 Task: Select the current location as Anza-Borrego Desert State Park, California, United States . Now zoom + , and verify the location . Show zoom slider
Action: Mouse moved to (58, 35)
Screenshot: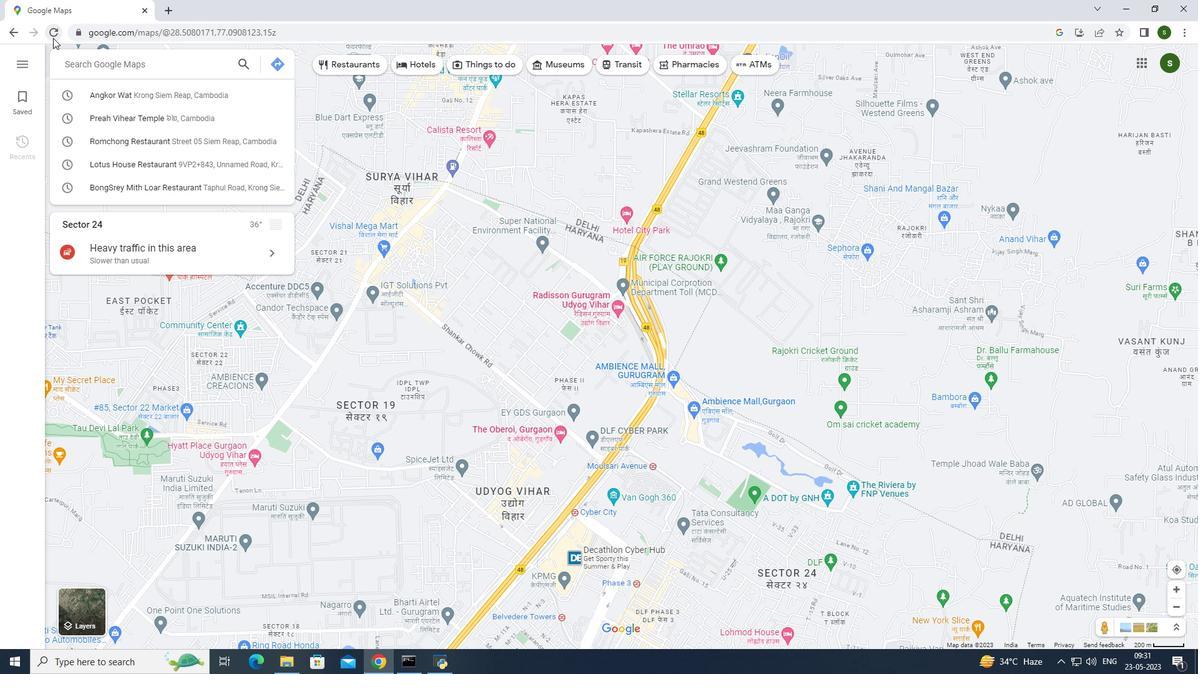 
Action: Mouse pressed left at (58, 35)
Screenshot: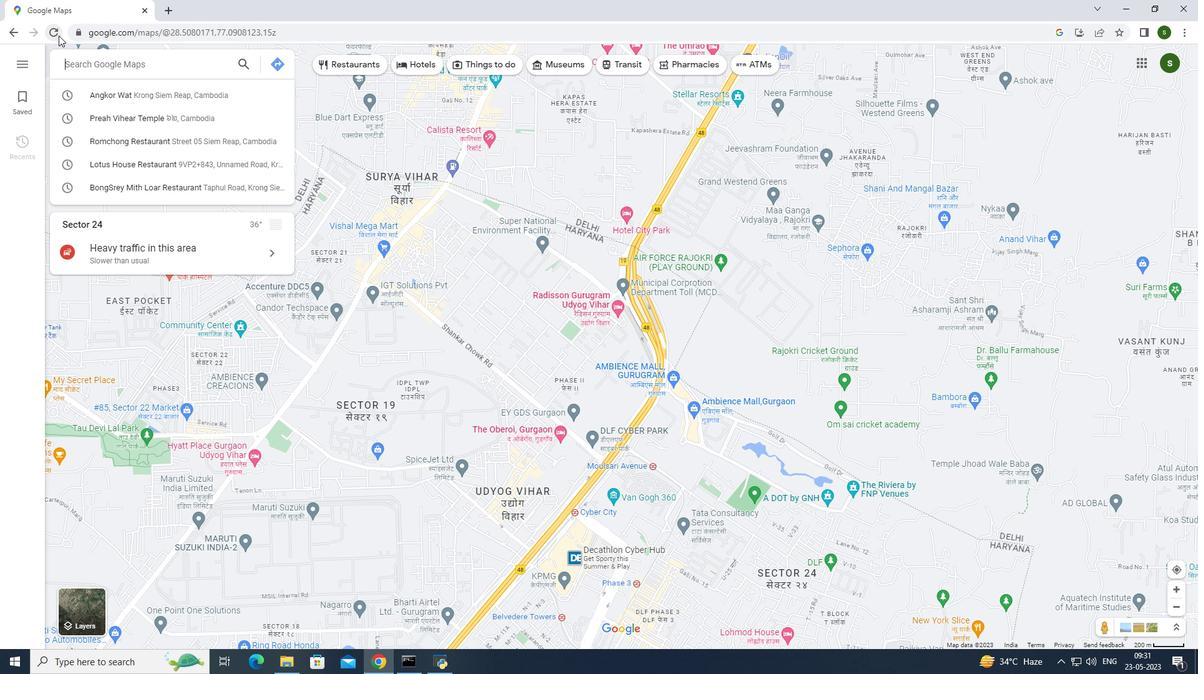 
Action: Mouse moved to (119, 59)
Screenshot: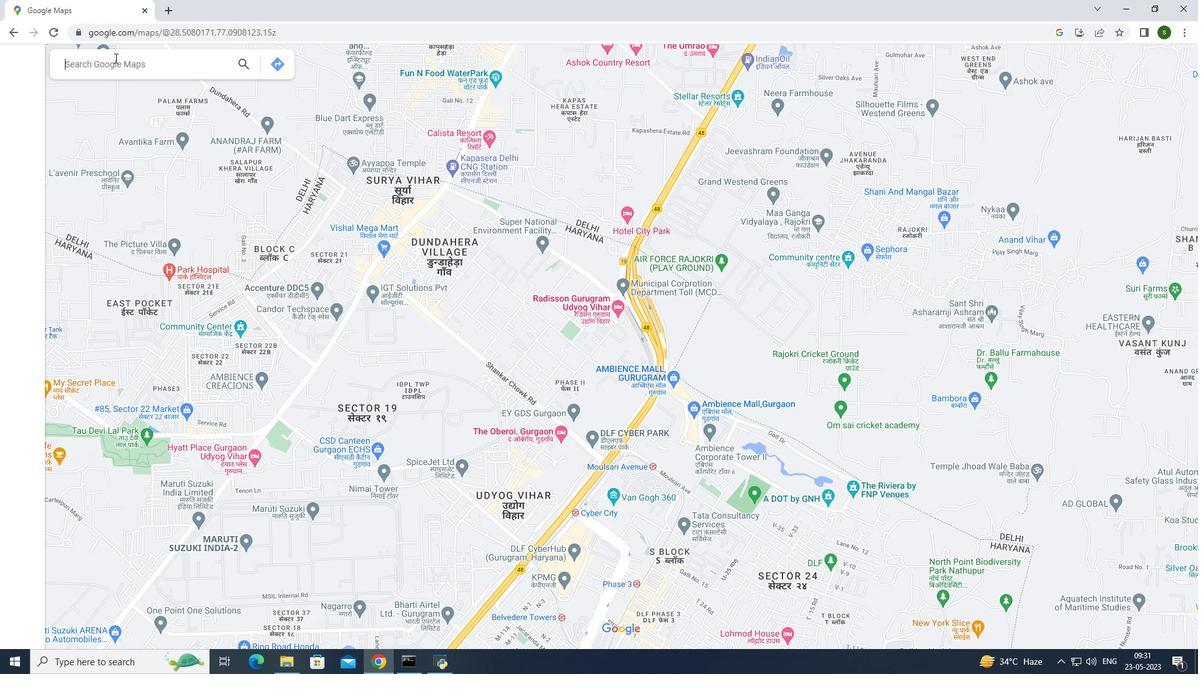 
Action: Mouse pressed left at (119, 59)
Screenshot: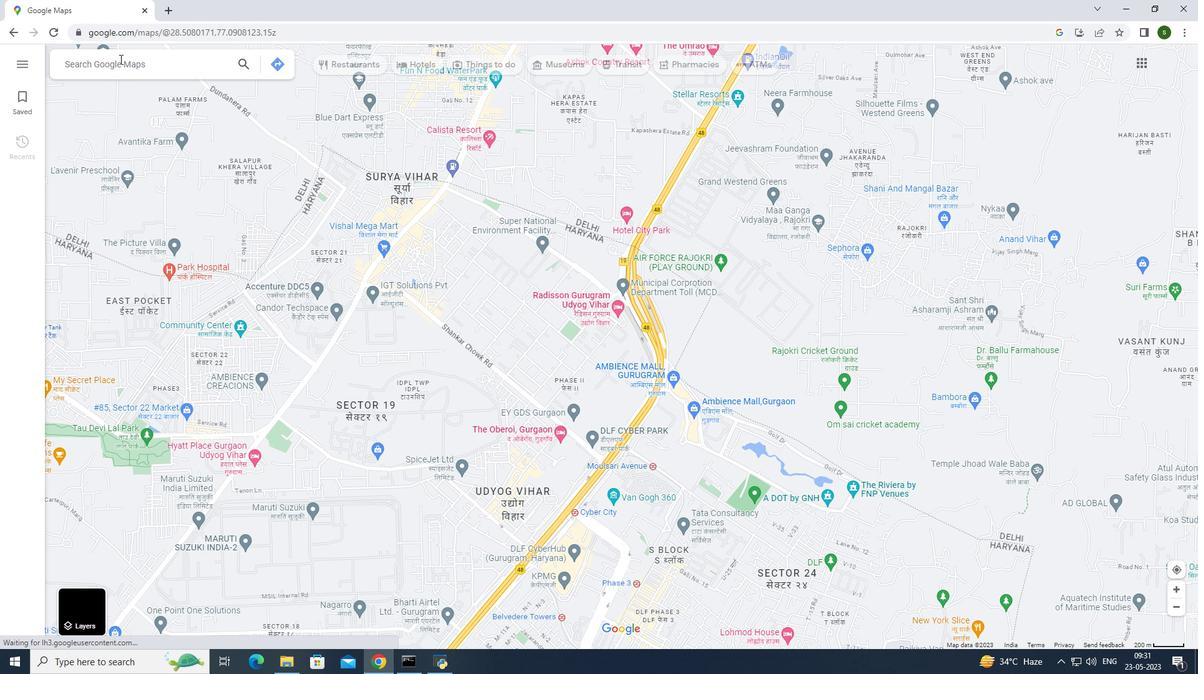 
Action: Mouse moved to (133, 69)
Screenshot: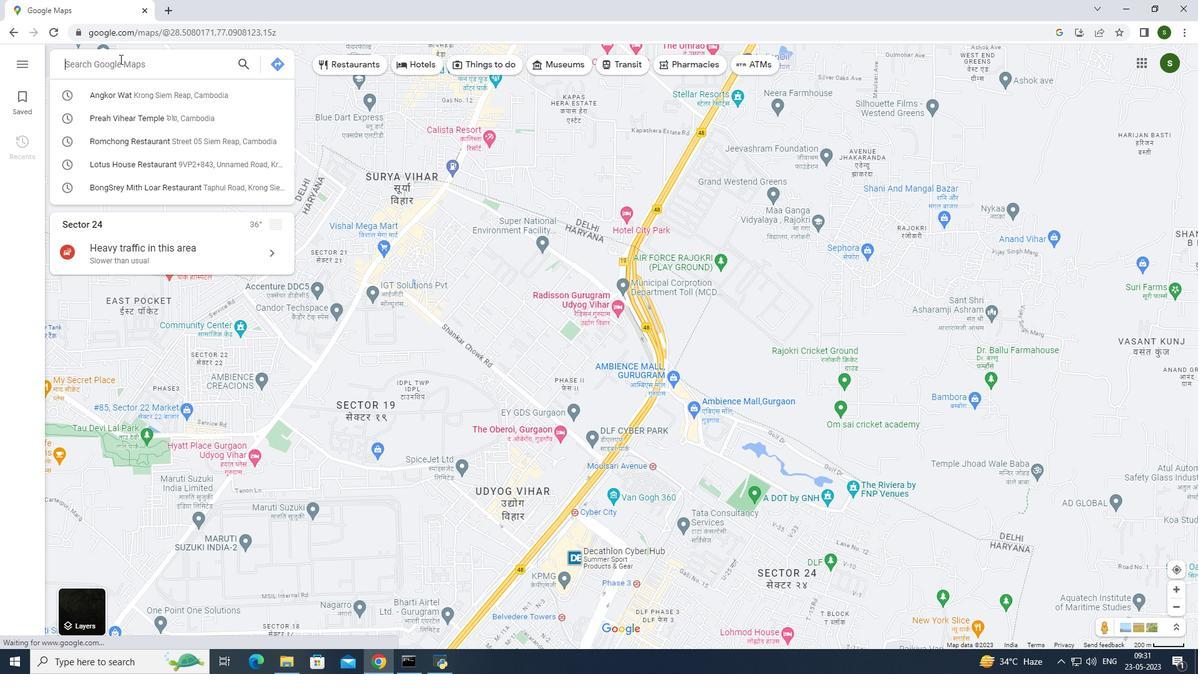 
Action: Key pressed <Key.caps_lock>A<Key.caps_lock>nza-<Key.caps_lock>B<Key.caps_lock>orrego<Key.space><Key.caps_lock>D<Key.caps_lock>esert<Key.space><Key.caps_lock>S<Key.caps_lock>tate<Key.space><Key.caps_lock>P<Key.caps_lock>ark,<Key.caps_lock>C<Key.caps_lock>alifornia,<Key.caps_lock>U<Key.caps_lock>nited<Key.space><Key.caps_lock>S<Key.caps_lock>tates<Key.enter>
Screenshot: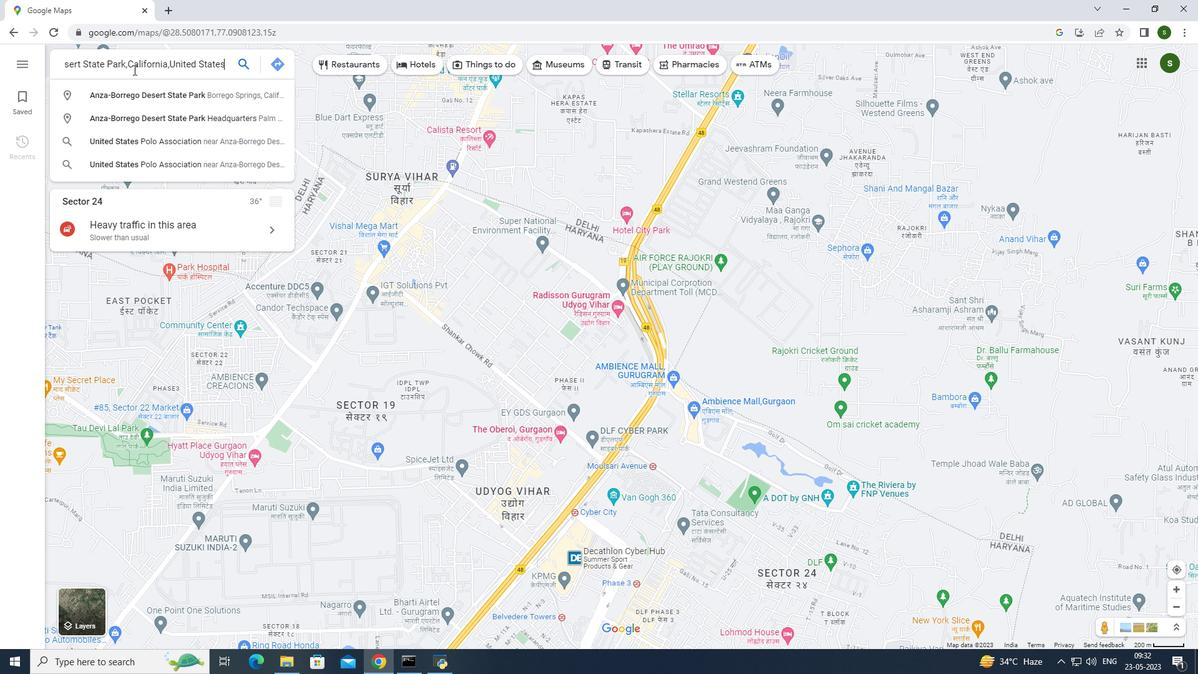 
Action: Mouse moved to (516, 345)
Screenshot: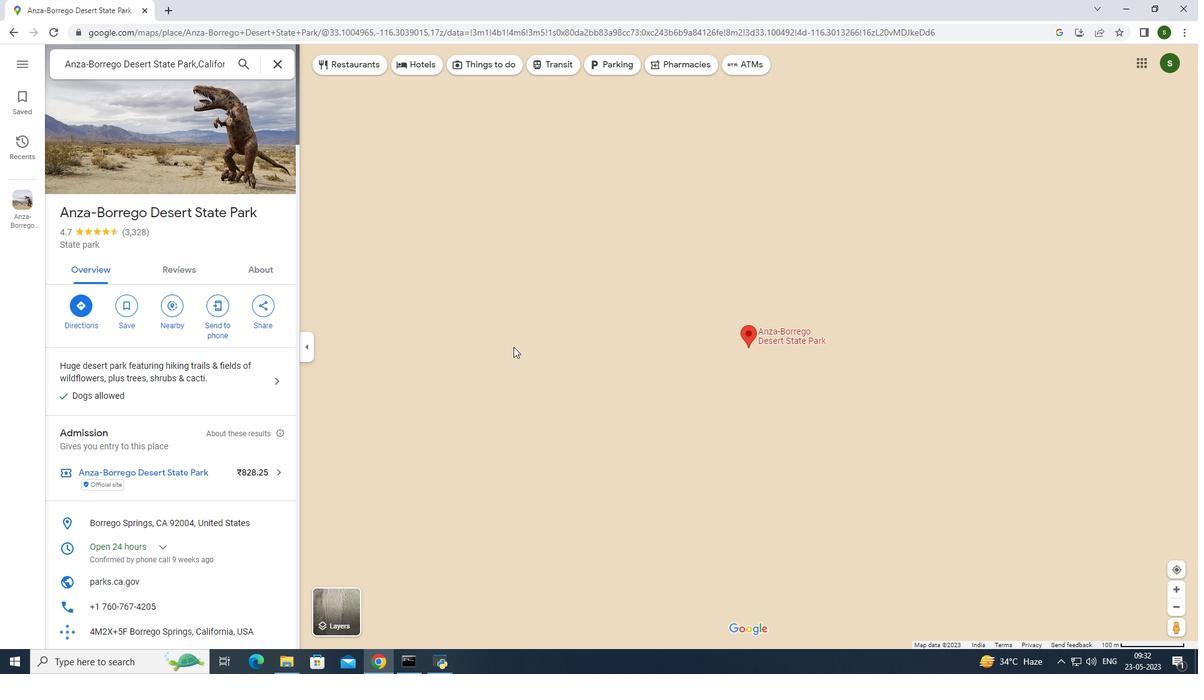 
Action: Mouse pressed right at (516, 345)
Screenshot: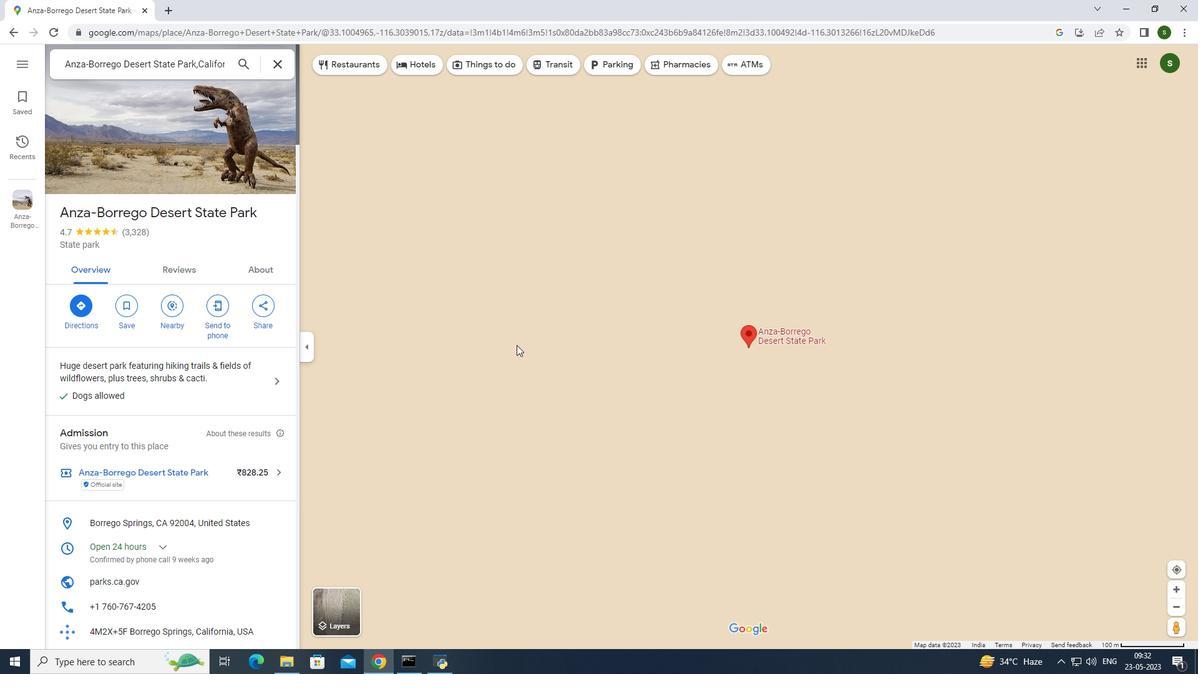 
Action: Mouse moved to (546, 228)
Screenshot: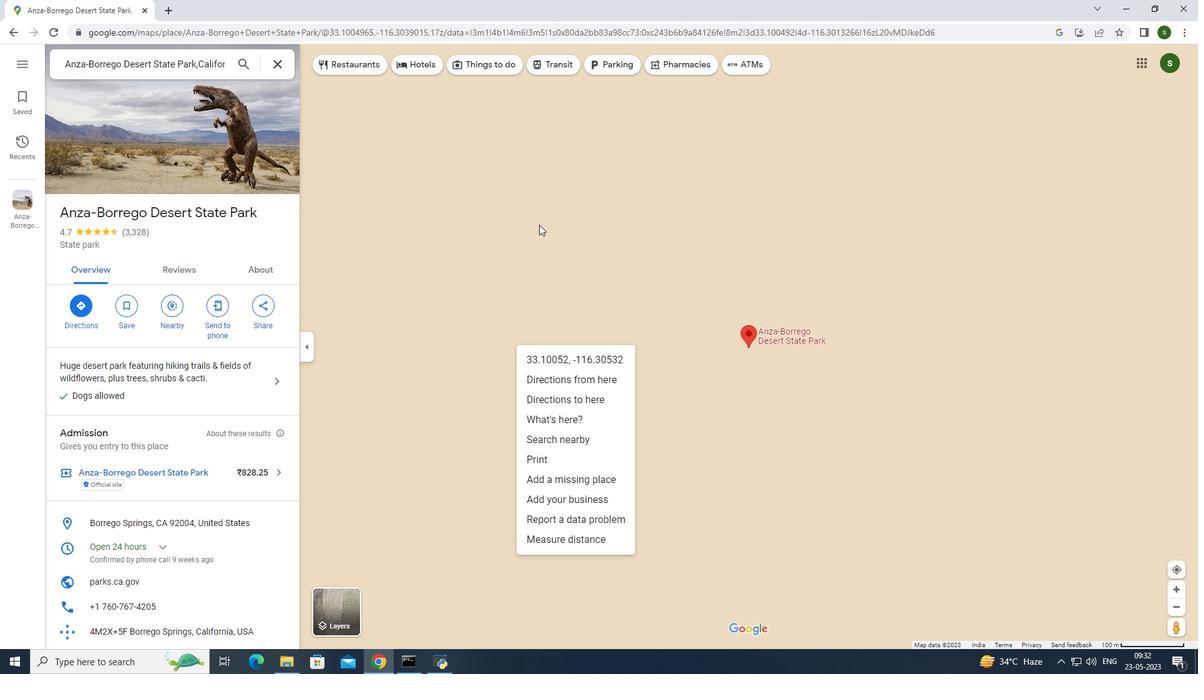
Action: Mouse pressed left at (546, 228)
Screenshot: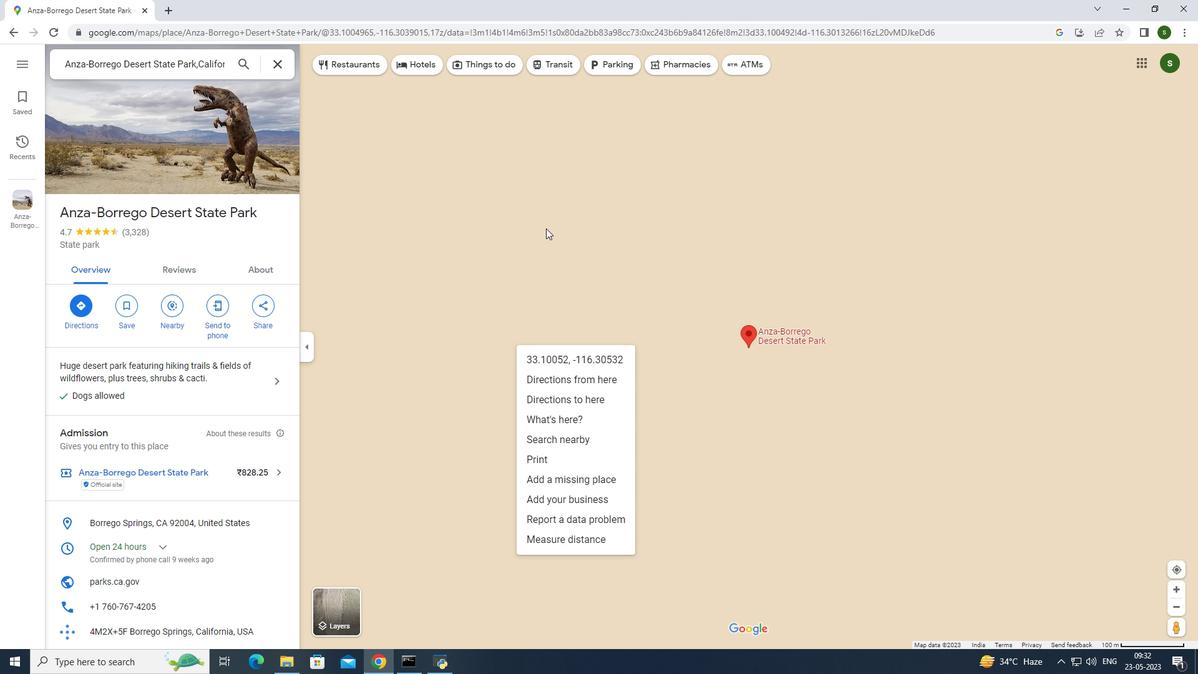 
Action: Mouse moved to (453, 380)
Screenshot: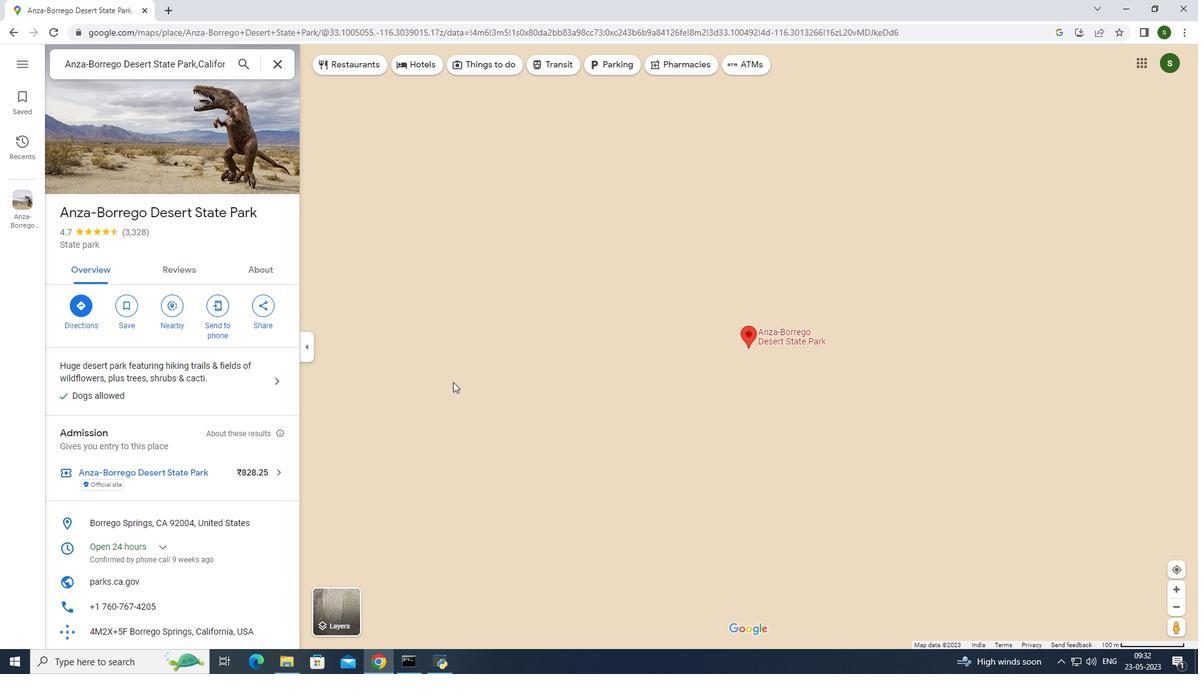 
Action: Mouse scrolled (453, 381) with delta (0, 0)
Screenshot: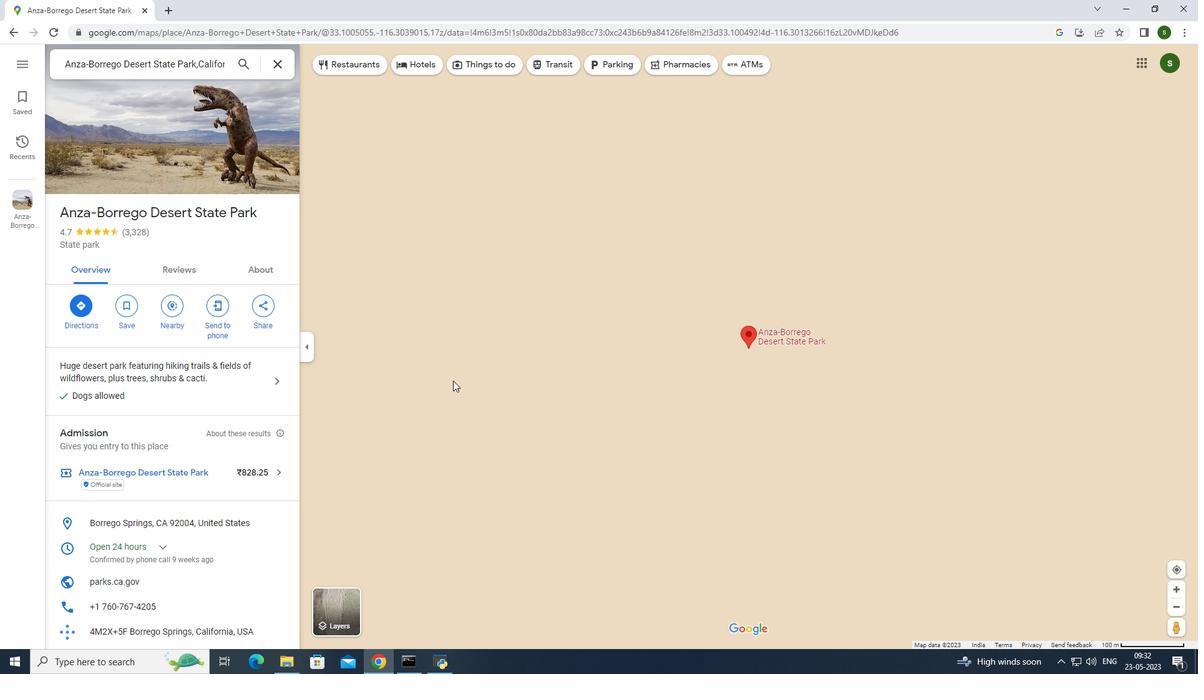 
Action: Mouse moved to (831, 380)
Screenshot: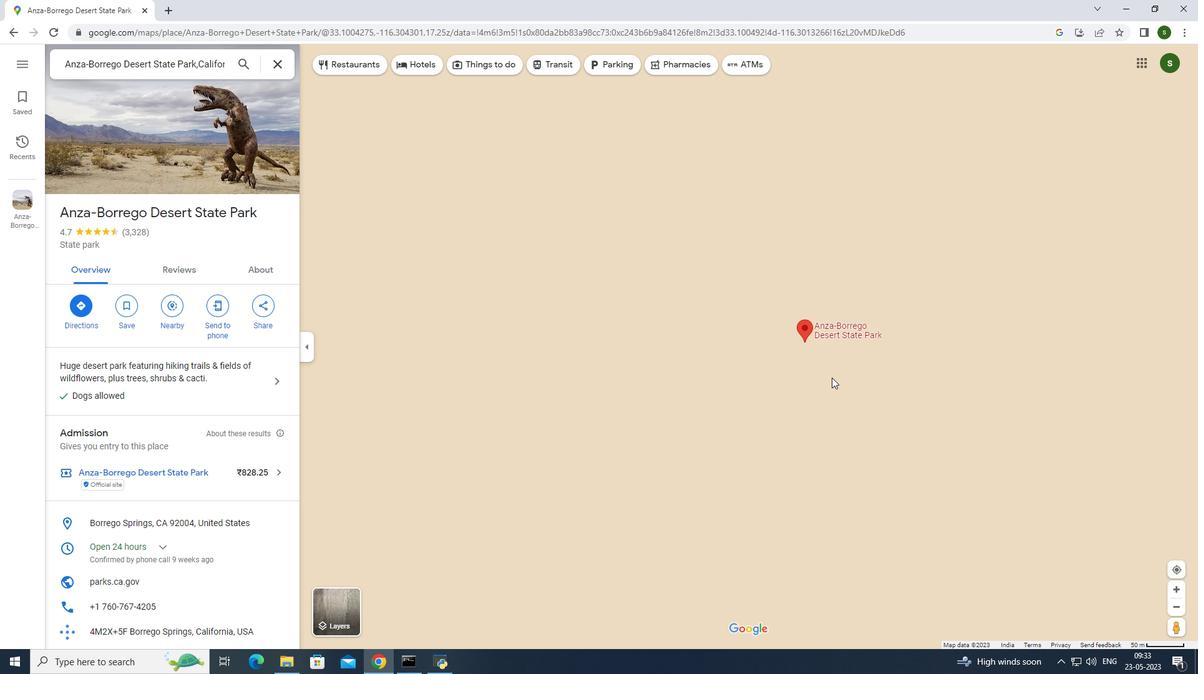 
Action: Mouse scrolled (831, 380) with delta (0, 0)
Screenshot: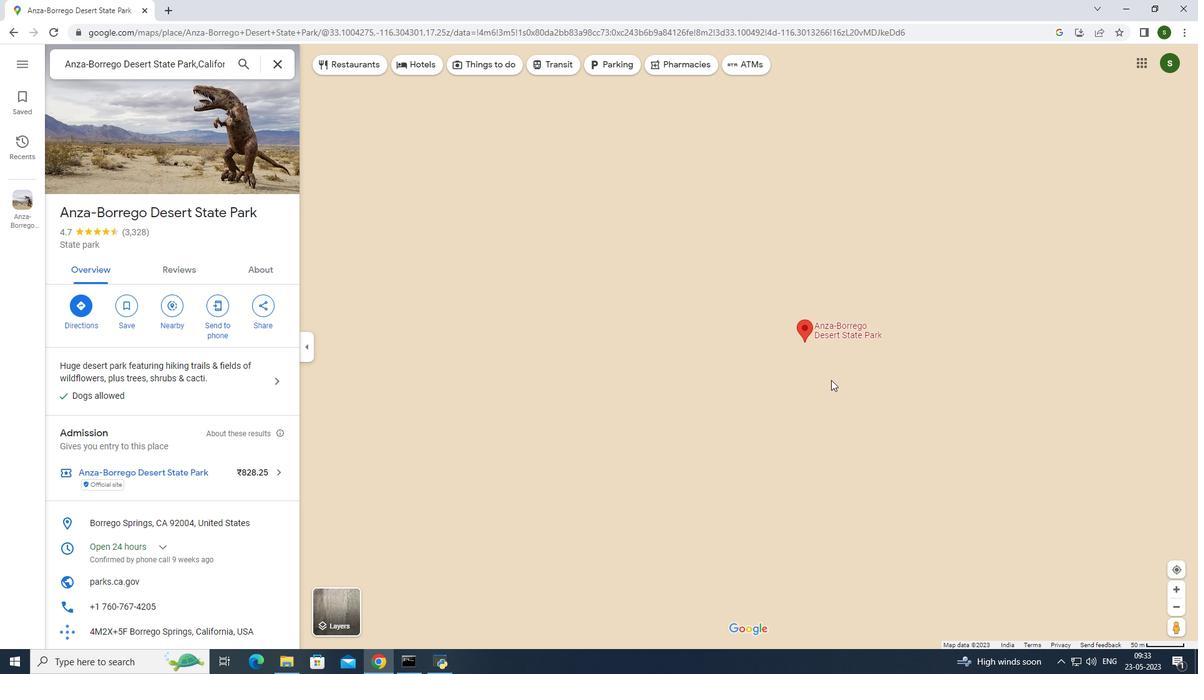 
Action: Mouse scrolled (831, 380) with delta (0, 0)
Screenshot: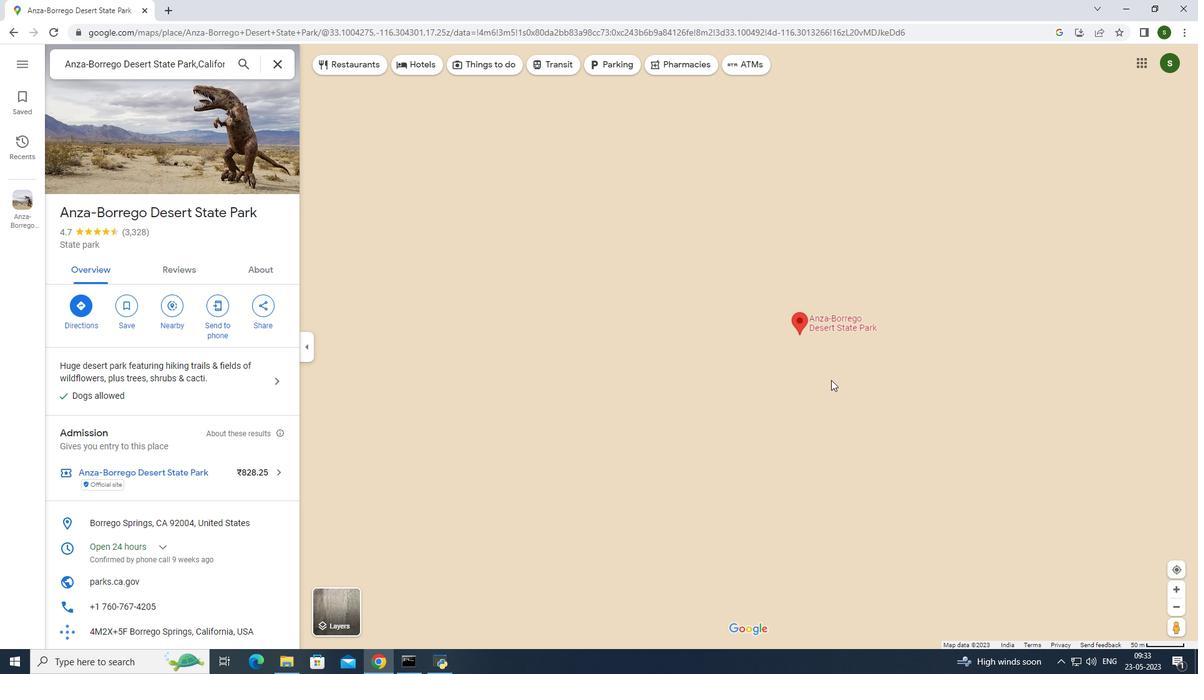
Action: Mouse scrolled (831, 380) with delta (0, 0)
Screenshot: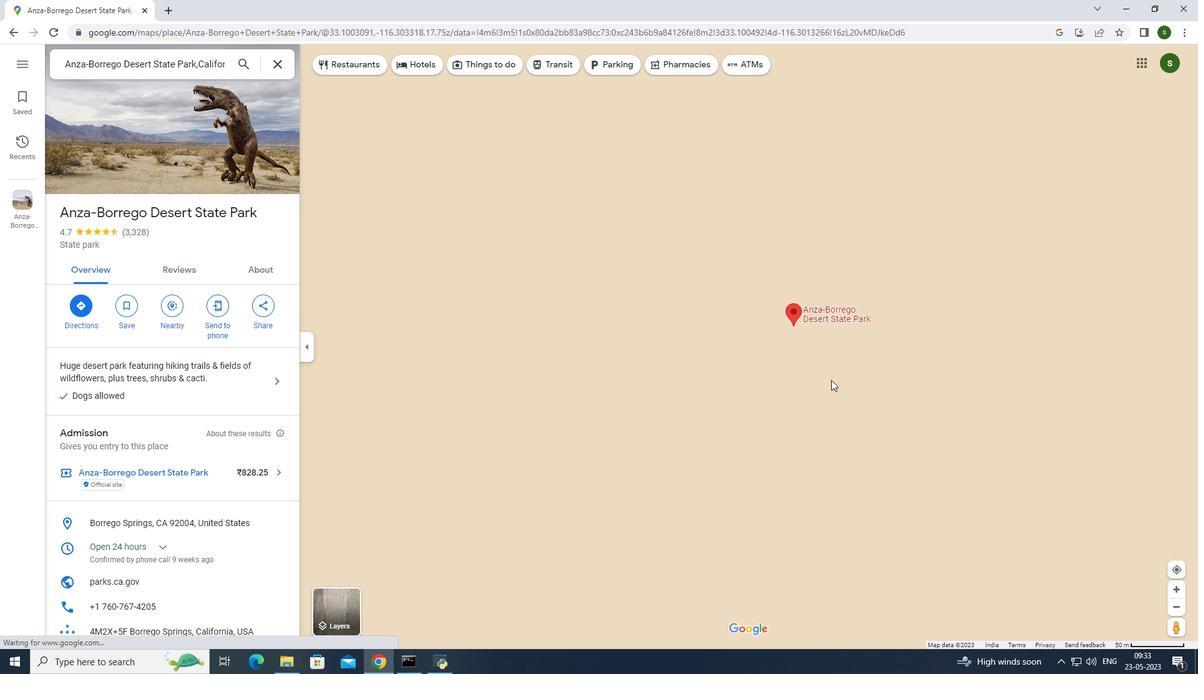 
Action: Mouse scrolled (831, 380) with delta (0, 0)
Screenshot: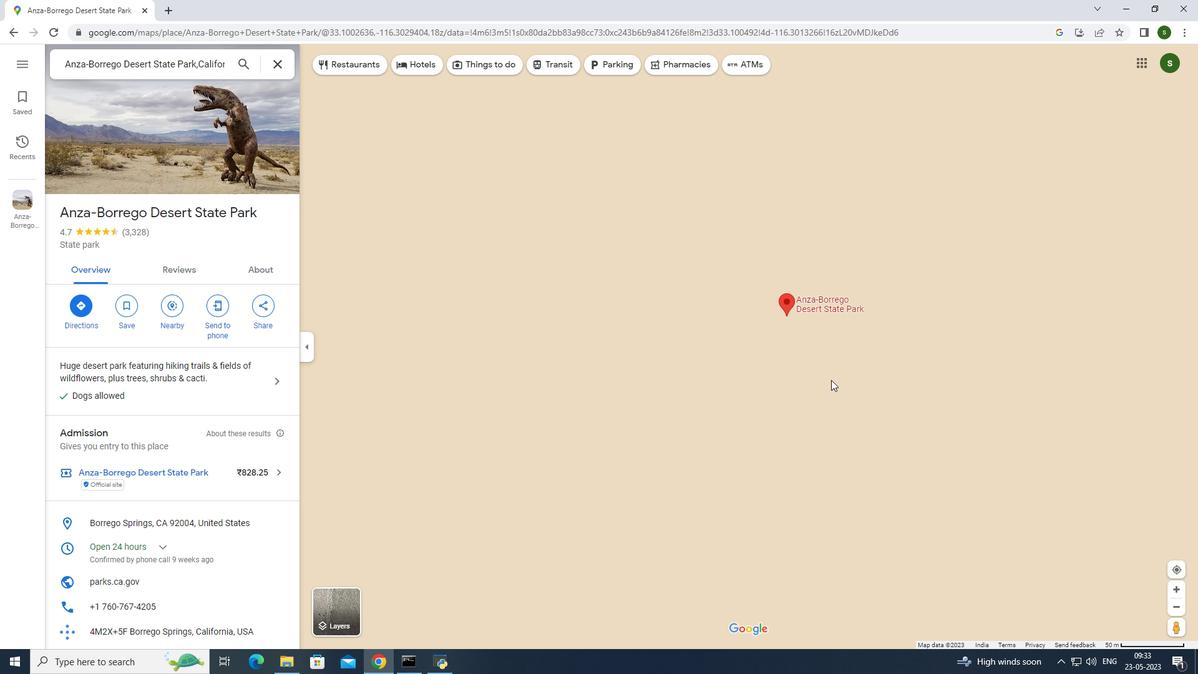 
Action: Mouse scrolled (831, 380) with delta (0, 0)
Screenshot: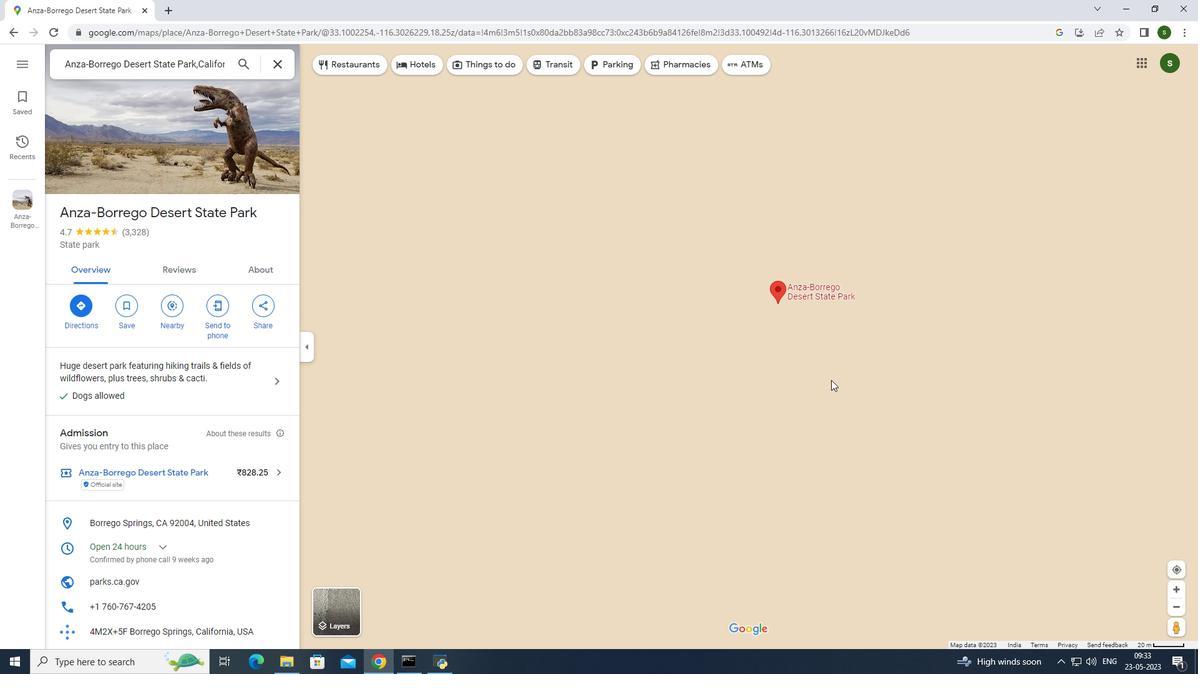 
Action: Mouse moved to (794, 374)
Screenshot: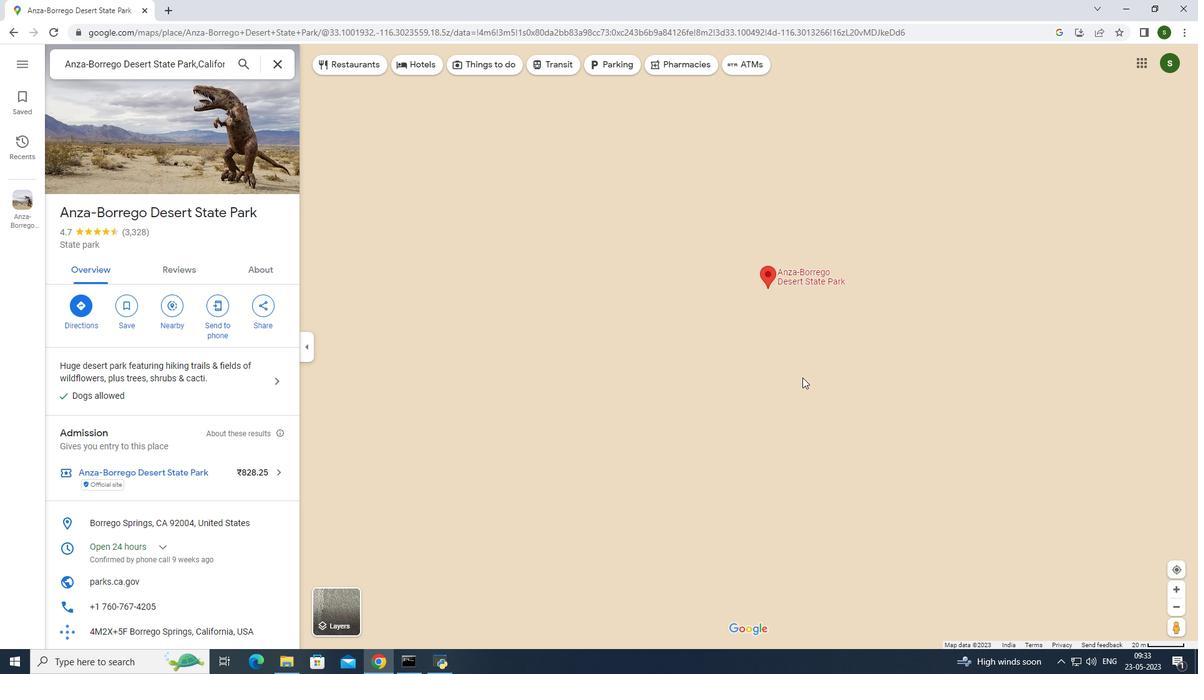 
Action: Mouse scrolled (794, 375) with delta (0, 0)
Screenshot: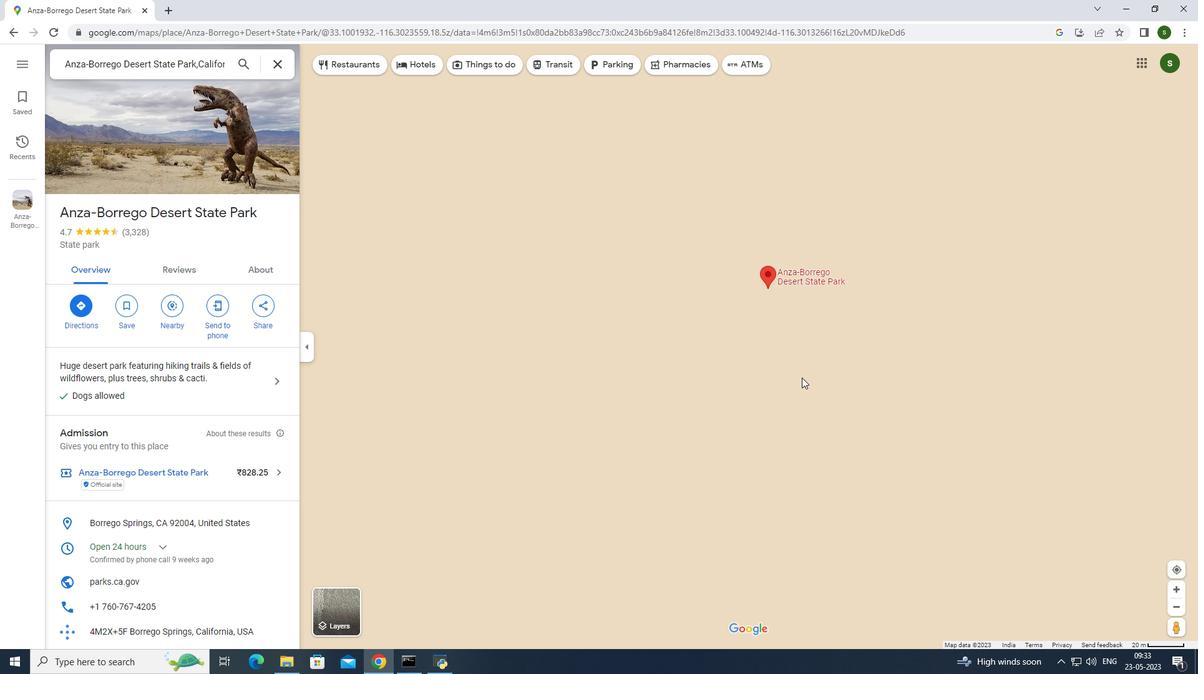 
Action: Mouse scrolled (794, 375) with delta (0, 0)
Screenshot: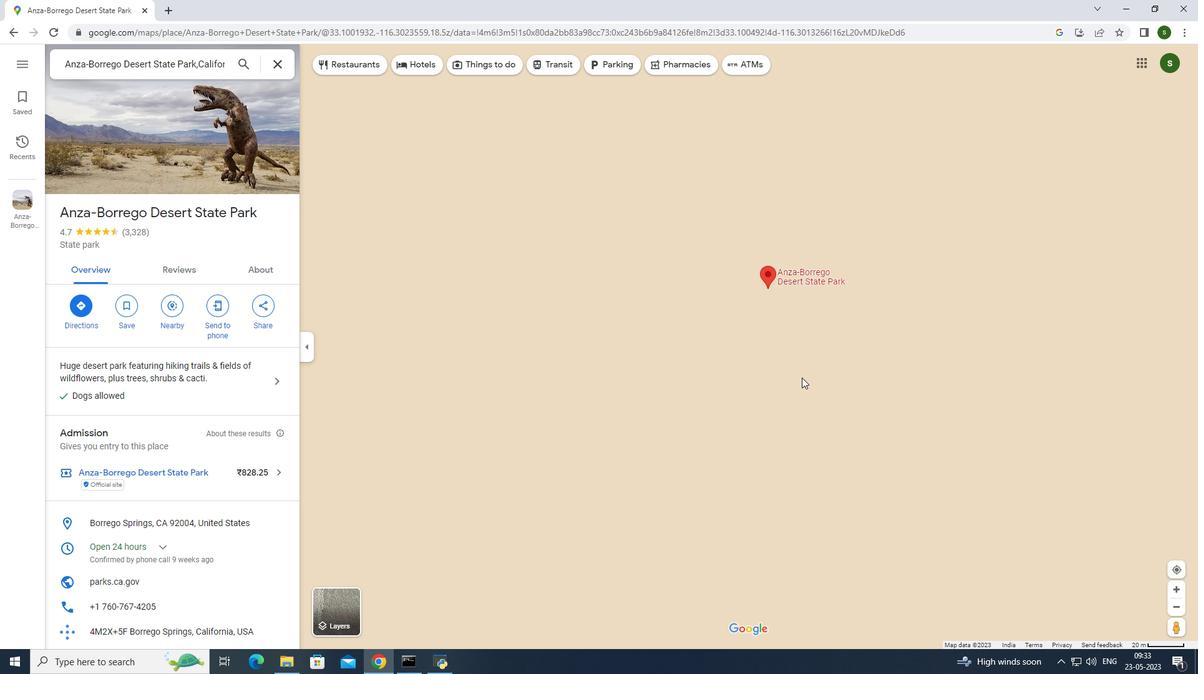 
Action: Mouse moved to (745, 323)
Screenshot: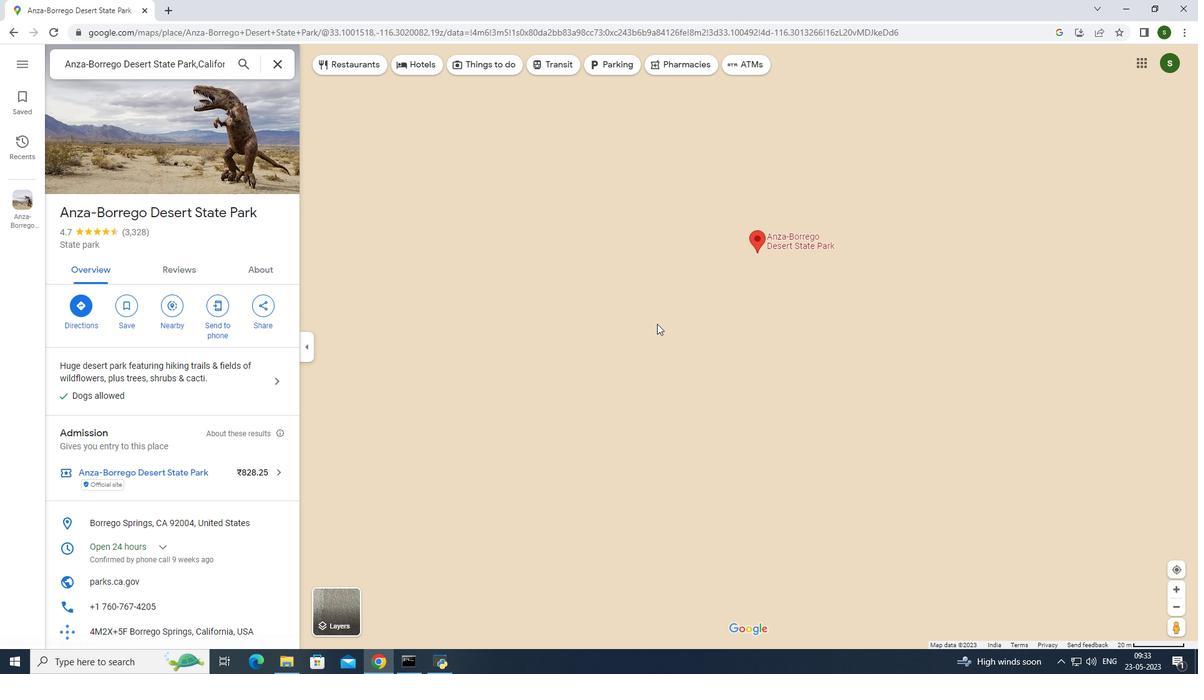 
Action: Mouse scrolled (745, 323) with delta (0, 0)
Screenshot: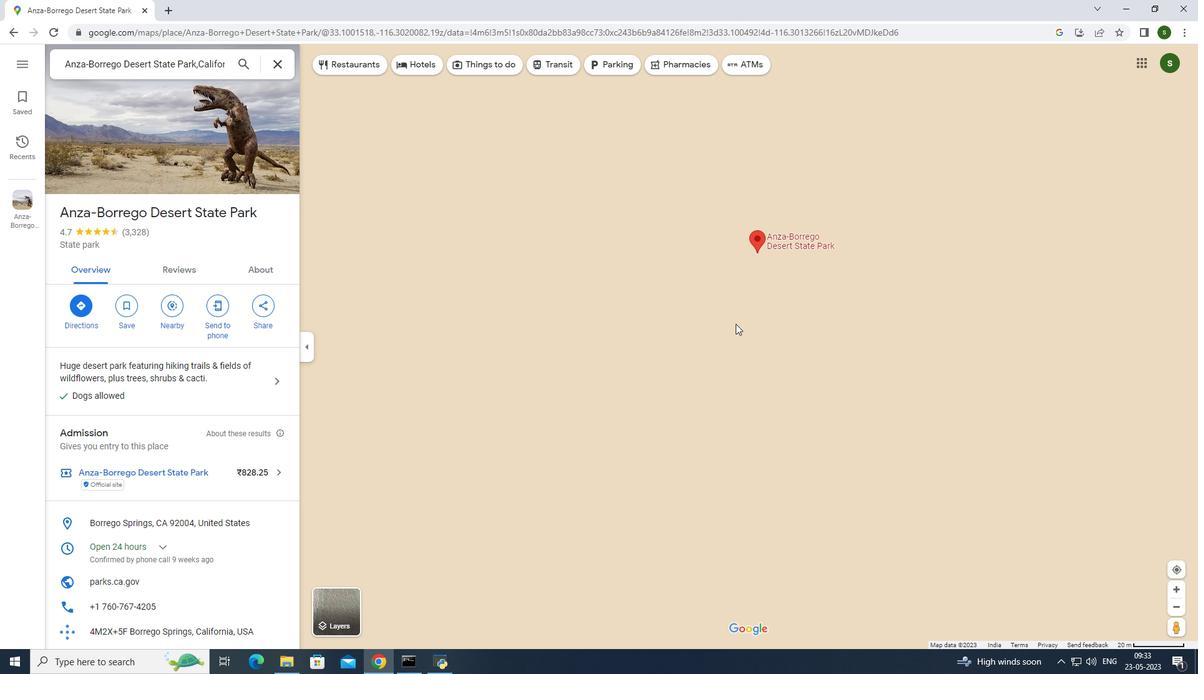 
Action: Mouse scrolled (745, 323) with delta (0, 0)
Screenshot: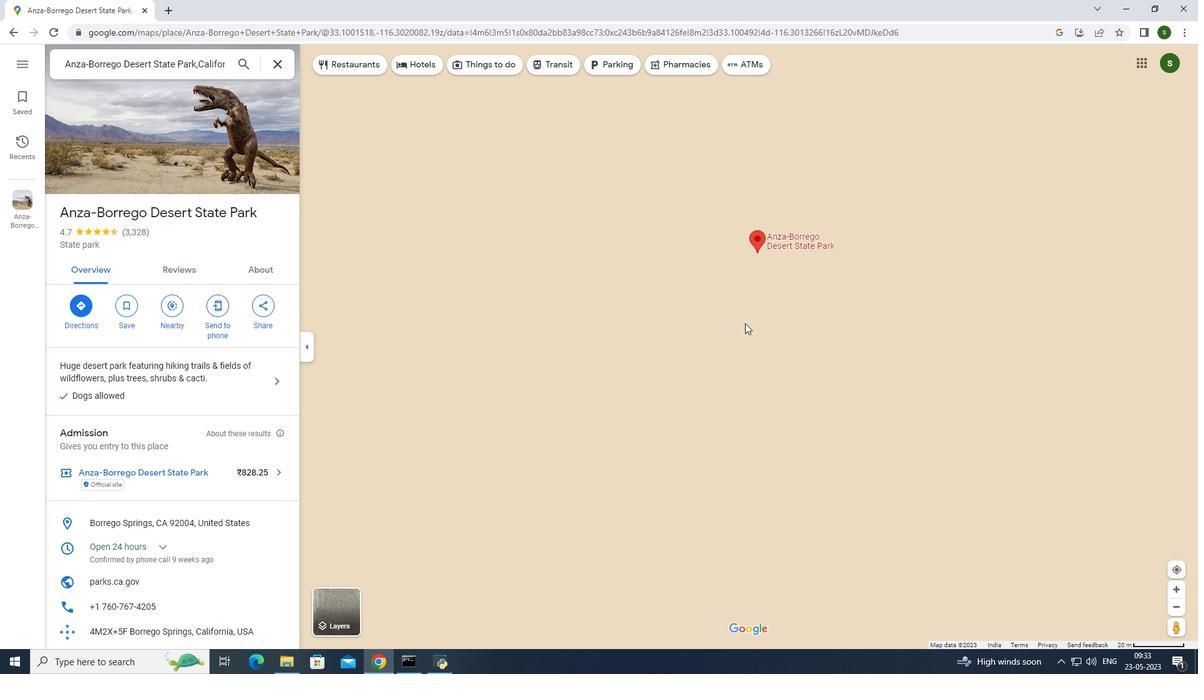 
Action: Mouse scrolled (745, 323) with delta (0, 0)
Screenshot: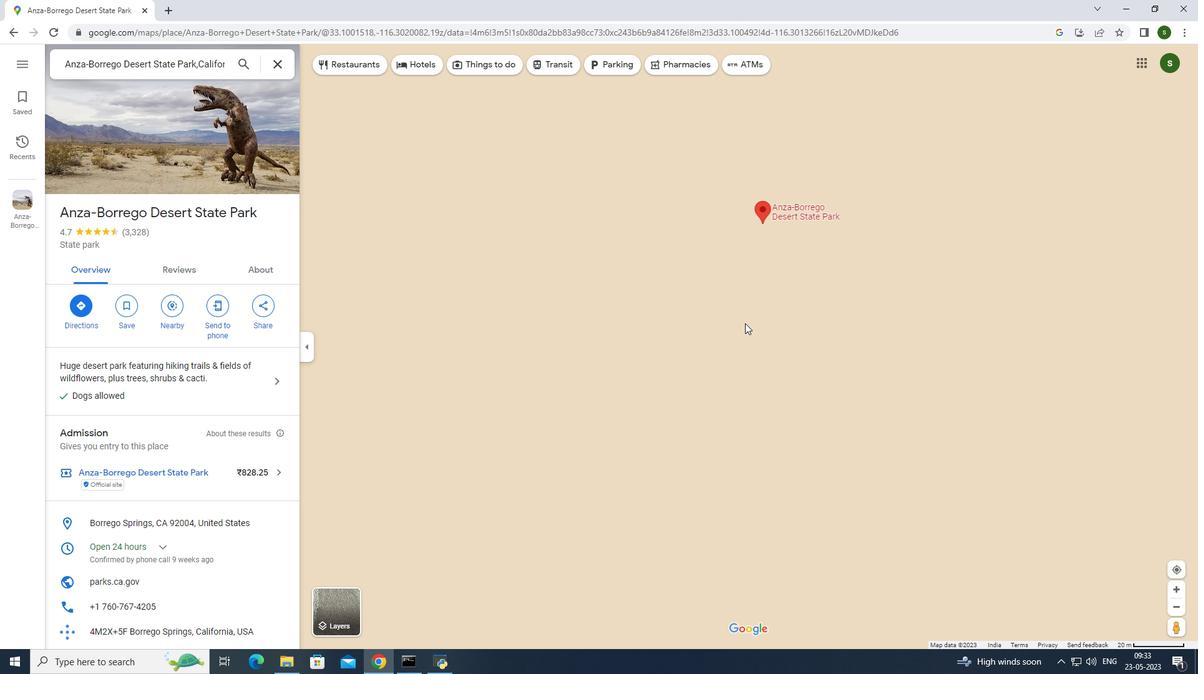 
Action: Mouse scrolled (745, 323) with delta (0, 0)
Screenshot: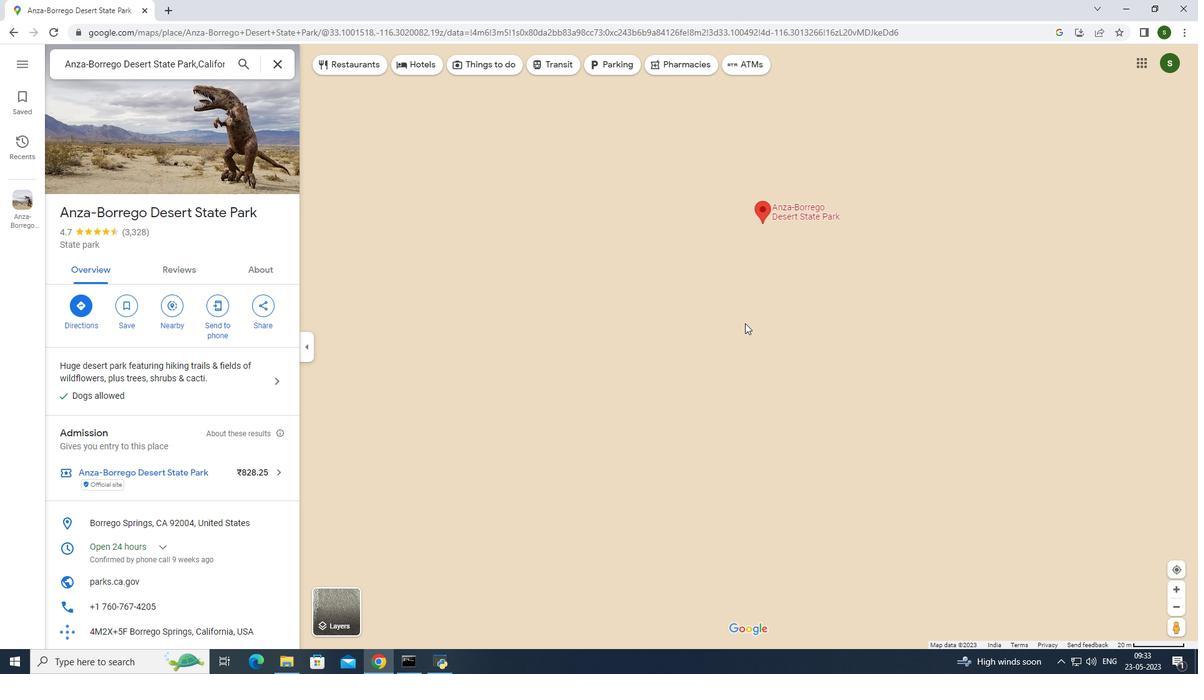 
Action: Mouse scrolled (745, 323) with delta (0, 0)
Screenshot: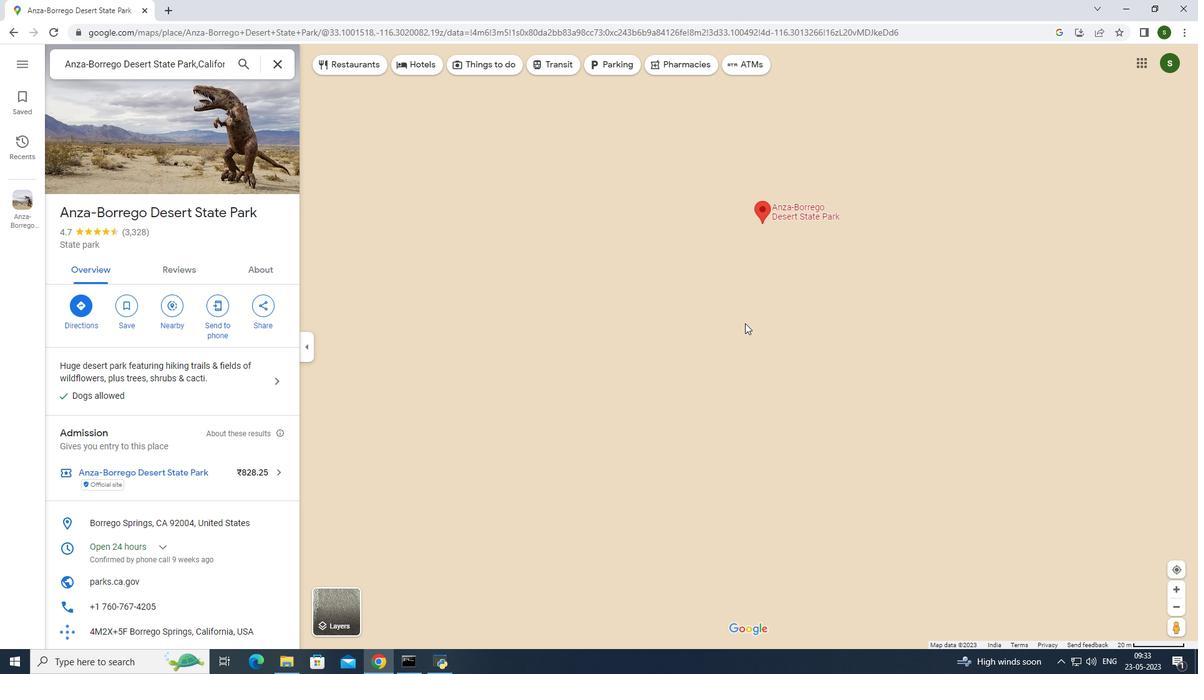 
Action: Mouse moved to (730, 204)
Screenshot: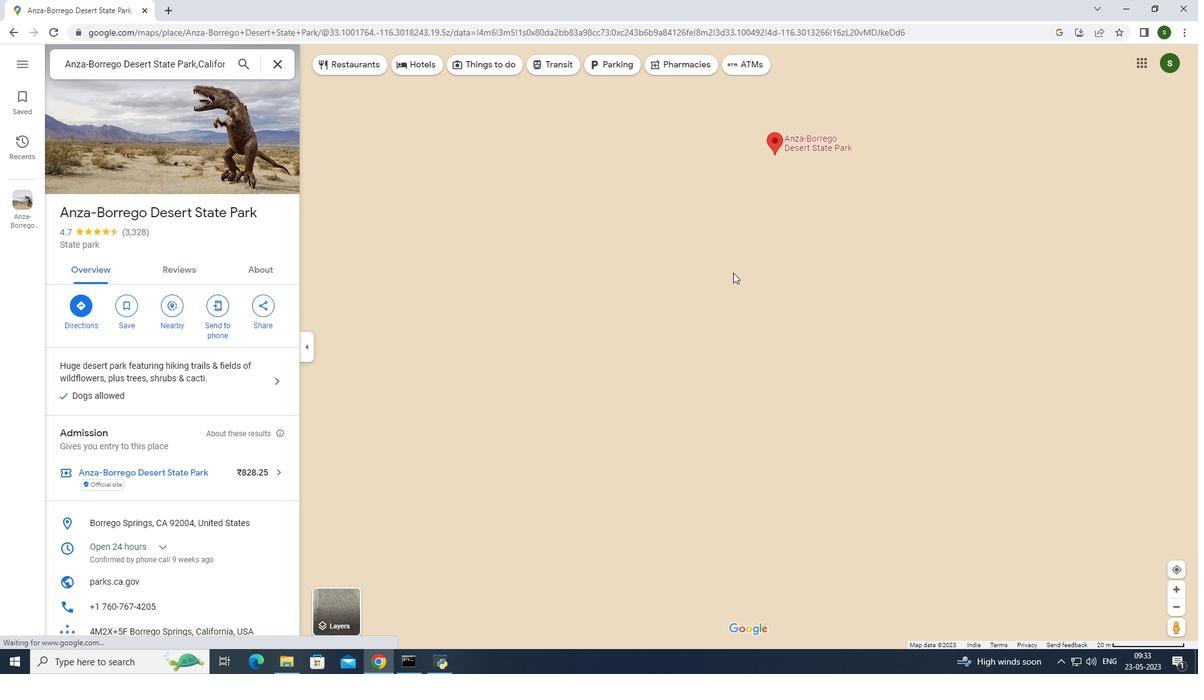 
Action: Mouse pressed left at (730, 204)
Screenshot: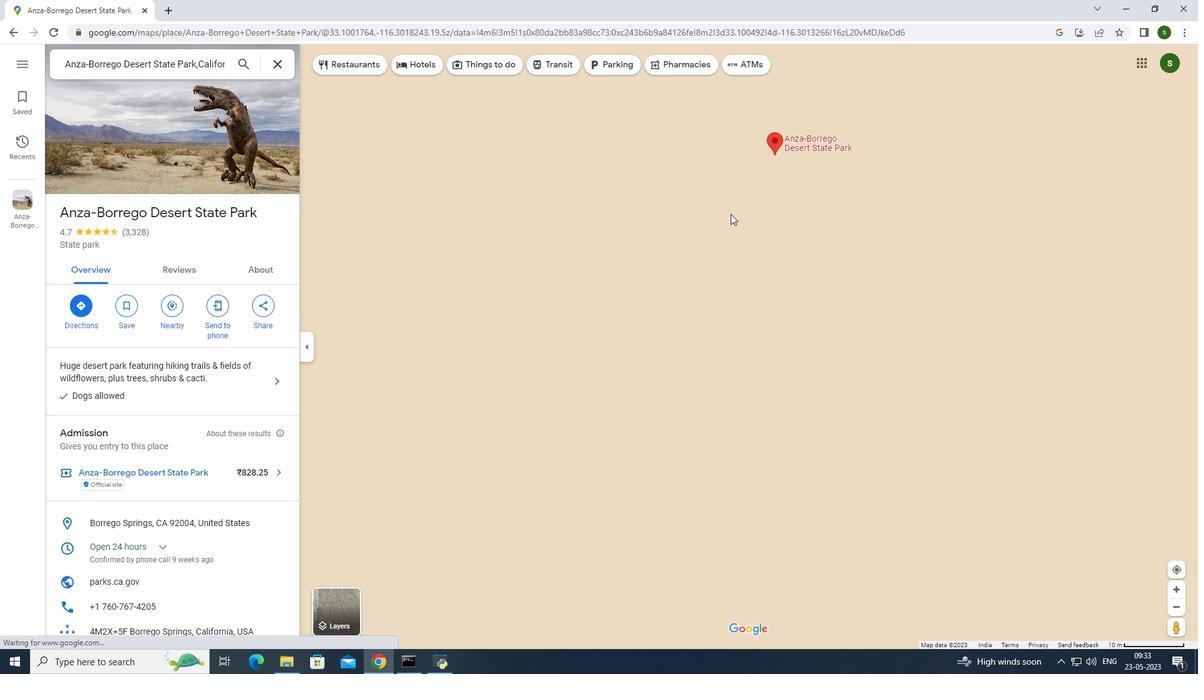 
Action: Mouse moved to (493, 307)
Screenshot: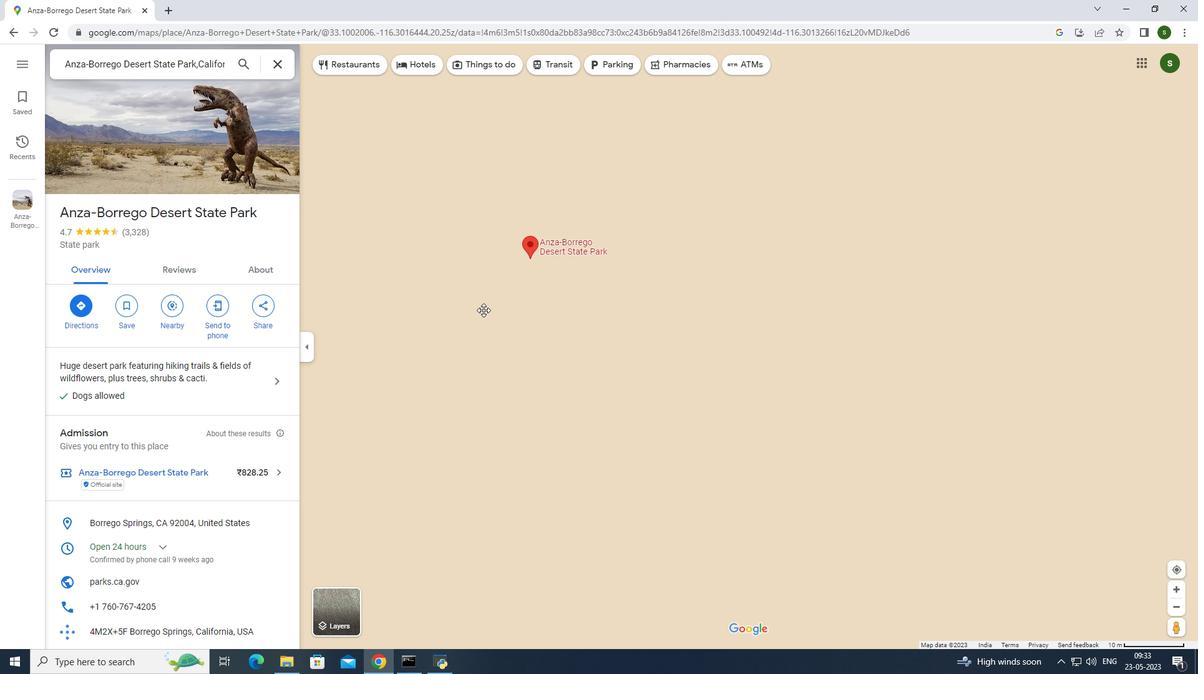 
Action: Mouse scrolled (493, 307) with delta (0, 0)
Screenshot: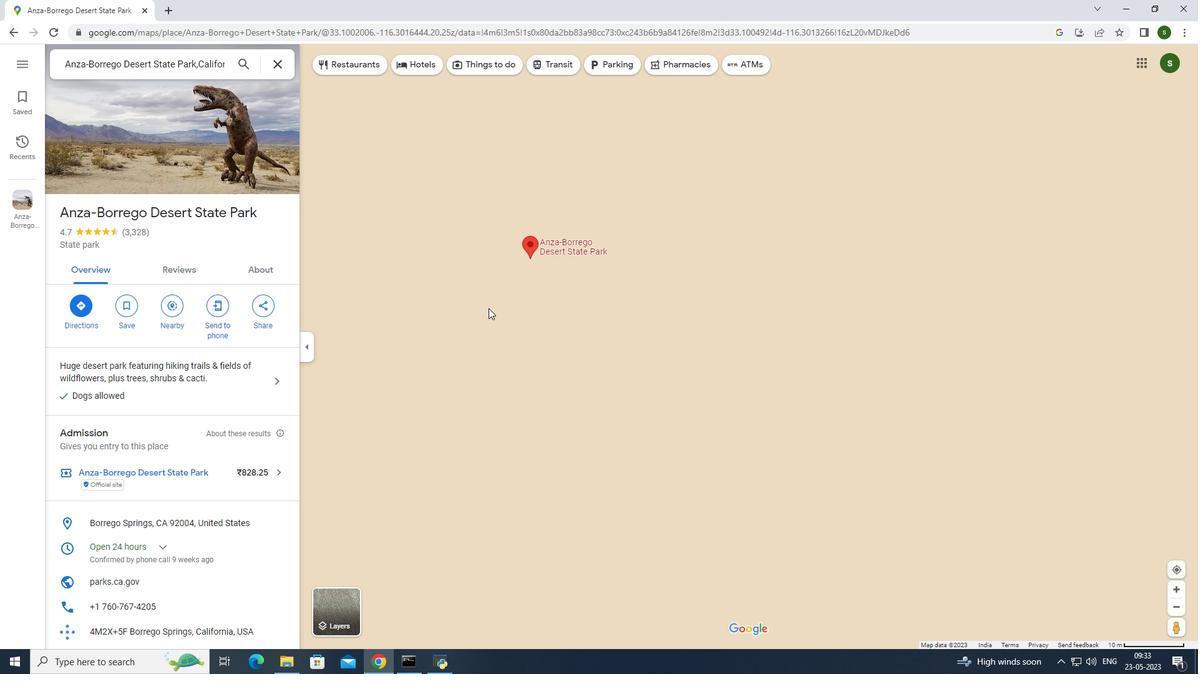 
Action: Mouse scrolled (493, 307) with delta (0, 0)
Screenshot: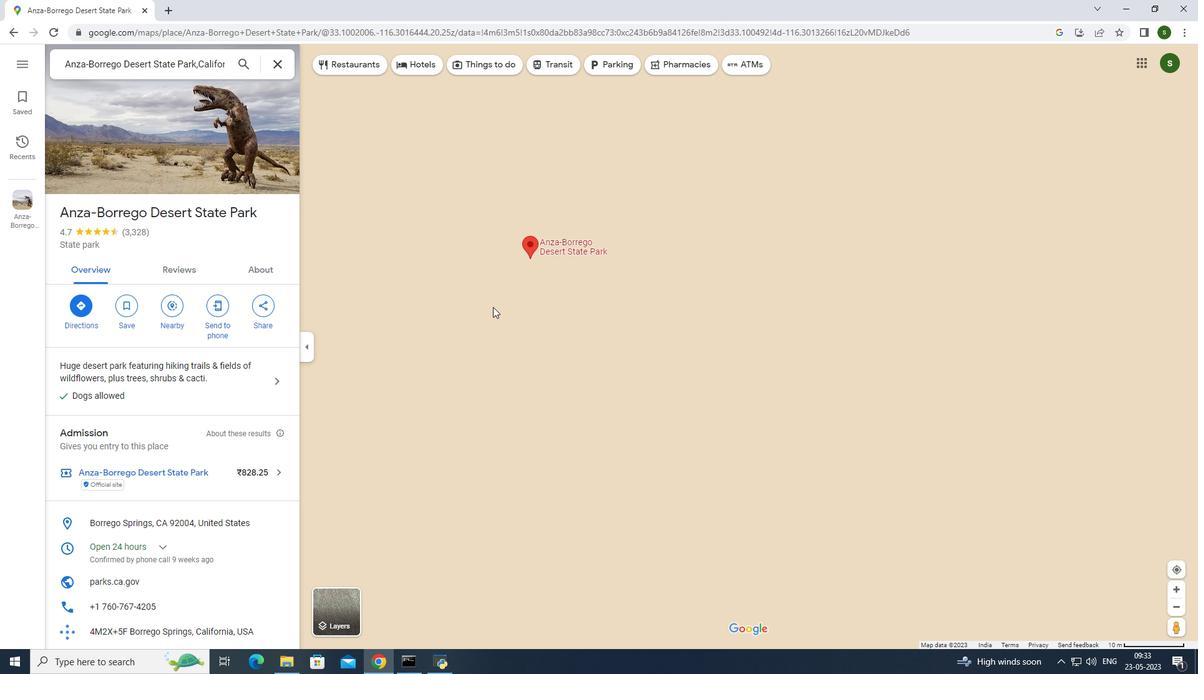 
Action: Mouse scrolled (493, 307) with delta (0, 0)
Screenshot: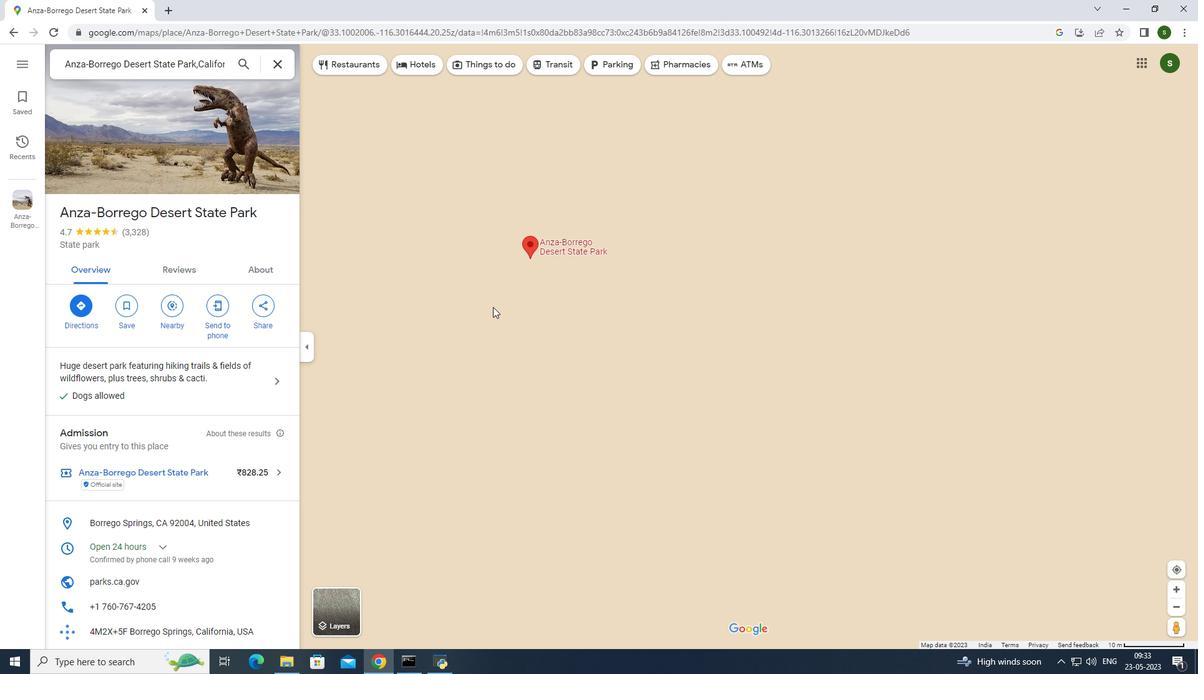 
Action: Mouse scrolled (493, 307) with delta (0, 0)
Screenshot: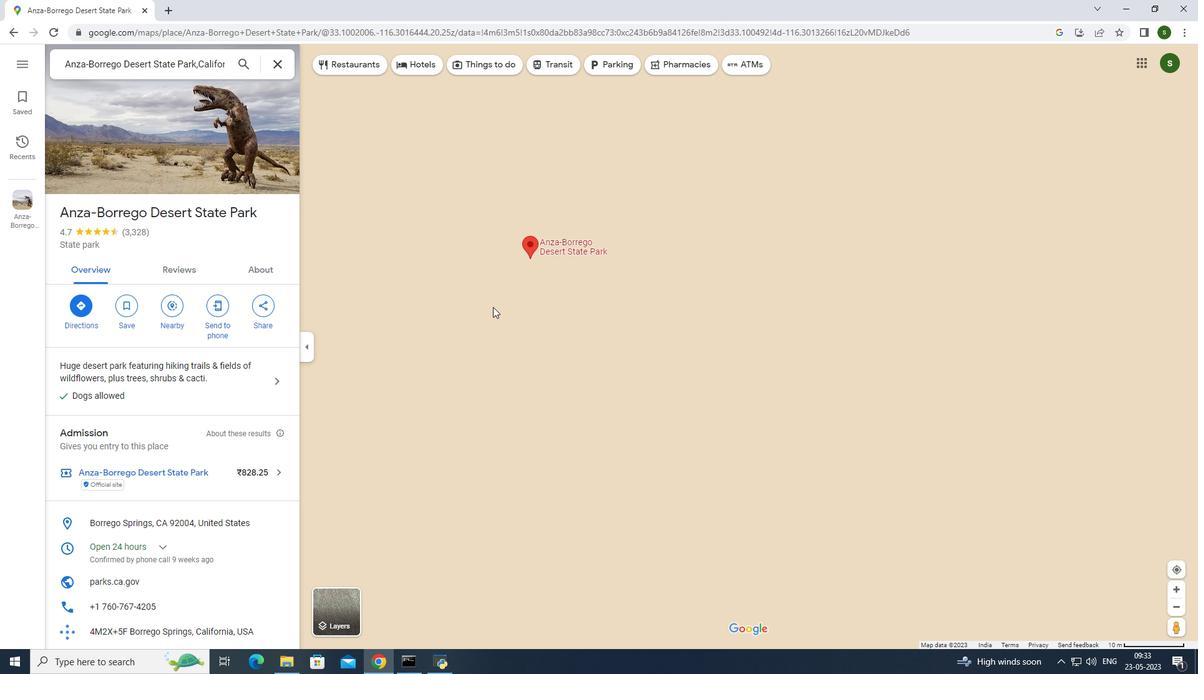 
Action: Mouse moved to (664, 199)
Screenshot: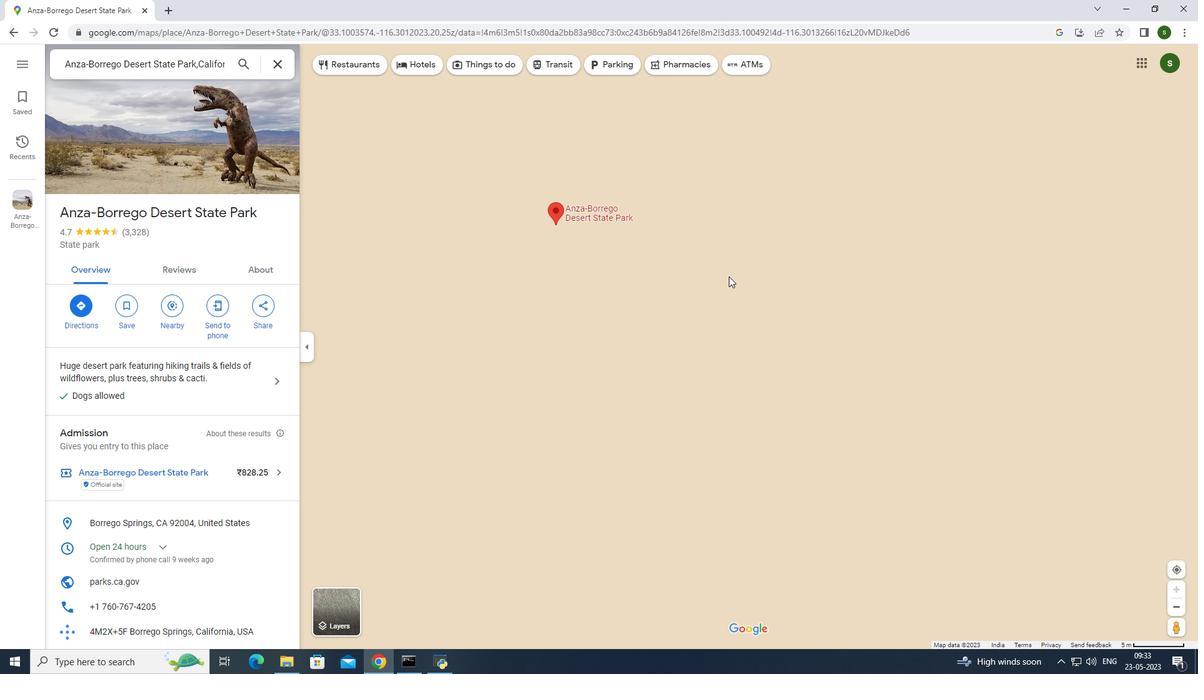 
Action: Mouse pressed left at (664, 199)
Screenshot: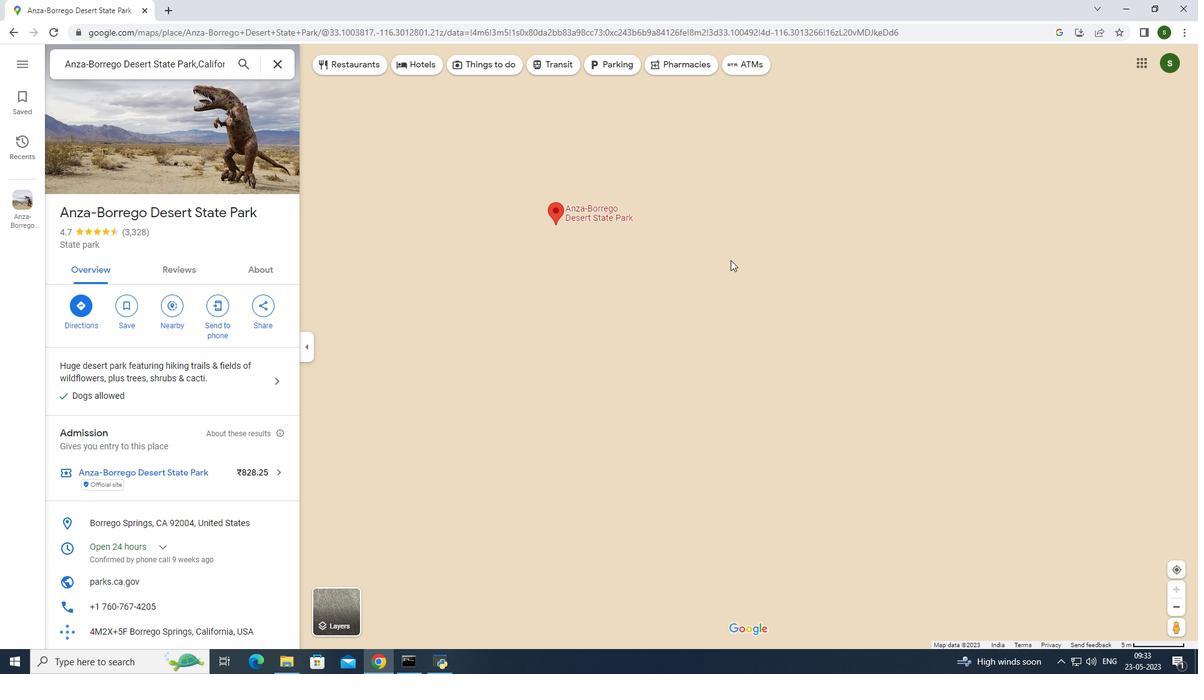 
Action: Mouse moved to (657, 308)
Screenshot: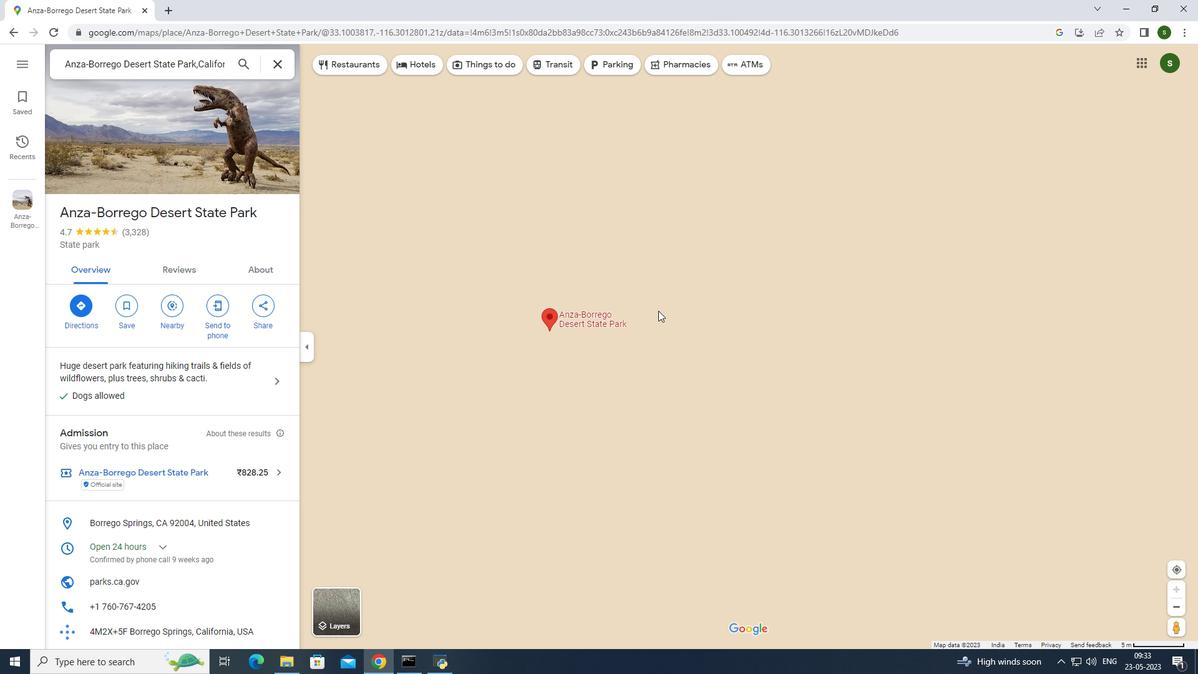 
Action: Mouse scrolled (657, 309) with delta (0, 0)
Screenshot: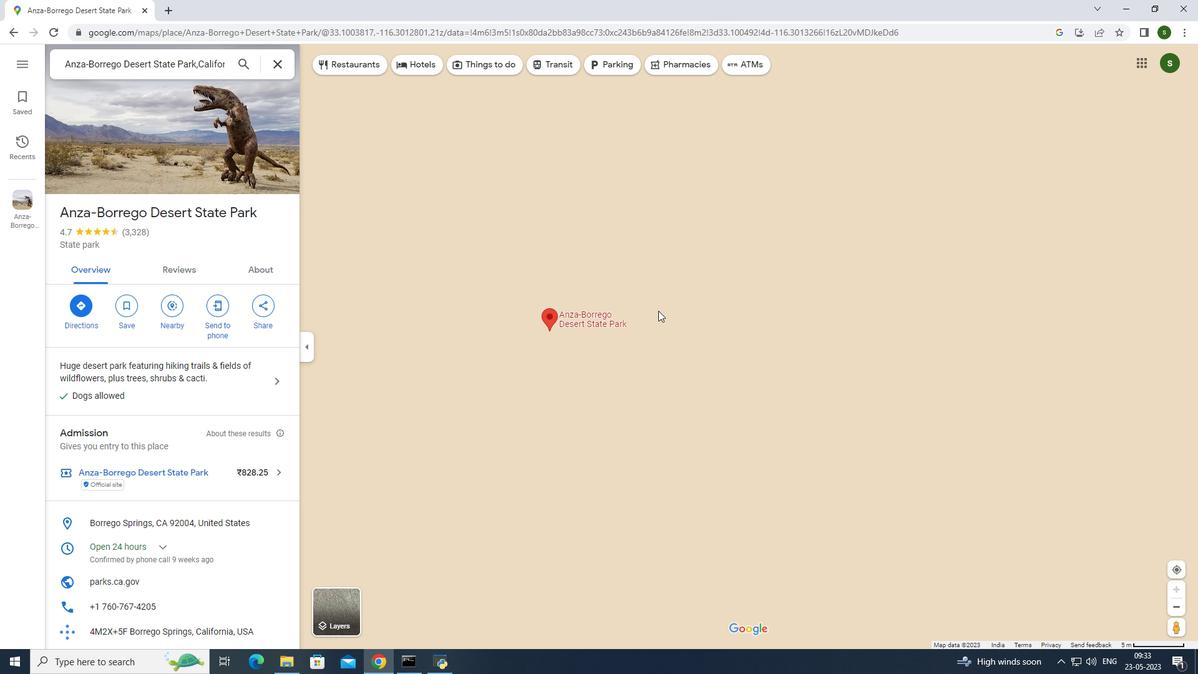 
Action: Mouse scrolled (657, 309) with delta (0, 0)
Screenshot: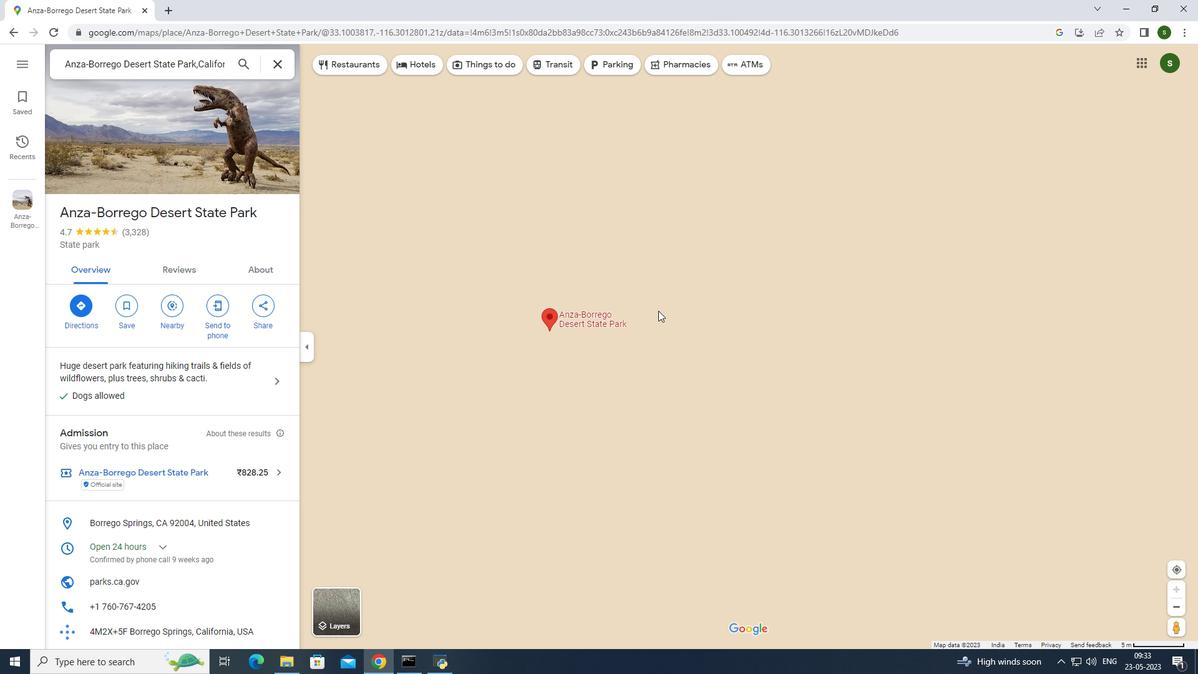 
Action: Mouse scrolled (657, 309) with delta (0, 0)
Screenshot: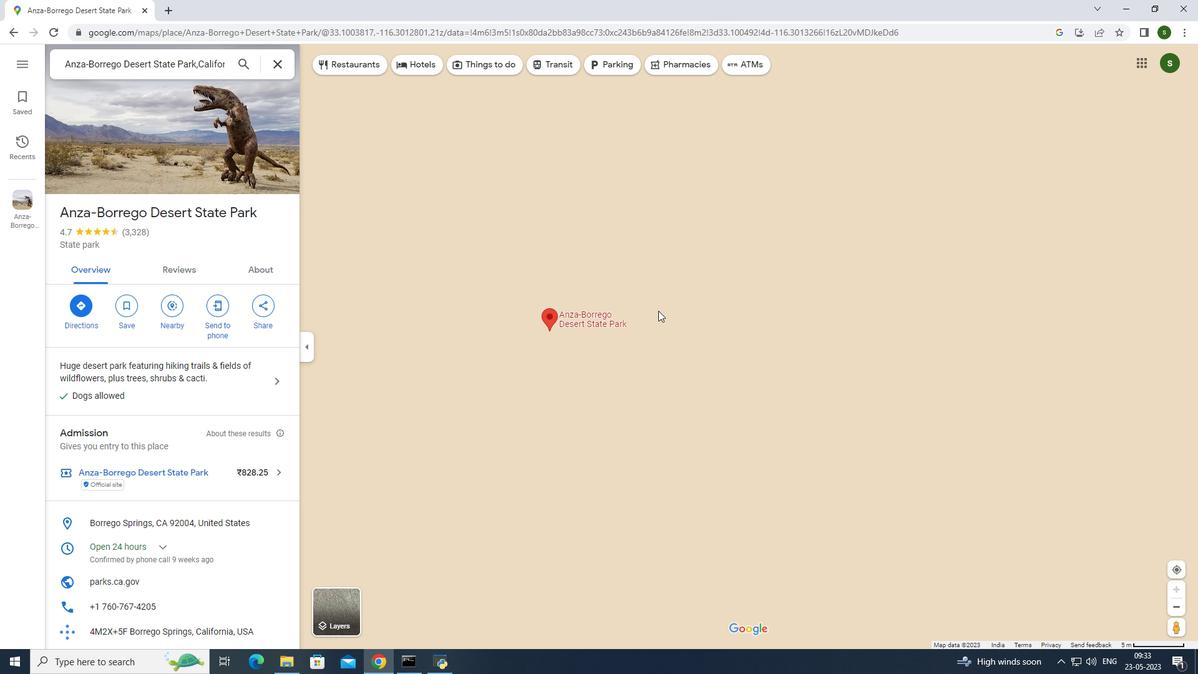 
Action: Mouse scrolled (657, 309) with delta (0, 0)
Screenshot: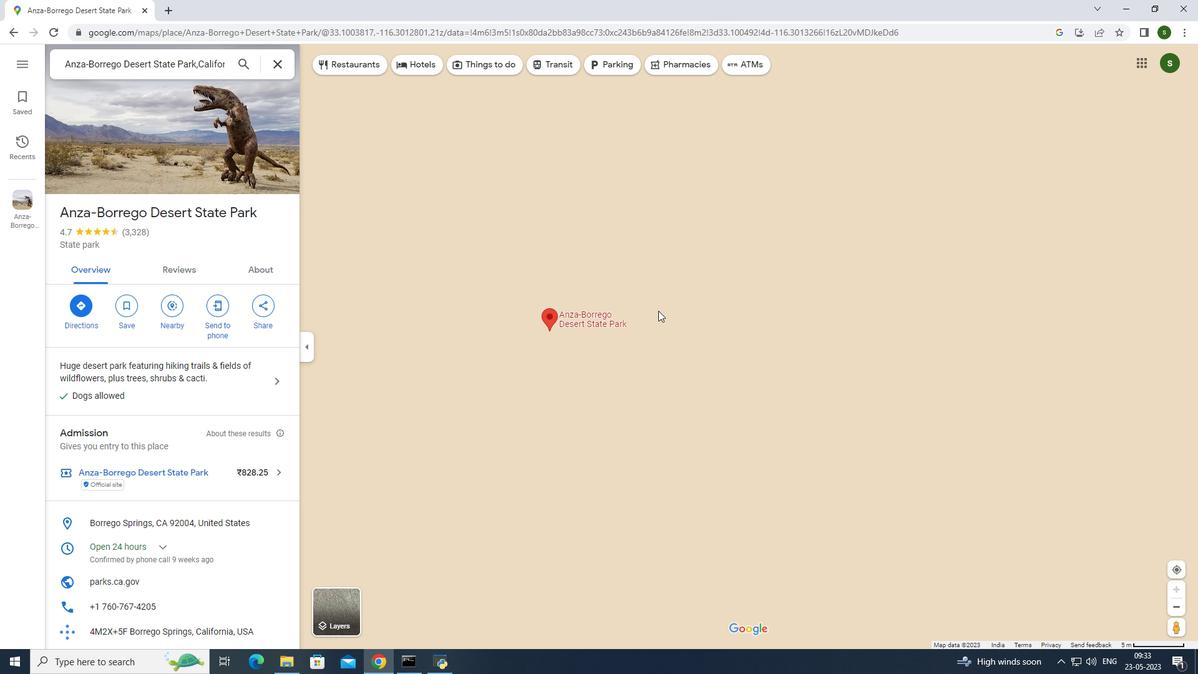 
Action: Mouse scrolled (657, 309) with delta (0, 0)
Screenshot: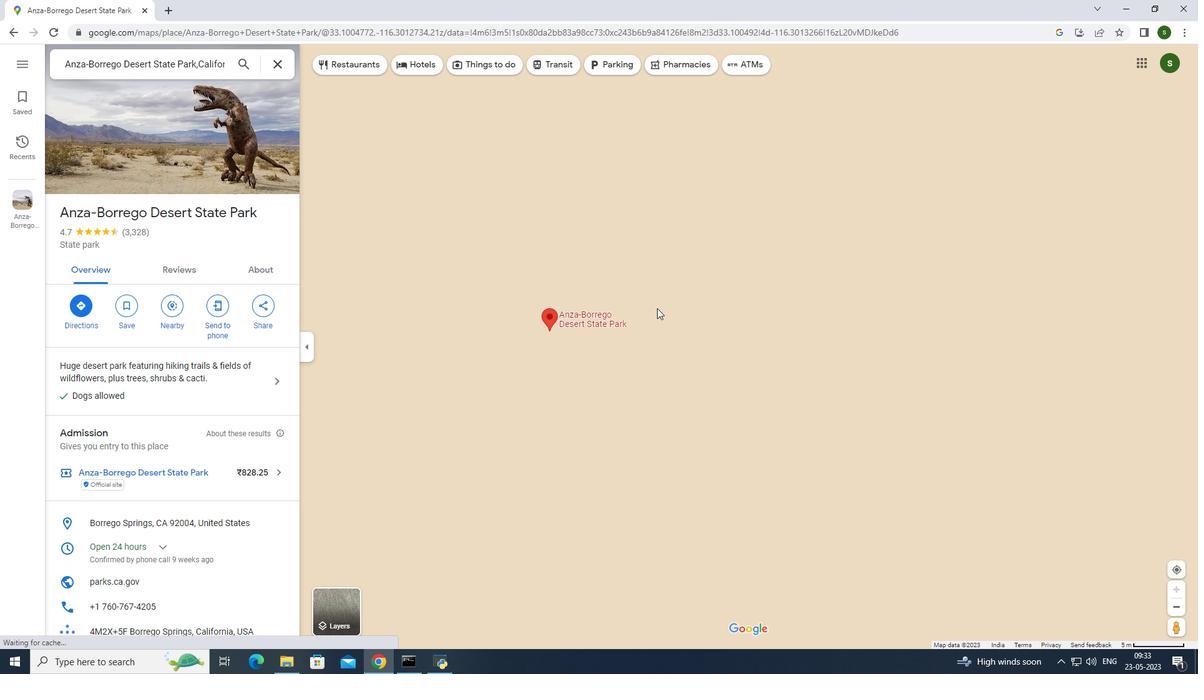 
Action: Mouse scrolled (657, 309) with delta (0, 0)
Screenshot: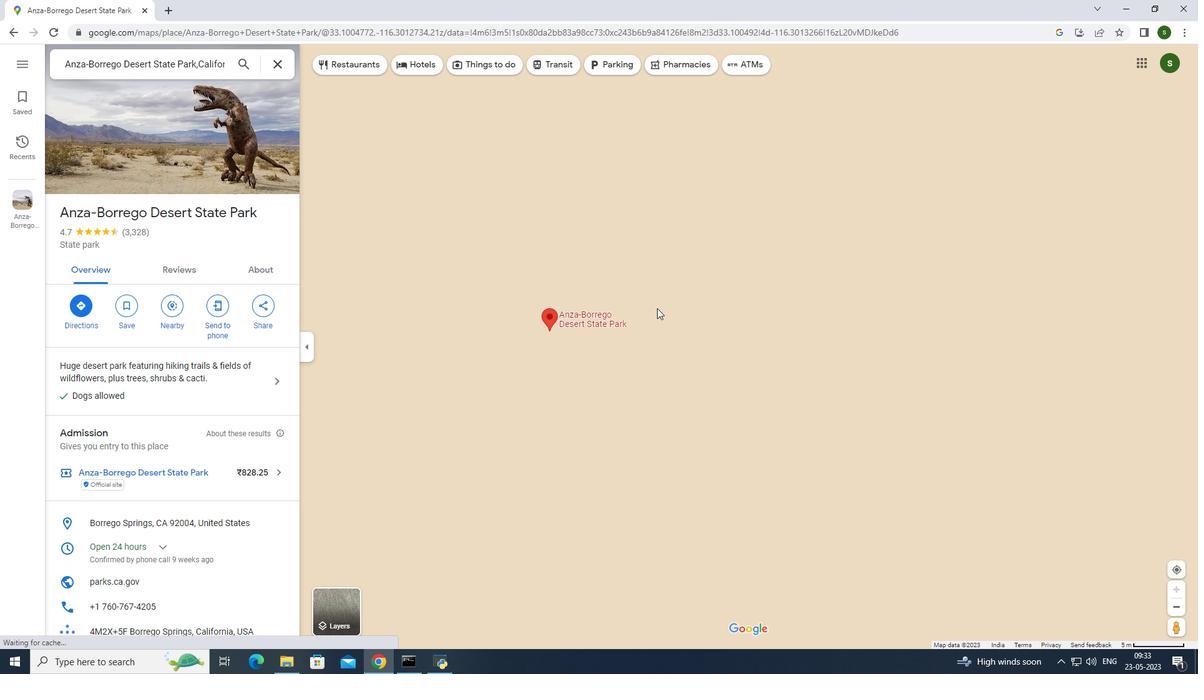 
Action: Mouse scrolled (657, 309) with delta (0, 0)
Screenshot: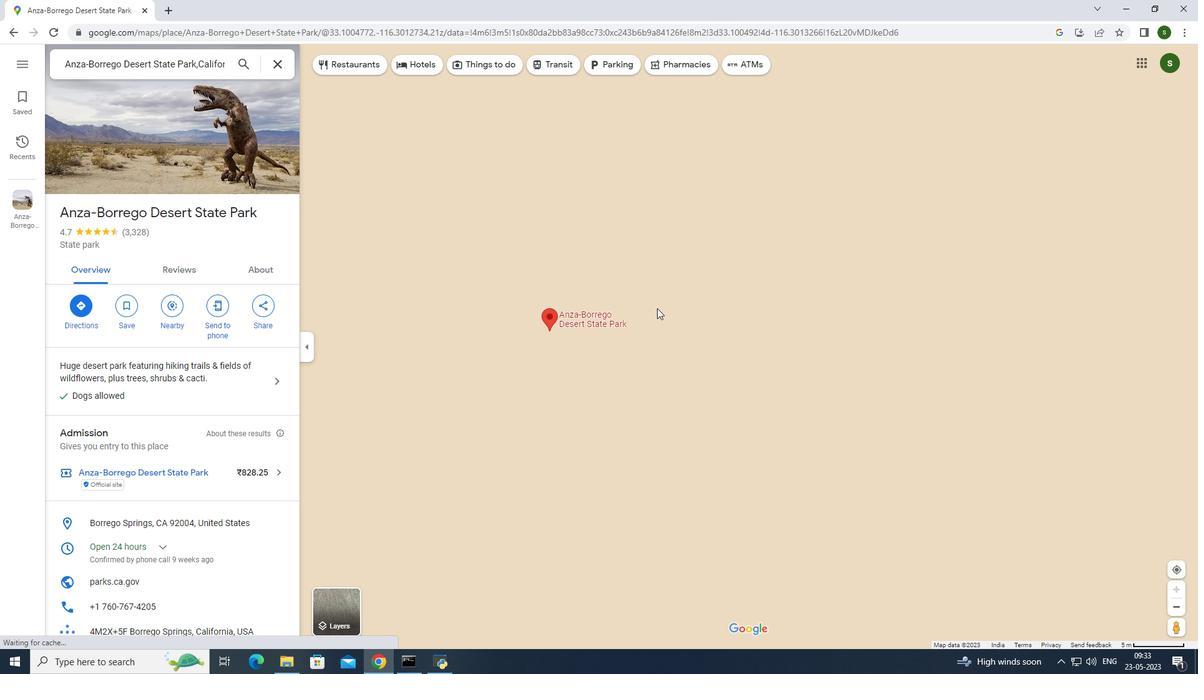 
Action: Mouse scrolled (657, 309) with delta (0, 0)
Screenshot: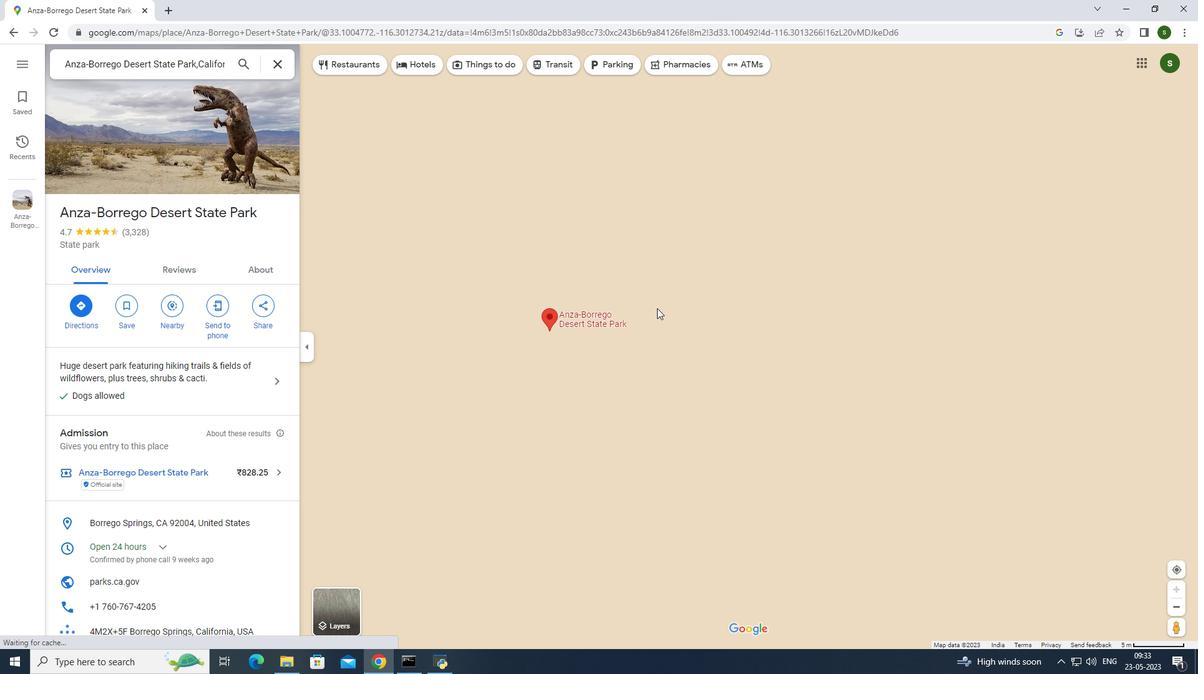 
Action: Mouse moved to (574, 272)
Screenshot: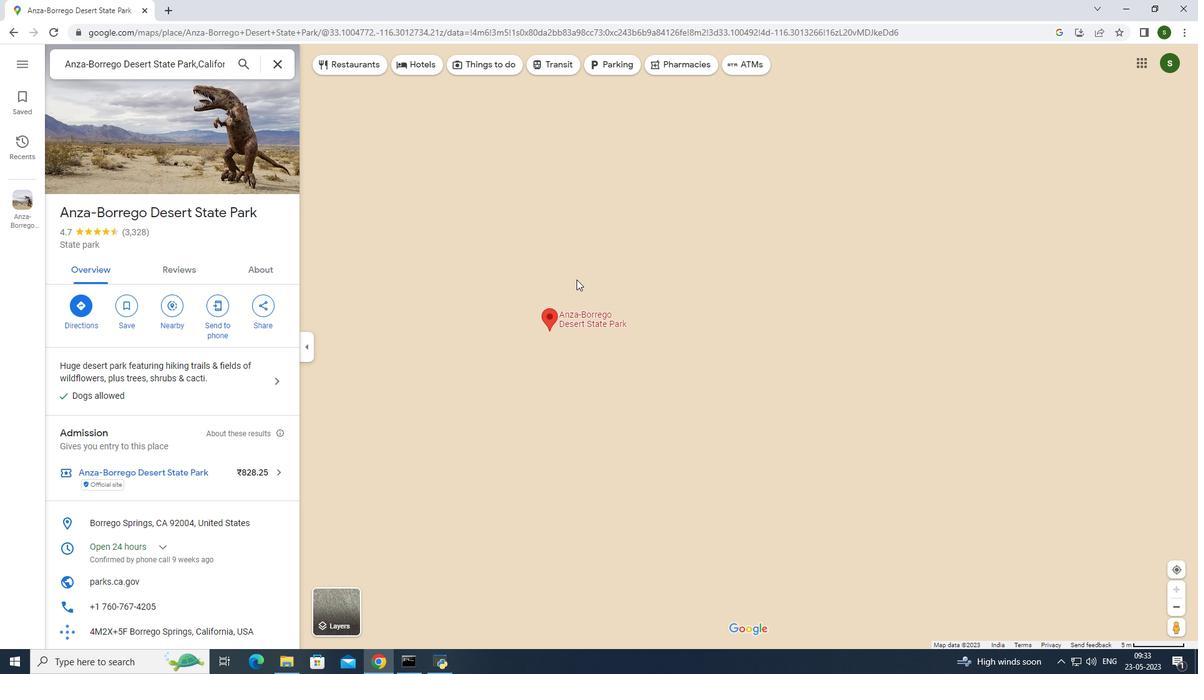 
Action: Mouse scrolled (574, 272) with delta (0, 0)
Screenshot: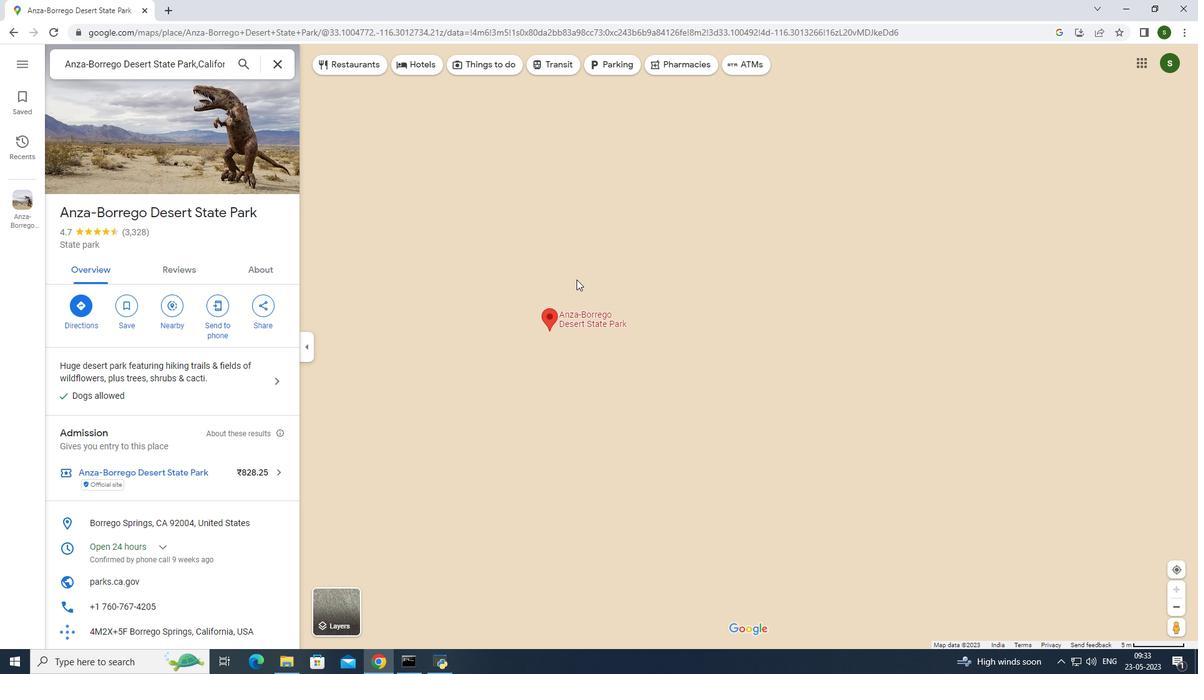 
Action: Mouse scrolled (574, 272) with delta (0, 0)
Screenshot: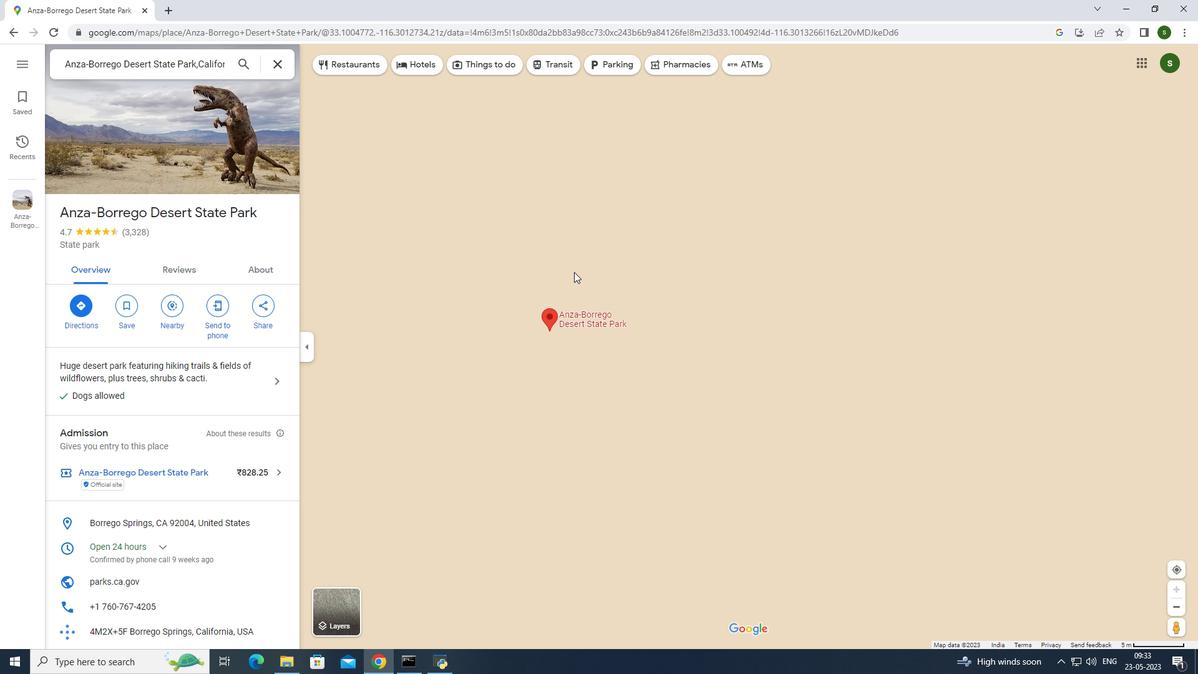 
Action: Mouse moved to (644, 345)
Screenshot: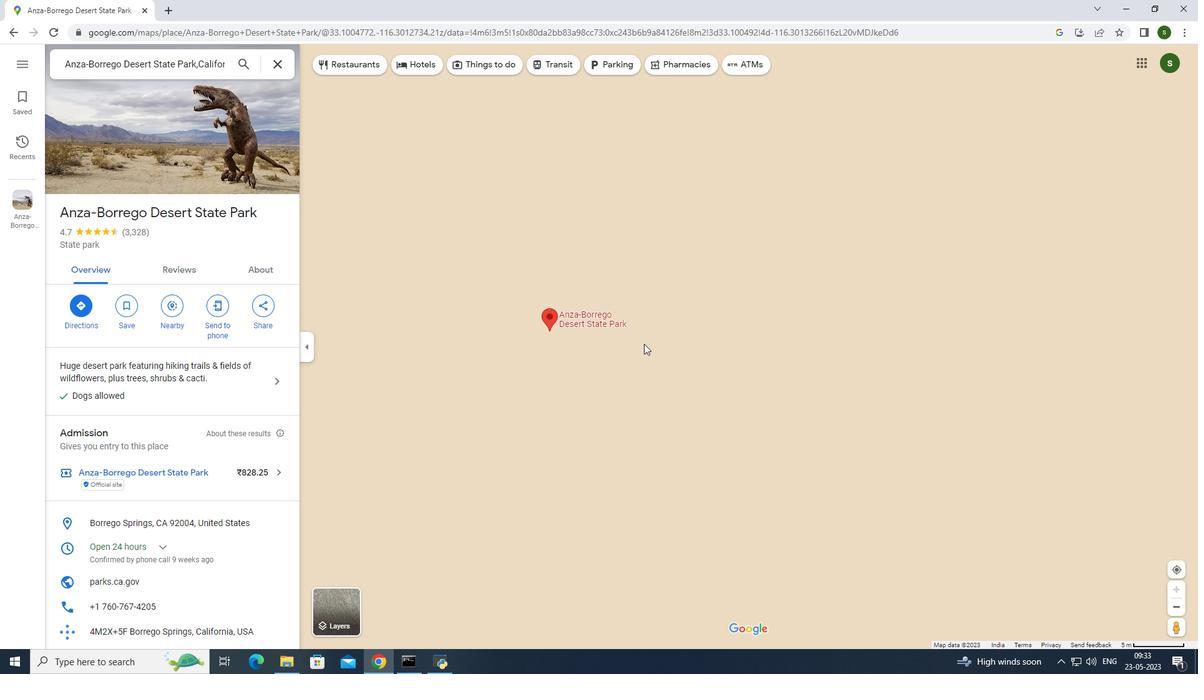 
Action: Mouse scrolled (644, 345) with delta (0, 0)
Screenshot: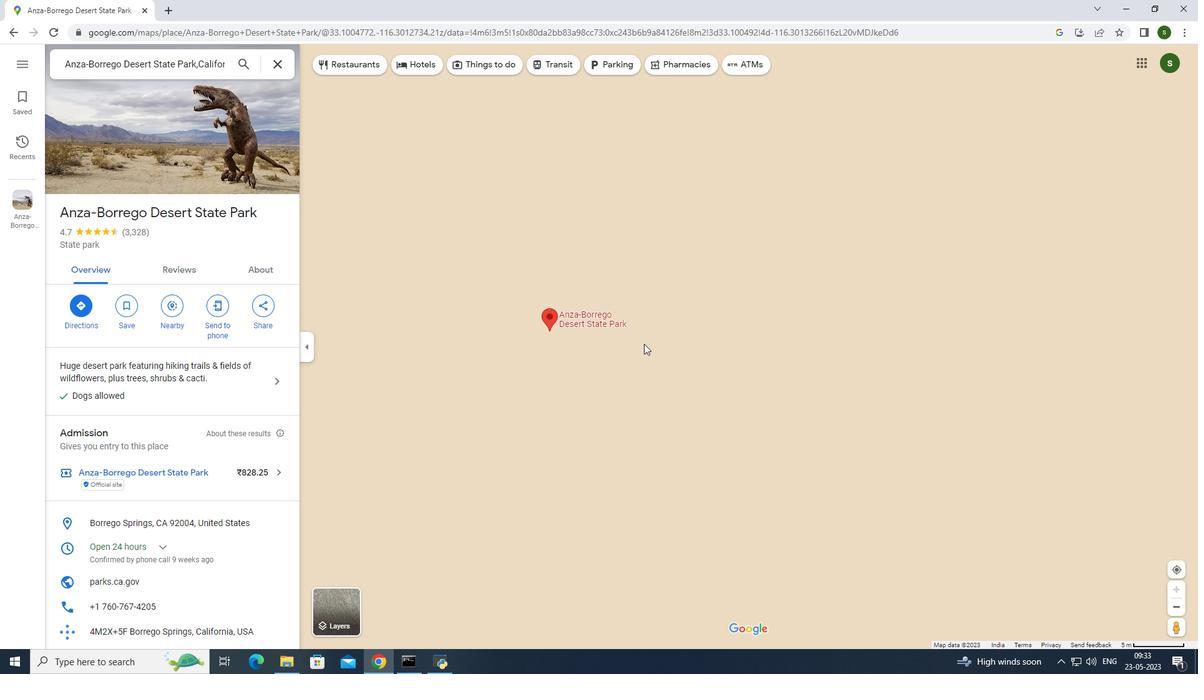 
Action: Mouse moved to (643, 345)
Screenshot: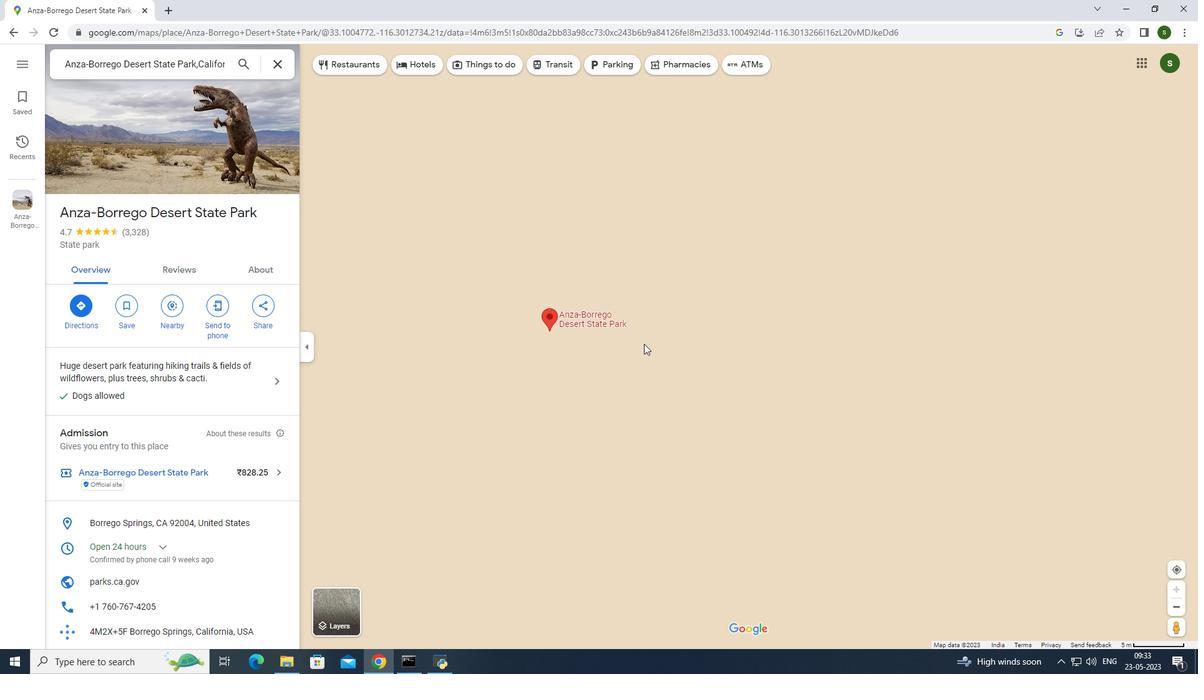 
Action: Mouse scrolled (643, 345) with delta (0, 0)
Screenshot: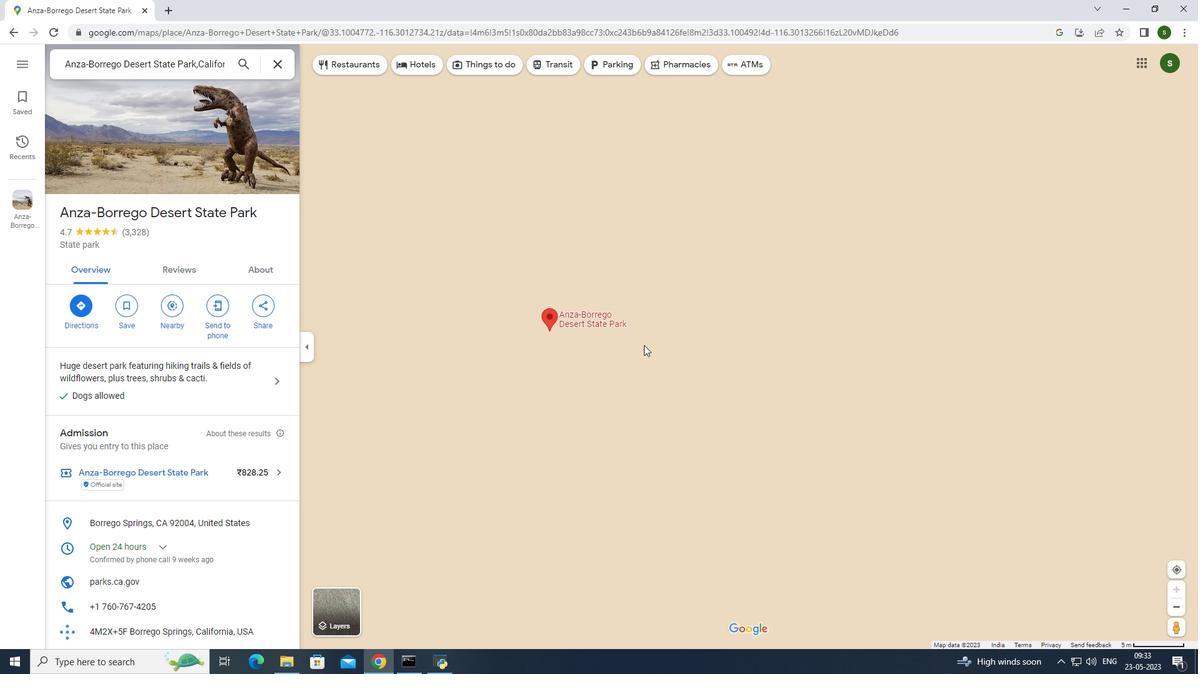 
Action: Mouse scrolled (643, 345) with delta (0, 0)
Screenshot: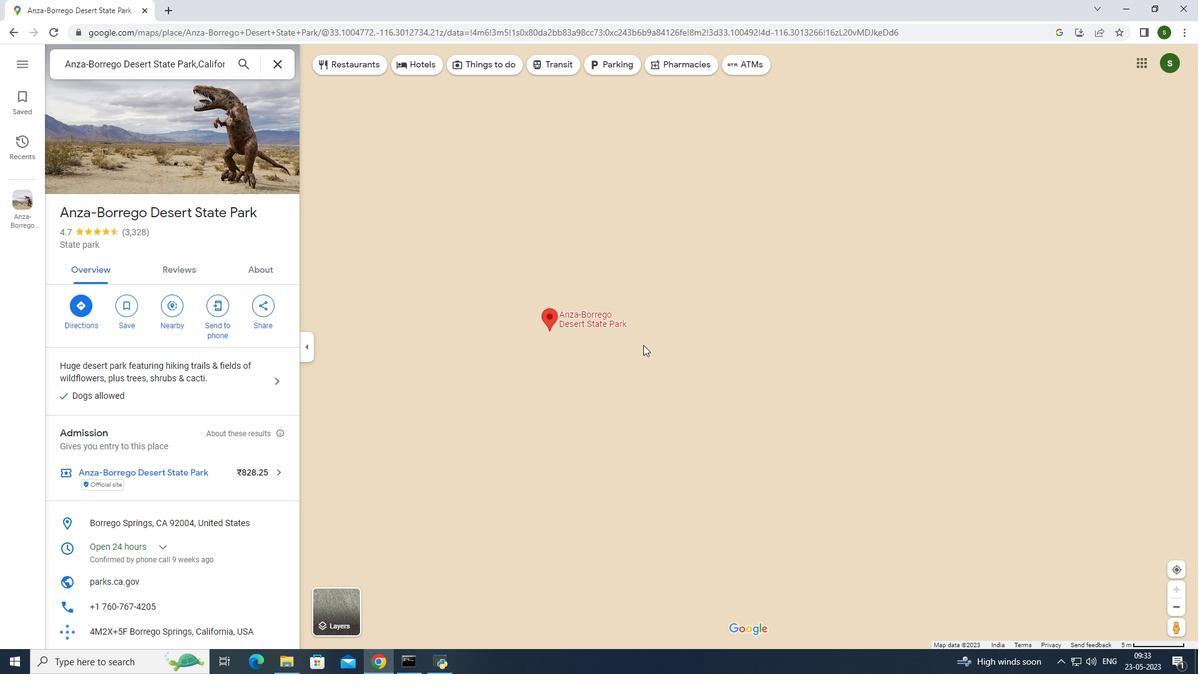 
Action: Mouse moved to (489, 302)
Screenshot: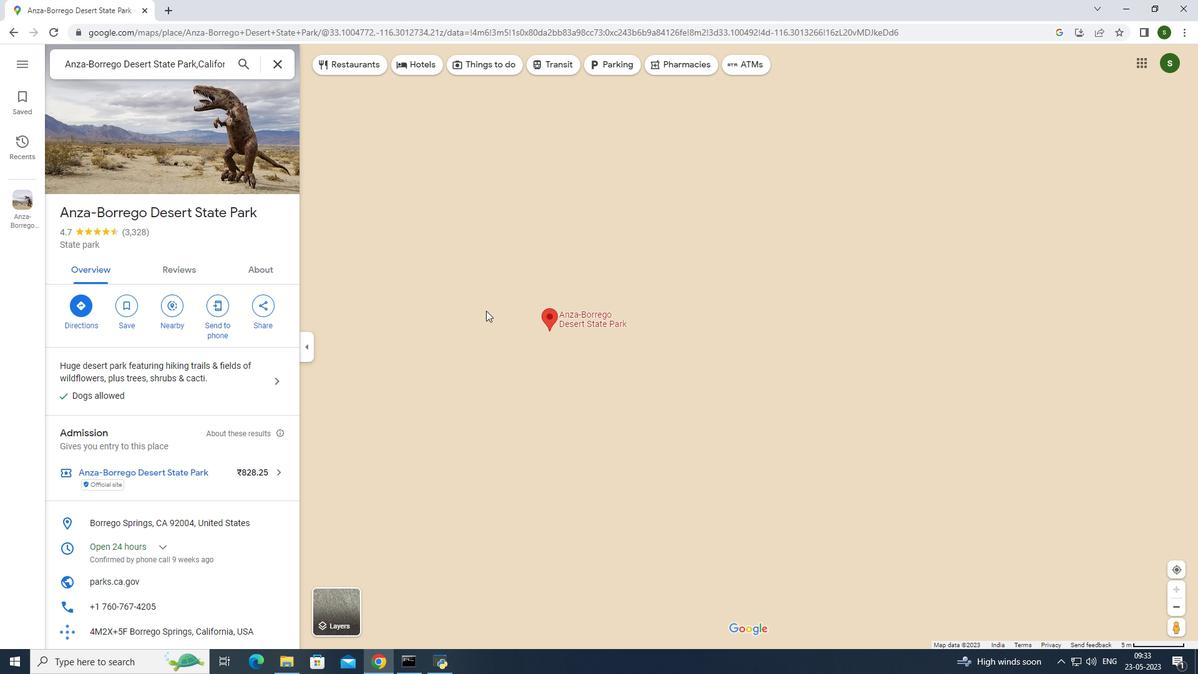 
Action: Mouse scrolled (489, 302) with delta (0, 0)
Screenshot: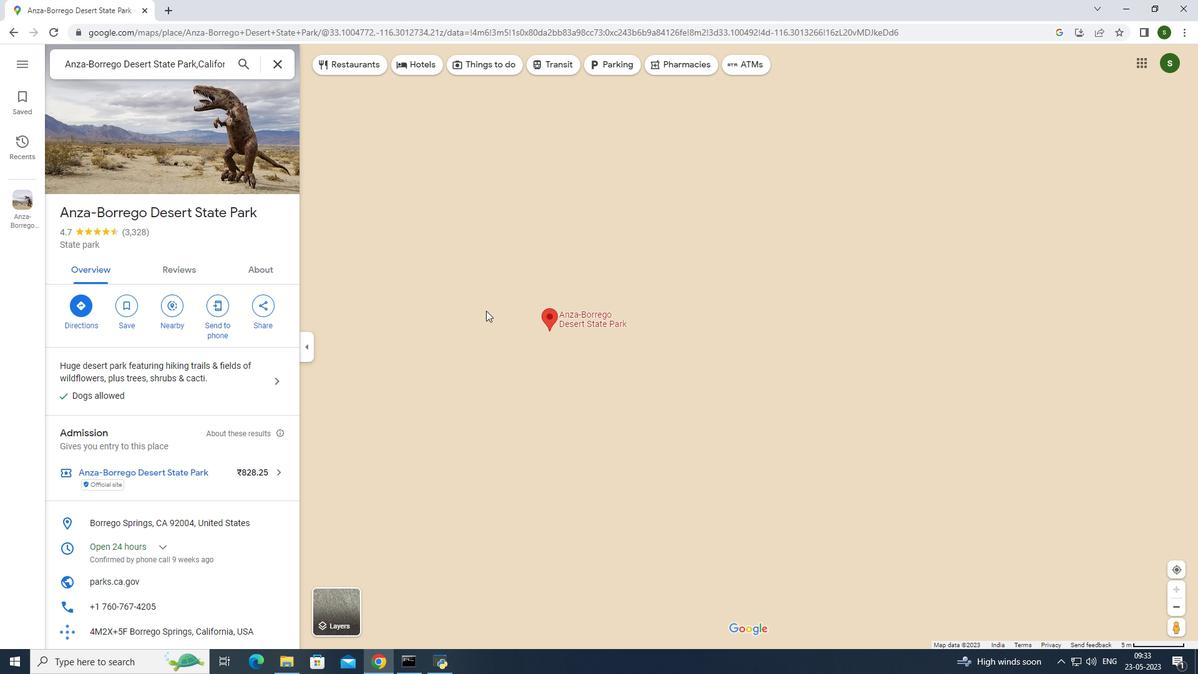 
Action: Mouse scrolled (489, 302) with delta (0, 0)
Screenshot: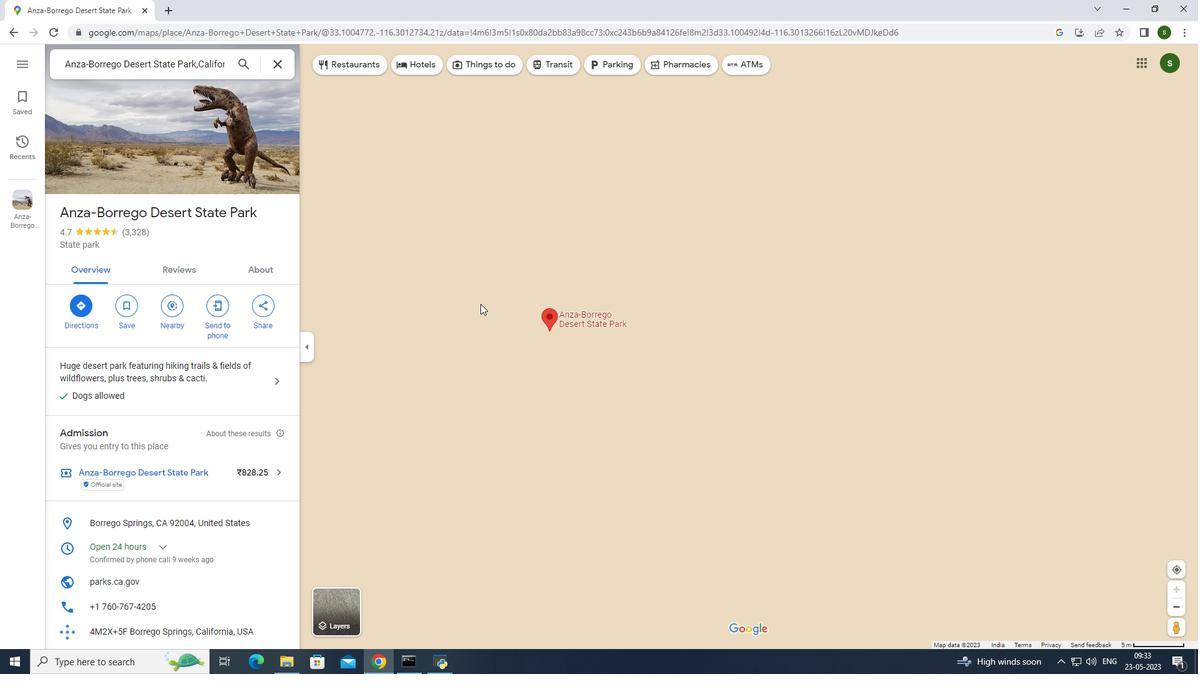 
Action: Mouse scrolled (489, 302) with delta (0, 0)
Screenshot: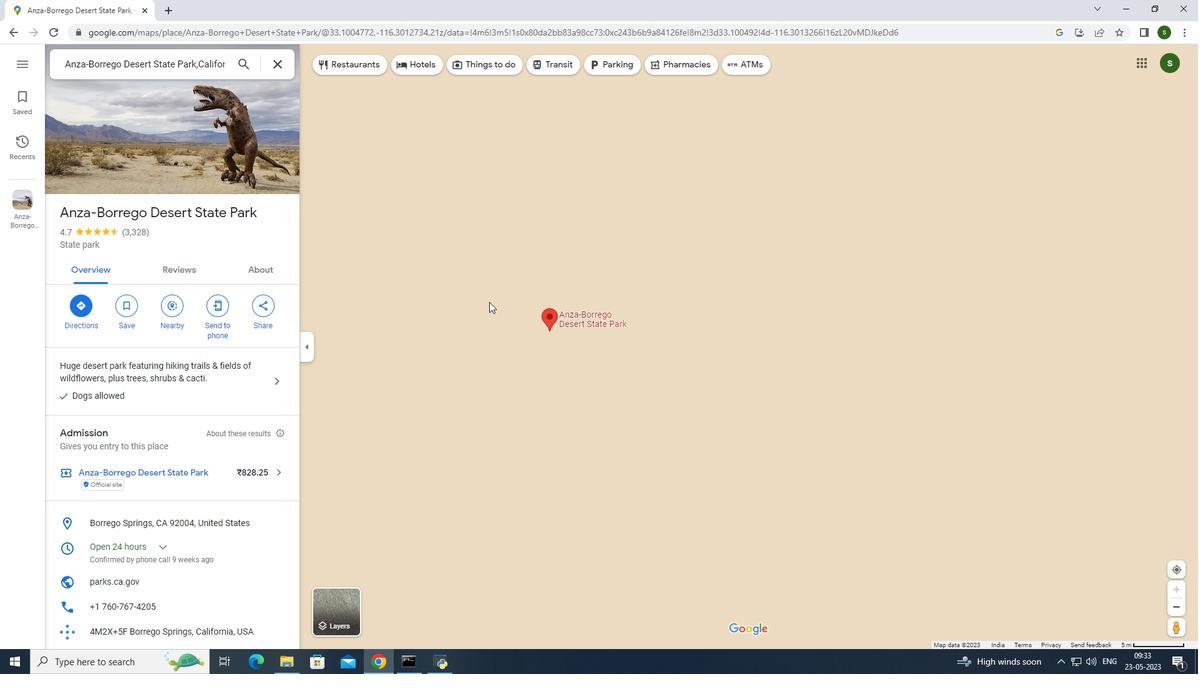 
Action: Mouse scrolled (489, 302) with delta (0, 0)
Screenshot: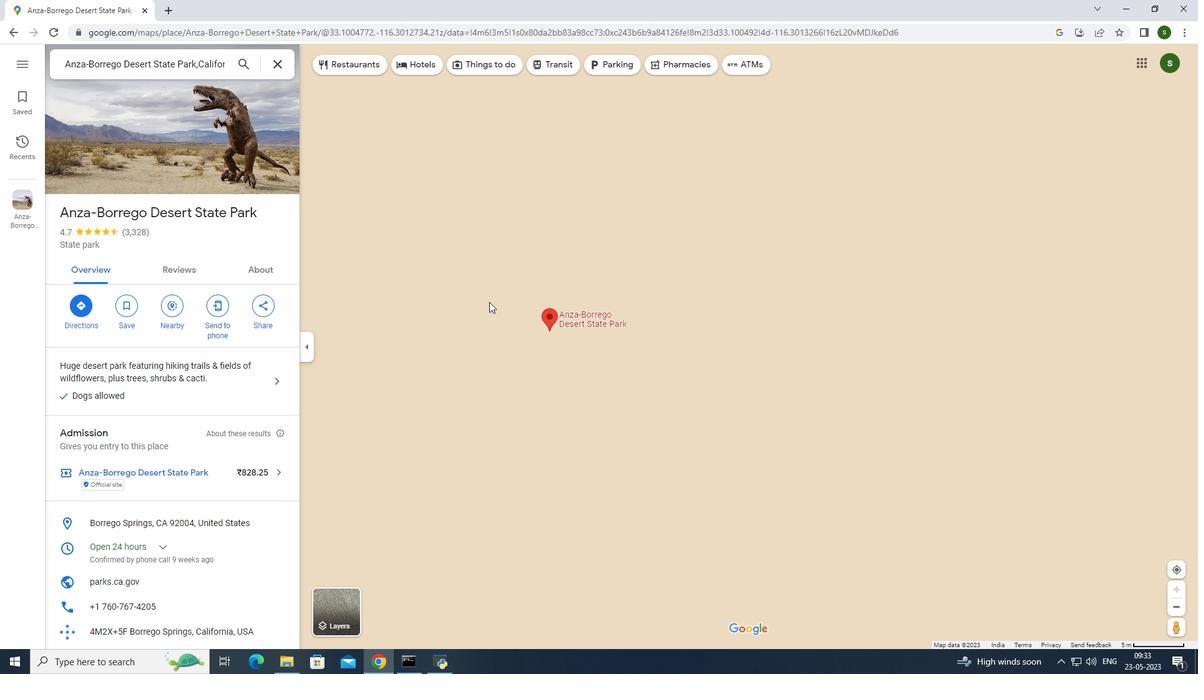 
Action: Mouse scrolled (489, 302) with delta (0, 0)
Screenshot: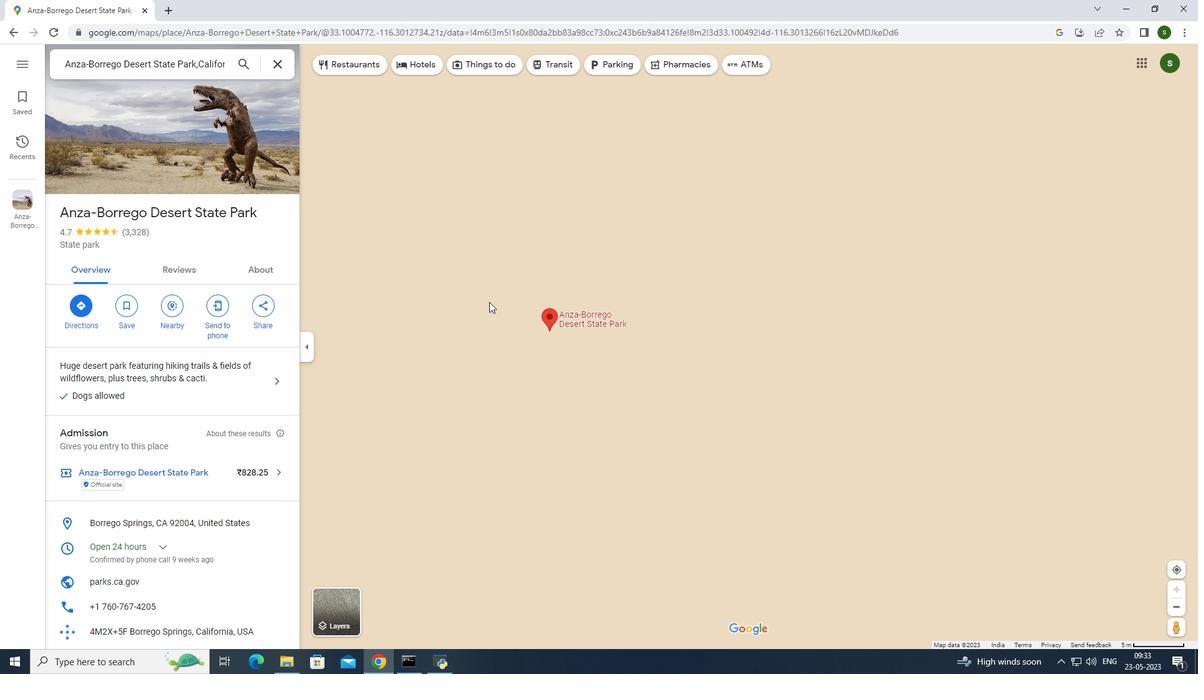 
Action: Mouse scrolled (489, 302) with delta (0, 0)
Screenshot: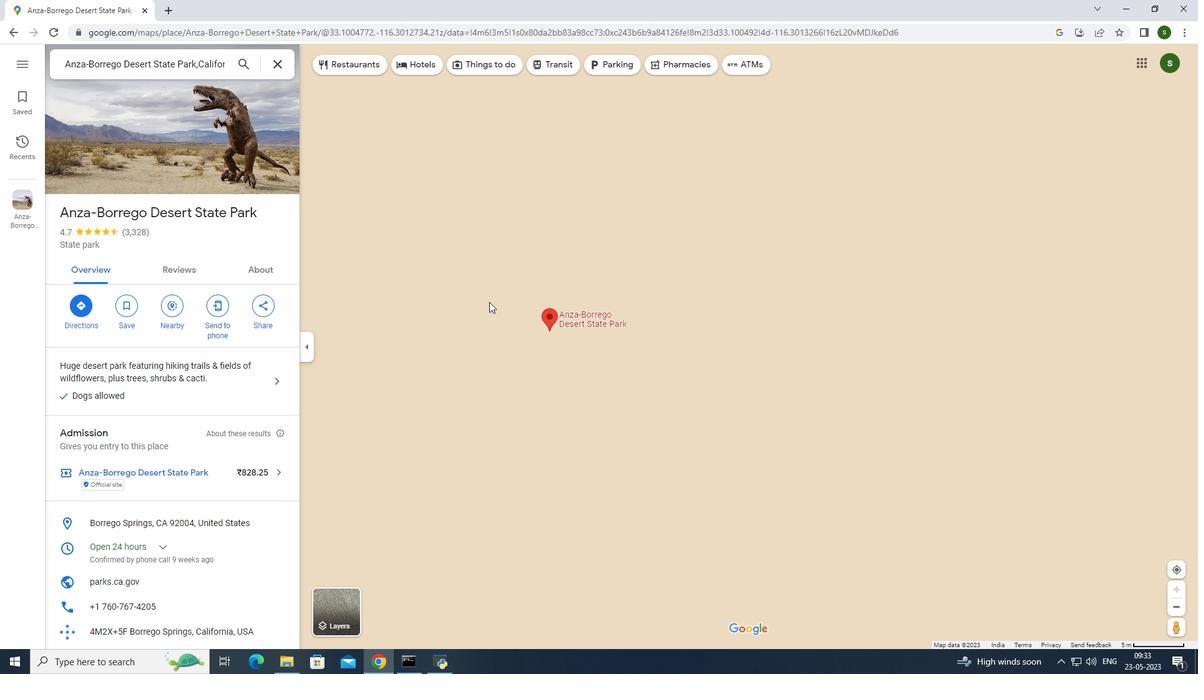 
Action: Mouse moved to (516, 299)
Screenshot: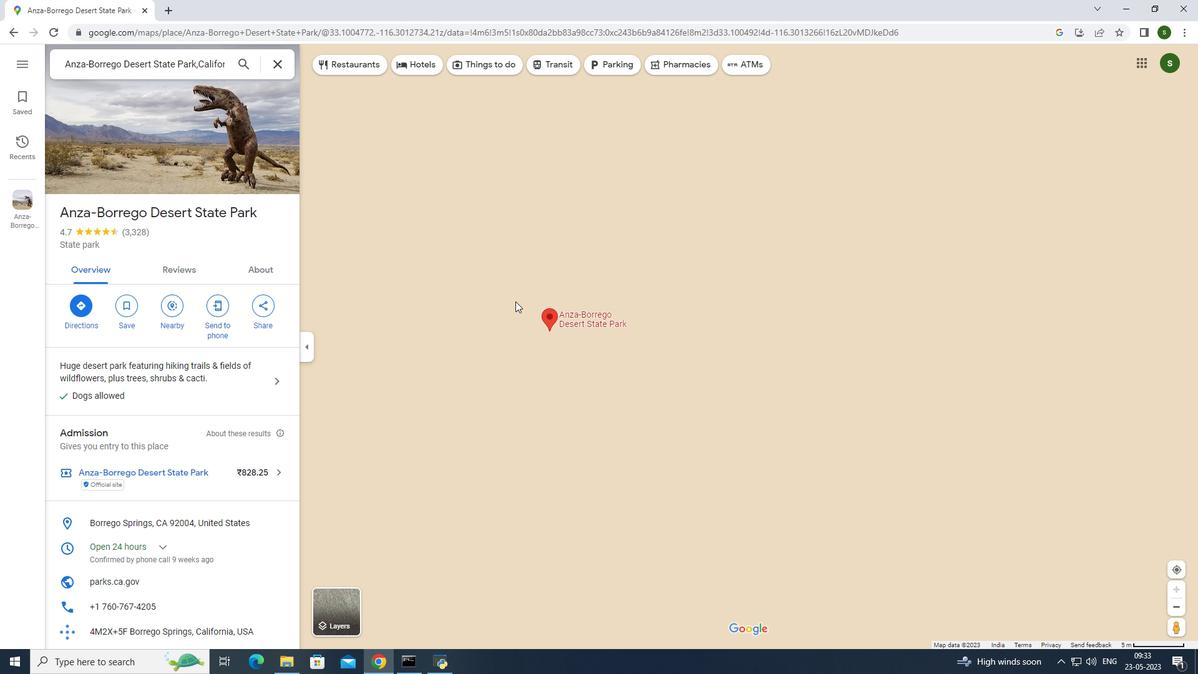 
Action: Mouse scrolled (516, 299) with delta (0, 0)
Screenshot: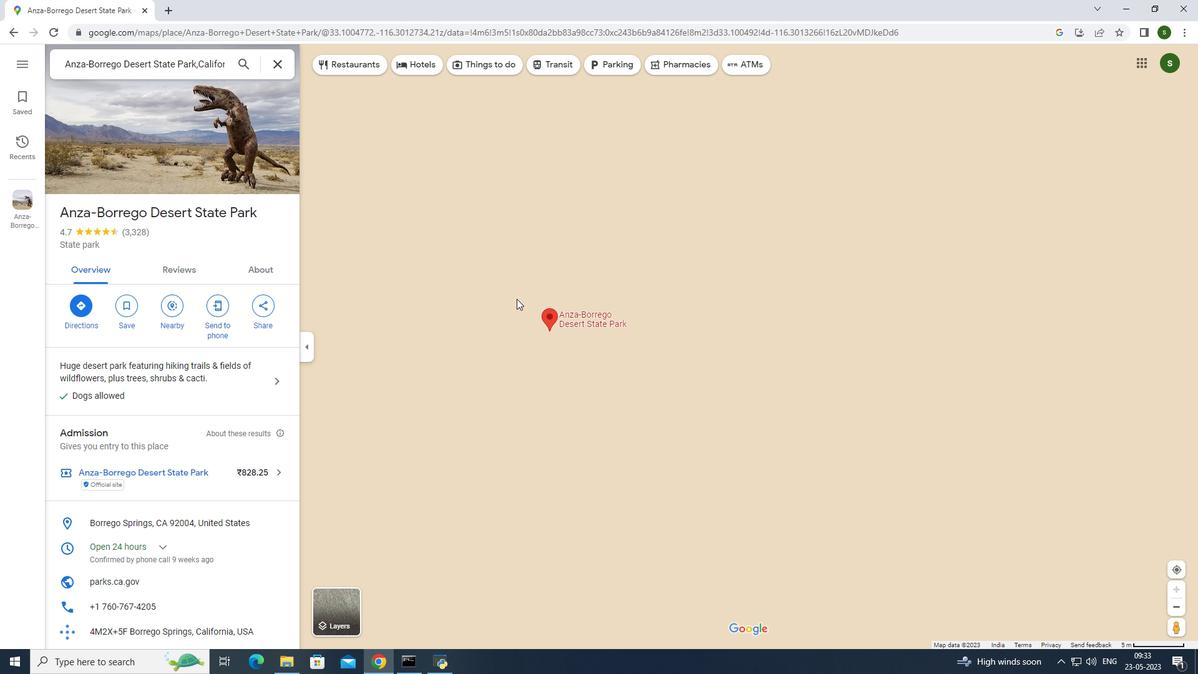 
Action: Mouse scrolled (516, 299) with delta (0, 0)
Screenshot: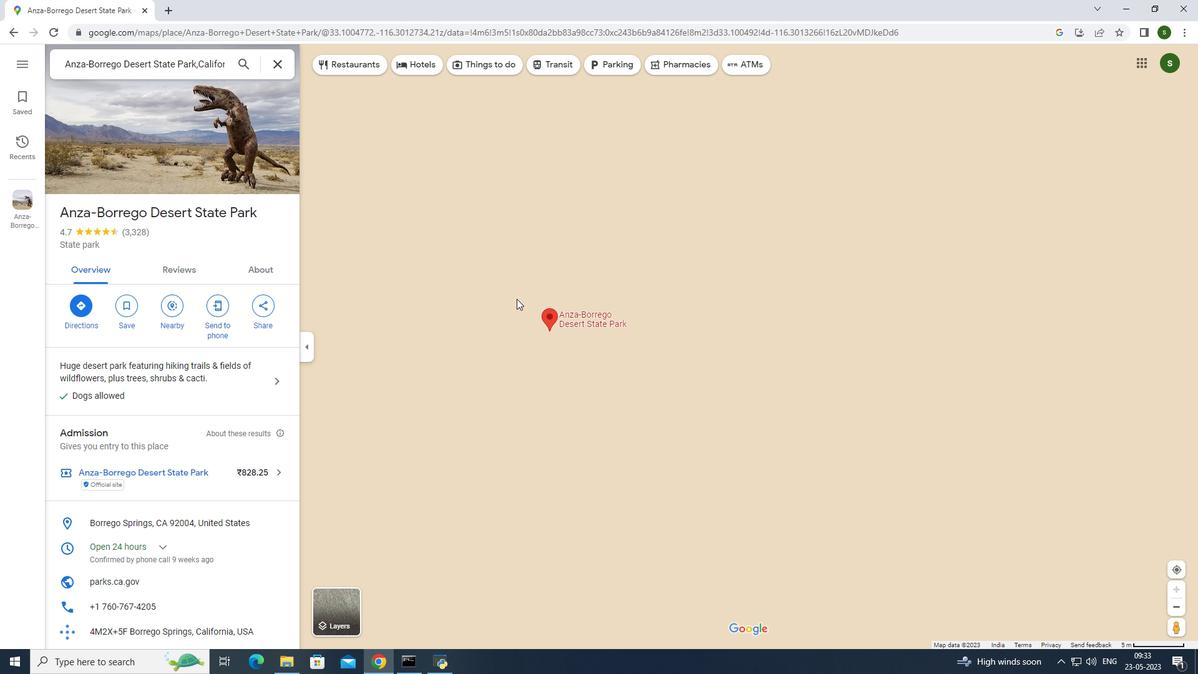 
Action: Mouse moved to (625, 353)
Screenshot: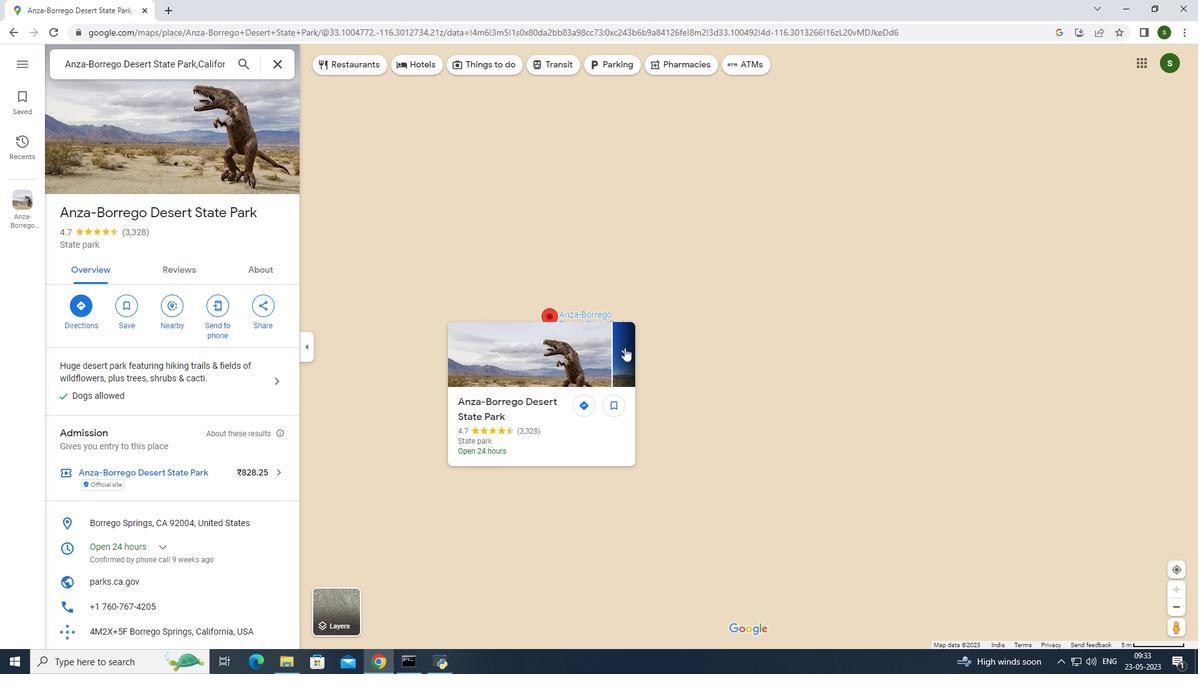 
Action: Mouse pressed left at (625, 353)
Screenshot: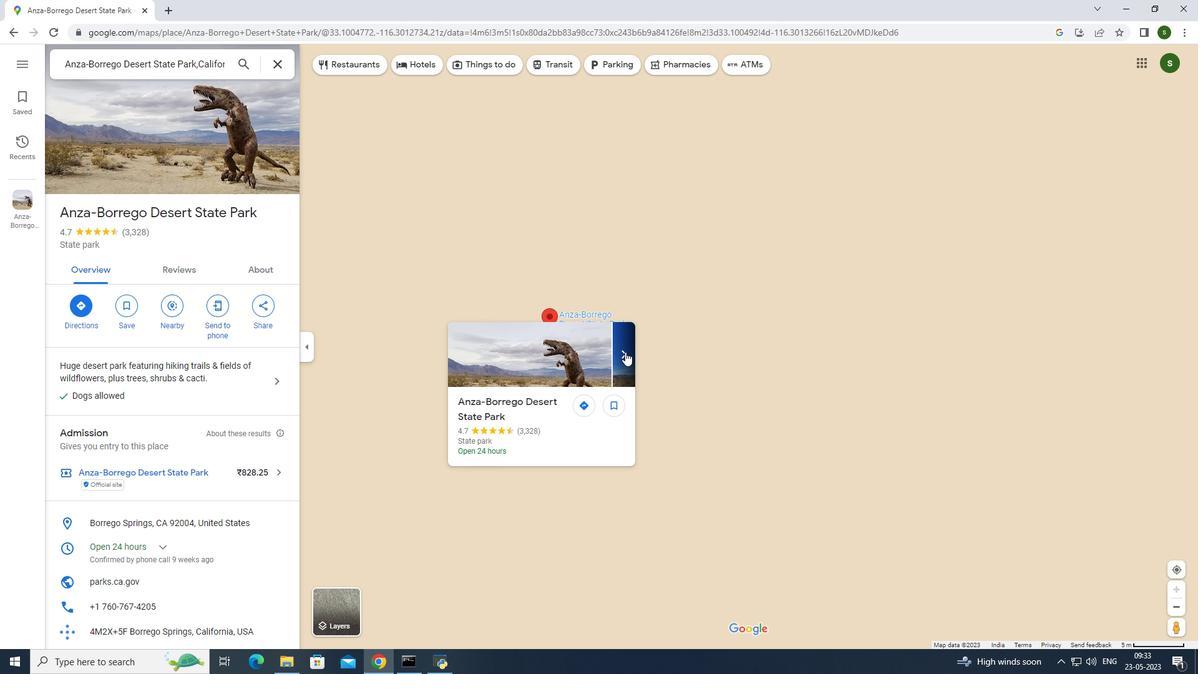 
Action: Mouse pressed left at (625, 353)
Screenshot: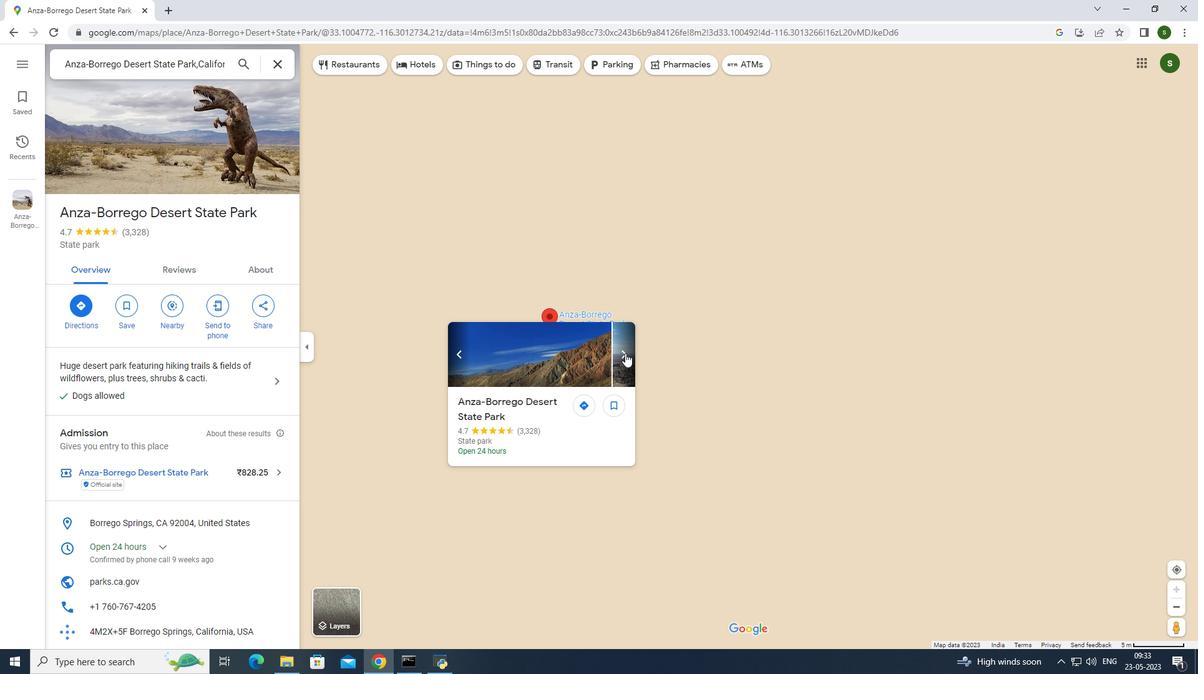 
Action: Mouse pressed left at (625, 353)
Screenshot: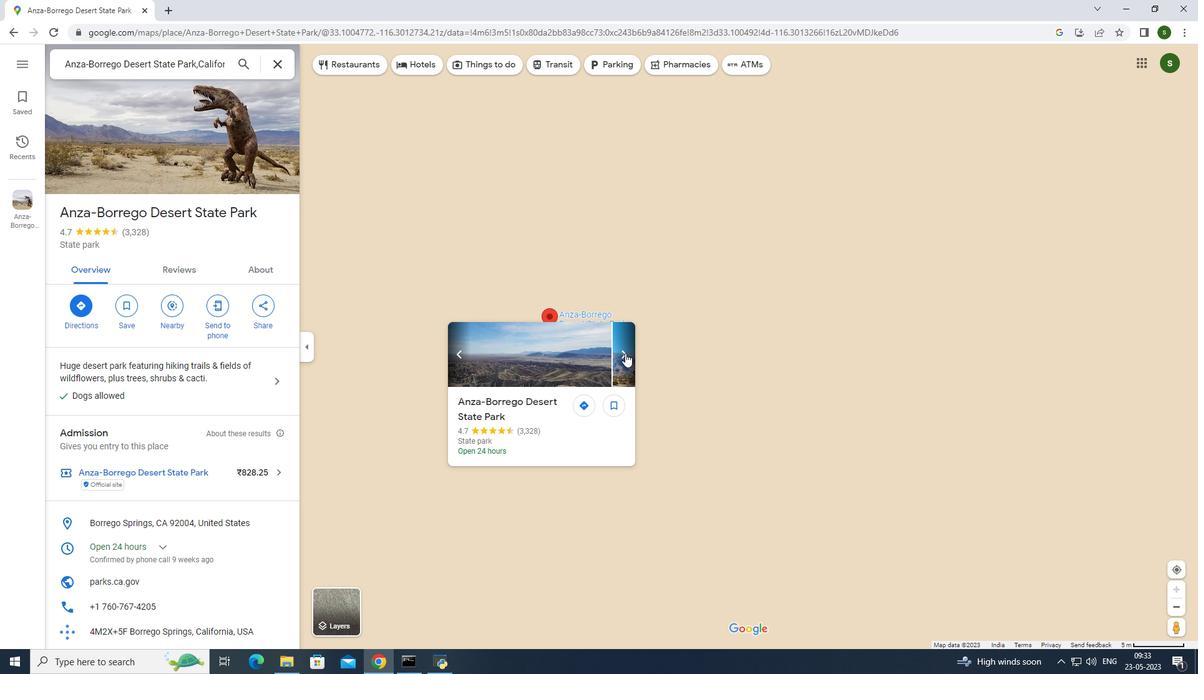 
Action: Mouse pressed left at (625, 353)
Screenshot: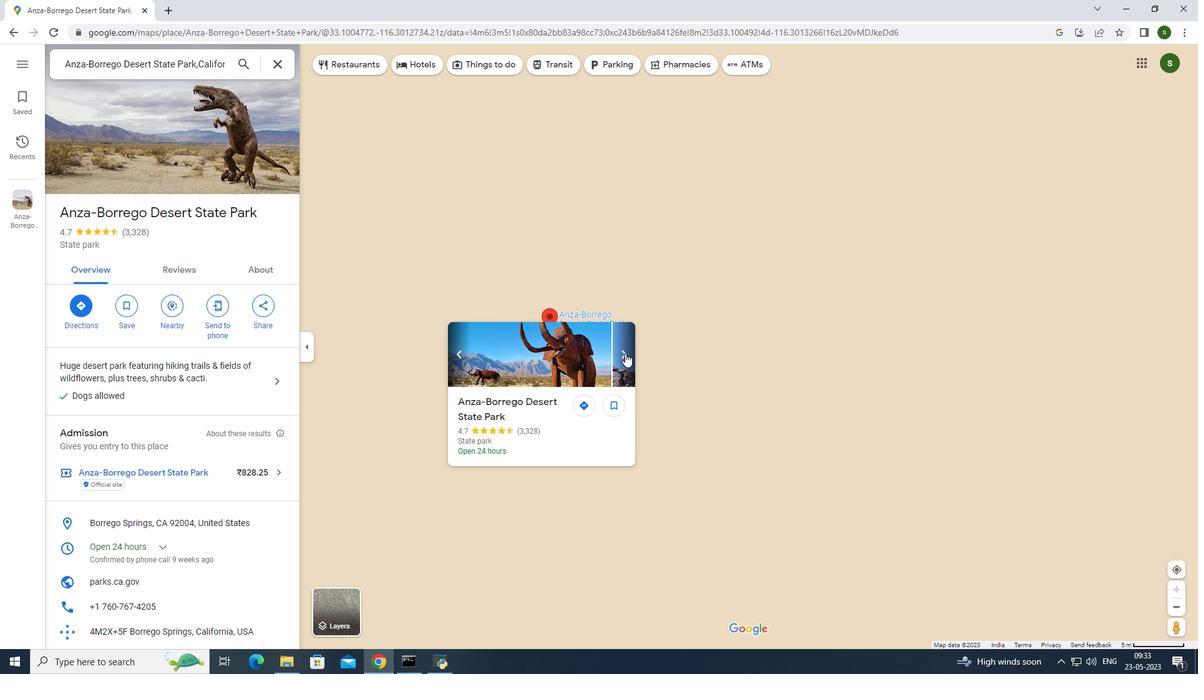 
Action: Mouse pressed left at (625, 353)
Screenshot: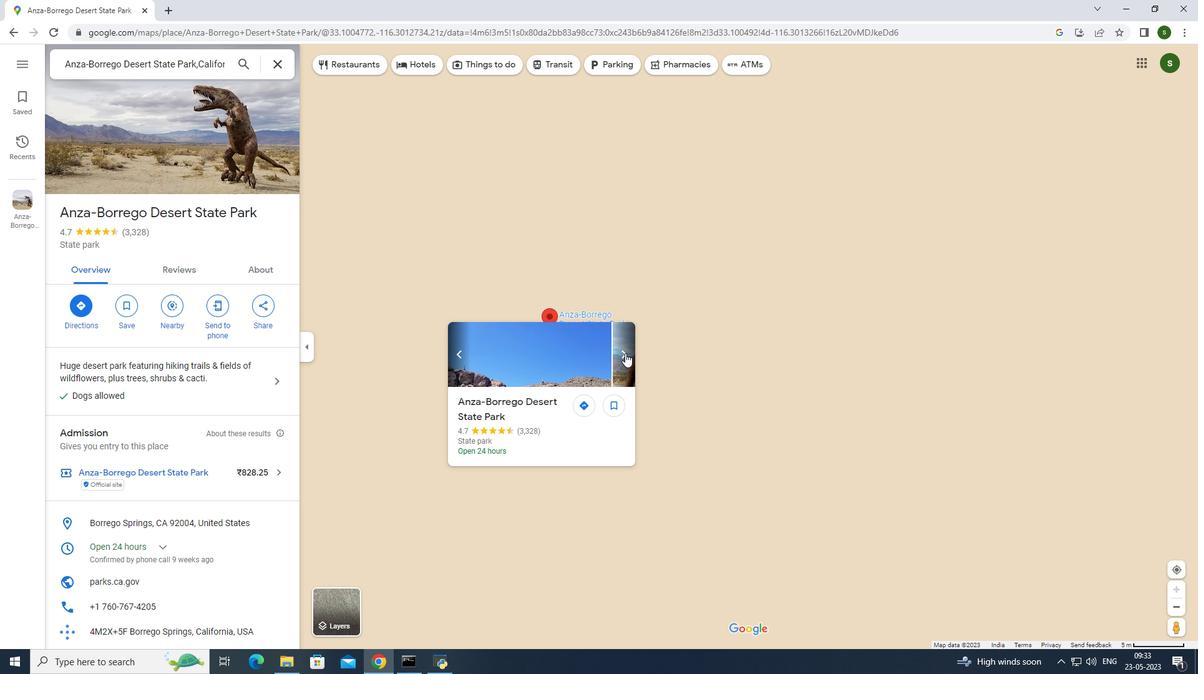 
Action: Mouse pressed left at (625, 353)
Screenshot: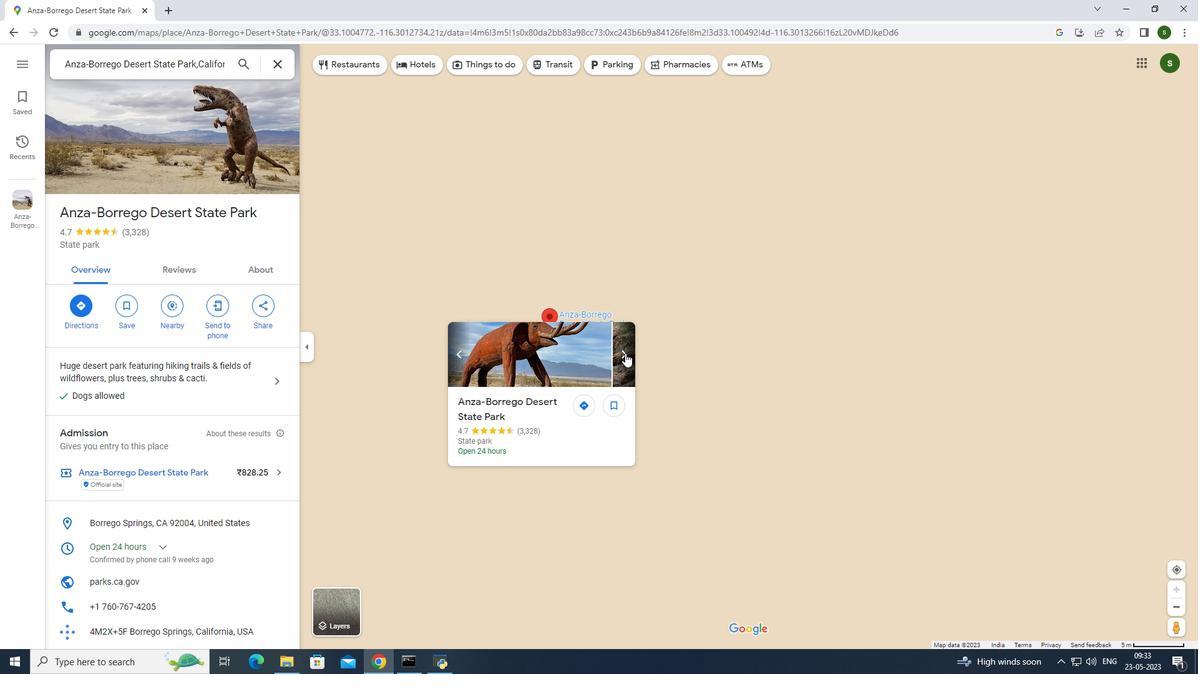 
Action: Mouse pressed left at (625, 353)
Screenshot: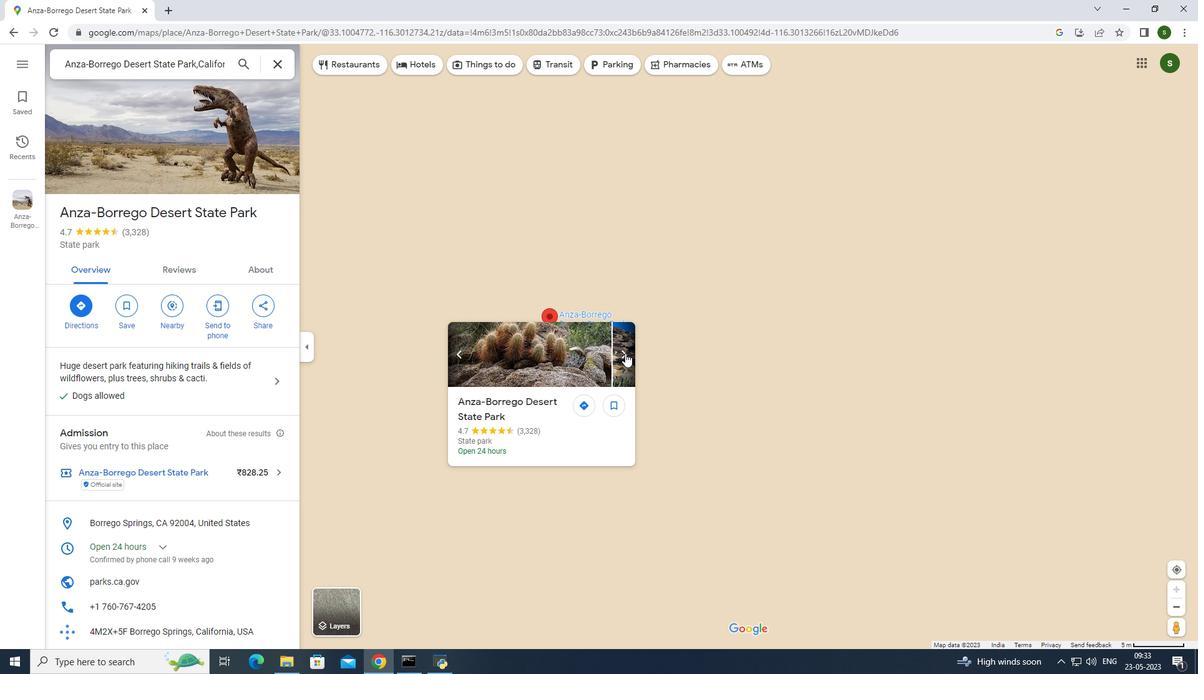
Action: Mouse moved to (625, 351)
Screenshot: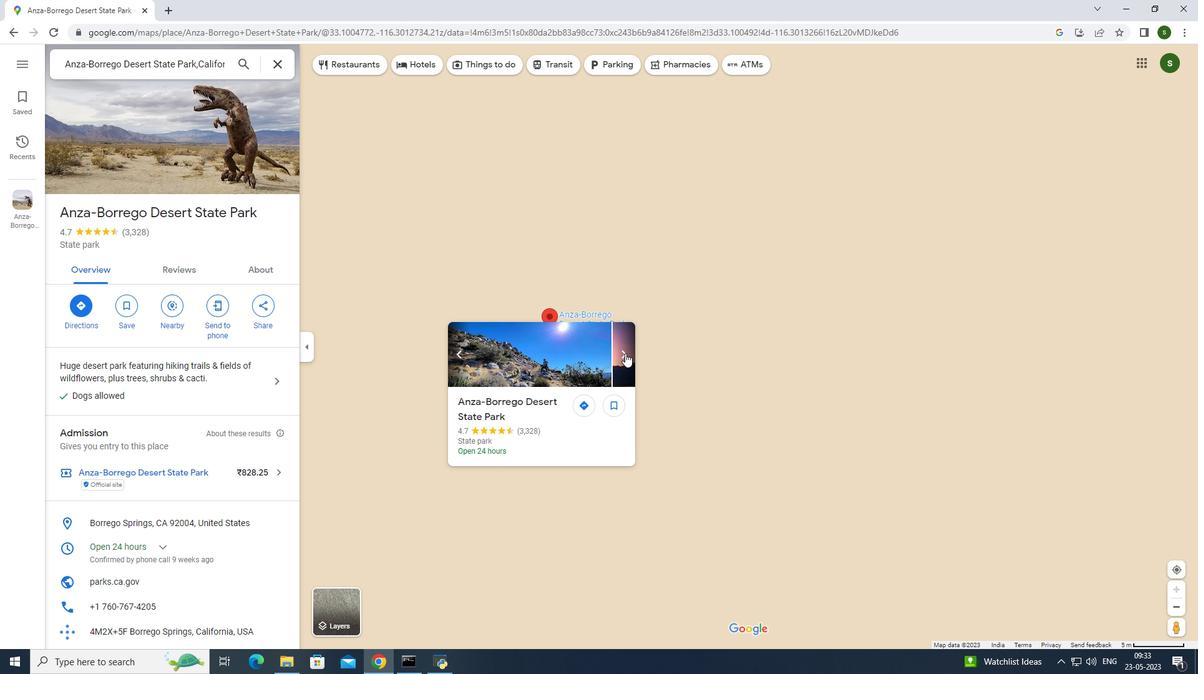 
Action: Mouse pressed left at (625, 351)
Screenshot: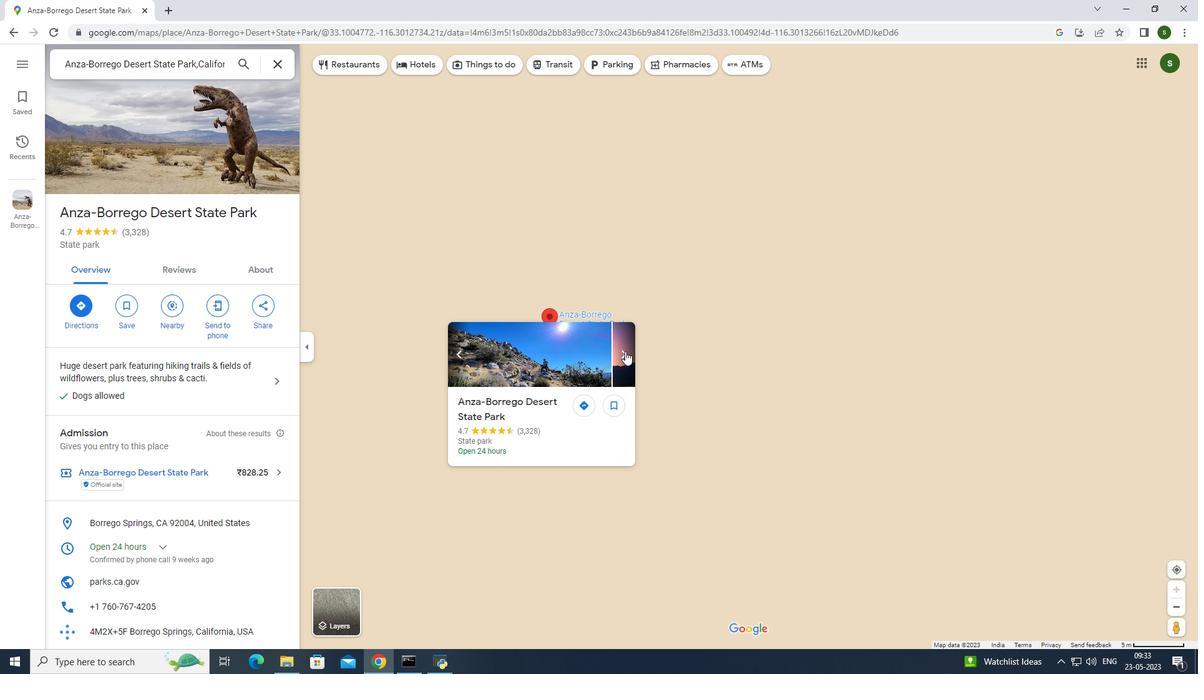 
Action: Mouse pressed left at (625, 351)
Screenshot: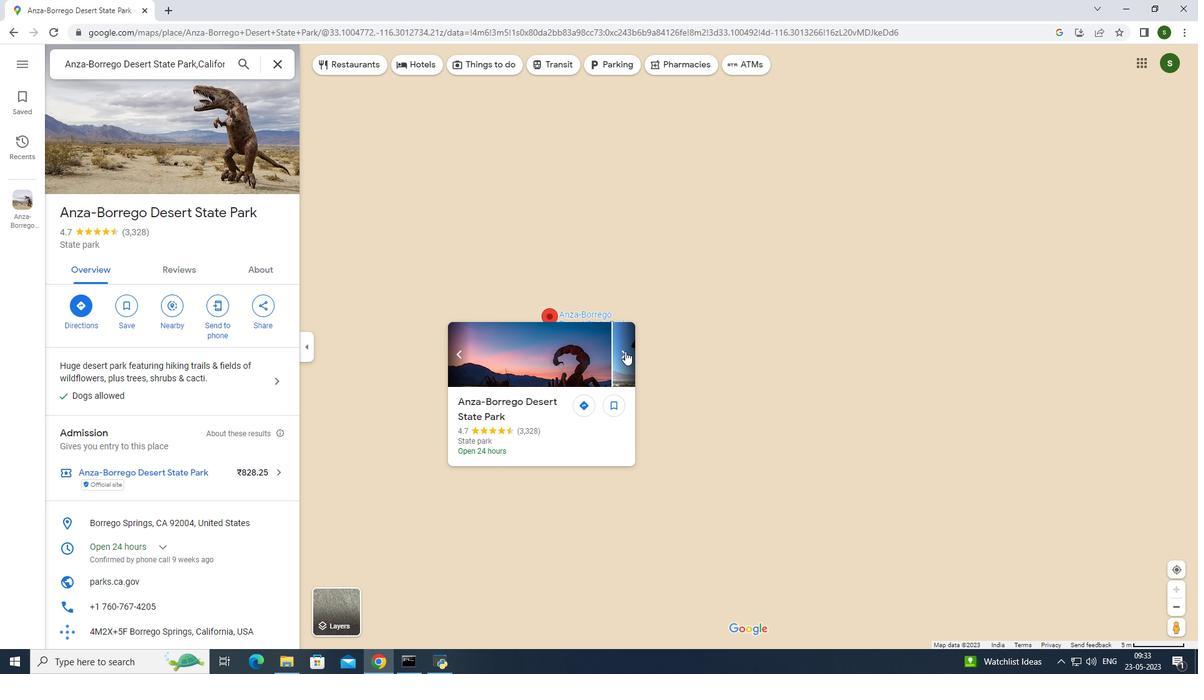 
Action: Mouse pressed left at (625, 351)
Screenshot: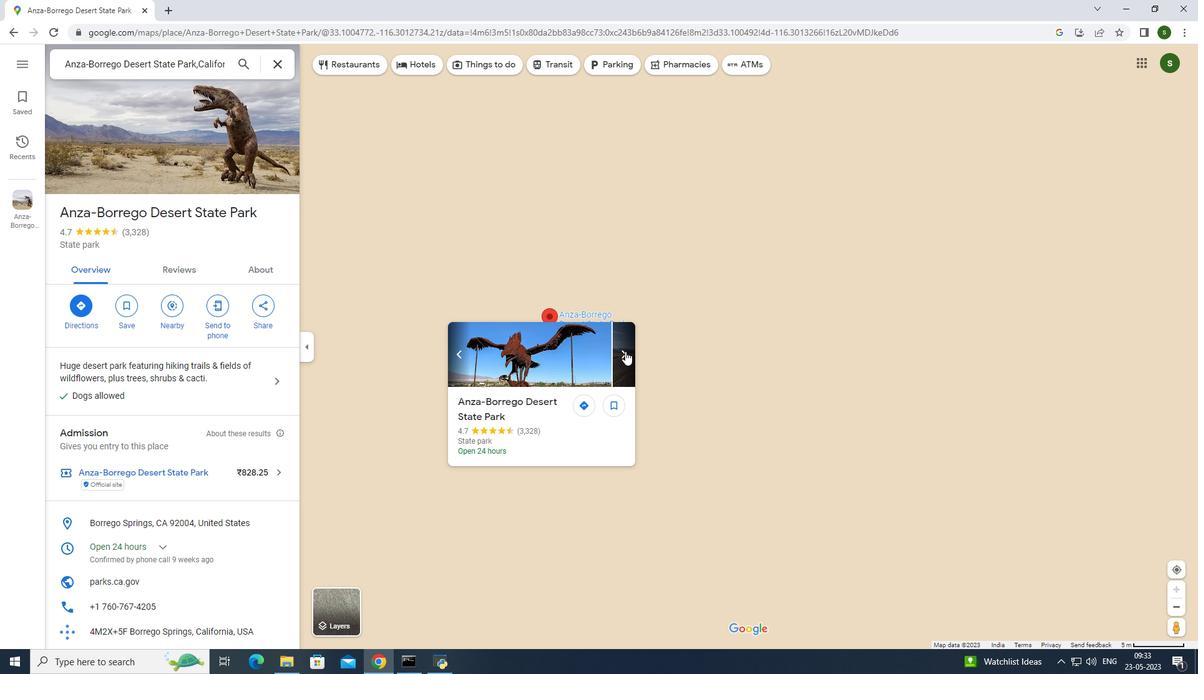 
Action: Mouse pressed left at (625, 351)
Screenshot: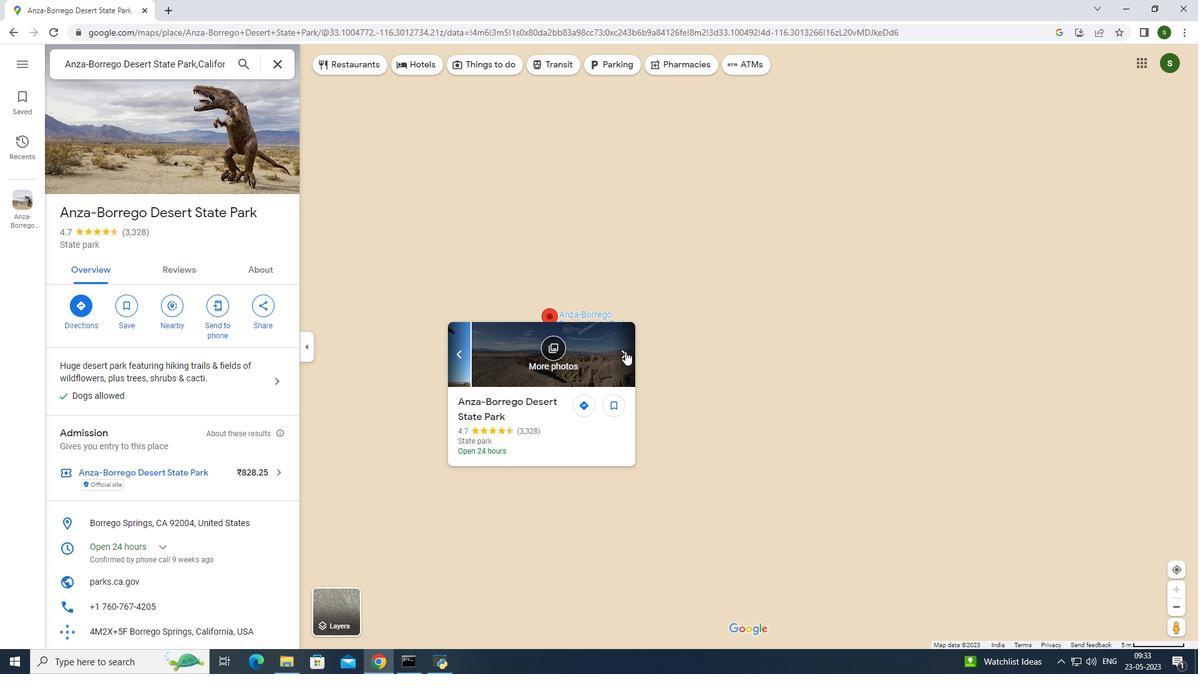 
Action: Mouse moved to (621, 347)
Screenshot: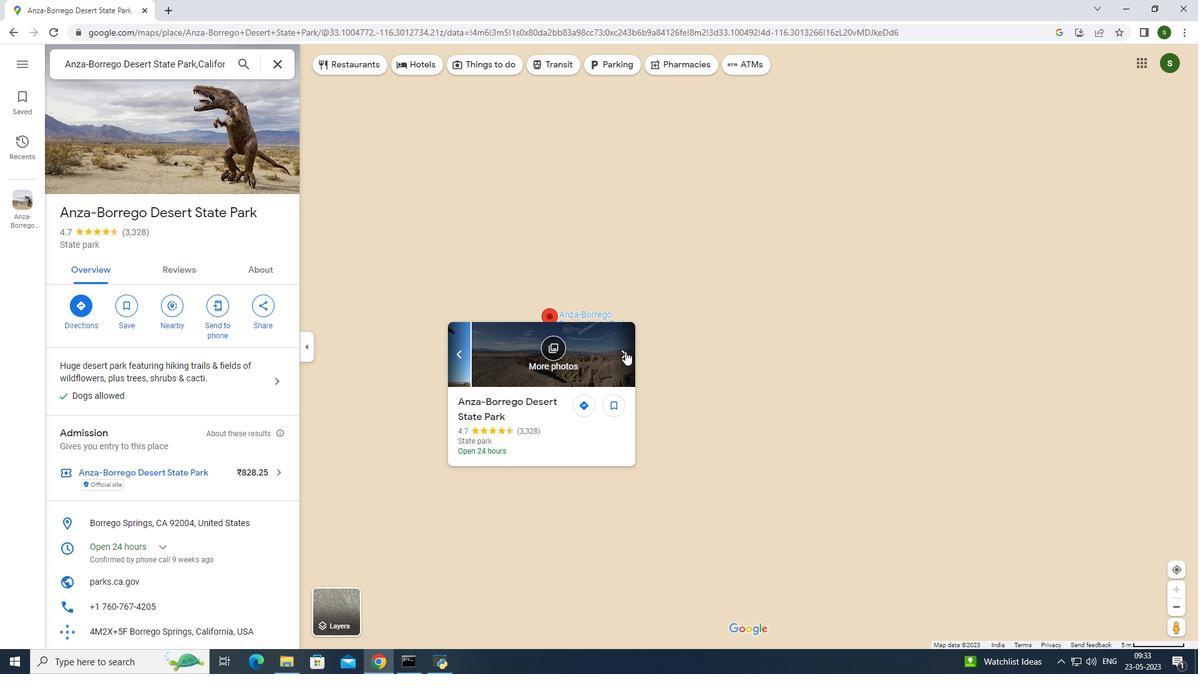 
Action: Mouse pressed left at (621, 347)
Screenshot: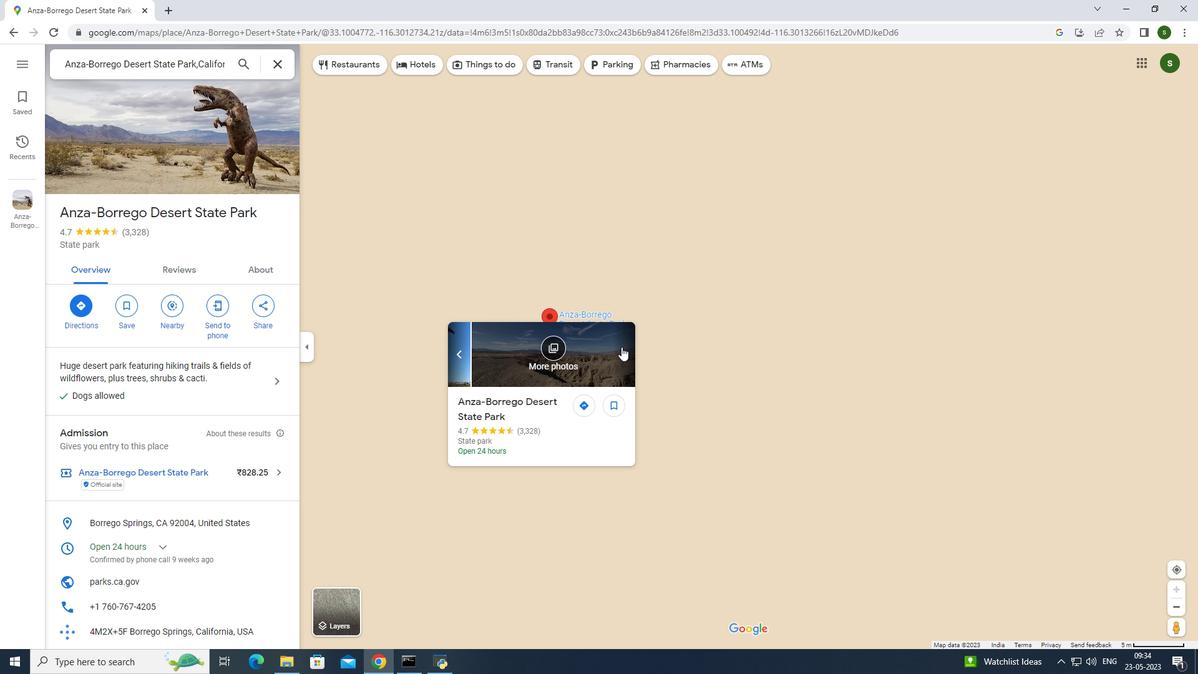 
Action: Mouse moved to (378, 338)
Screenshot: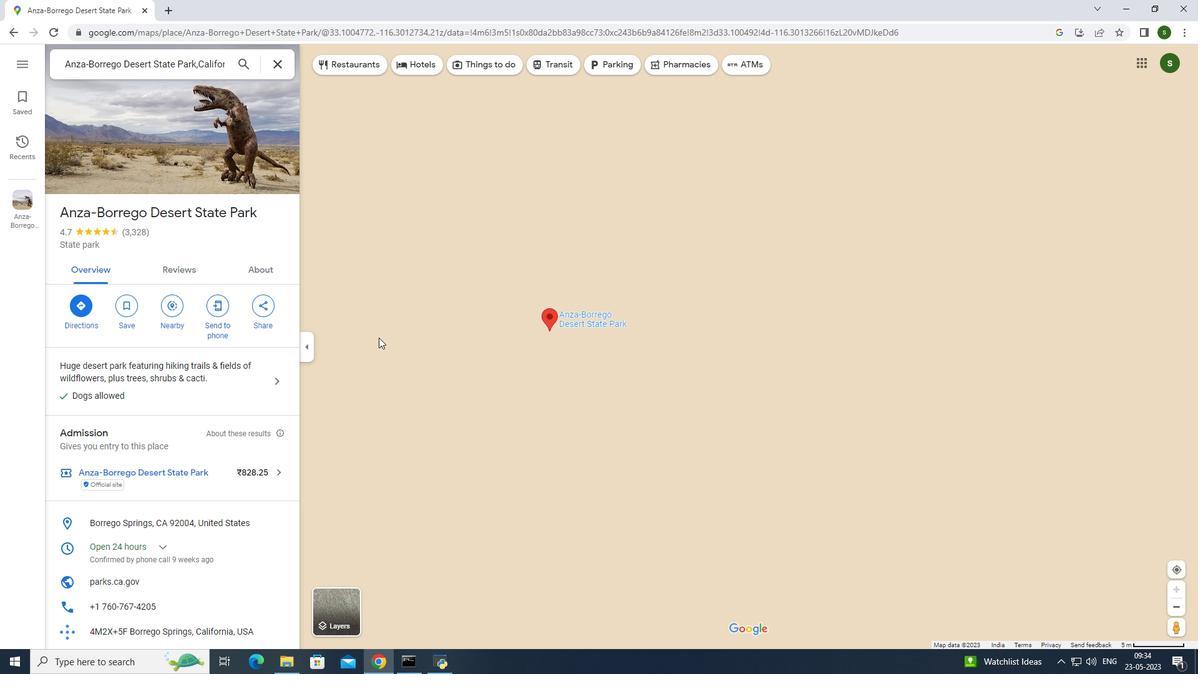 
Action: Mouse scrolled (378, 337) with delta (0, 0)
Screenshot: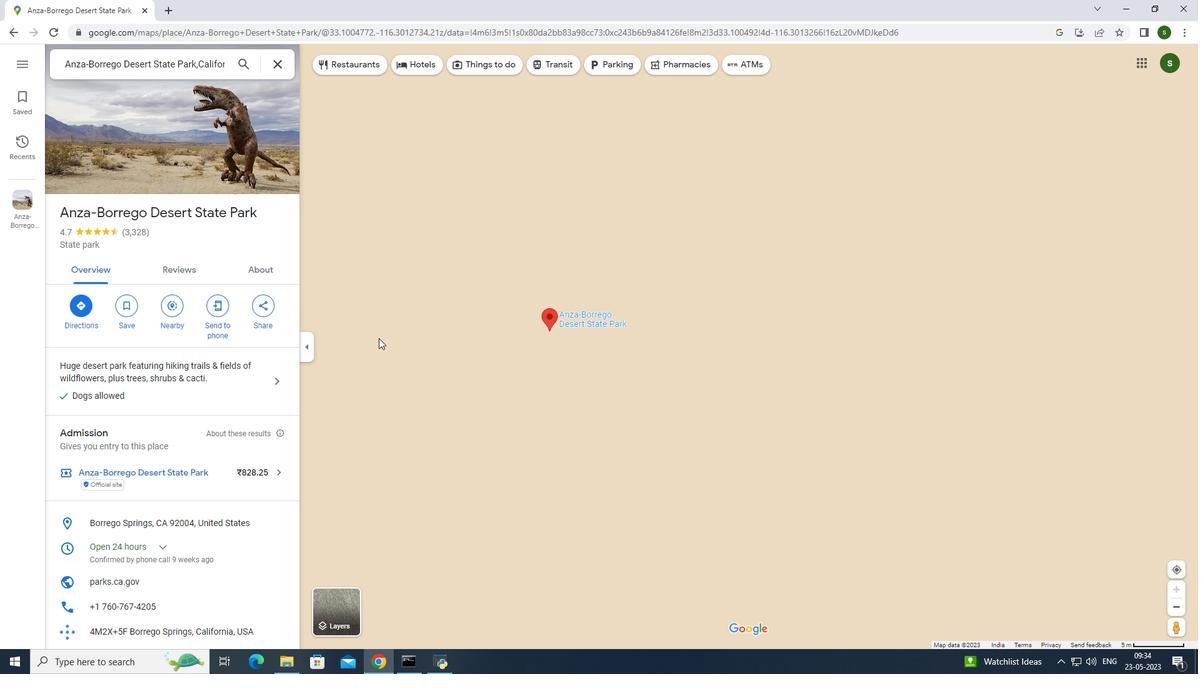 
Action: Mouse moved to (572, 406)
Screenshot: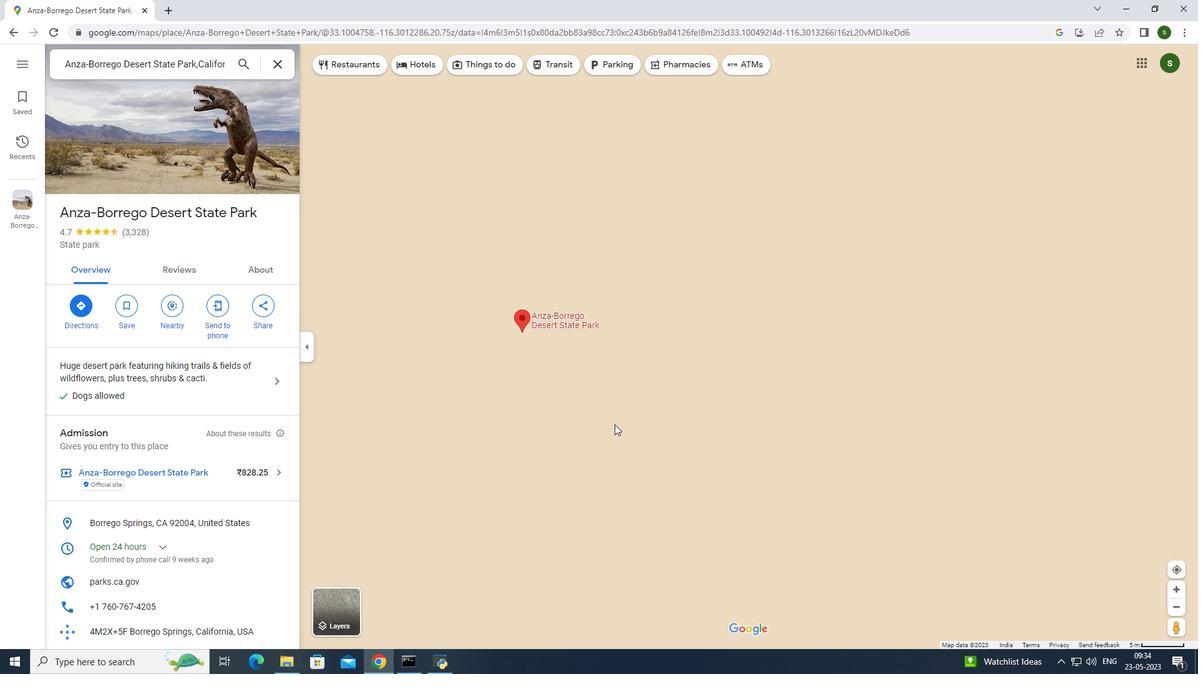 
Action: Mouse scrolled (572, 407) with delta (0, 0)
Screenshot: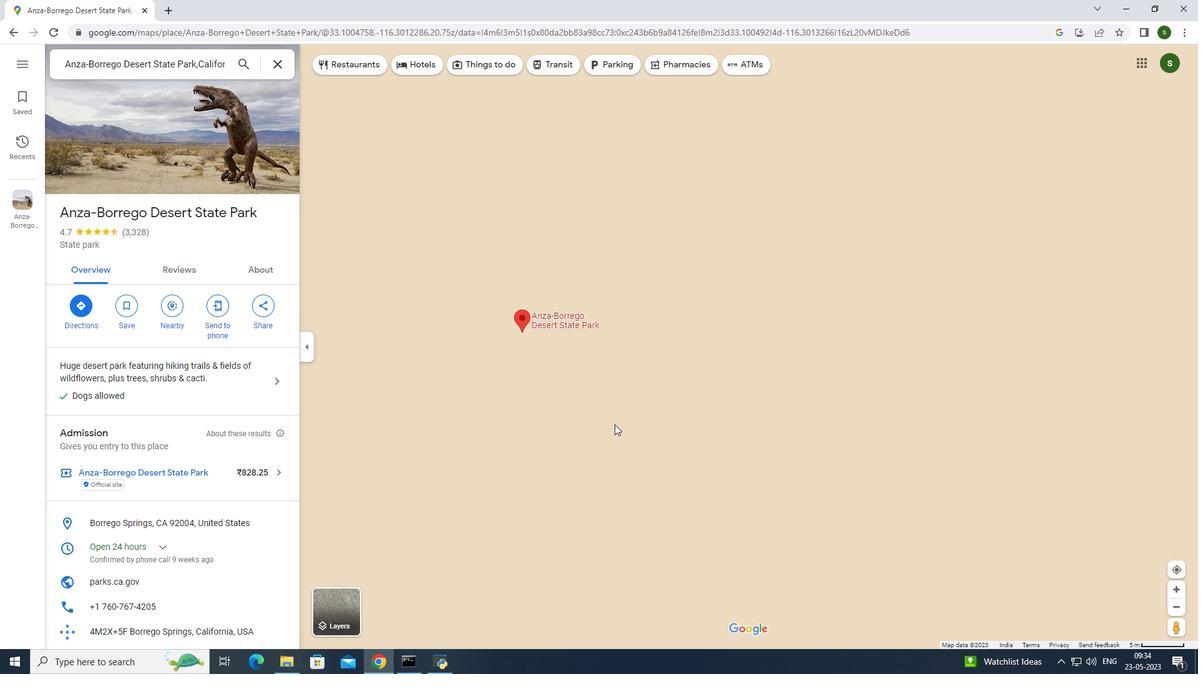 
Action: Mouse moved to (542, 387)
Screenshot: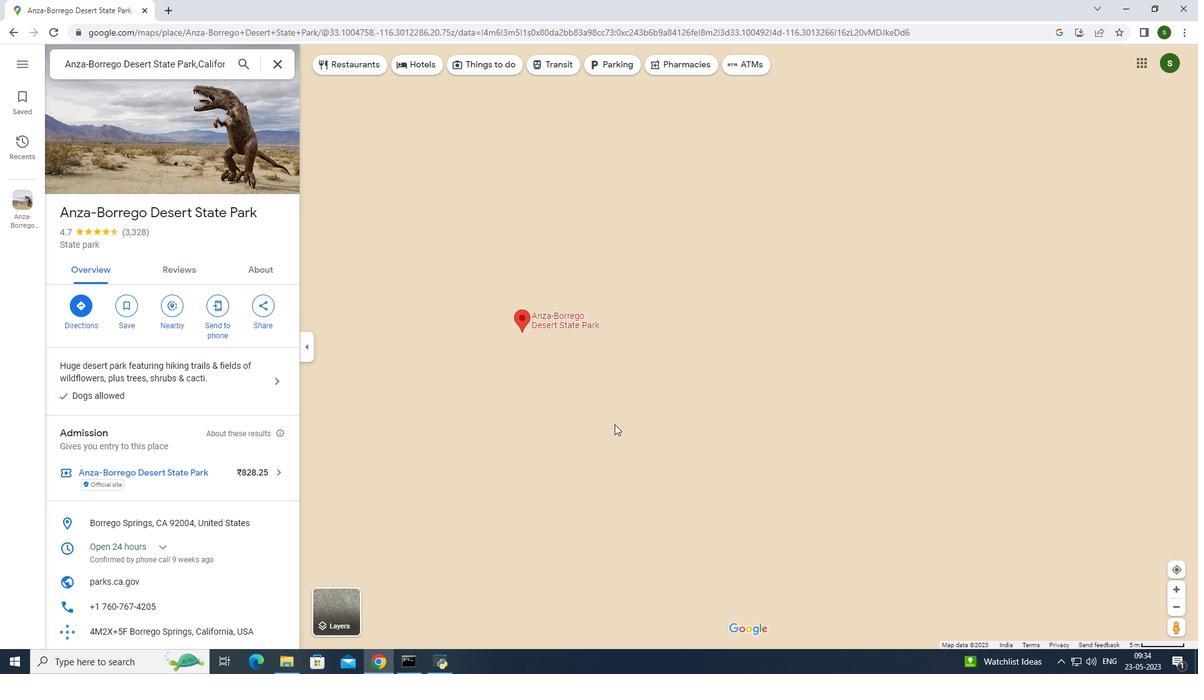 
Action: Mouse scrolled (542, 388) with delta (0, 0)
Screenshot: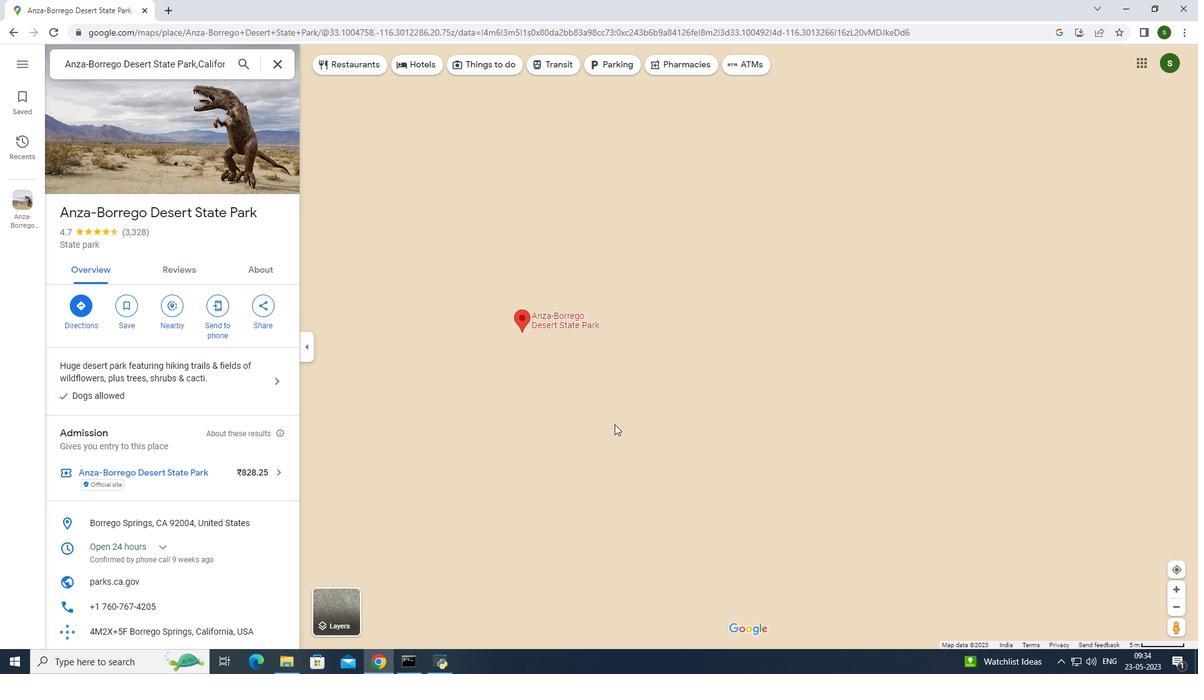 
Action: Mouse moved to (540, 386)
Screenshot: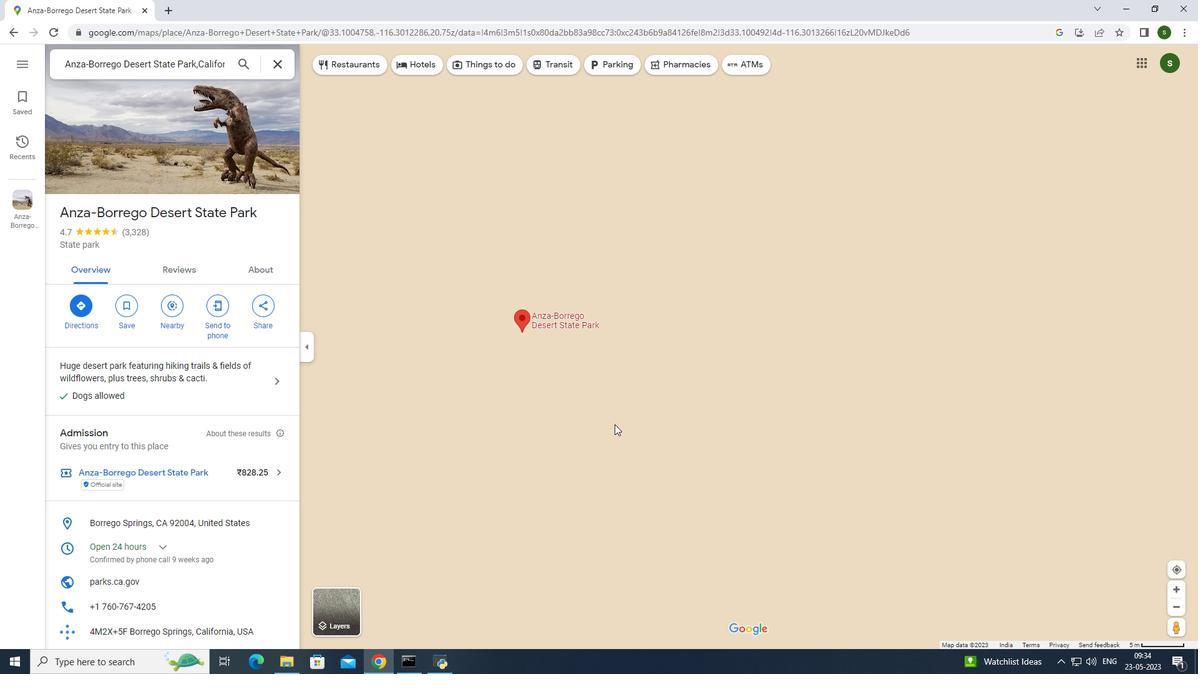
Action: Mouse scrolled (540, 387) with delta (0, 0)
Screenshot: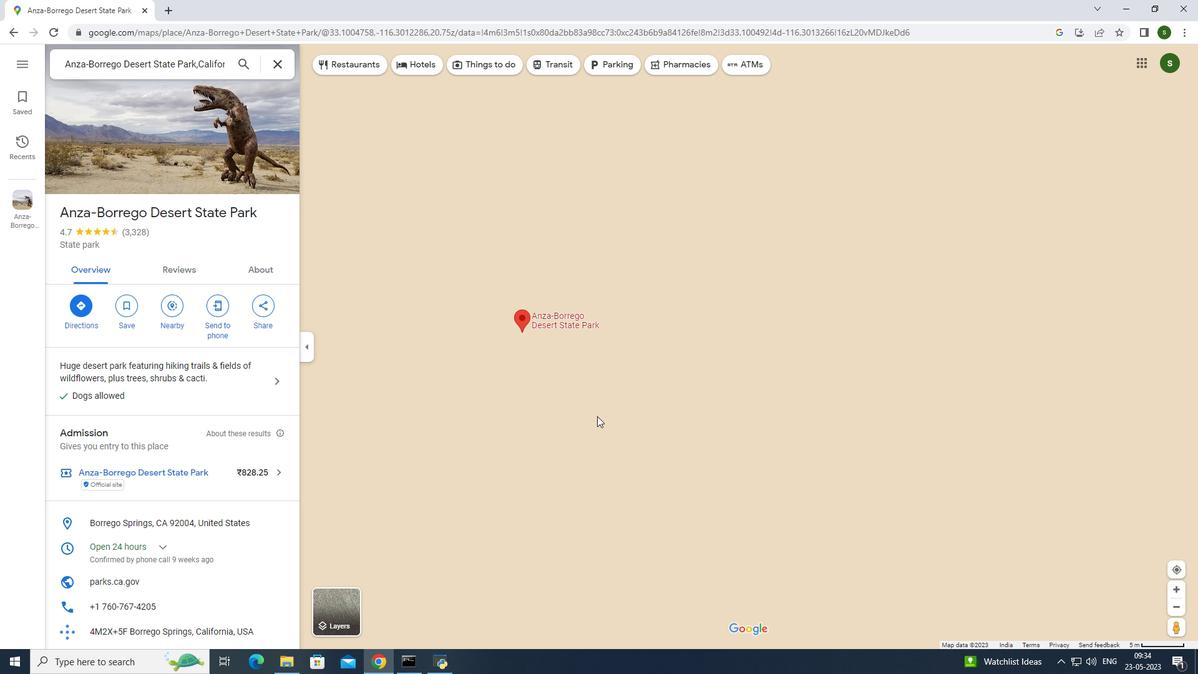 
Action: Mouse scrolled (540, 387) with delta (0, 0)
Screenshot: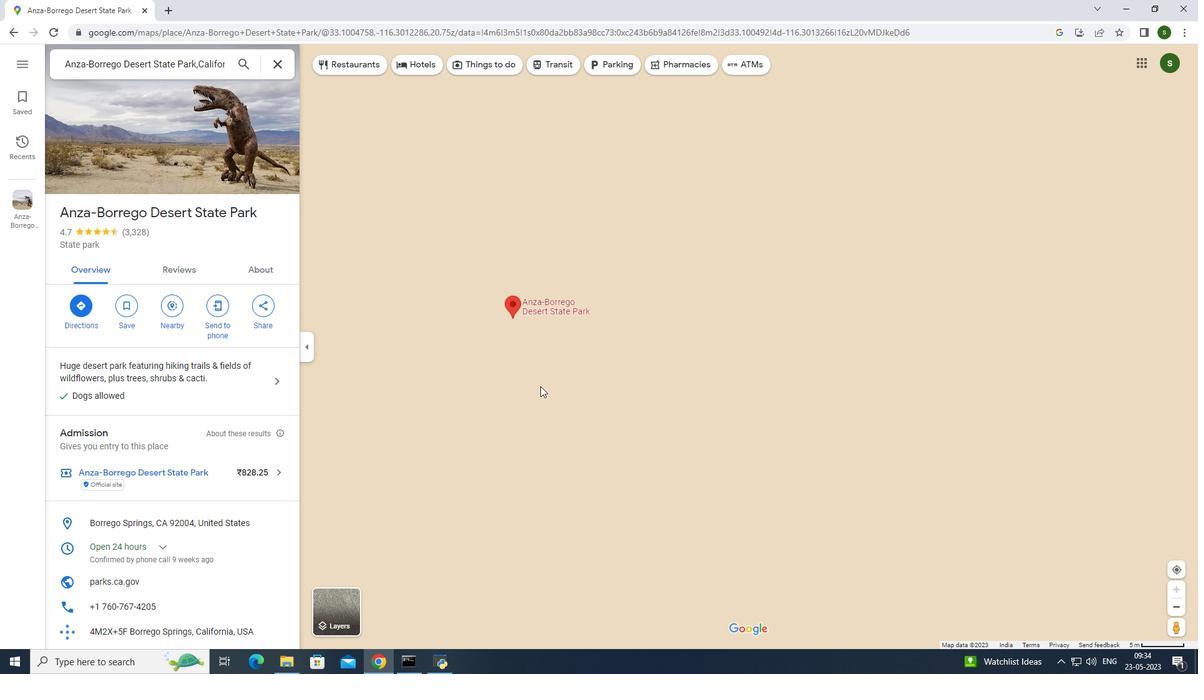 
Action: Mouse scrolled (540, 387) with delta (0, 0)
Screenshot: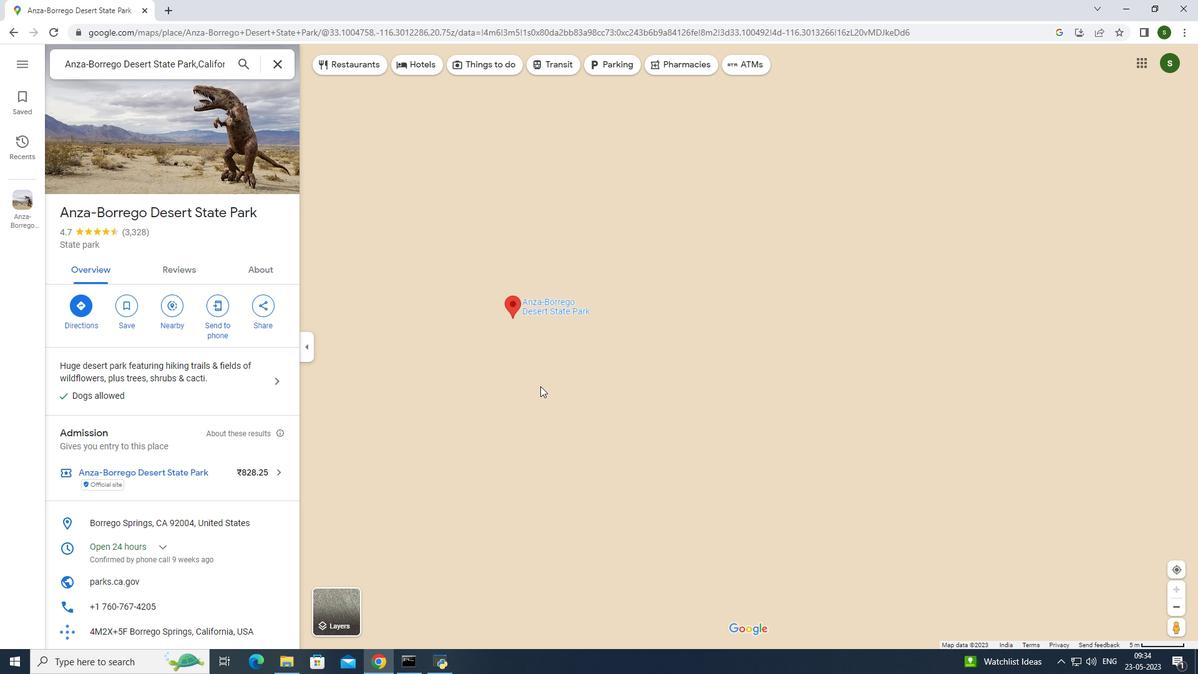 
Action: Mouse moved to (465, 289)
Screenshot: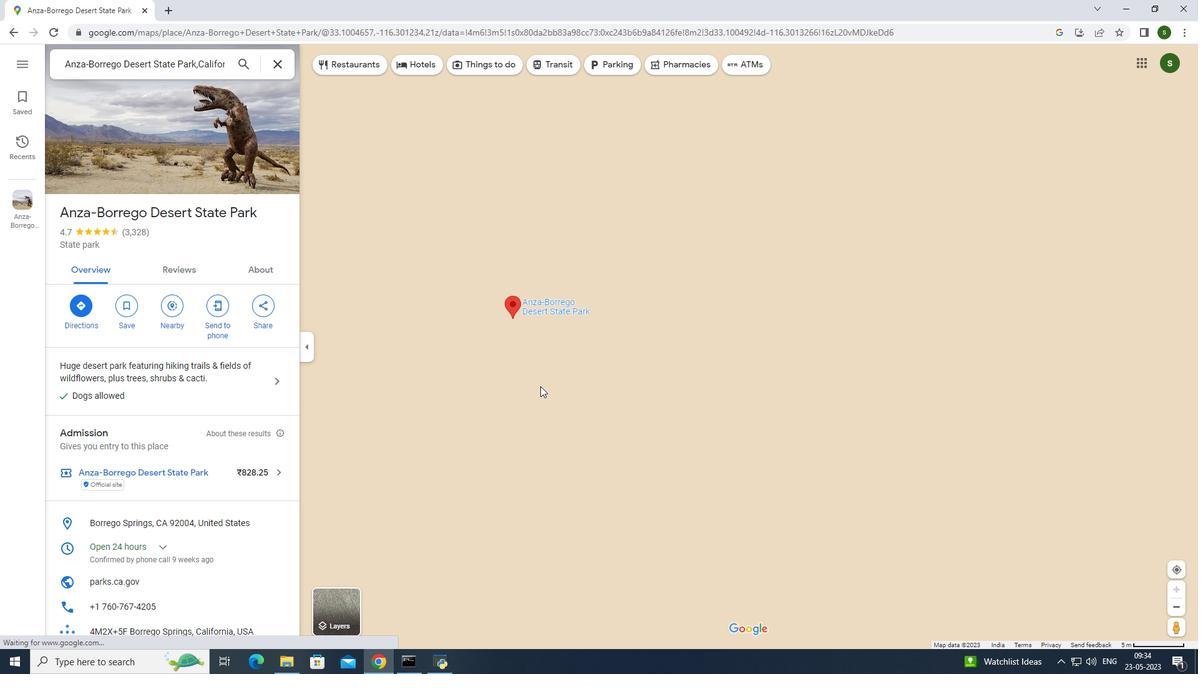 
Action: Mouse pressed left at (465, 289)
Screenshot: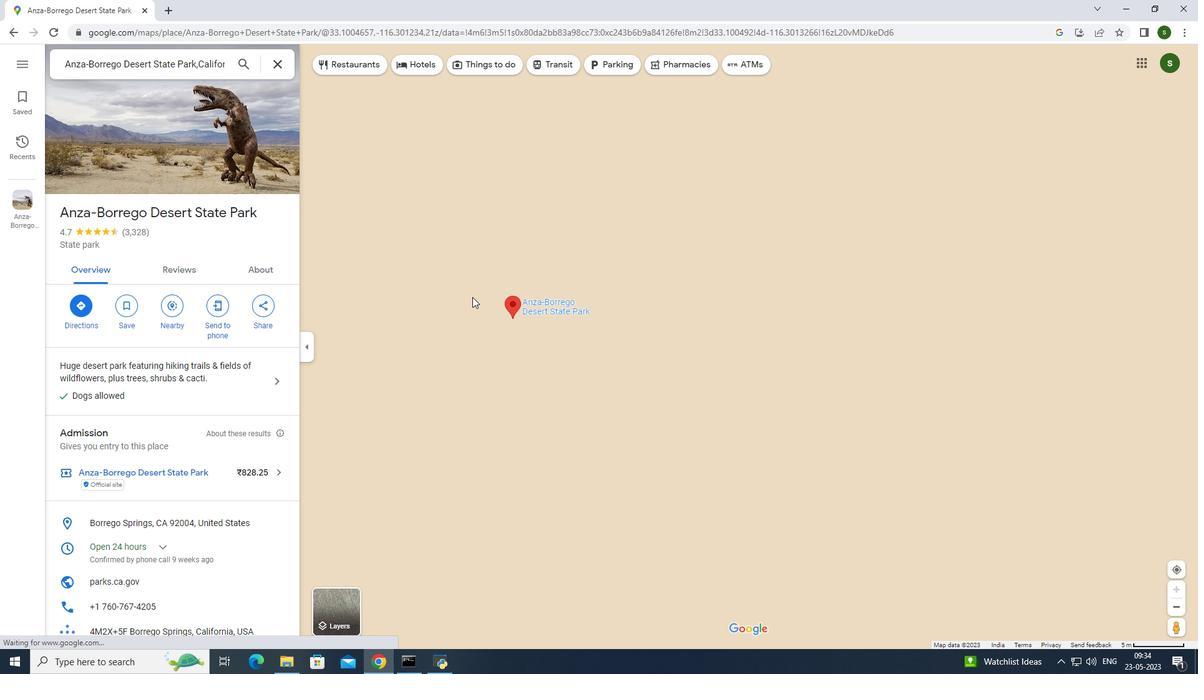 
Action: Mouse moved to (250, 372)
Screenshot: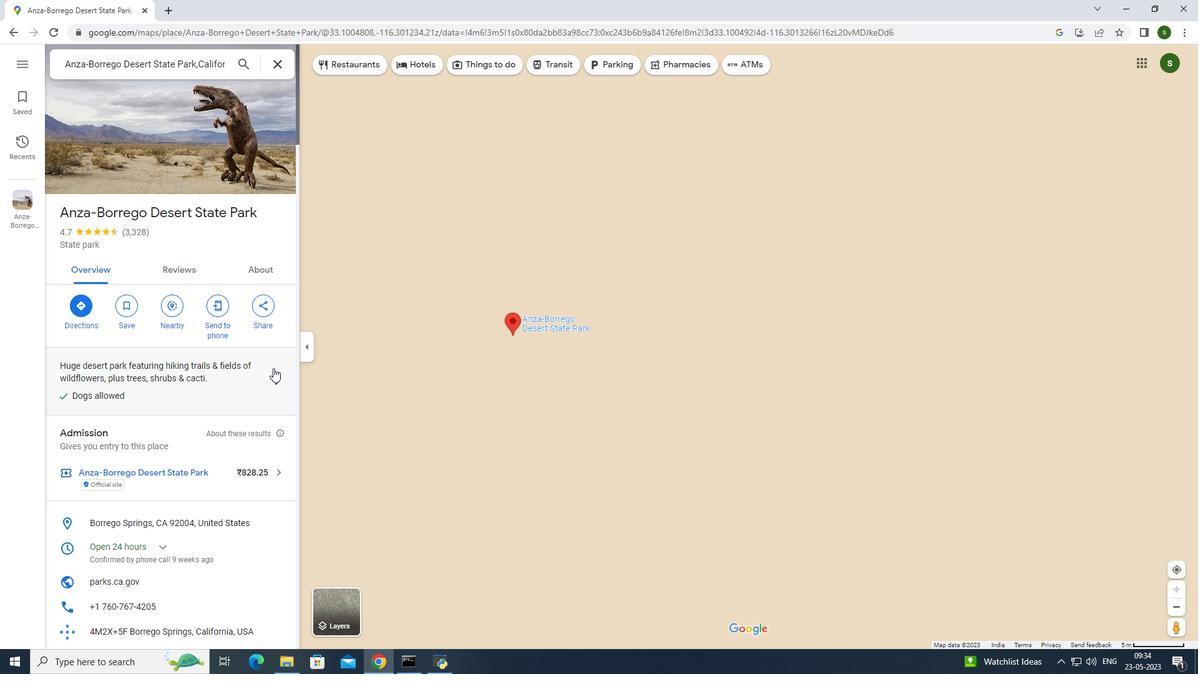 
Action: Mouse scrolled (250, 371) with delta (0, 0)
Screenshot: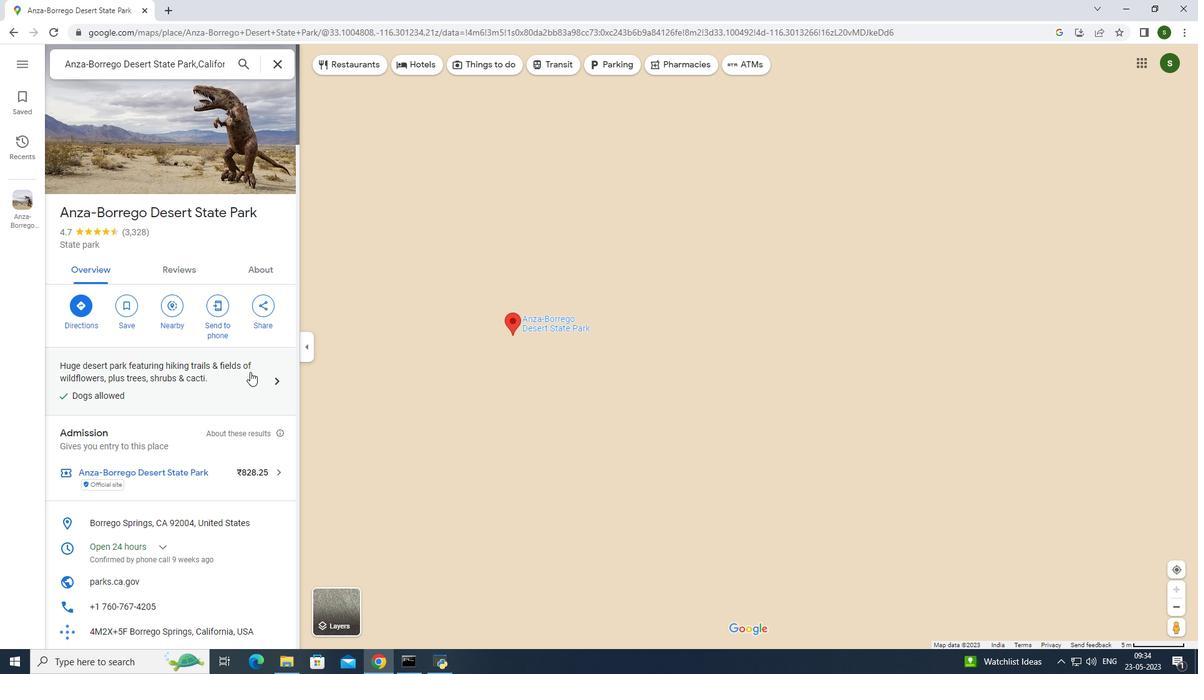 
Action: Mouse scrolled (250, 371) with delta (0, 0)
Screenshot: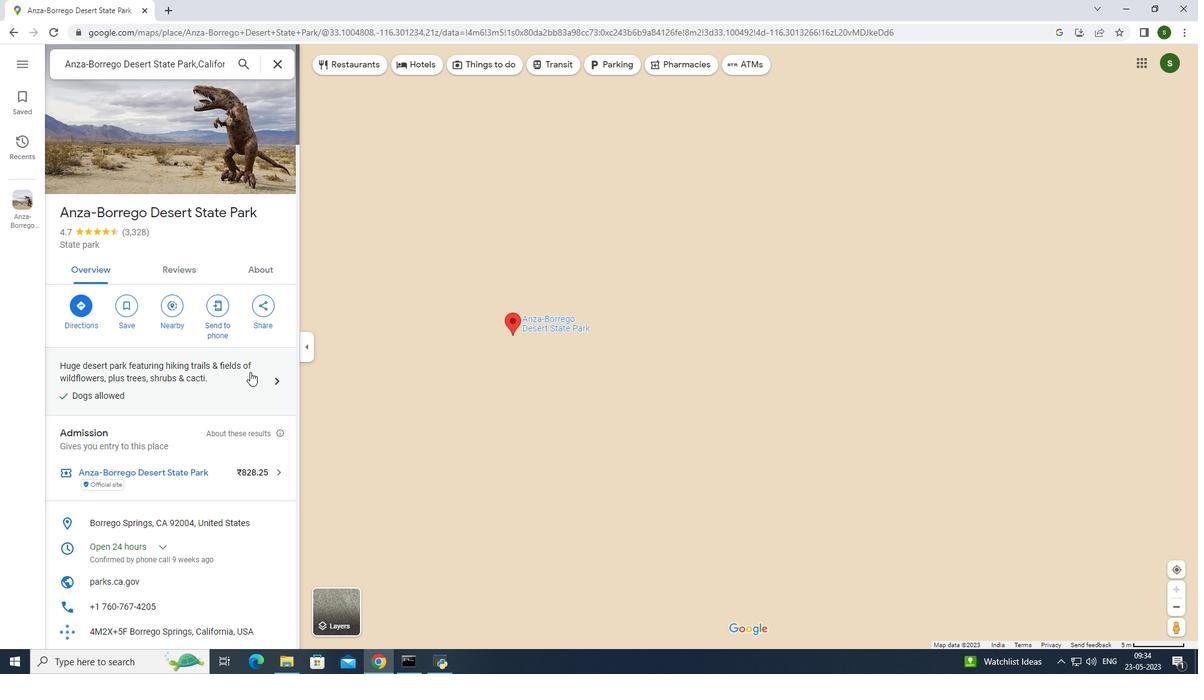
Action: Mouse moved to (250, 372)
Screenshot: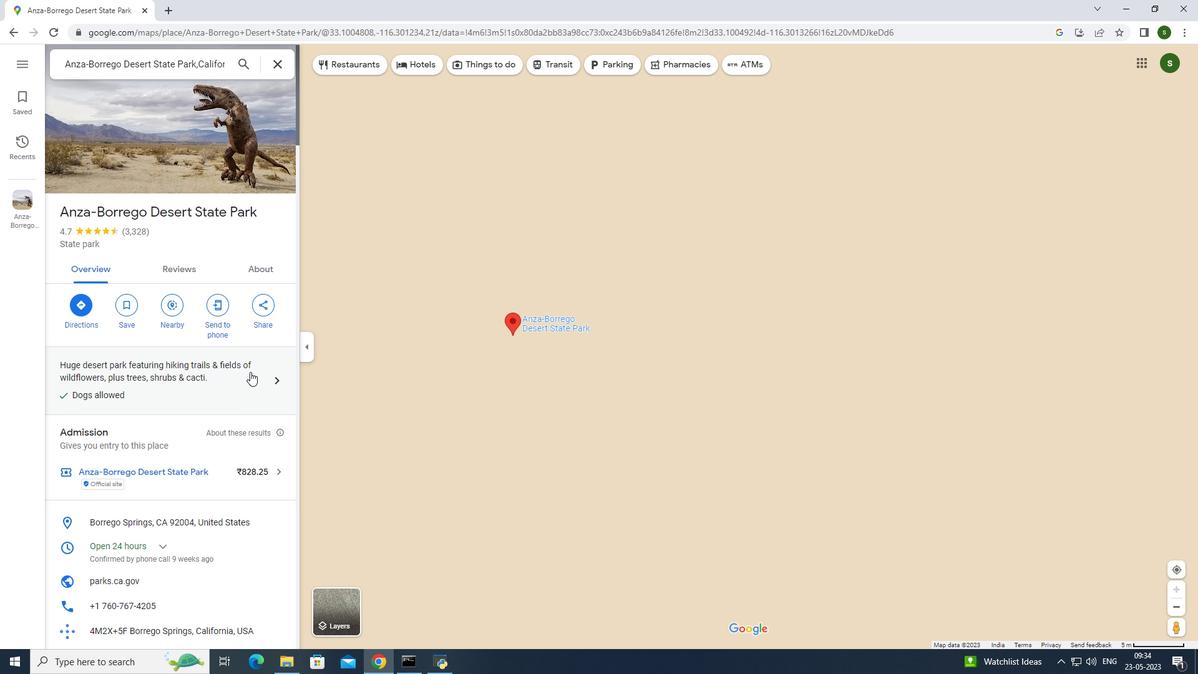 
Action: Mouse scrolled (250, 371) with delta (0, 0)
Screenshot: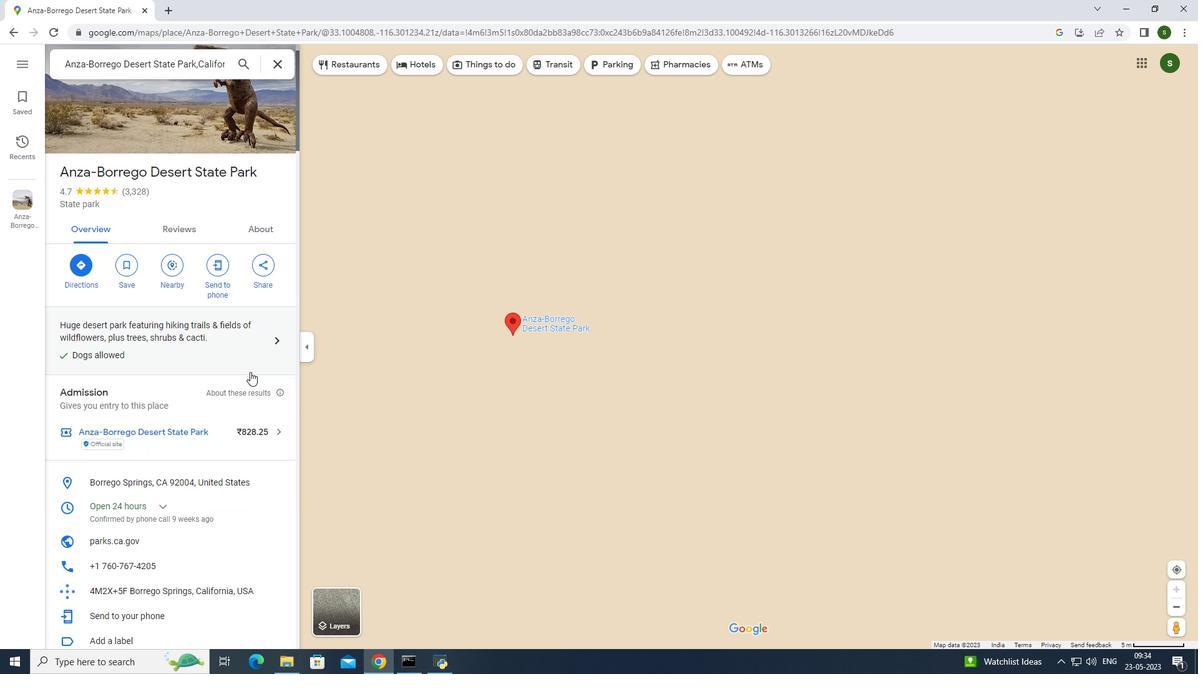 
Action: Mouse moved to (253, 370)
Screenshot: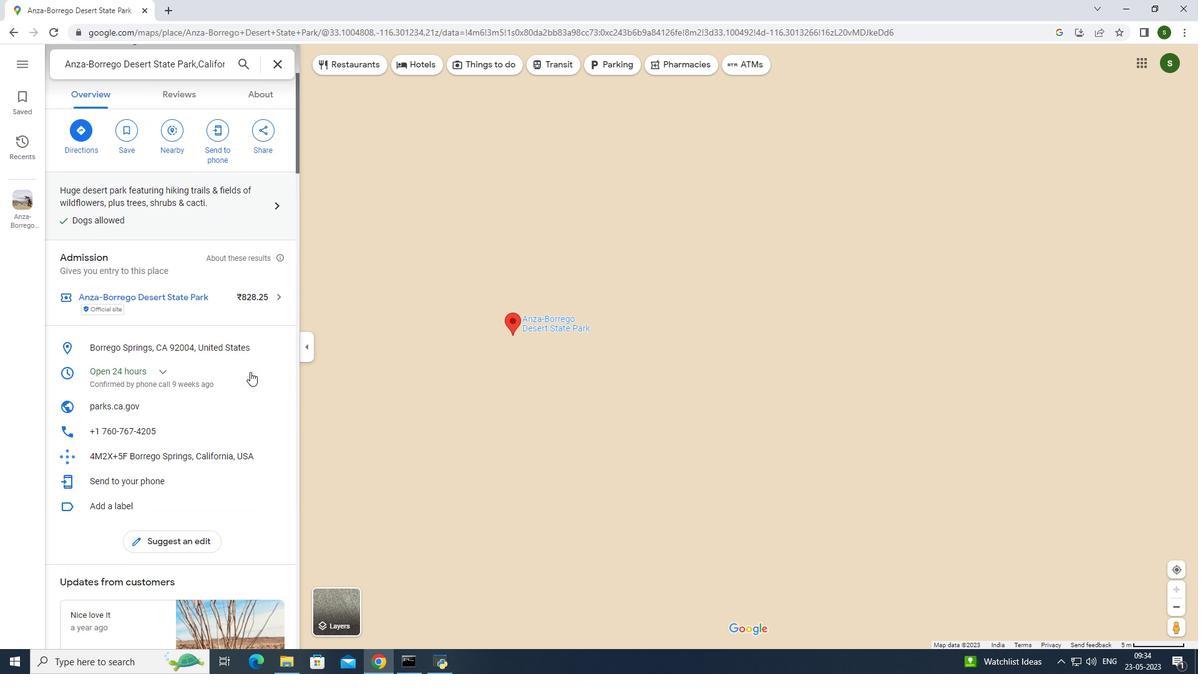 
Action: Mouse scrolled (253, 370) with delta (0, 0)
Screenshot: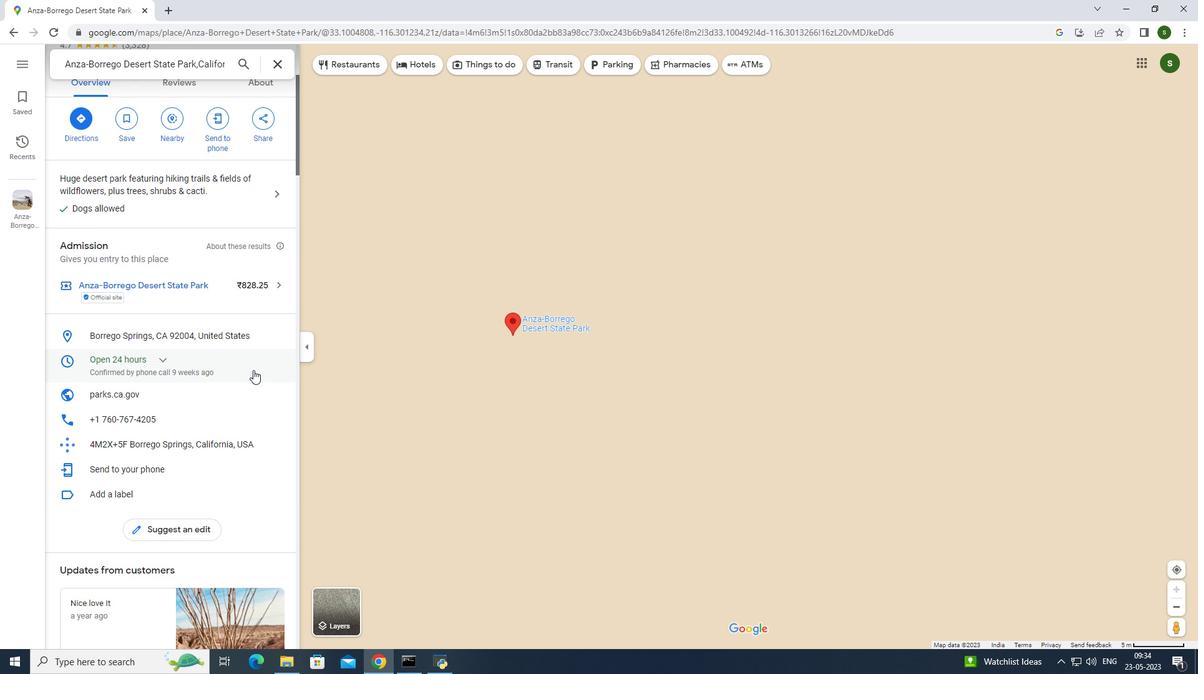 
Action: Mouse scrolled (253, 370) with delta (0, 0)
Screenshot: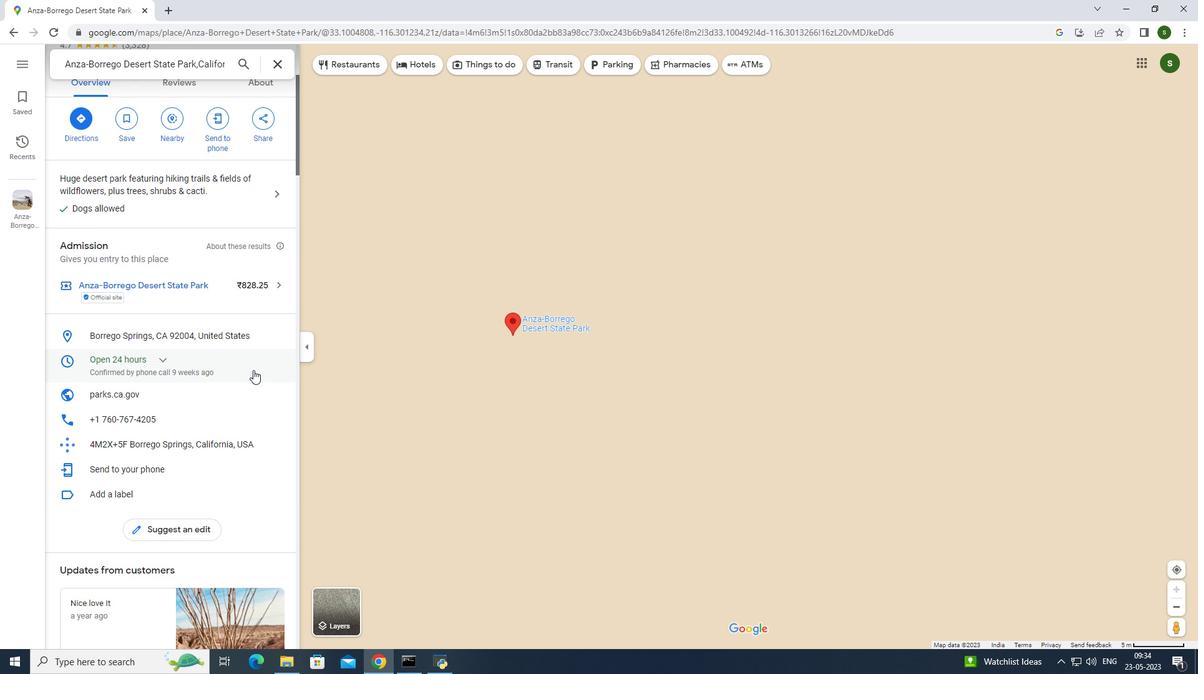 
Action: Mouse scrolled (253, 370) with delta (0, 0)
Screenshot: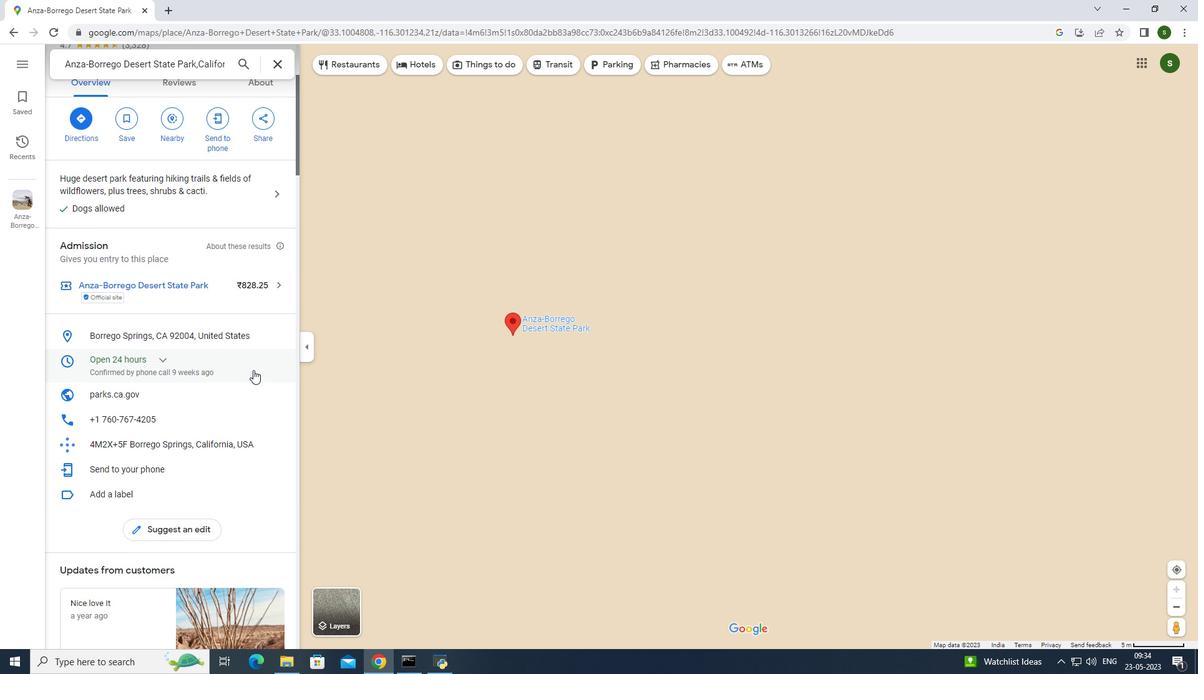 
Action: Mouse scrolled (253, 370) with delta (0, 0)
Screenshot: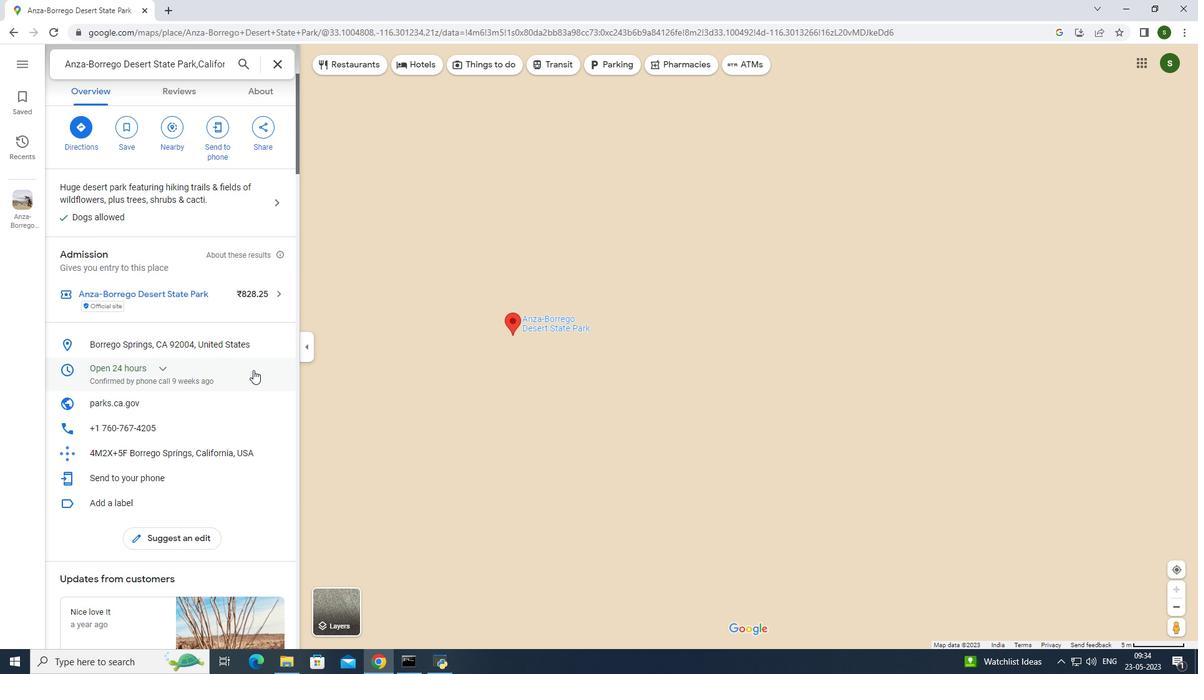 
Action: Mouse moved to (259, 368)
Screenshot: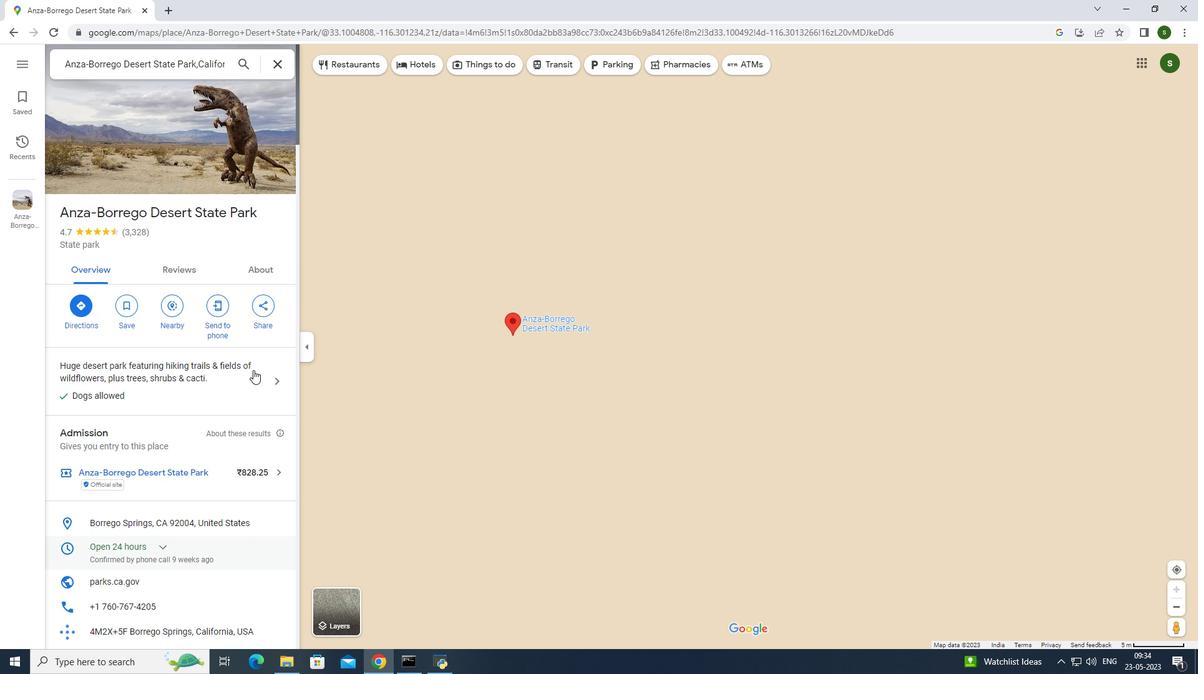 
Action: Mouse scrolled (259, 369) with delta (0, 0)
Screenshot: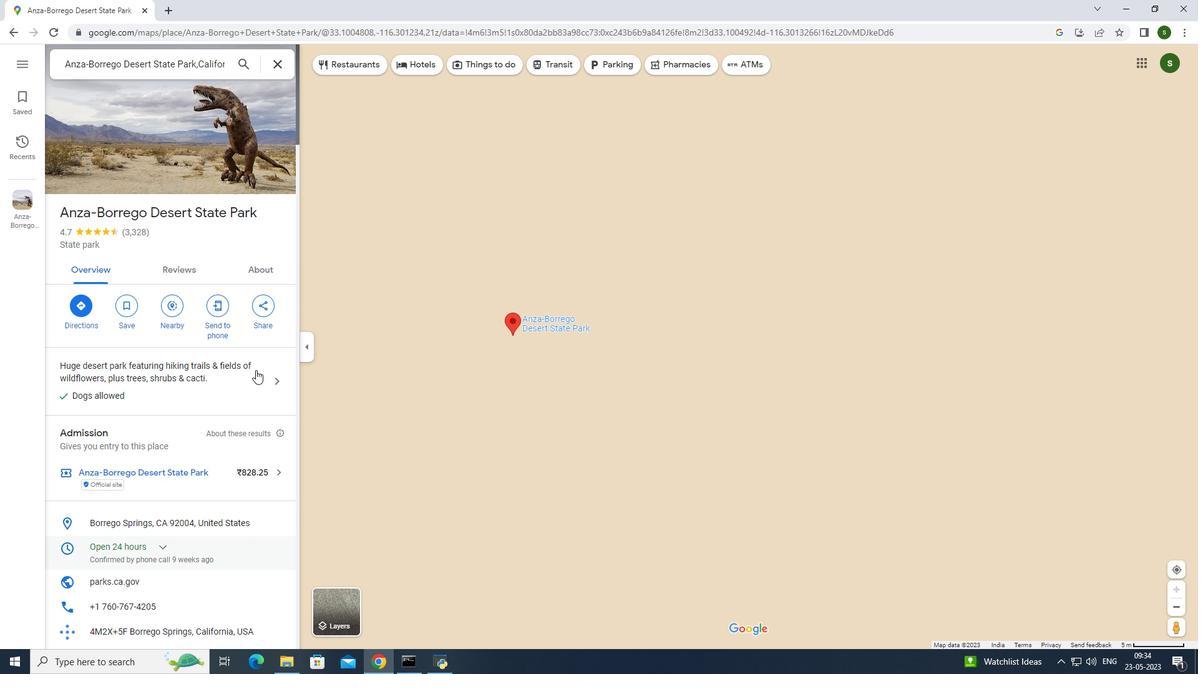 
Action: Mouse moved to (262, 377)
Screenshot: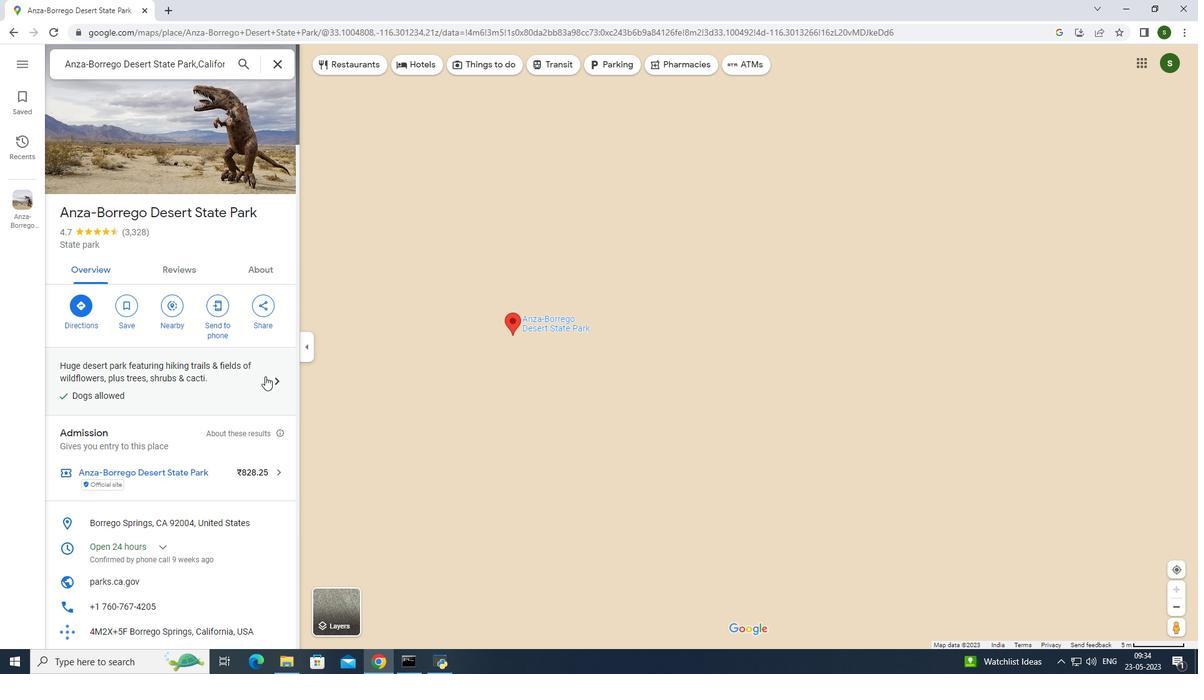 
Action: Mouse scrolled (262, 377) with delta (0, 0)
Screenshot: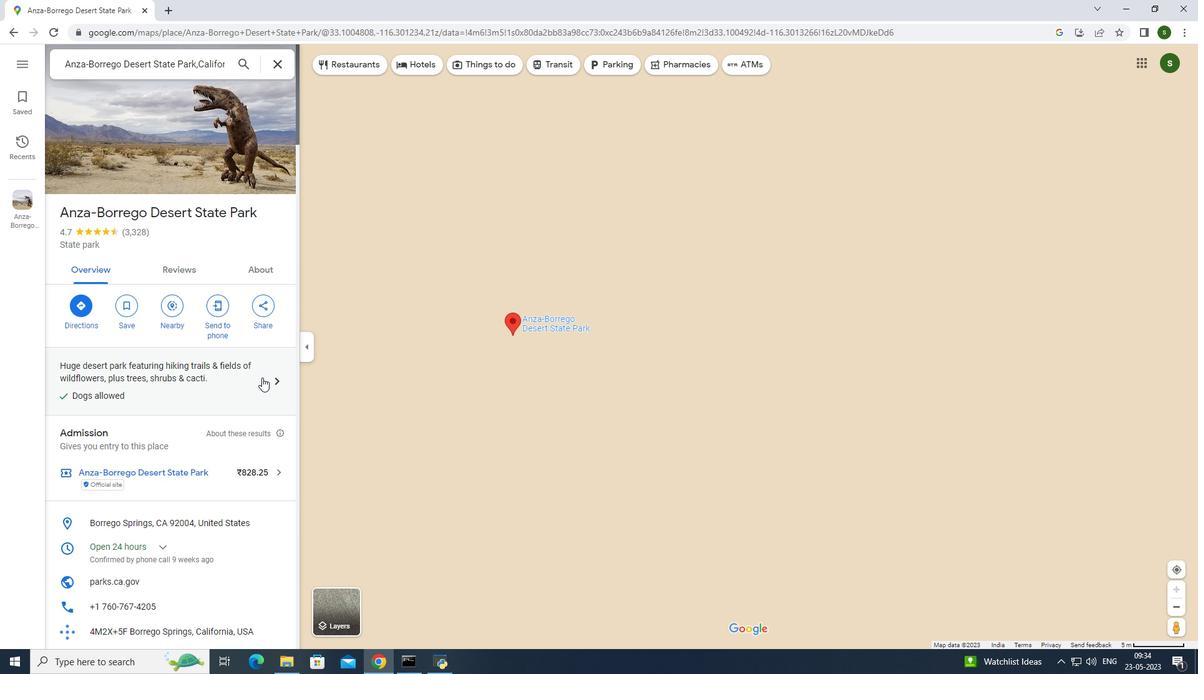 
Action: Mouse scrolled (262, 377) with delta (0, 0)
Screenshot: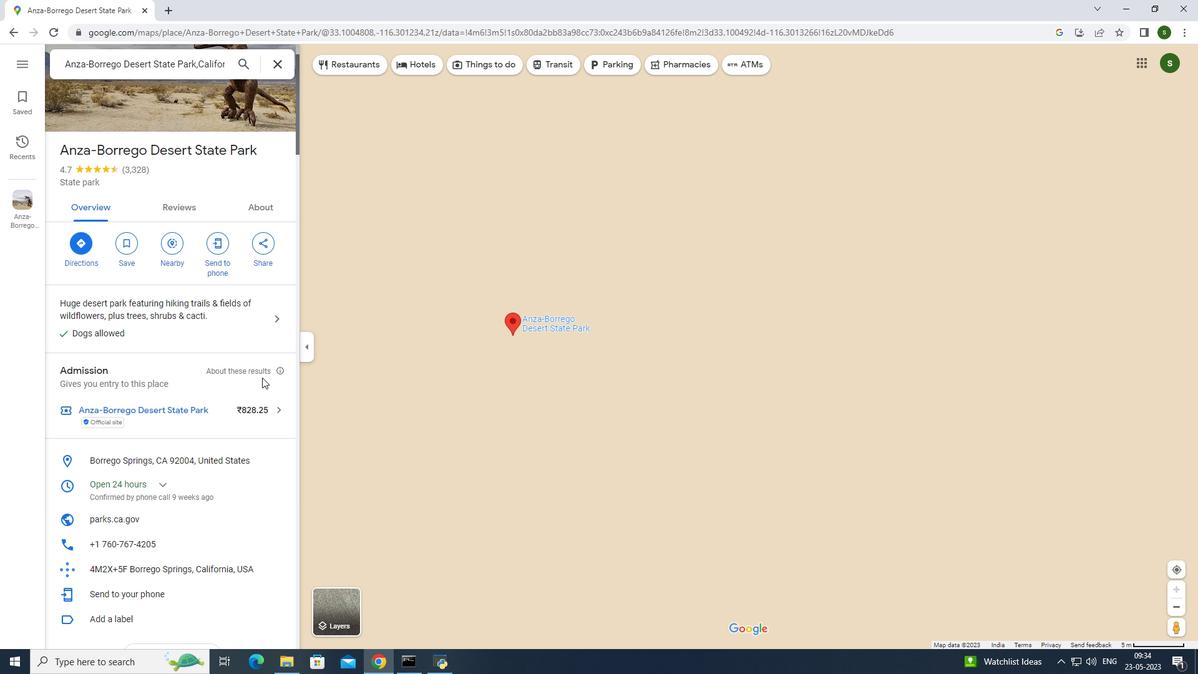 
Action: Mouse scrolled (262, 377) with delta (0, 0)
Screenshot: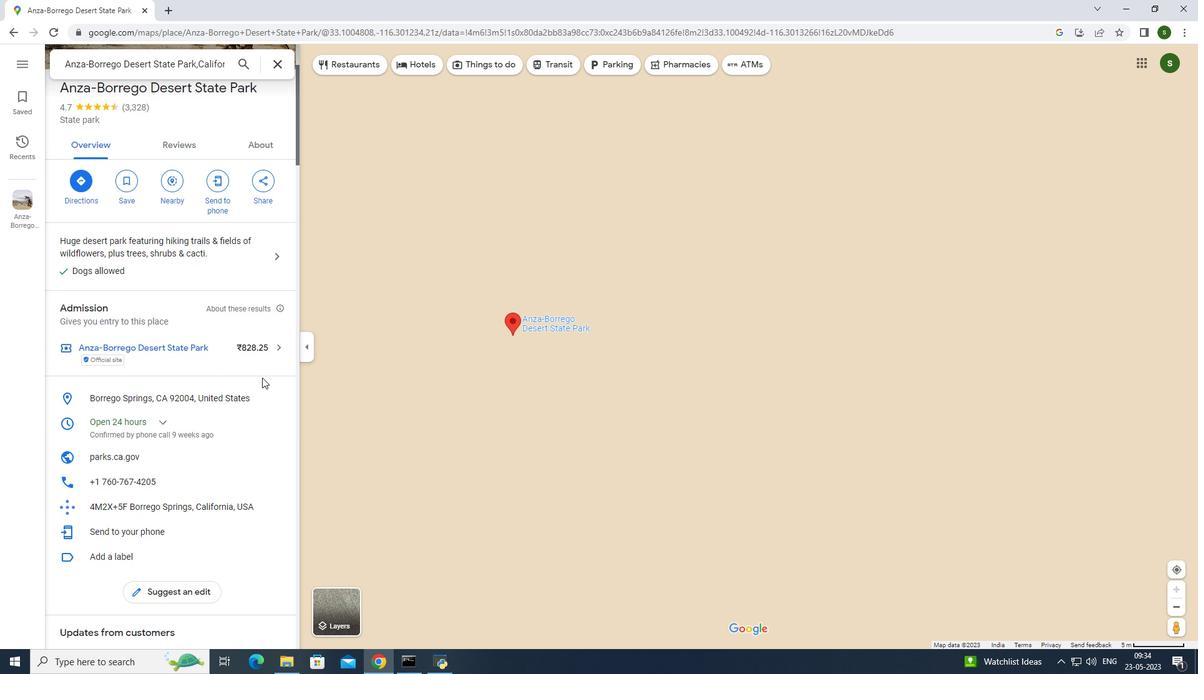 
Action: Mouse scrolled (262, 377) with delta (0, 0)
Screenshot: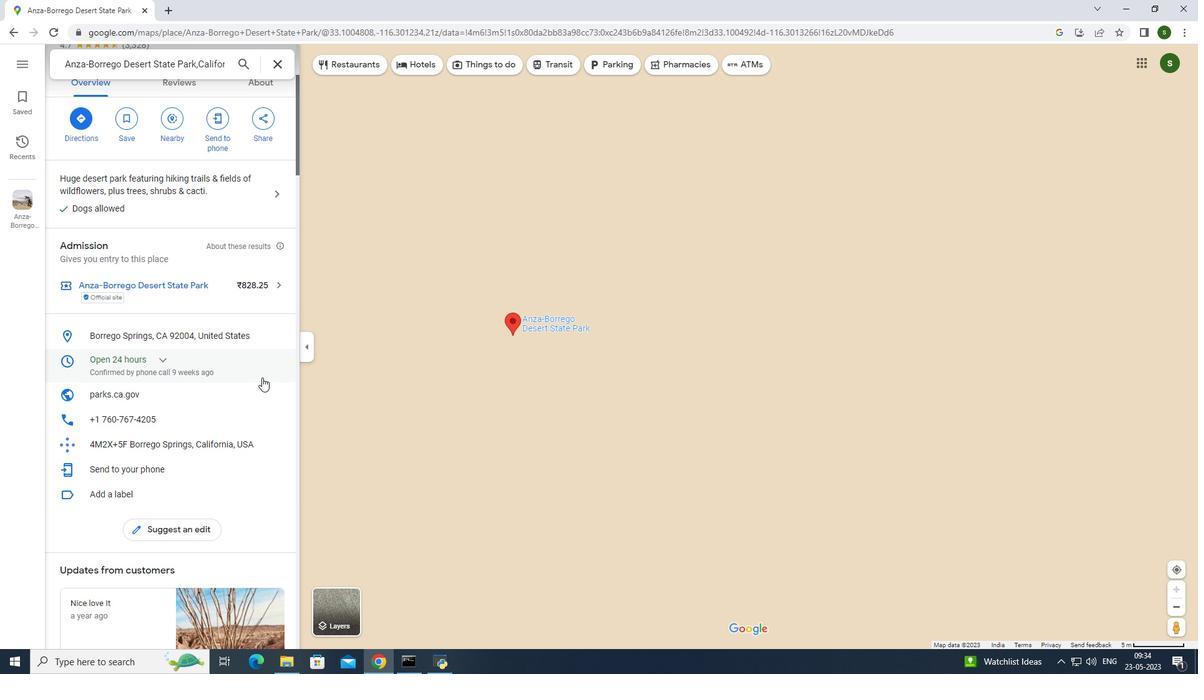
Action: Mouse scrolled (262, 377) with delta (0, 0)
Screenshot: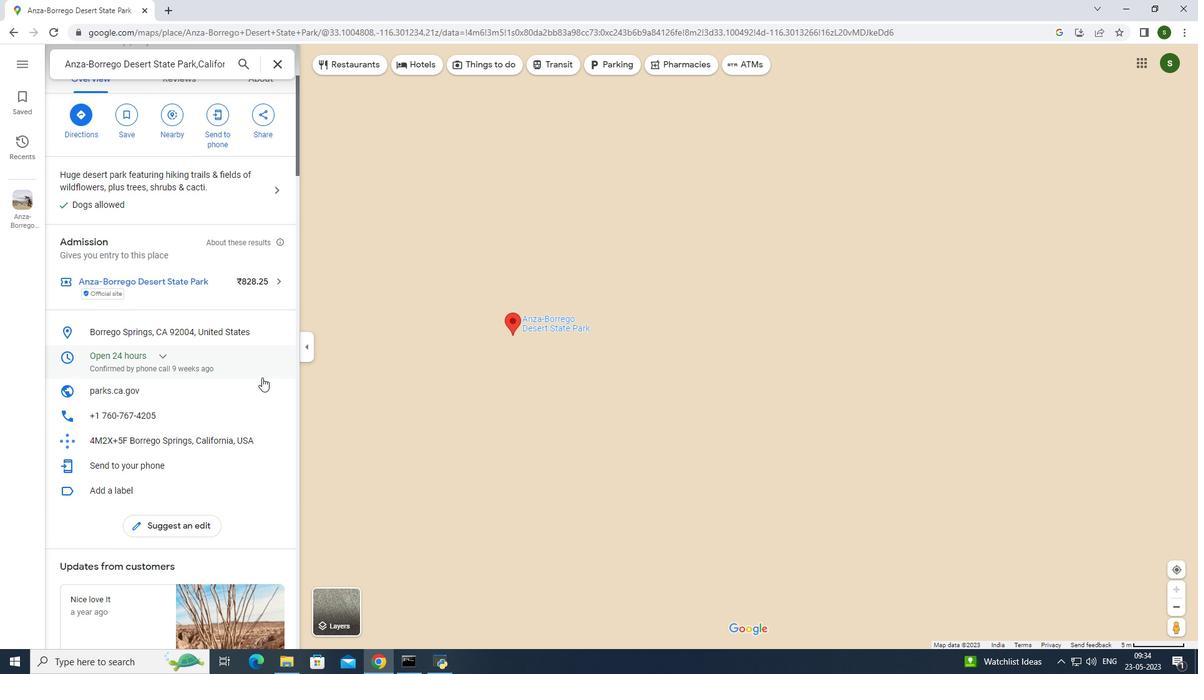 
Action: Mouse scrolled (262, 377) with delta (0, 0)
Screenshot: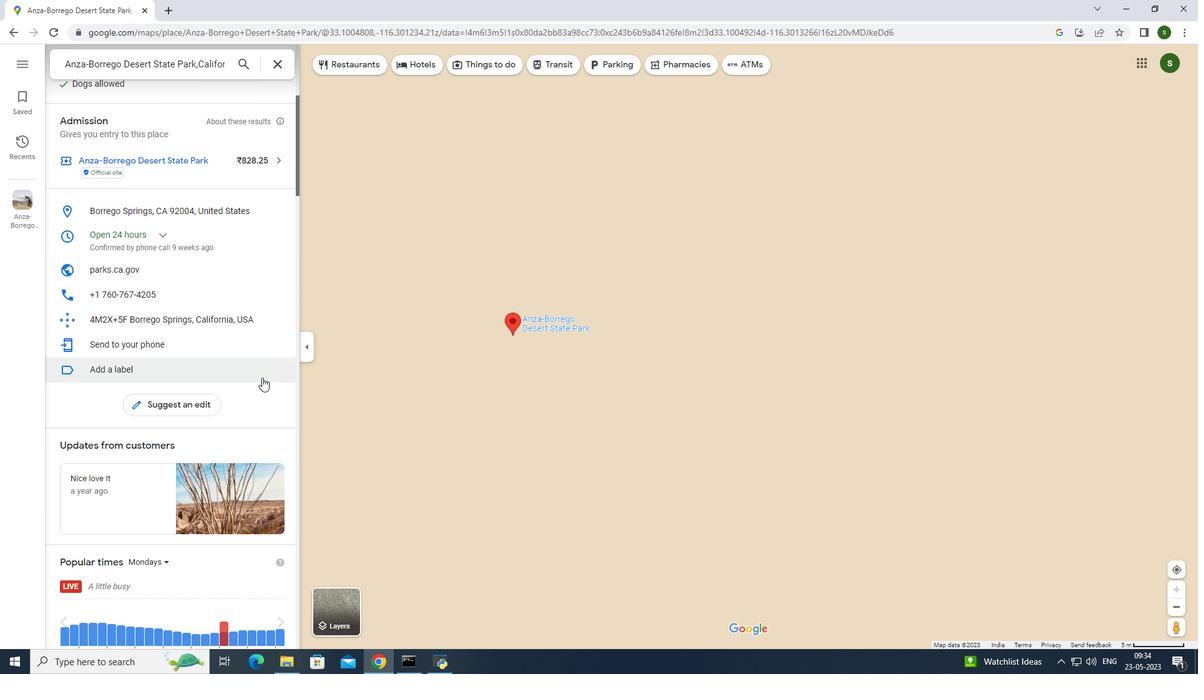 
Action: Mouse scrolled (262, 377) with delta (0, 0)
Screenshot: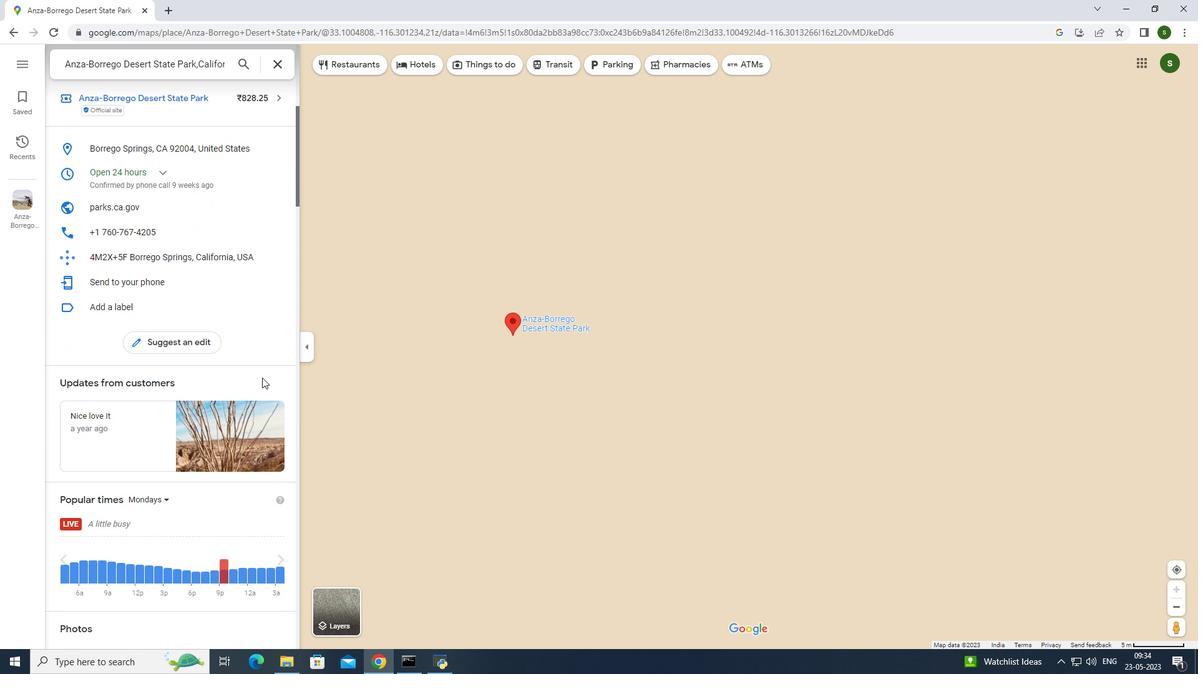 
Action: Mouse scrolled (262, 377) with delta (0, 0)
Screenshot: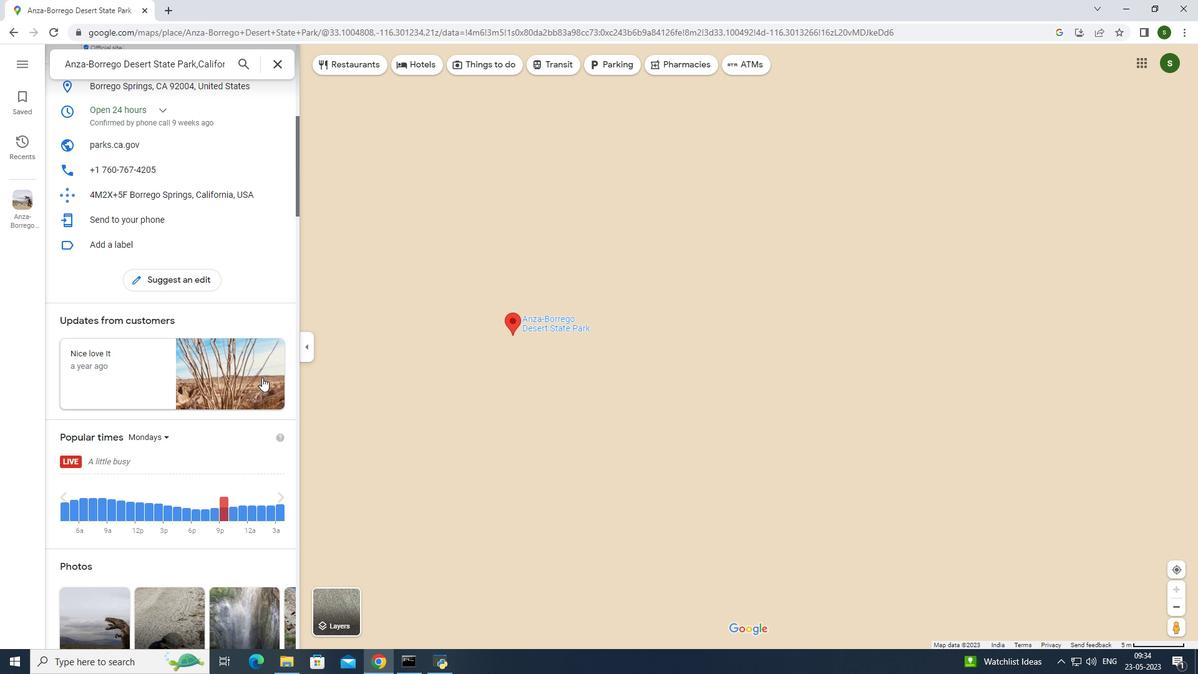 
Action: Mouse scrolled (262, 377) with delta (0, 0)
Screenshot: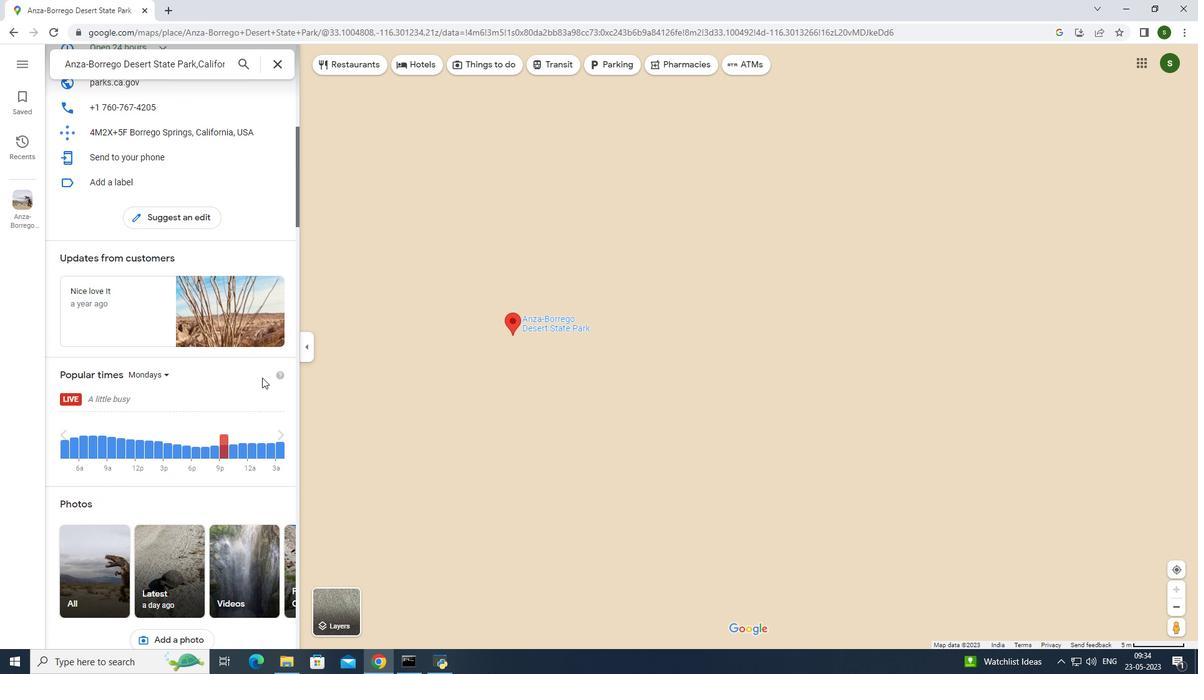 
Action: Mouse scrolled (262, 377) with delta (0, 0)
Screenshot: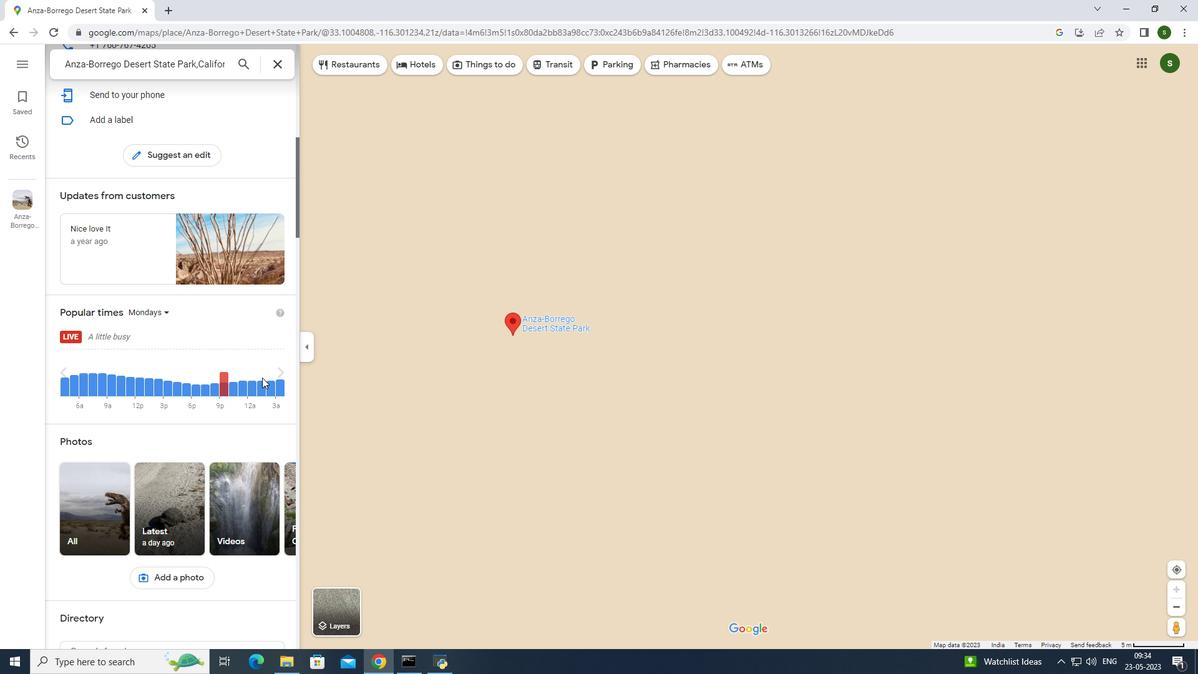 
Action: Mouse scrolled (262, 377) with delta (0, 0)
Screenshot: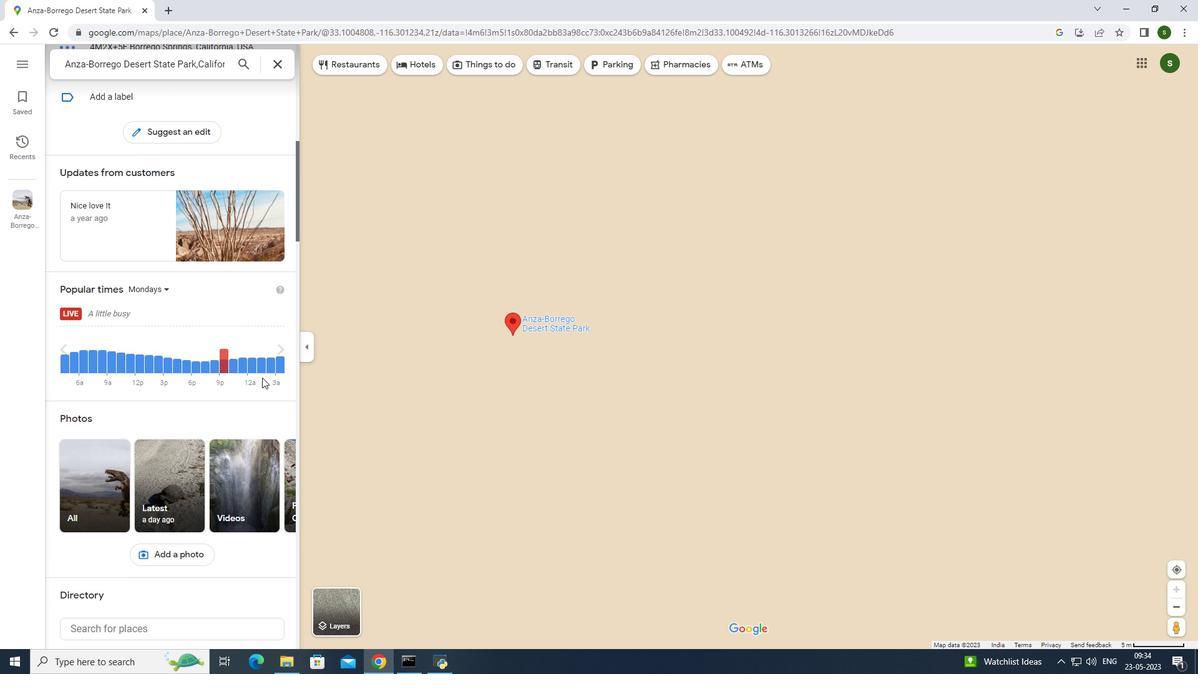 
Action: Mouse moved to (263, 377)
Screenshot: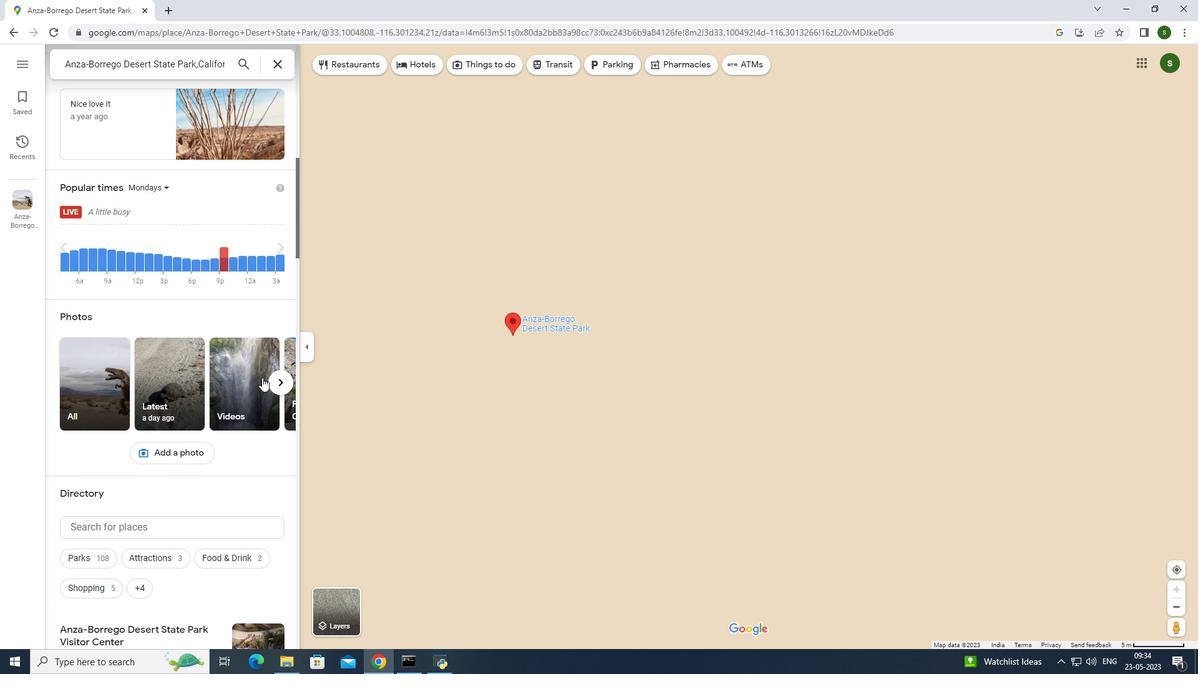 
Action: Mouse scrolled (263, 377) with delta (0, 0)
Screenshot: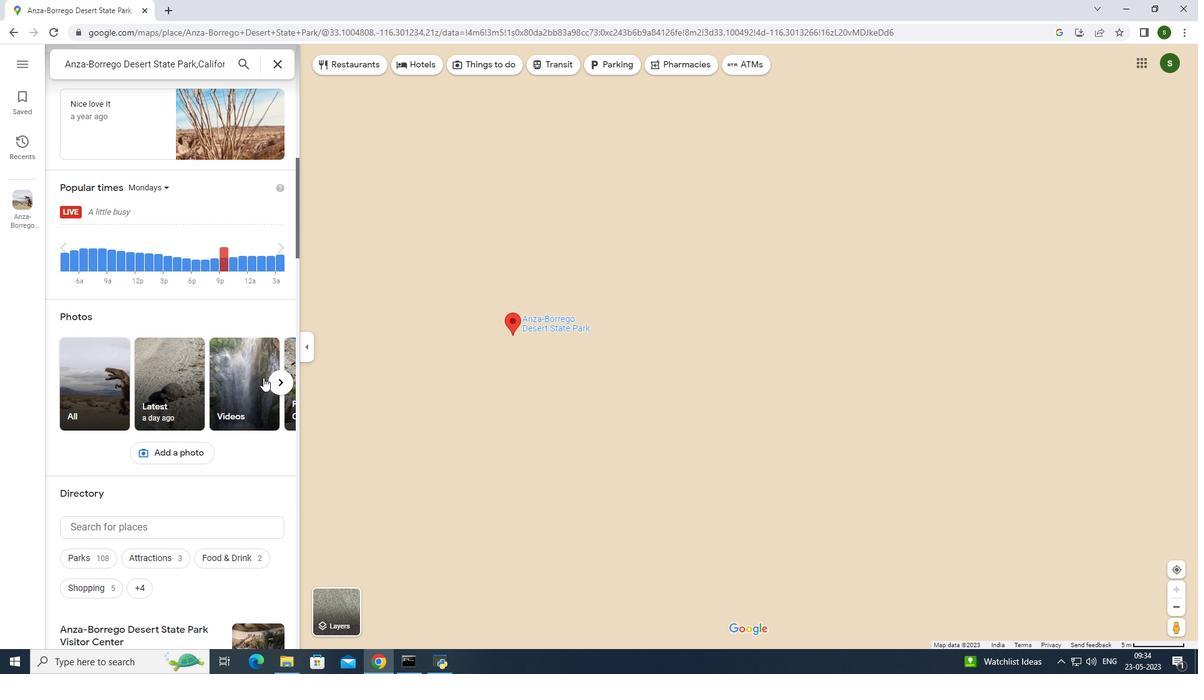 
Action: Mouse scrolled (263, 377) with delta (0, 0)
Screenshot: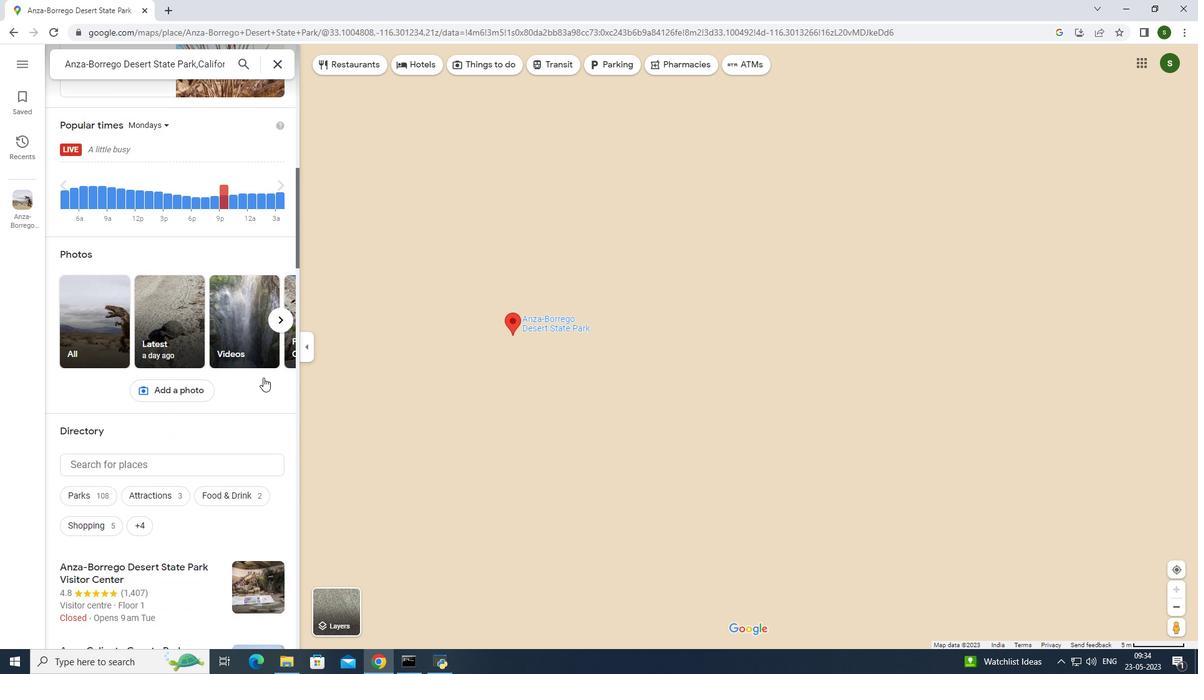 
Action: Mouse scrolled (263, 377) with delta (0, 0)
Screenshot: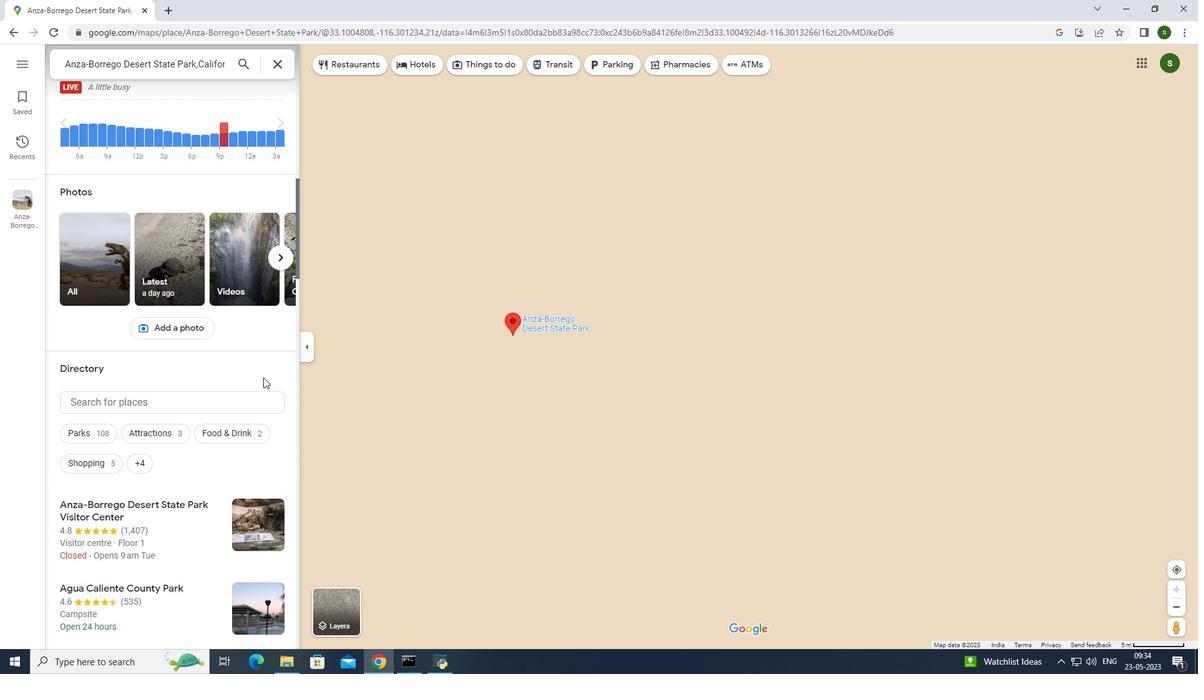 
Action: Mouse scrolled (263, 377) with delta (0, 0)
Screenshot: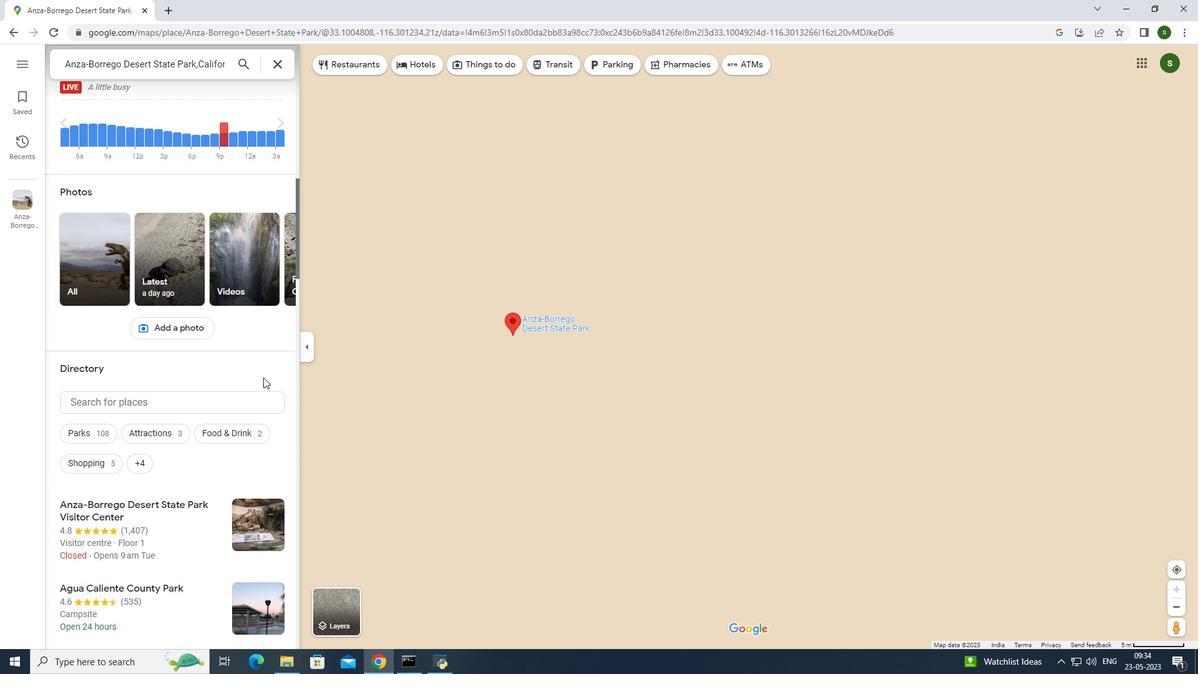 
Action: Mouse scrolled (263, 377) with delta (0, 0)
Screenshot: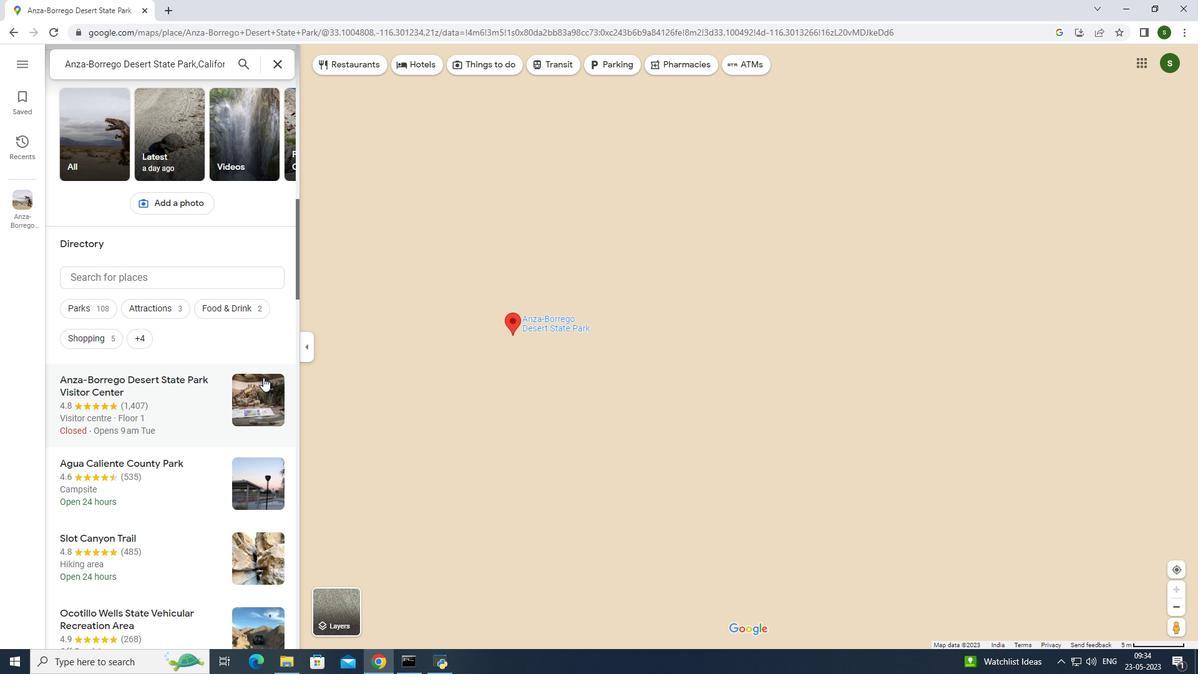 
Action: Mouse scrolled (263, 377) with delta (0, 0)
Screenshot: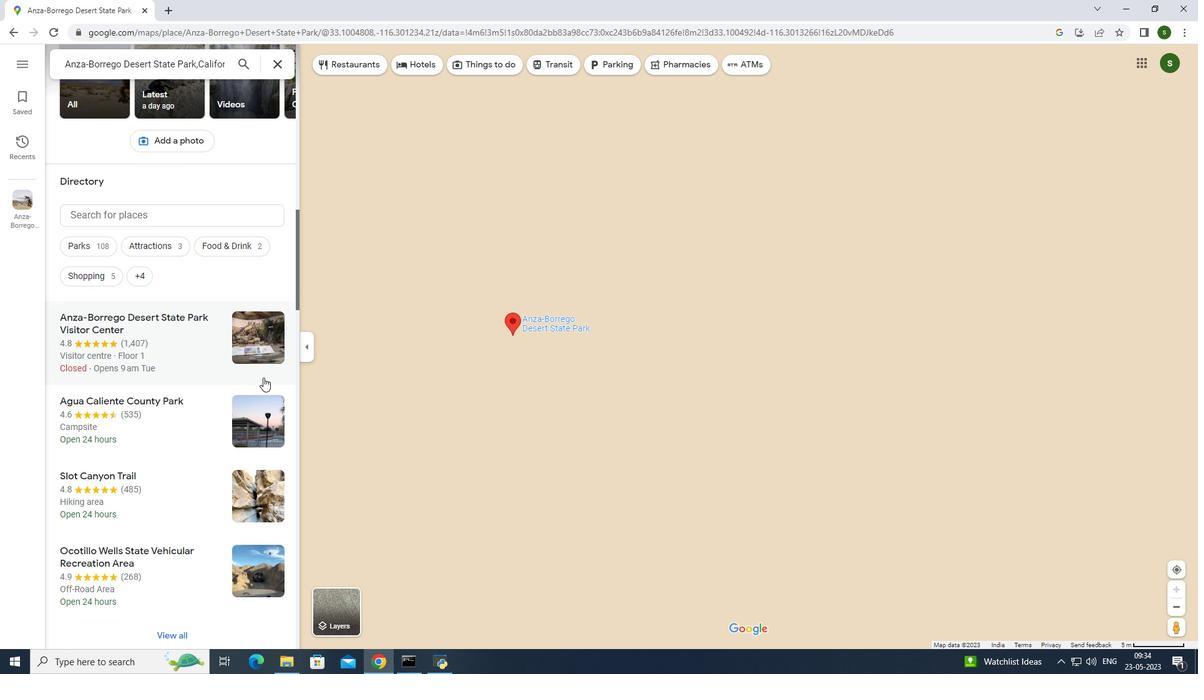 
Action: Mouse scrolled (263, 377) with delta (0, 0)
Screenshot: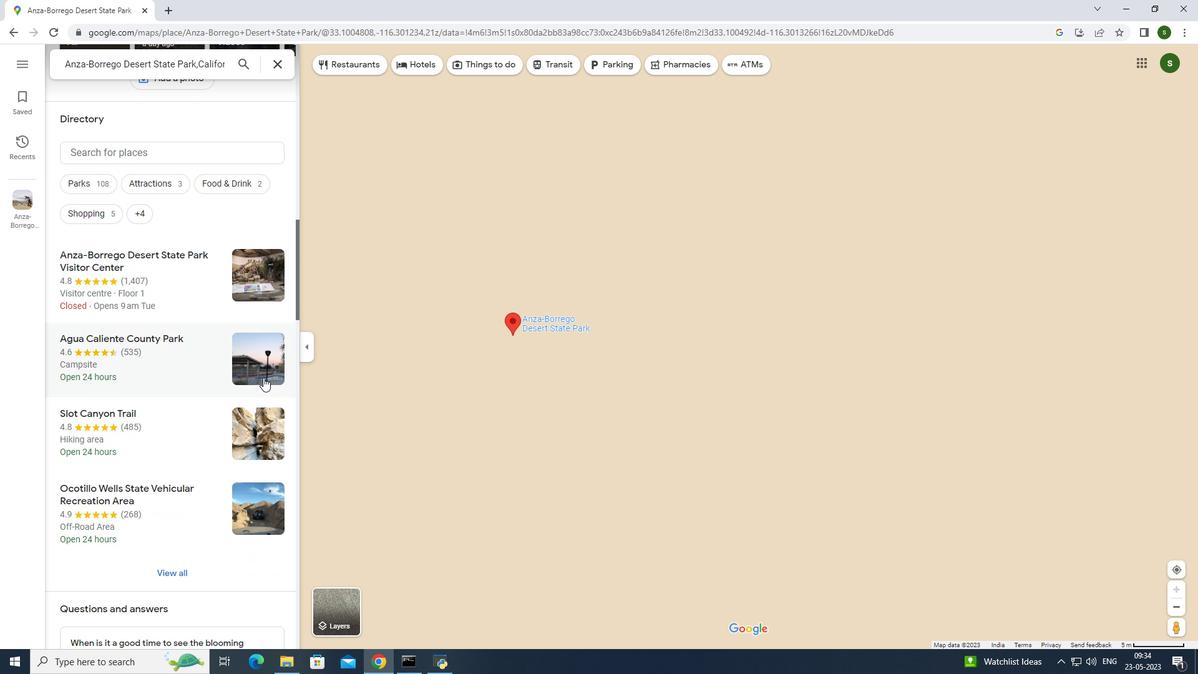 
Action: Mouse scrolled (263, 377) with delta (0, 0)
Screenshot: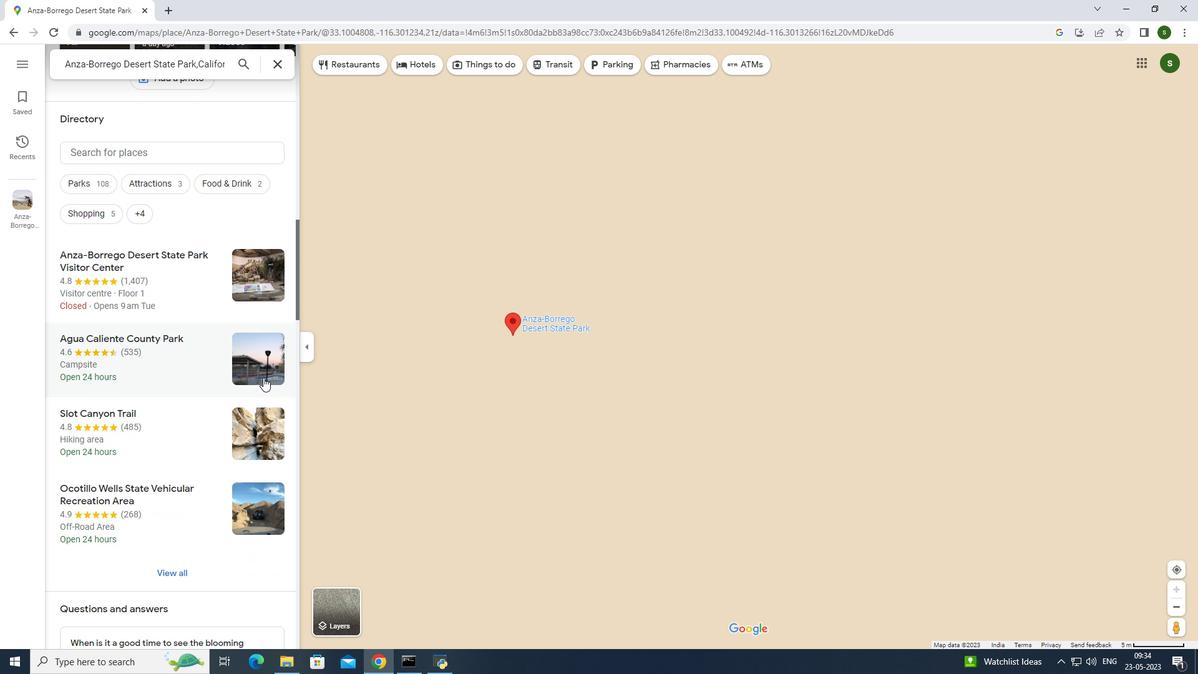 
Action: Mouse scrolled (263, 377) with delta (0, 0)
Screenshot: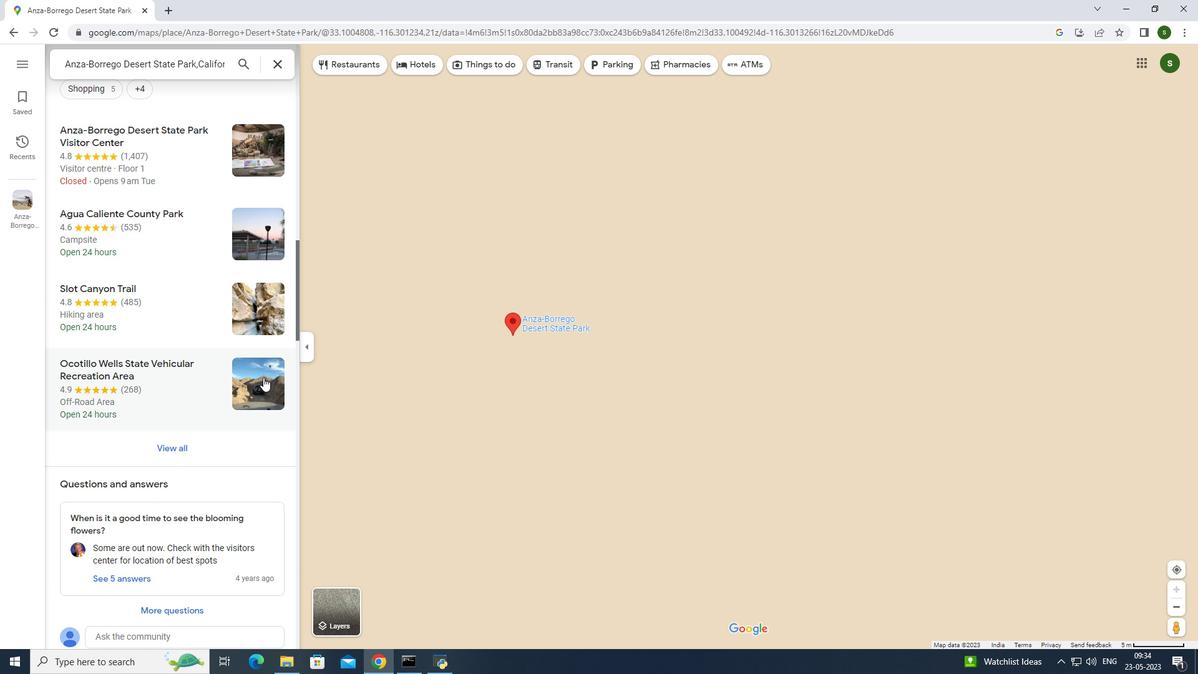 
Action: Mouse scrolled (263, 377) with delta (0, 0)
Screenshot: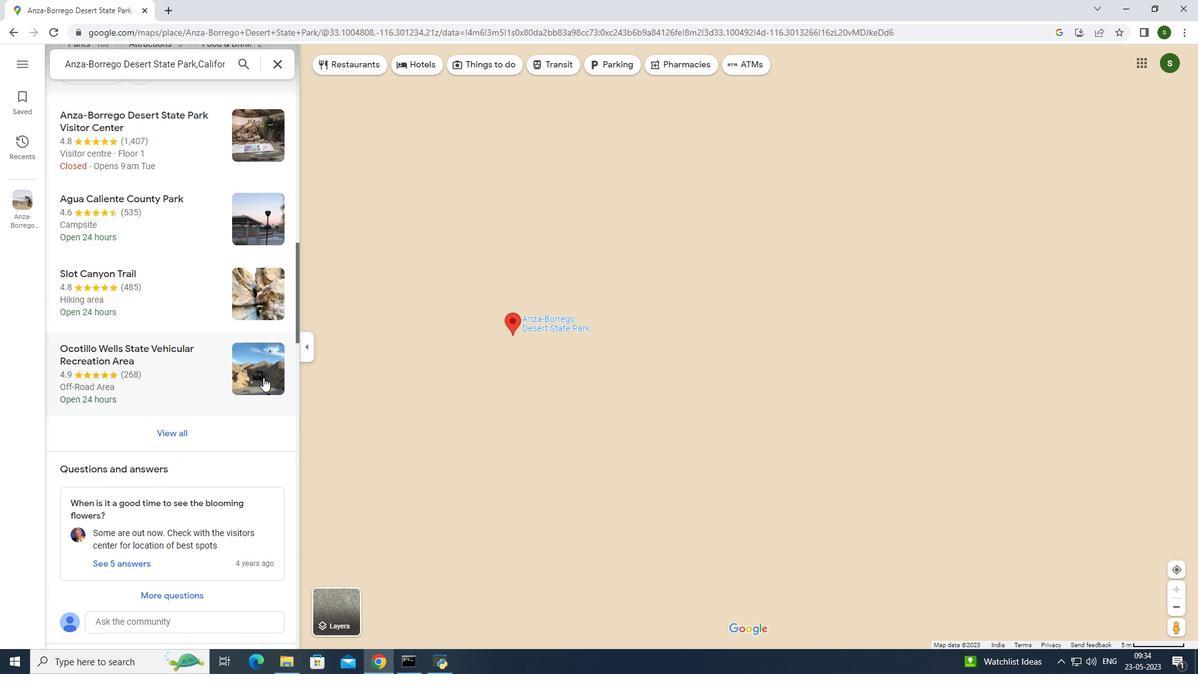
Action: Mouse scrolled (263, 377) with delta (0, 0)
Screenshot: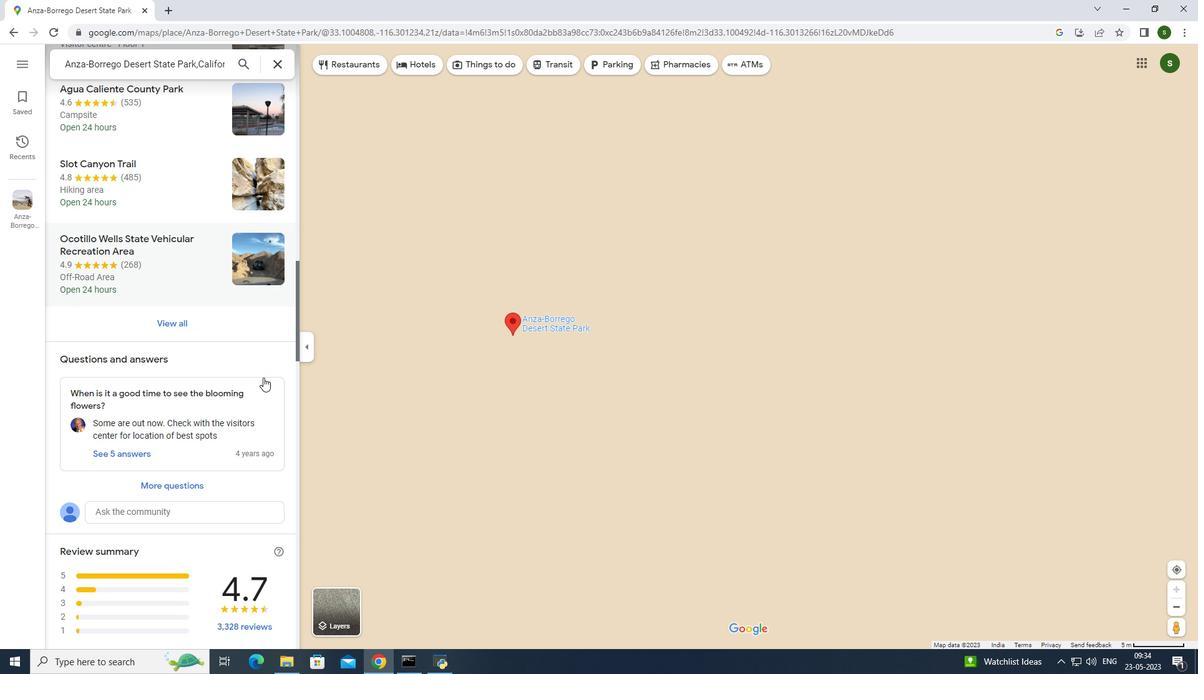 
Action: Mouse scrolled (263, 377) with delta (0, 0)
Screenshot: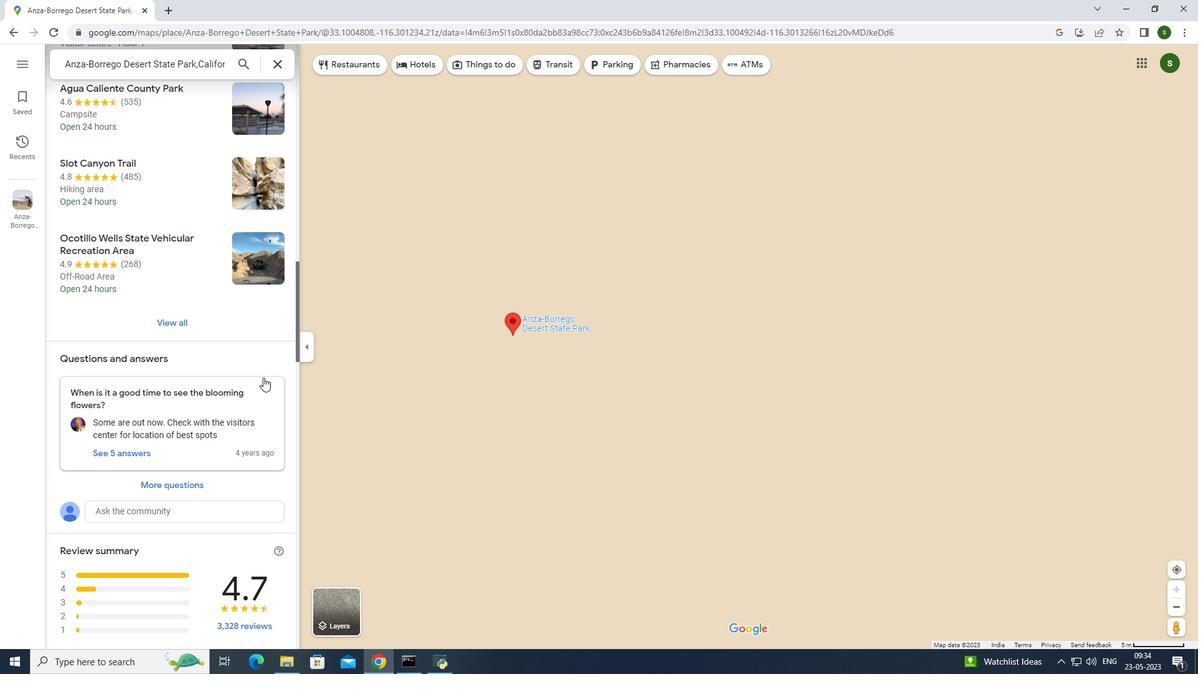 
Action: Mouse scrolled (263, 377) with delta (0, 0)
Screenshot: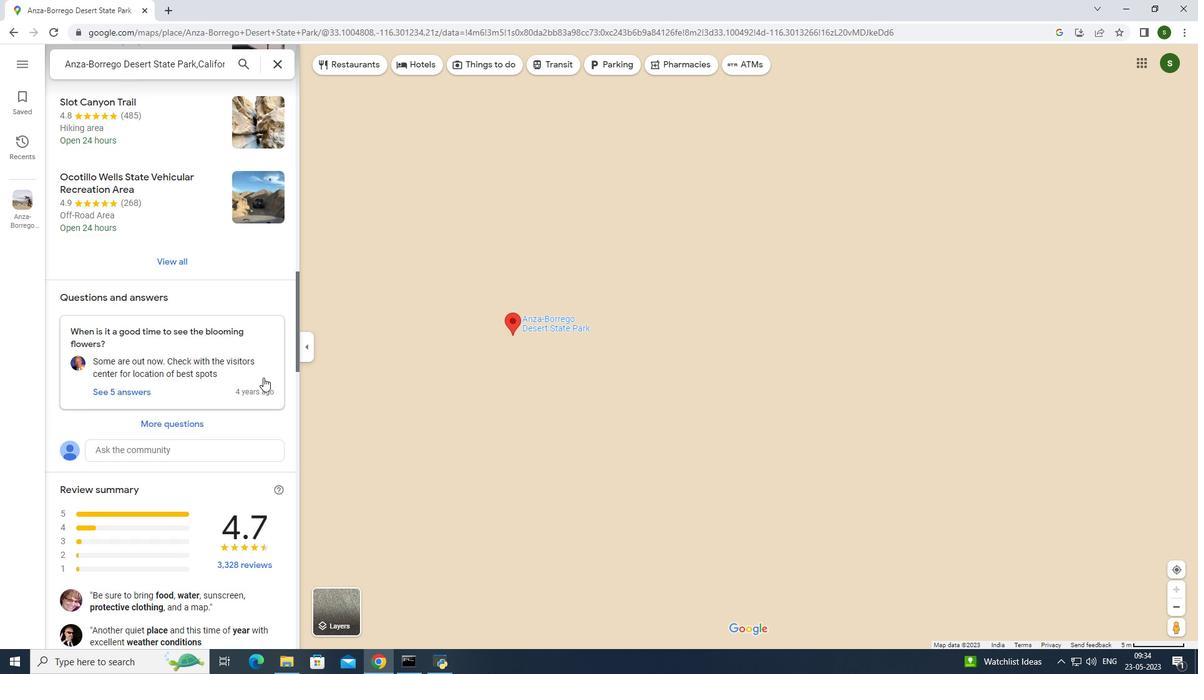 
Action: Mouse scrolled (263, 377) with delta (0, 0)
Screenshot: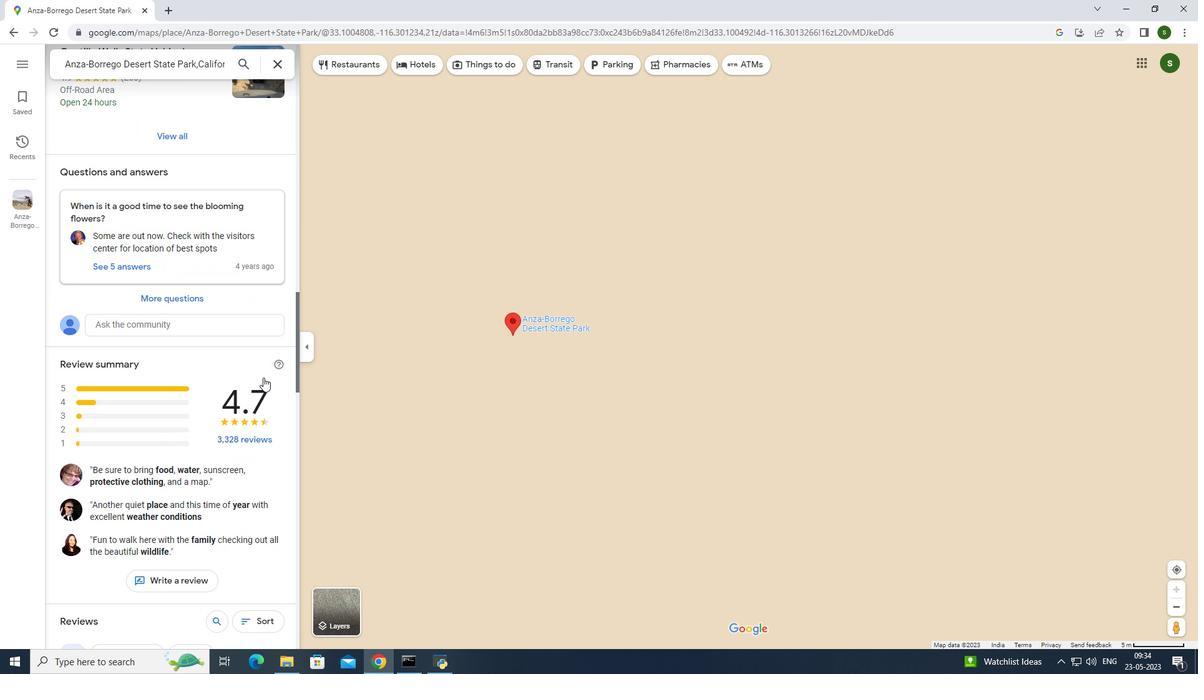 
Action: Mouse scrolled (263, 377) with delta (0, 0)
Screenshot: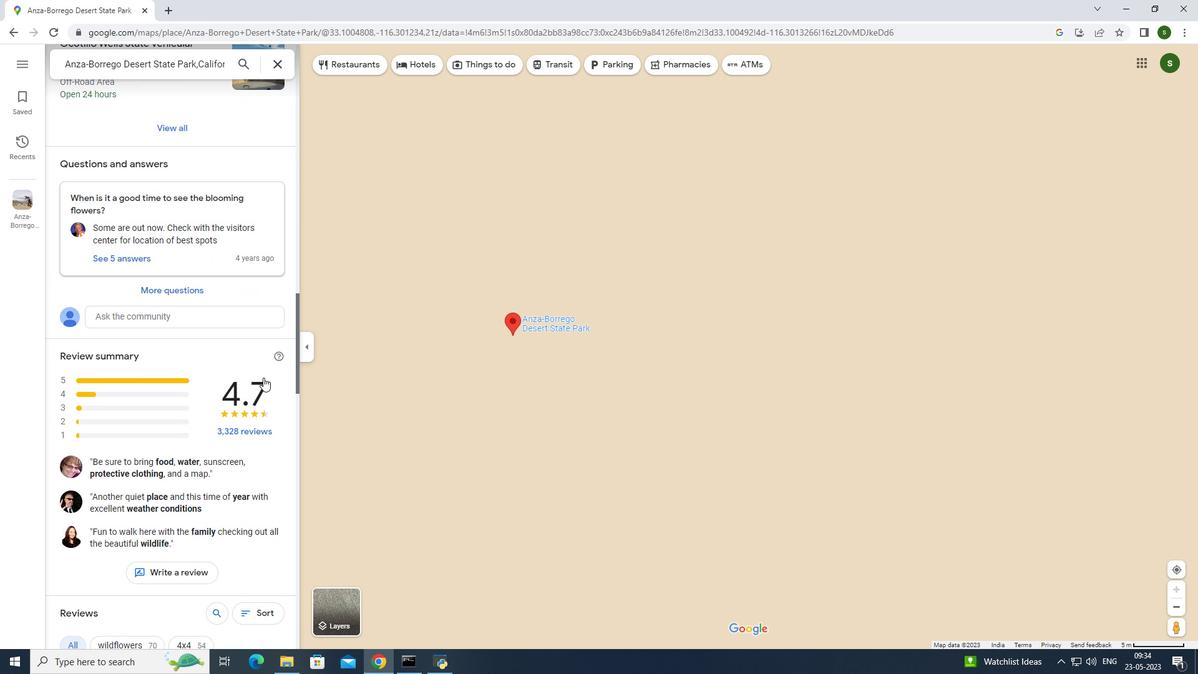 
Action: Mouse scrolled (263, 377) with delta (0, 0)
Screenshot: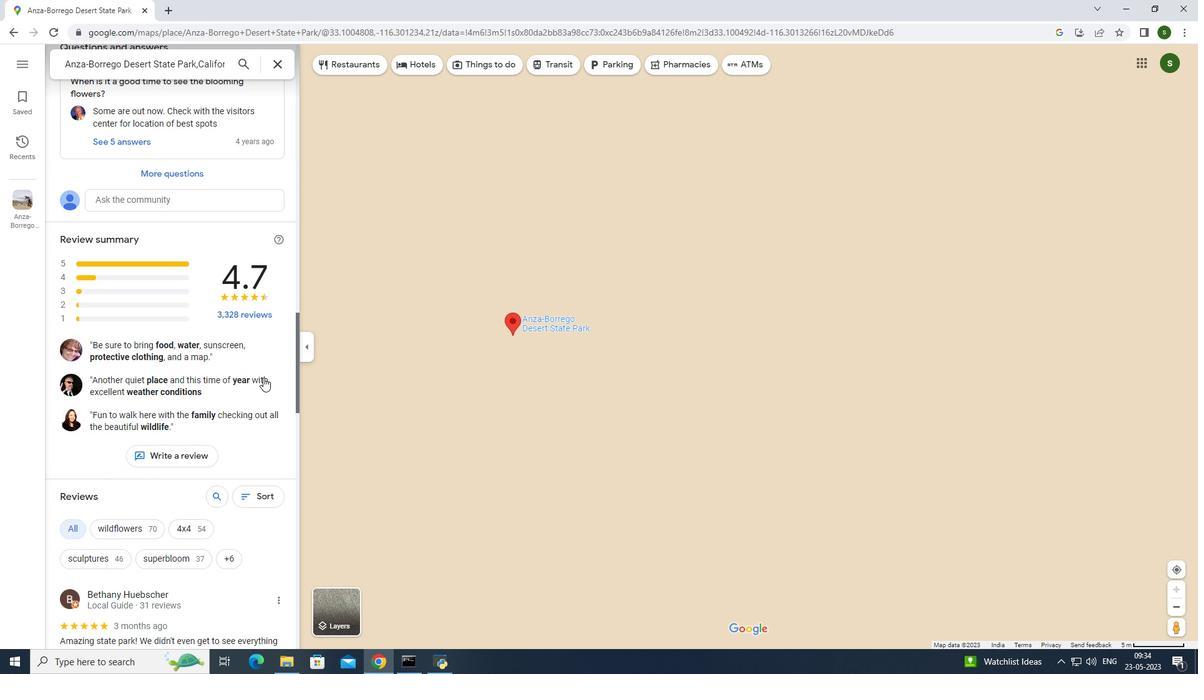 
Action: Mouse moved to (262, 377)
Screenshot: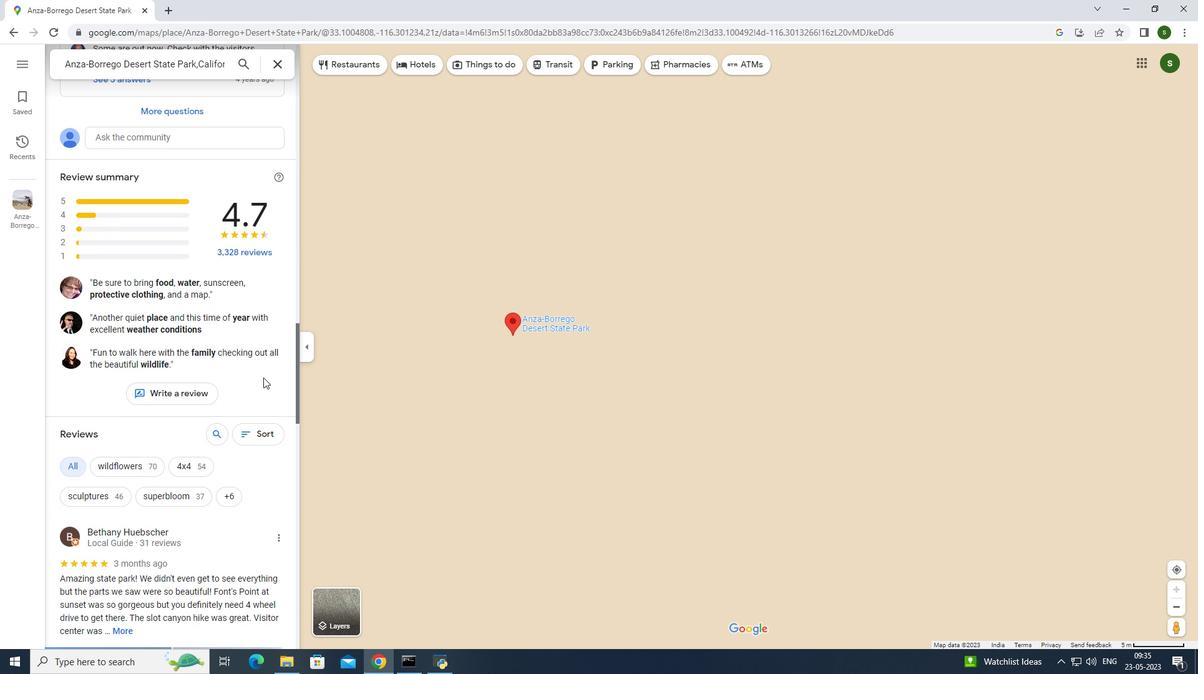 
Action: Mouse scrolled (262, 377) with delta (0, 0)
Screenshot: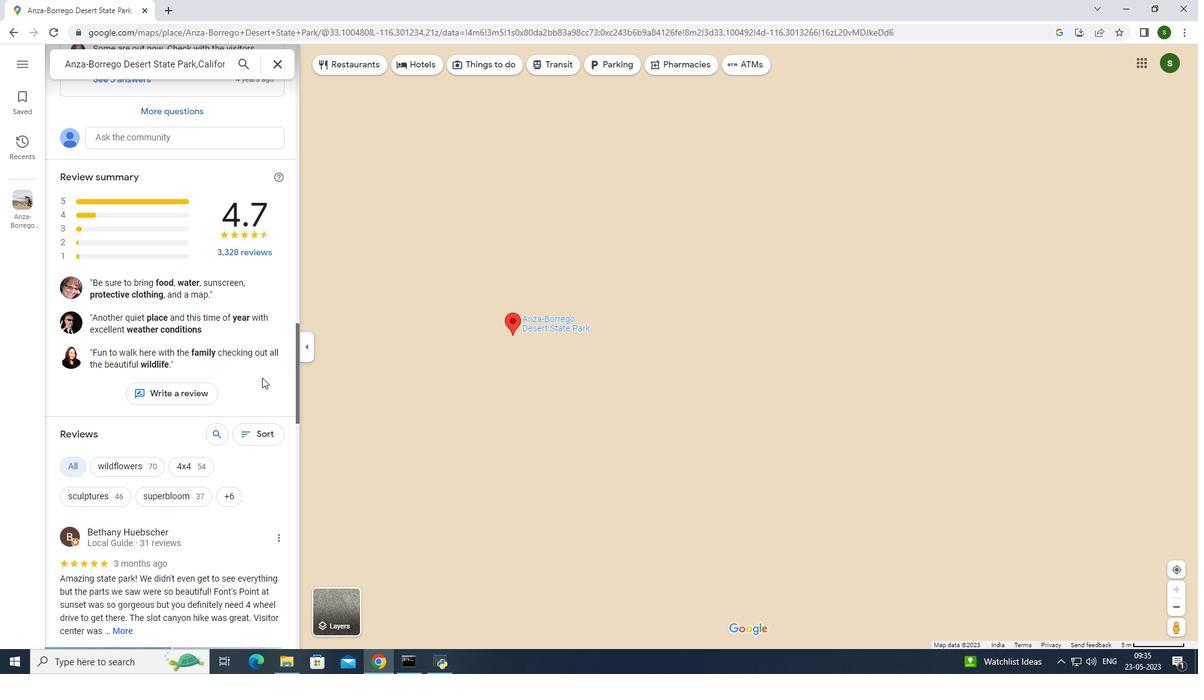 
Action: Mouse scrolled (262, 377) with delta (0, 0)
Screenshot: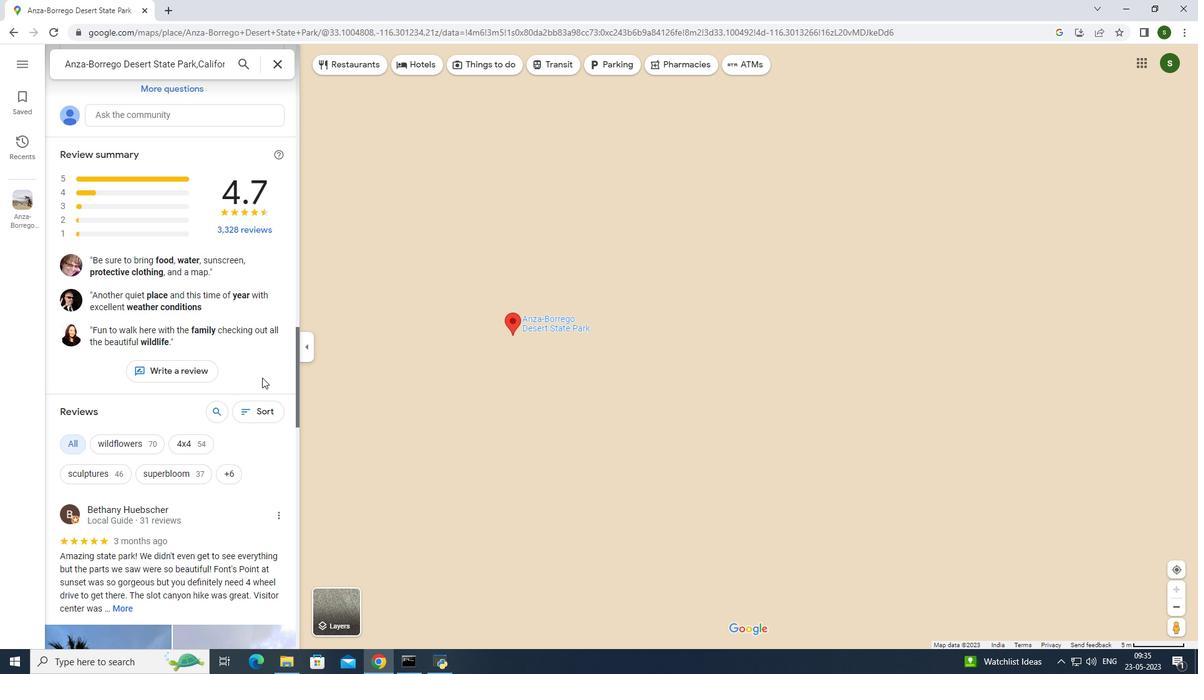 
Action: Mouse scrolled (262, 377) with delta (0, 0)
Screenshot: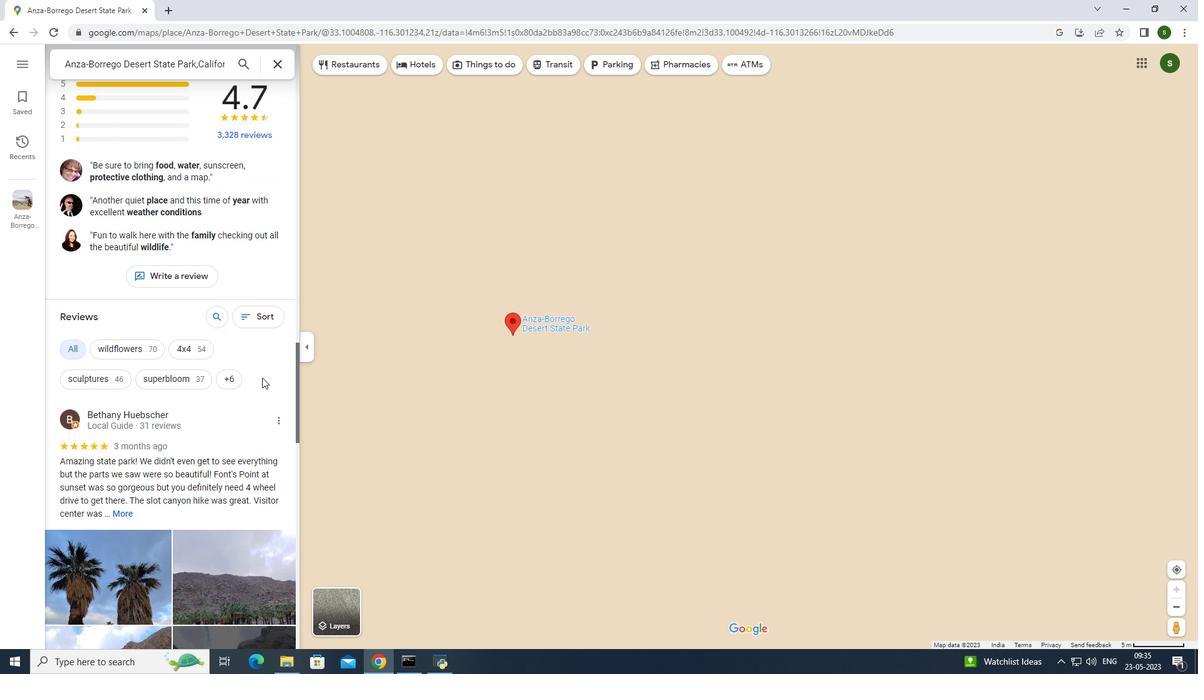 
Action: Mouse scrolled (262, 377) with delta (0, 0)
Screenshot: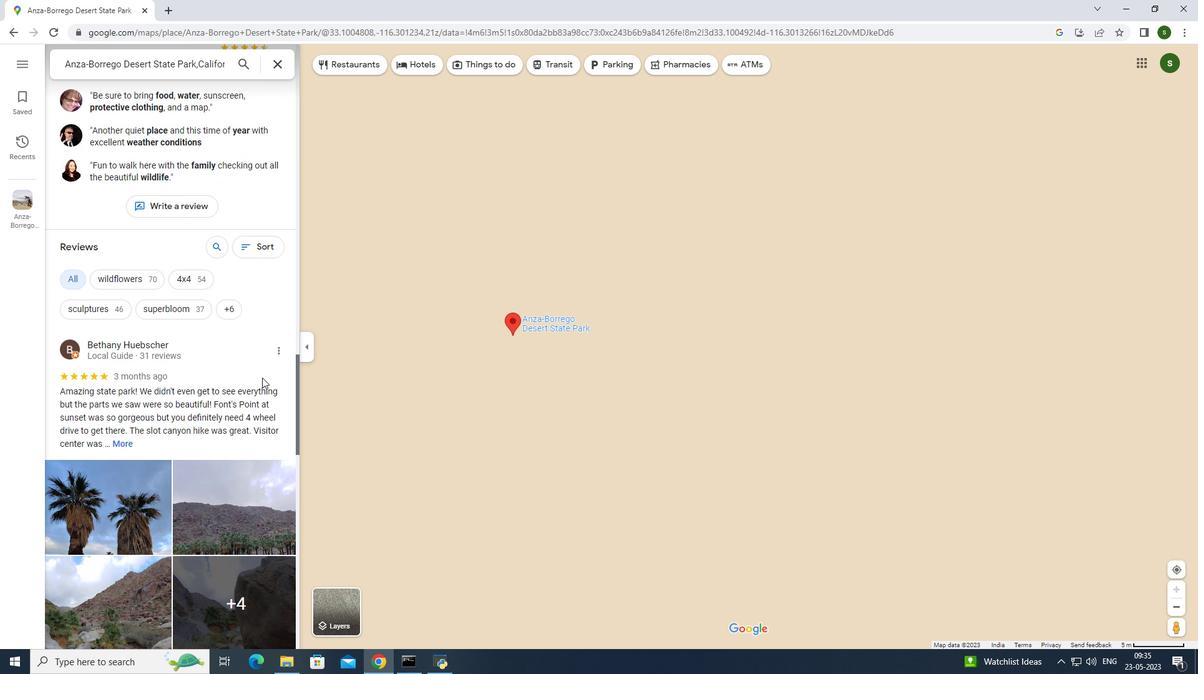
Action: Mouse scrolled (262, 377) with delta (0, 0)
Screenshot: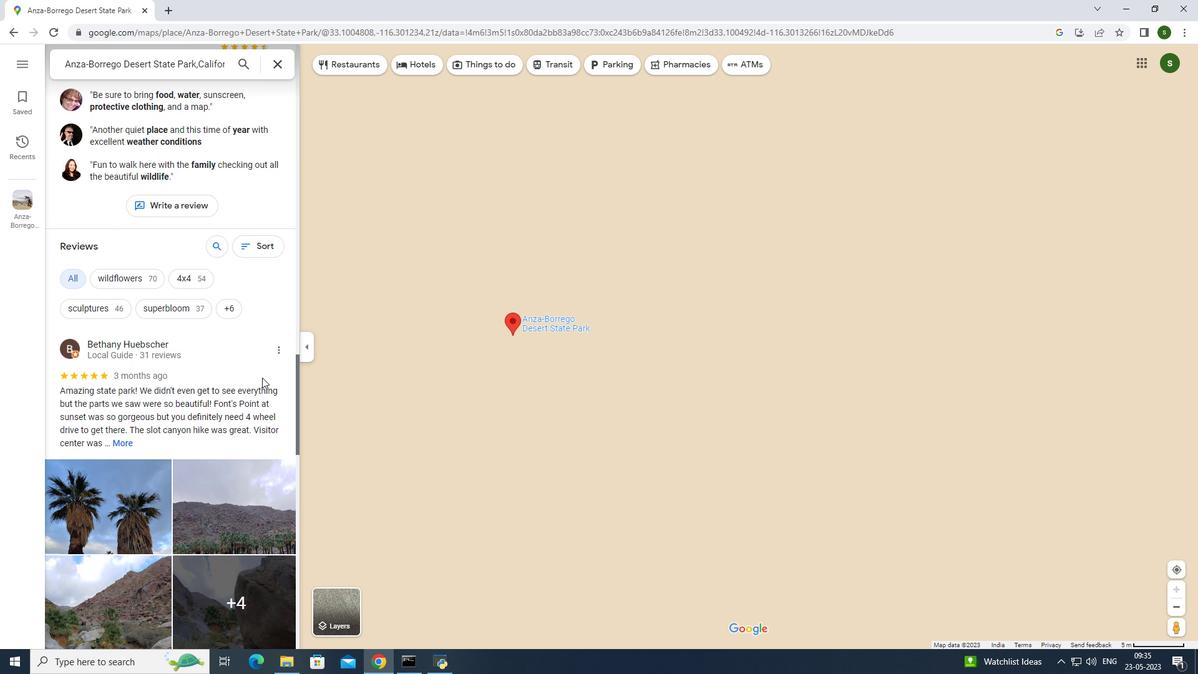 
Action: Mouse scrolled (262, 377) with delta (0, 0)
Screenshot: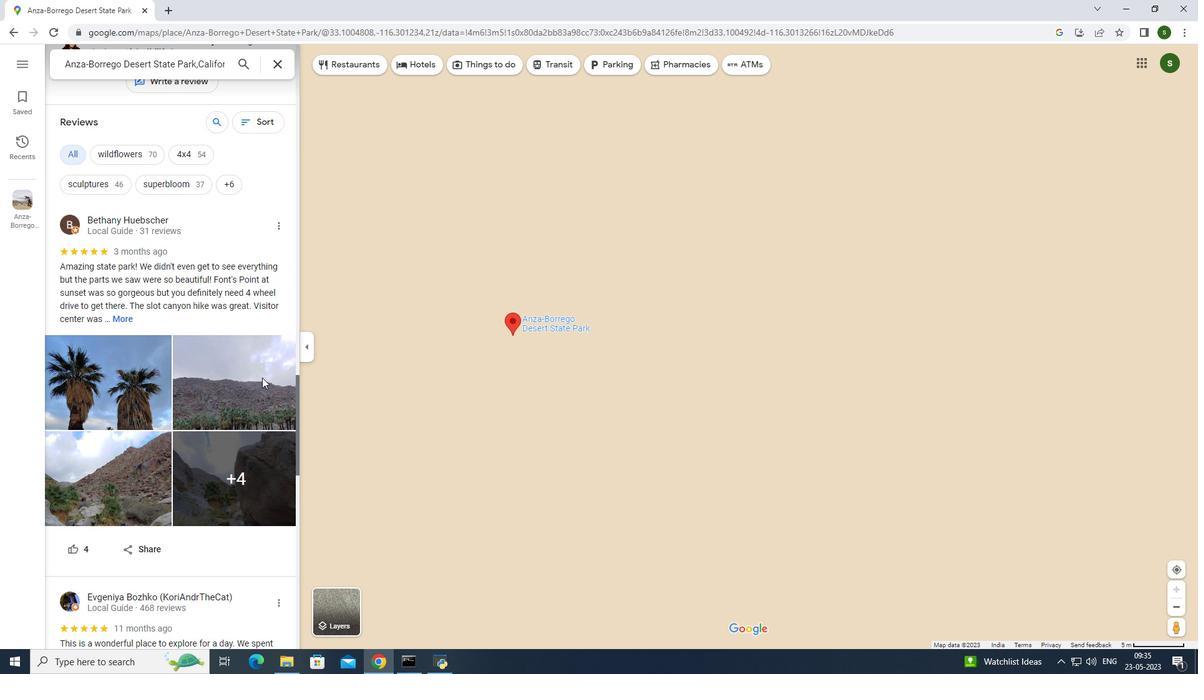 
Action: Mouse scrolled (262, 377) with delta (0, 0)
Screenshot: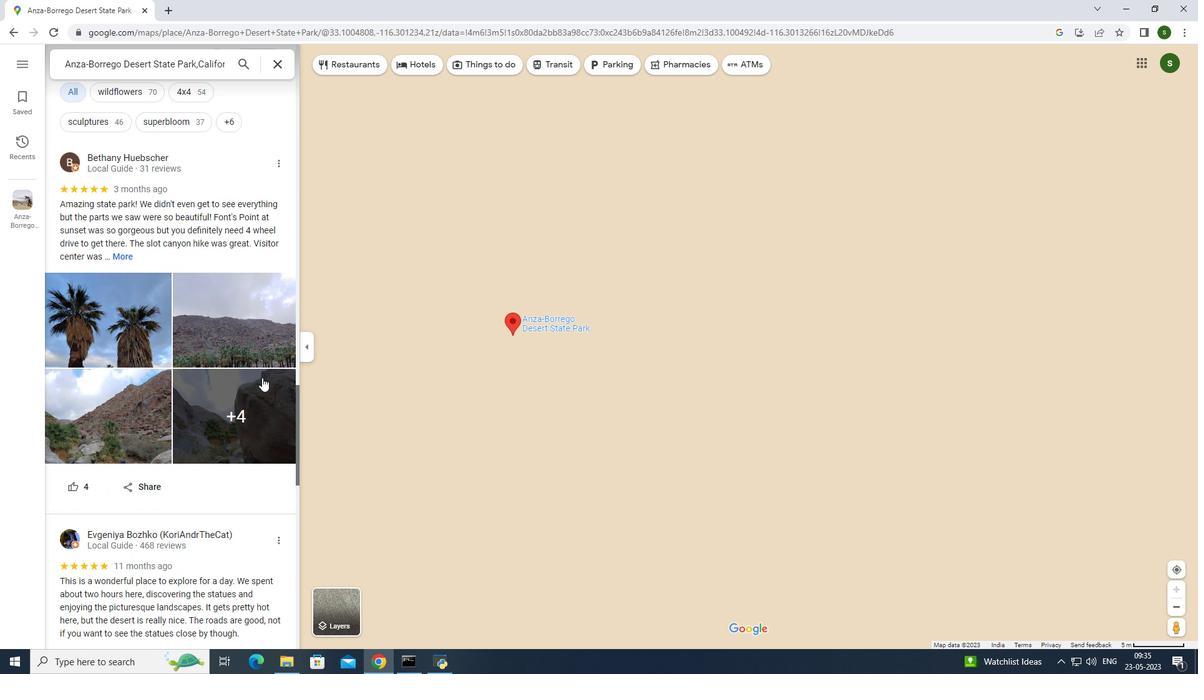 
Action: Mouse scrolled (262, 377) with delta (0, 0)
Screenshot: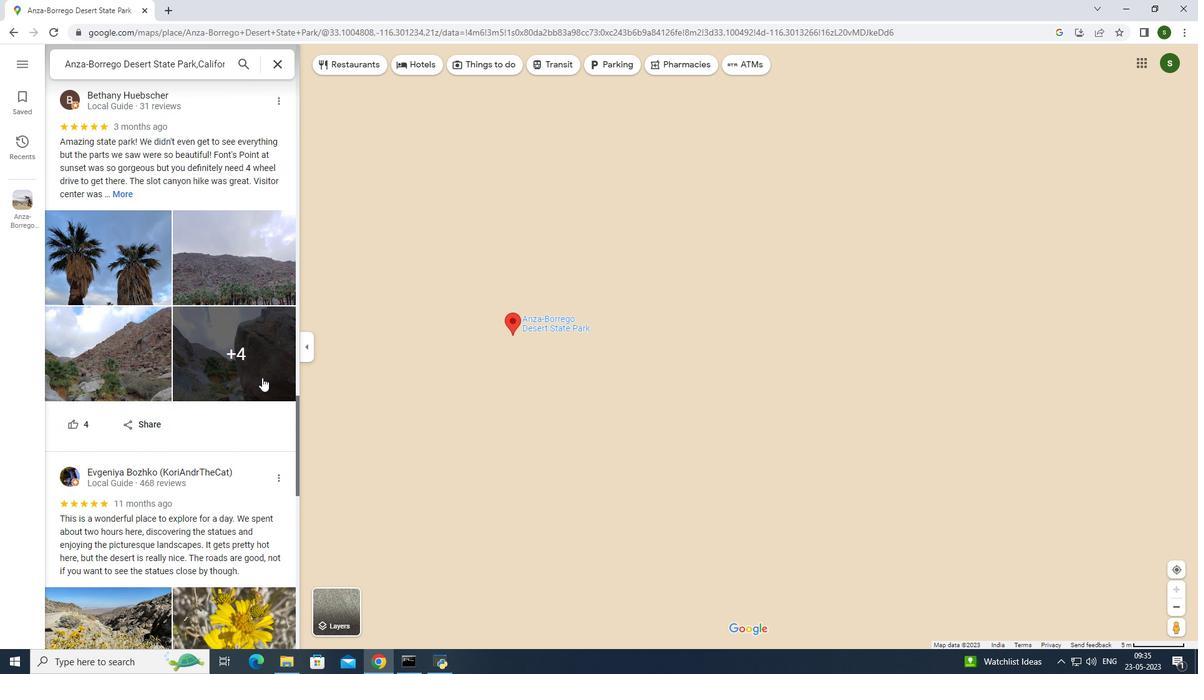 
Action: Mouse scrolled (262, 377) with delta (0, 0)
Screenshot: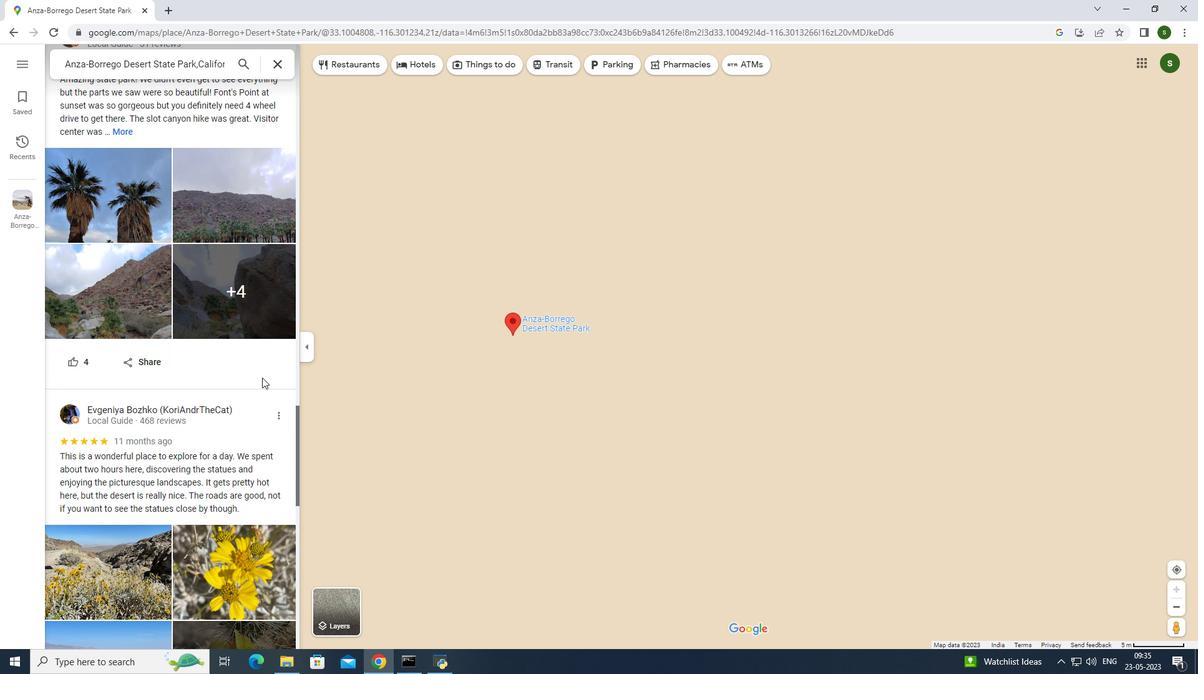 
Action: Mouse scrolled (262, 377) with delta (0, 0)
Screenshot: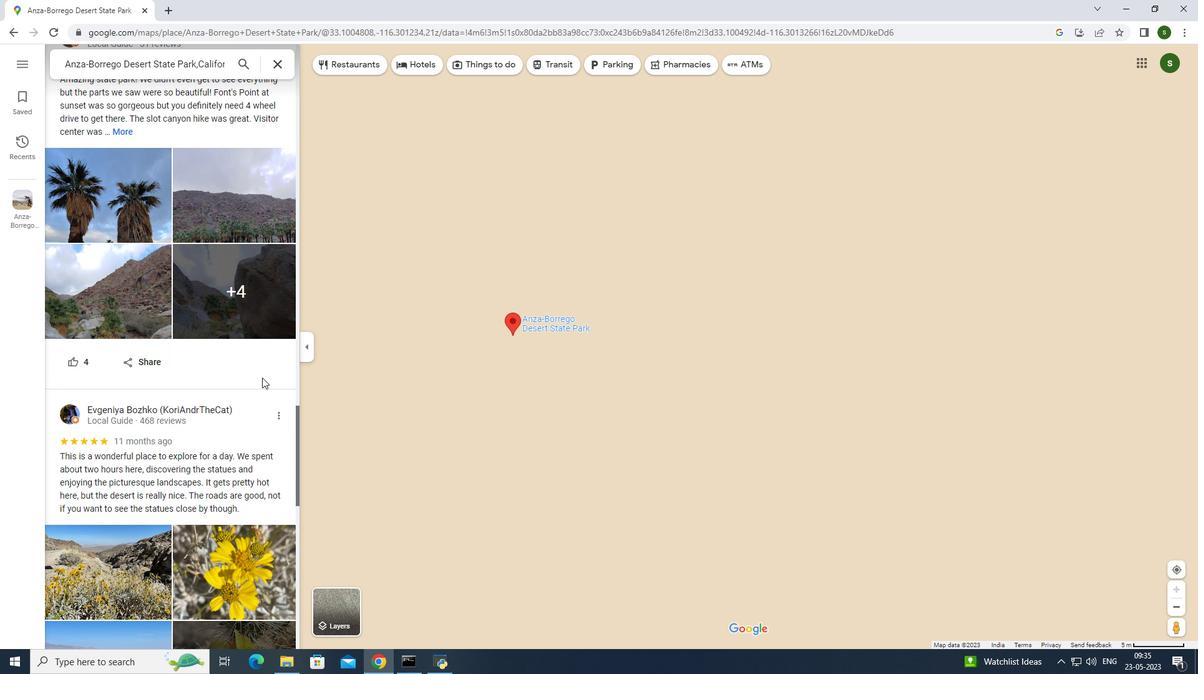 
Action: Mouse scrolled (262, 377) with delta (0, 0)
Screenshot: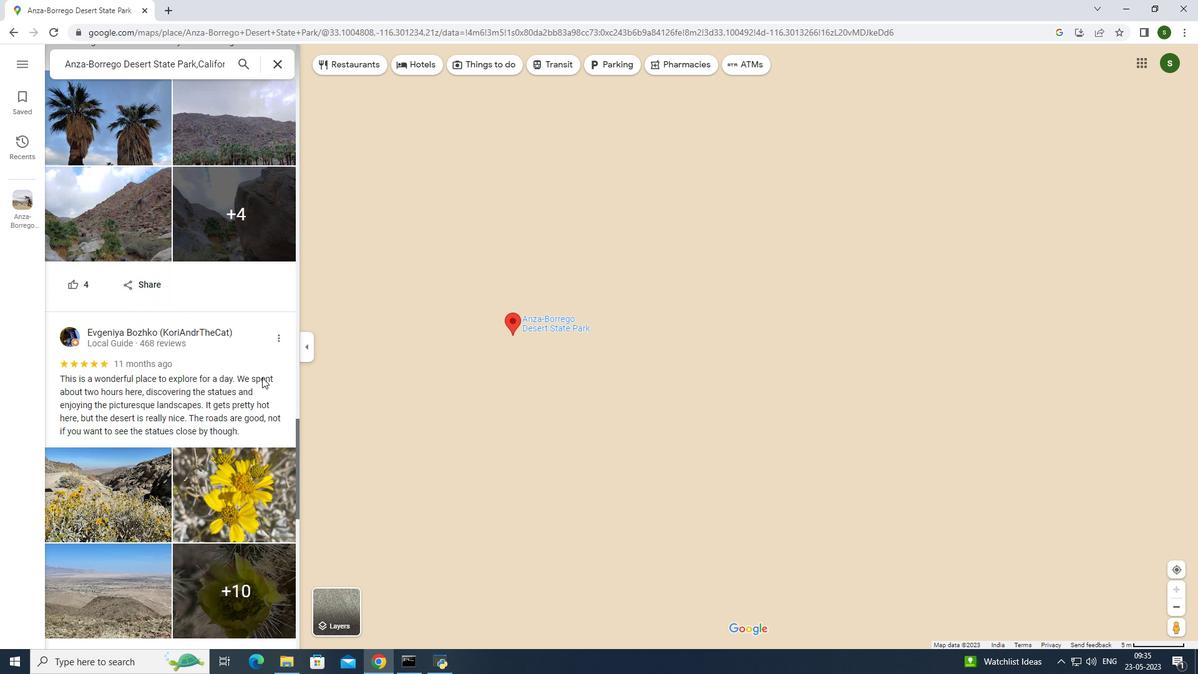 
Action: Mouse scrolled (262, 377) with delta (0, 0)
Screenshot: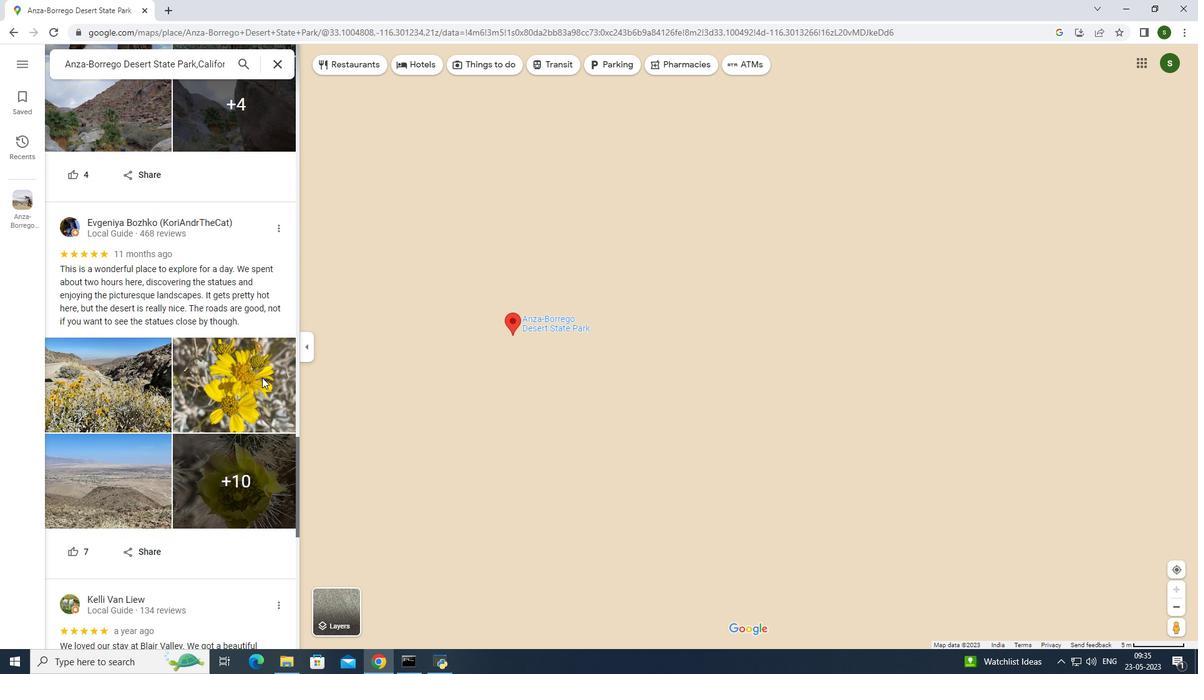 
Action: Mouse scrolled (262, 377) with delta (0, 0)
Screenshot: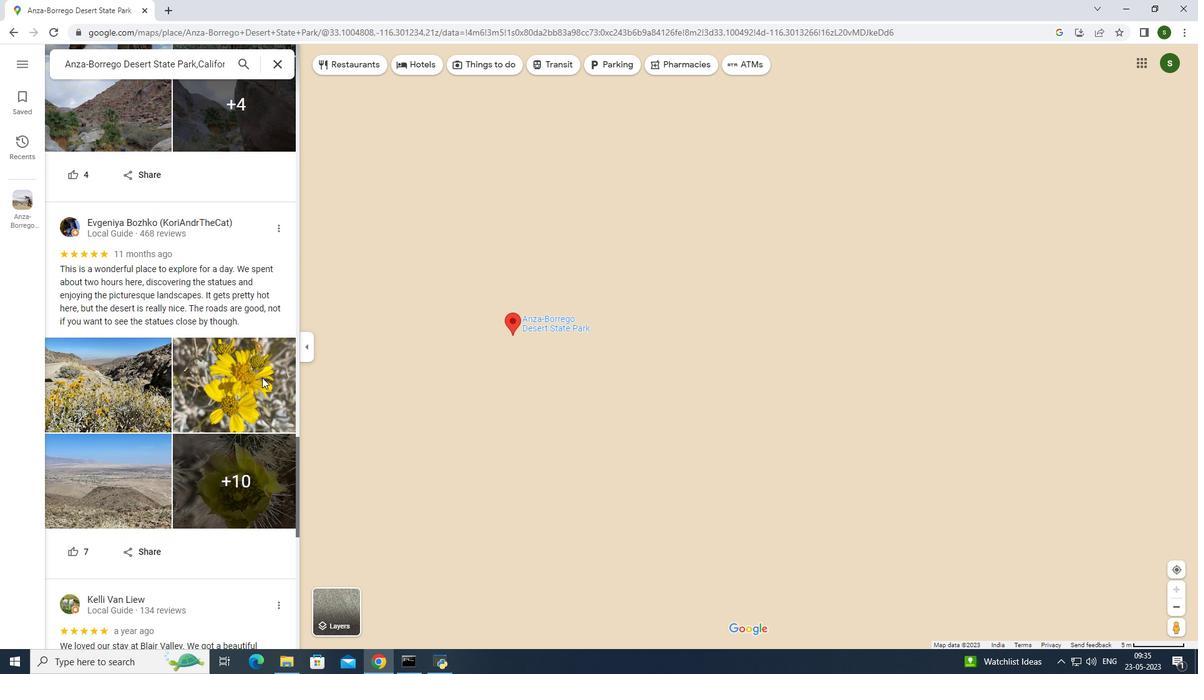 
Action: Mouse scrolled (262, 377) with delta (0, 0)
Screenshot: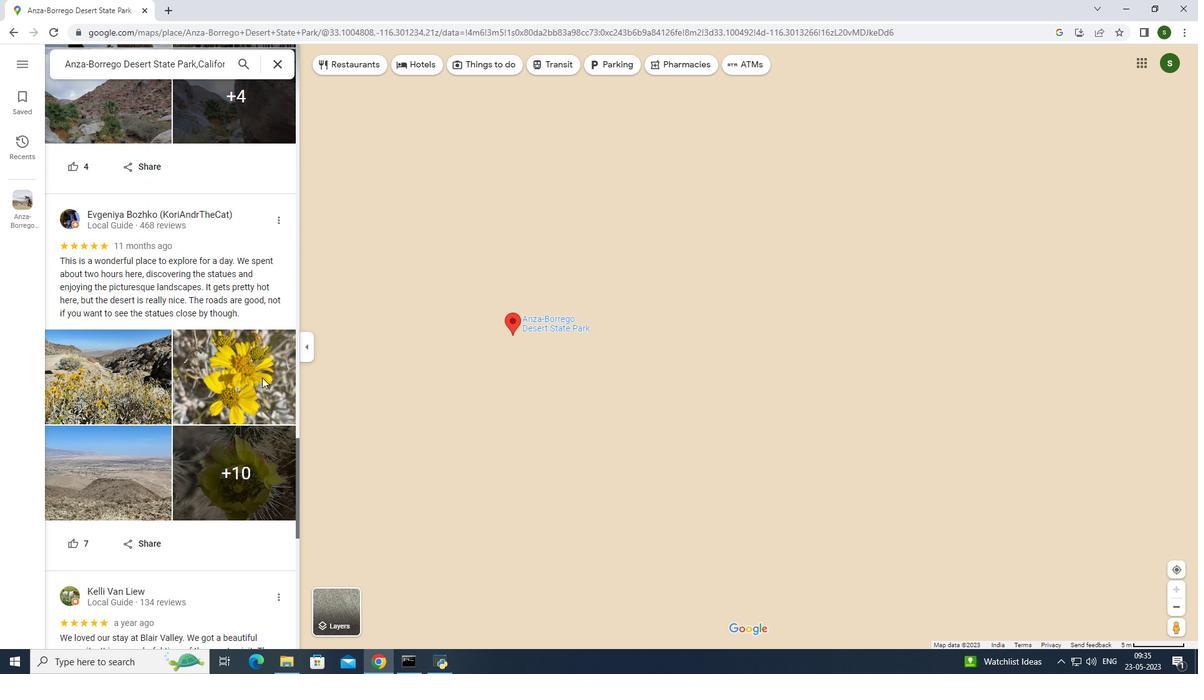 
Action: Mouse scrolled (262, 377) with delta (0, 0)
Screenshot: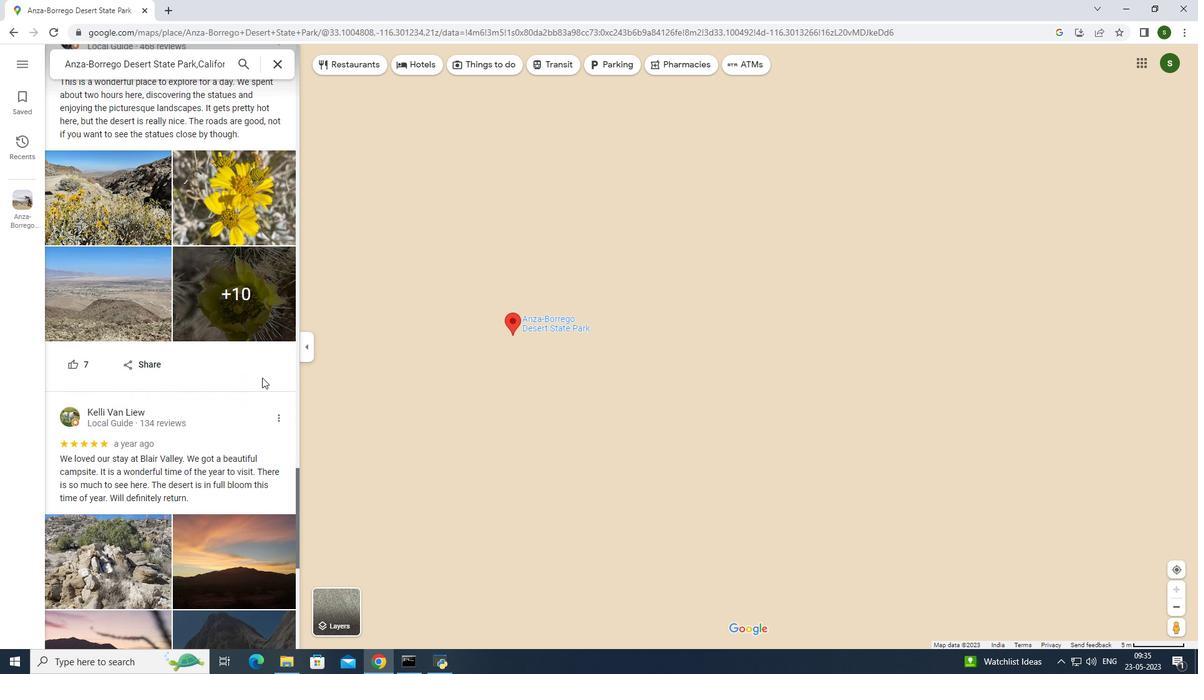 
Action: Mouse scrolled (262, 377) with delta (0, 0)
Screenshot: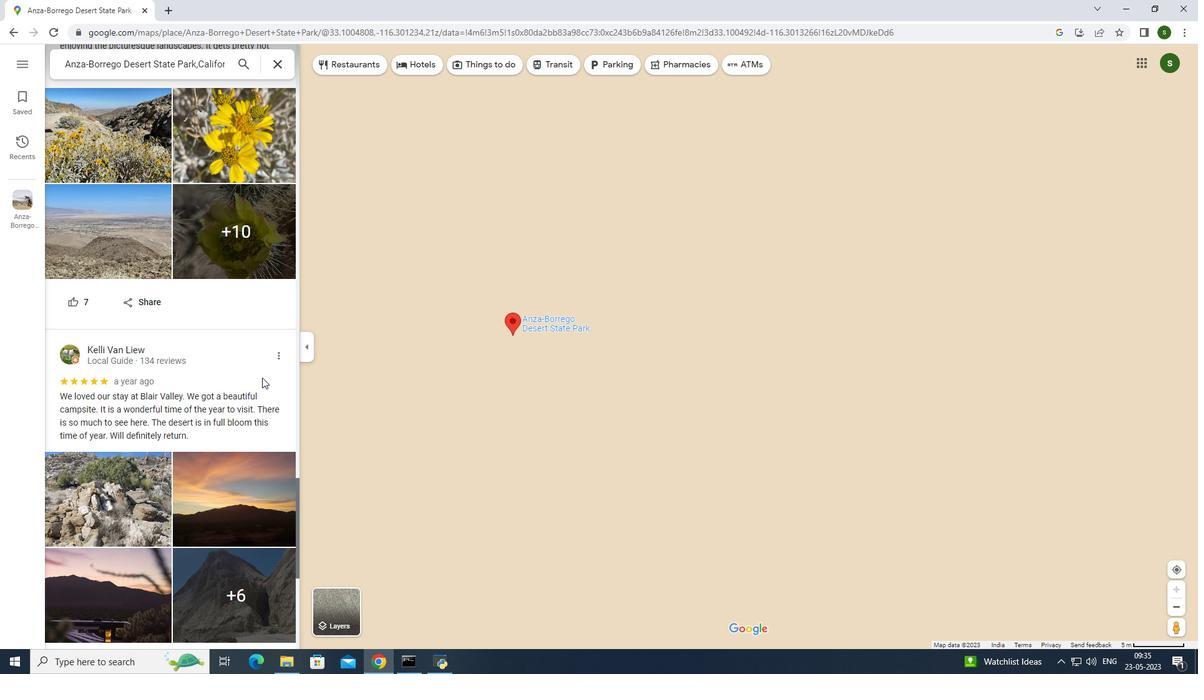 
Action: Mouse scrolled (262, 377) with delta (0, 0)
Screenshot: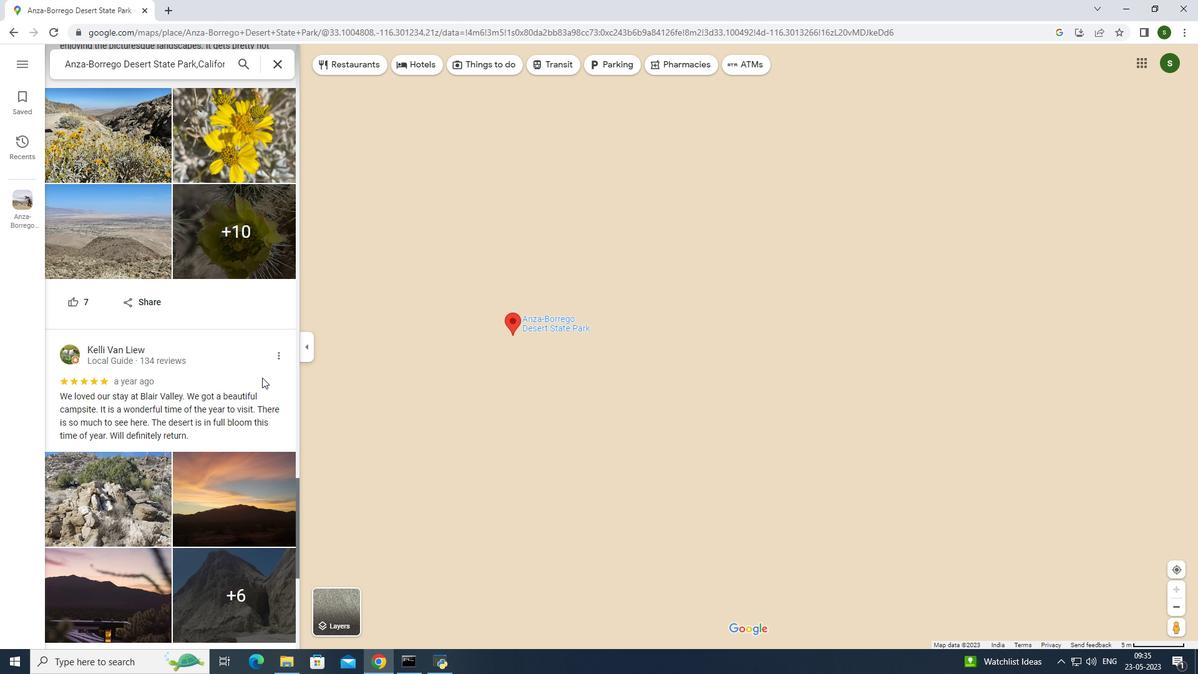 
Action: Mouse scrolled (262, 377) with delta (0, 0)
Screenshot: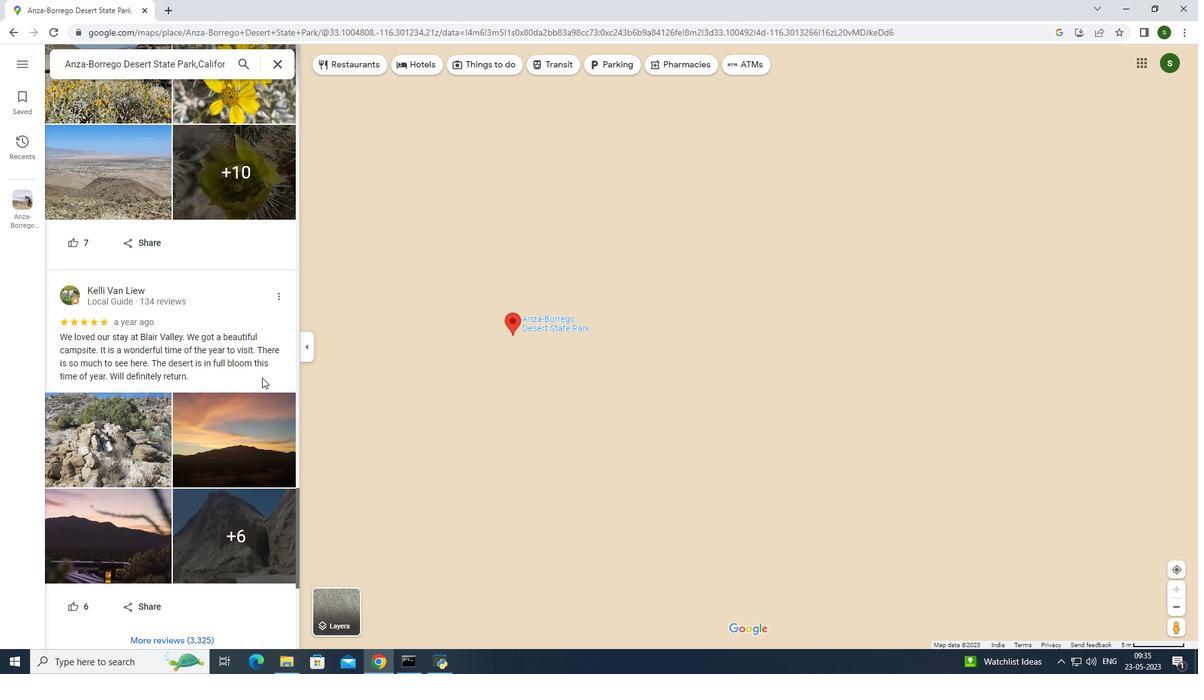 
Action: Mouse scrolled (262, 377) with delta (0, 0)
Screenshot: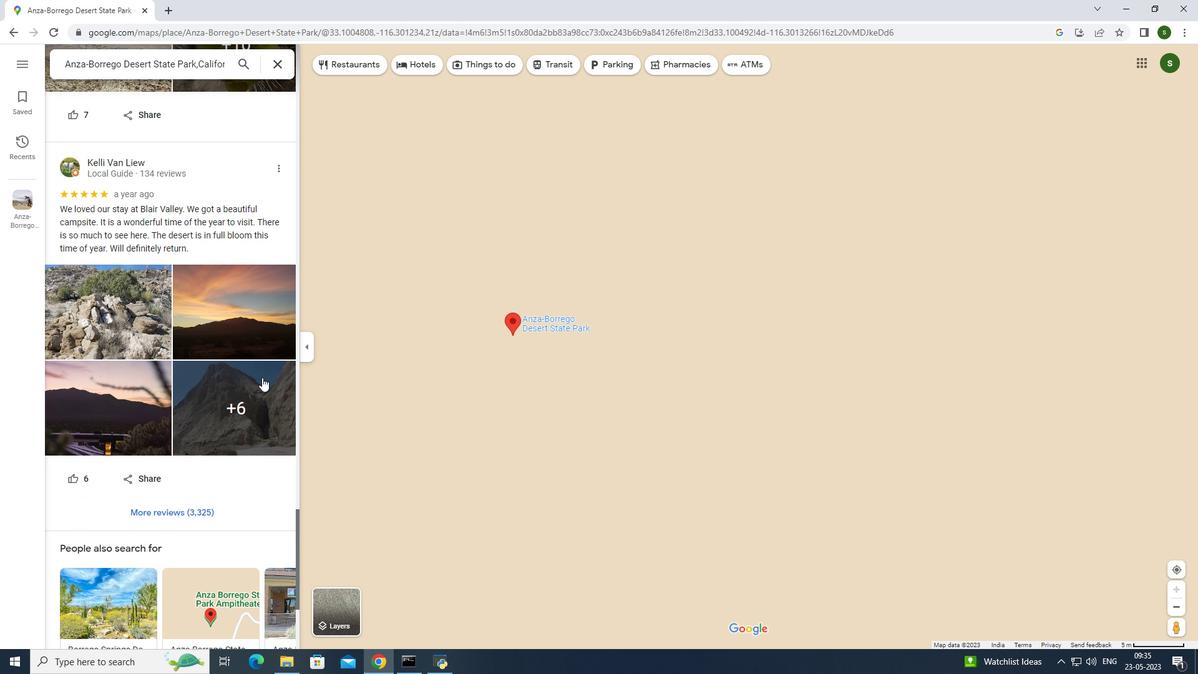 
Action: Mouse scrolled (262, 377) with delta (0, 0)
Screenshot: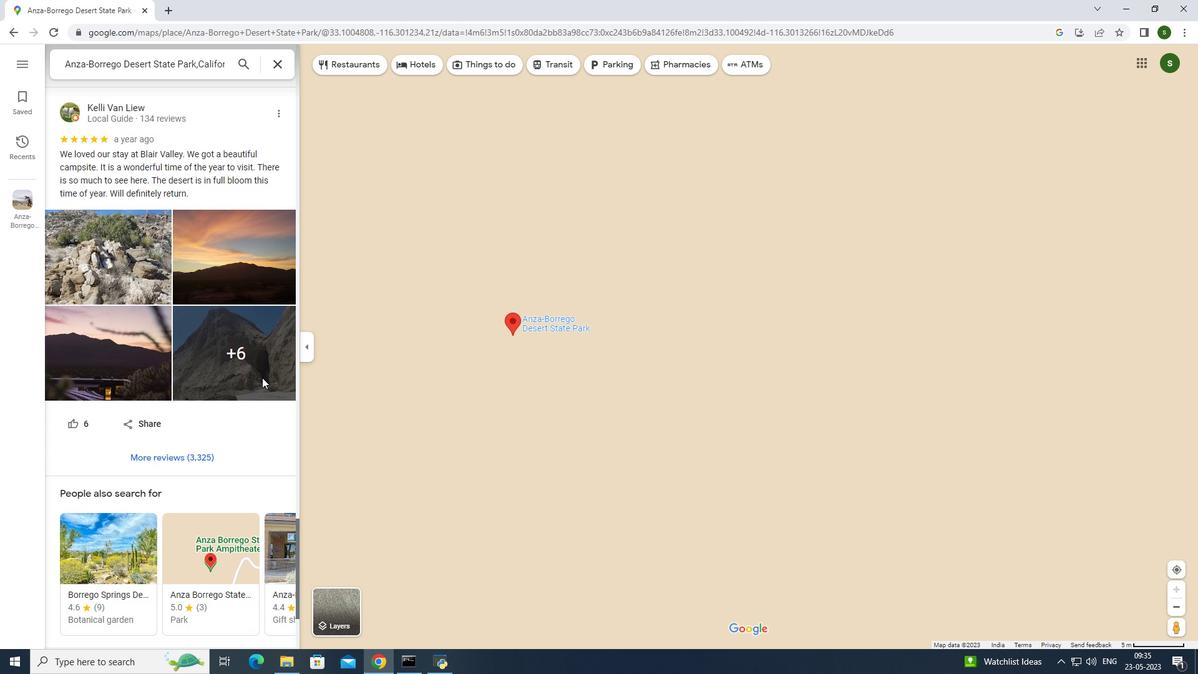
Action: Mouse scrolled (262, 377) with delta (0, 0)
Screenshot: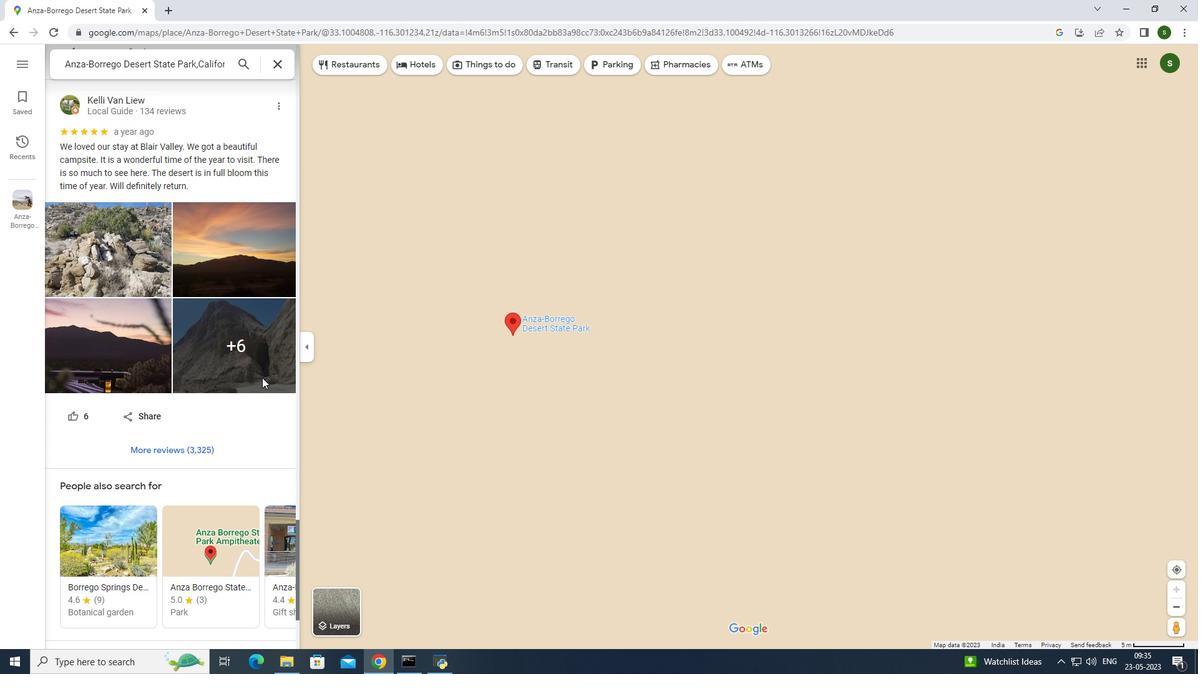 
Action: Mouse scrolled (262, 377) with delta (0, 0)
Screenshot: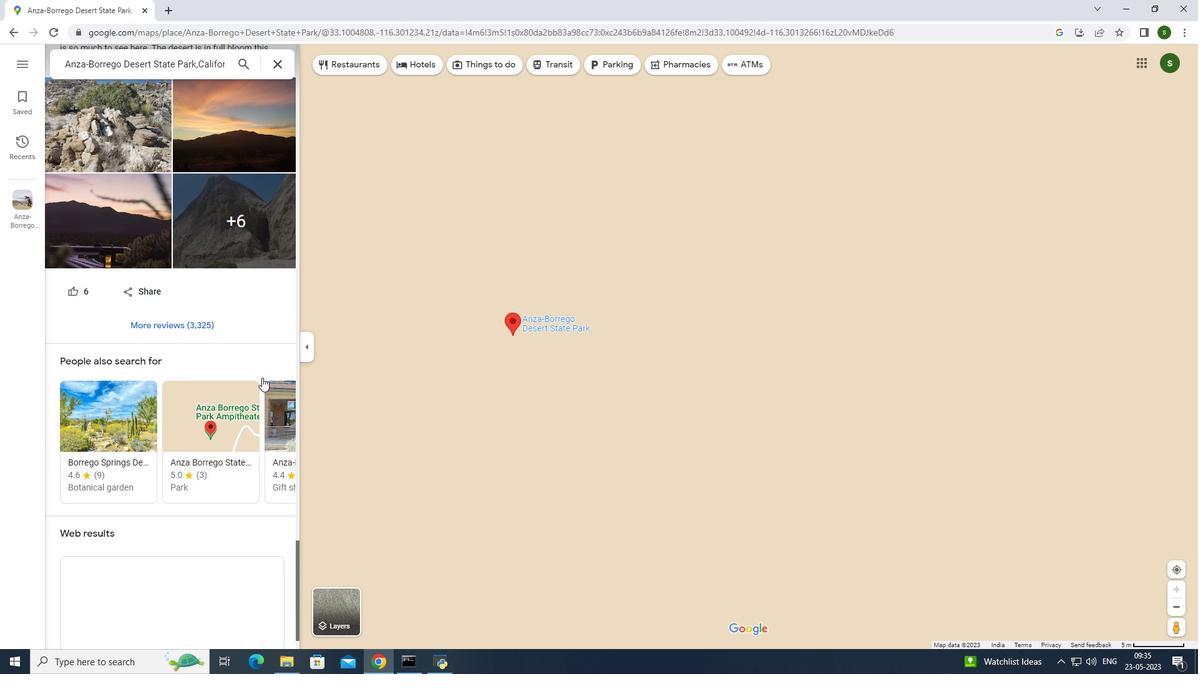 
Action: Mouse scrolled (262, 378) with delta (0, 0)
Screenshot: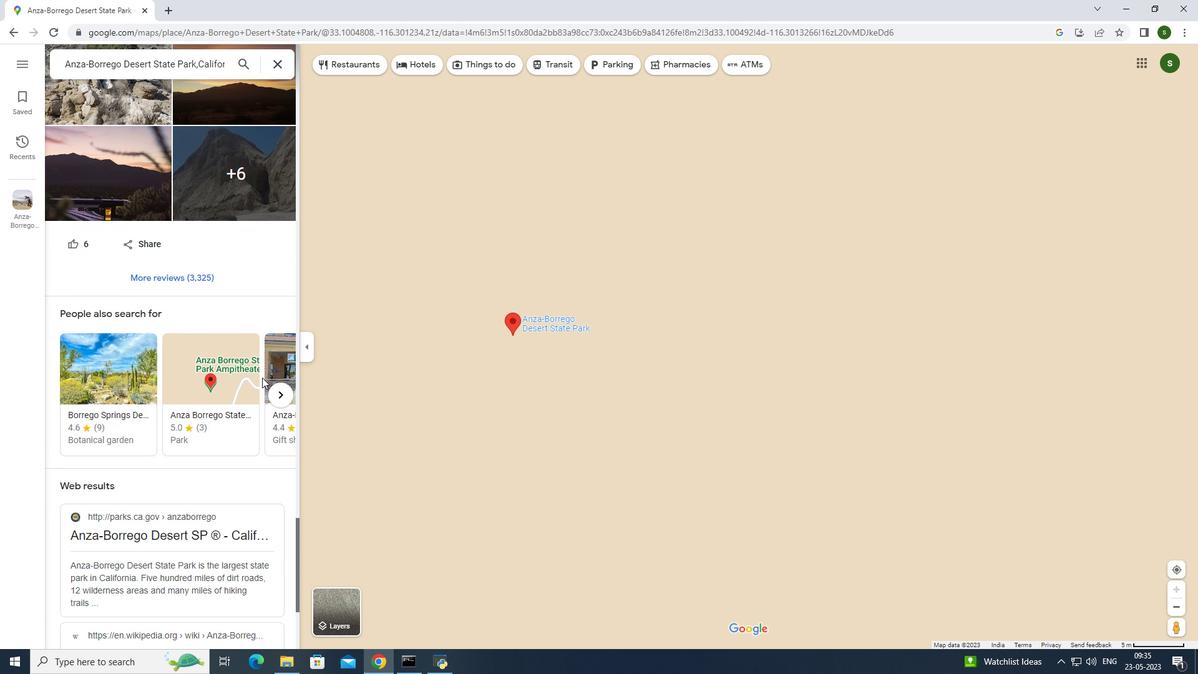 
Action: Mouse scrolled (262, 378) with delta (0, 0)
Screenshot: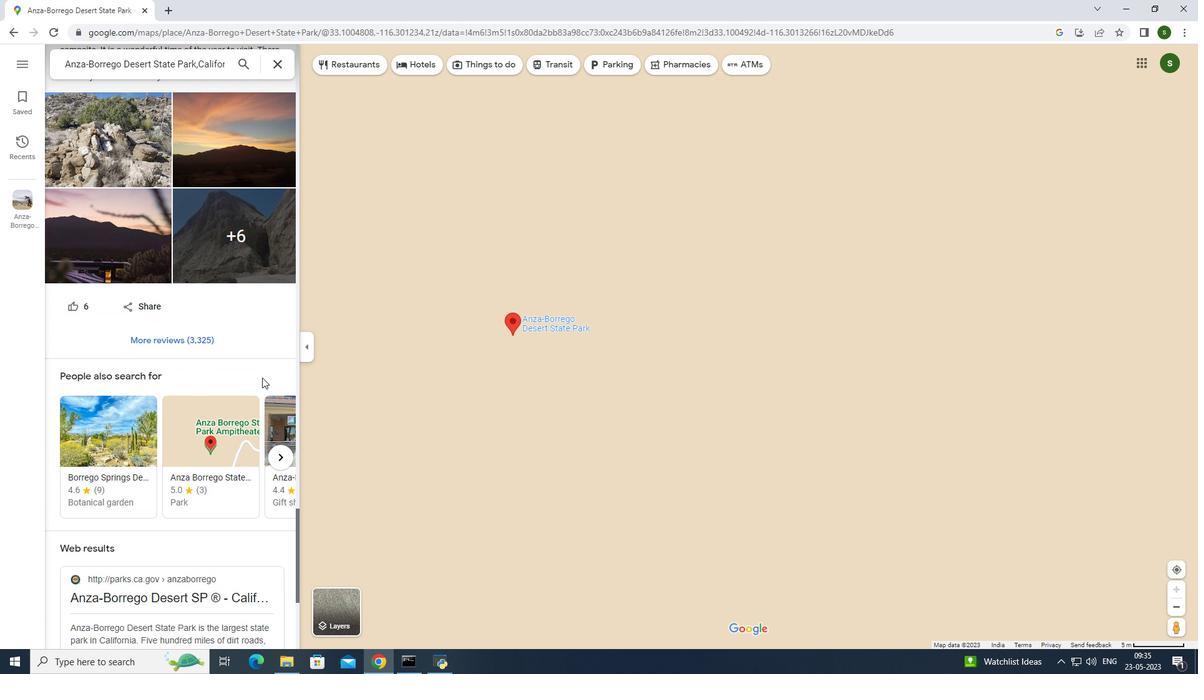 
Action: Mouse scrolled (262, 378) with delta (0, 0)
Screenshot: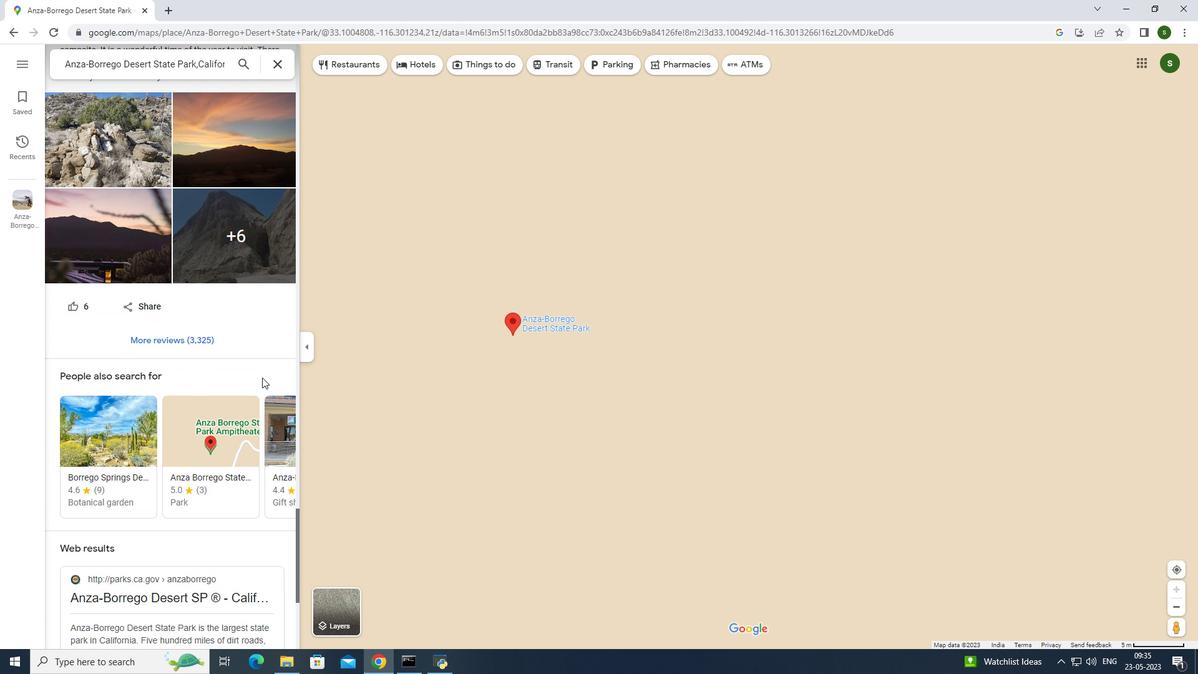 
Action: Mouse scrolled (262, 378) with delta (0, 0)
Screenshot: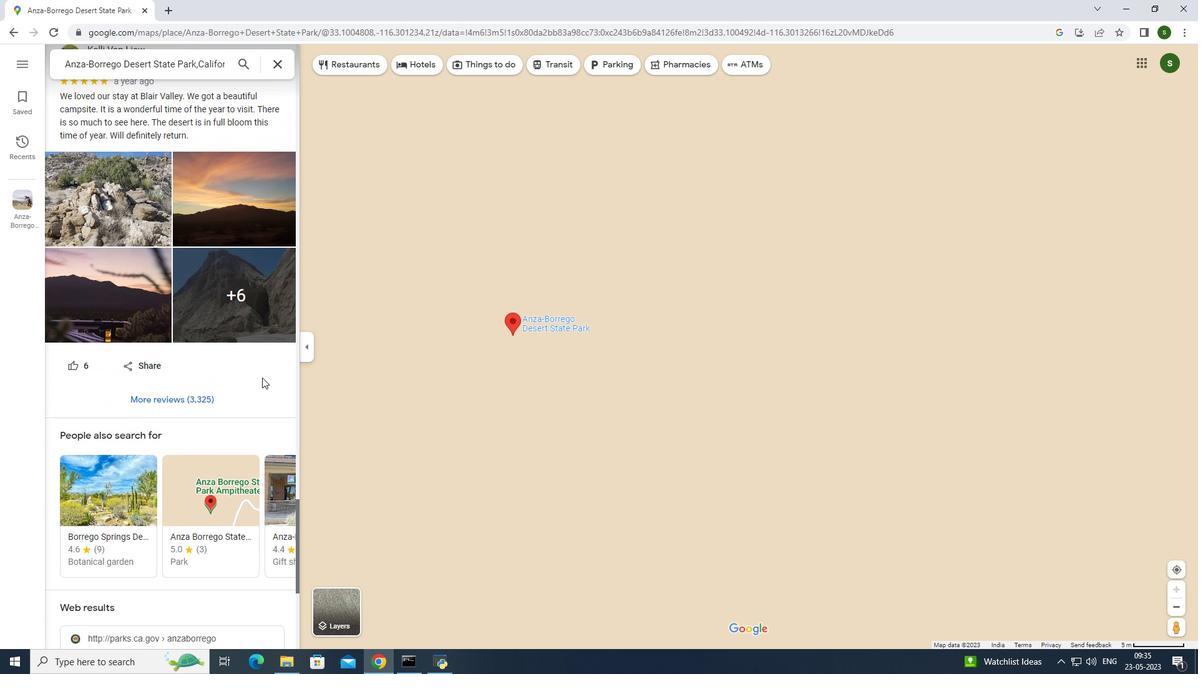 
Action: Mouse scrolled (262, 378) with delta (0, 0)
Screenshot: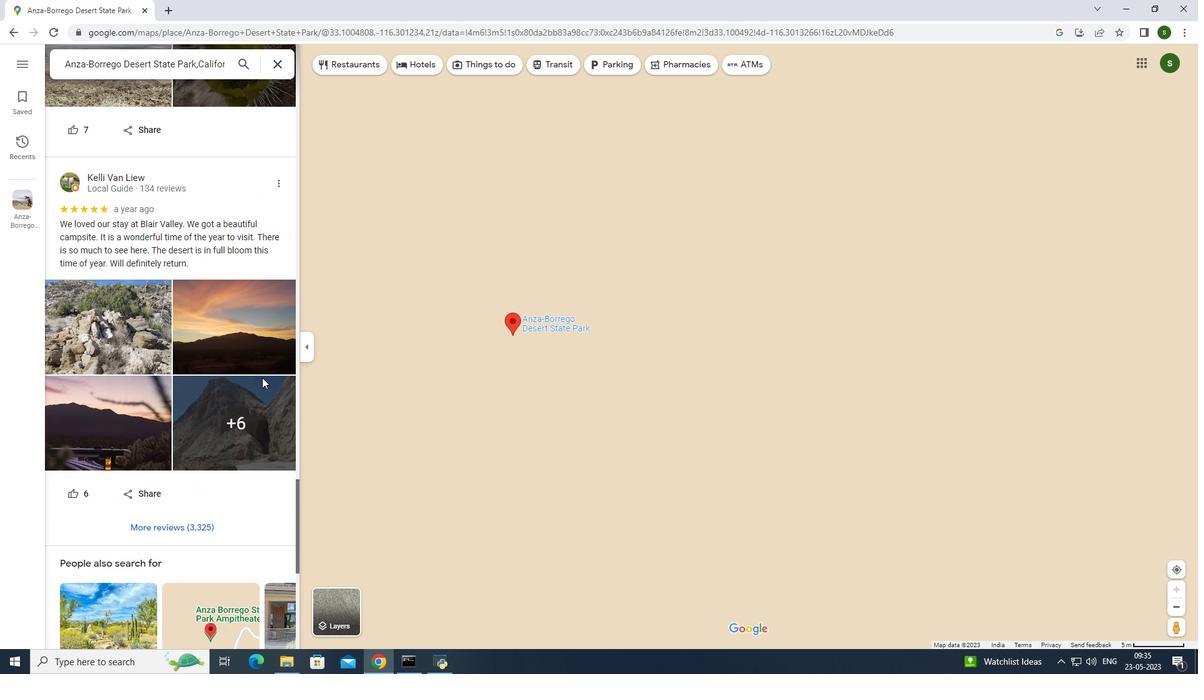 
Action: Mouse scrolled (262, 378) with delta (0, 0)
Screenshot: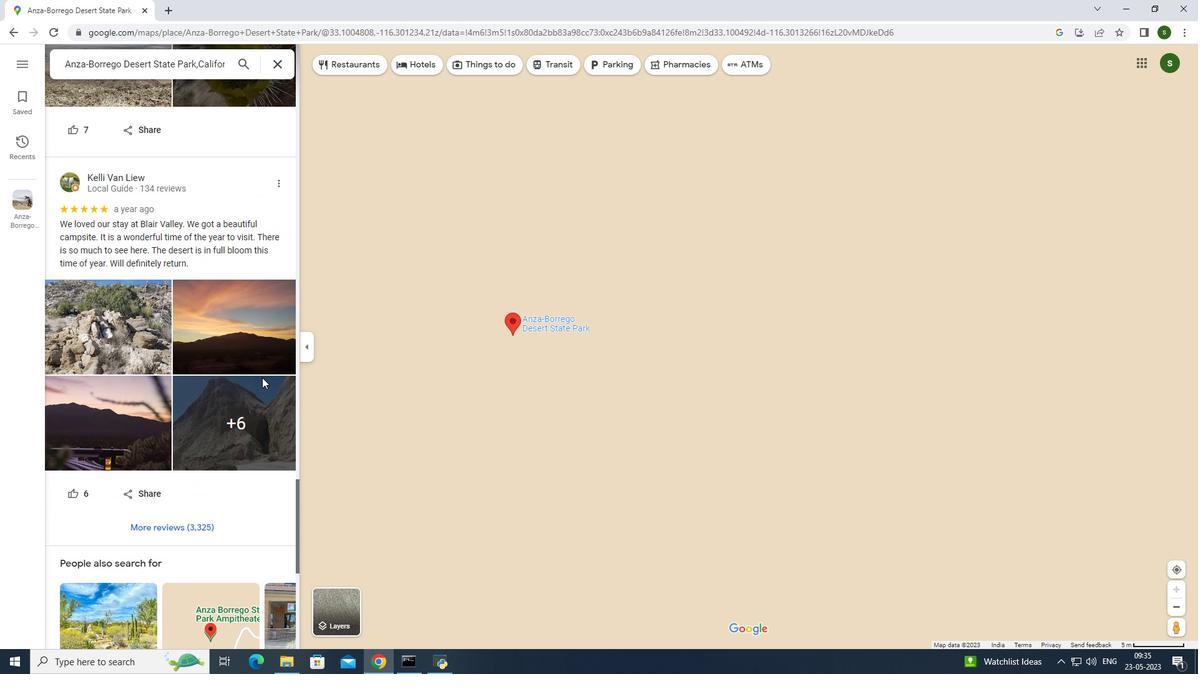 
Action: Mouse scrolled (262, 378) with delta (0, 0)
Screenshot: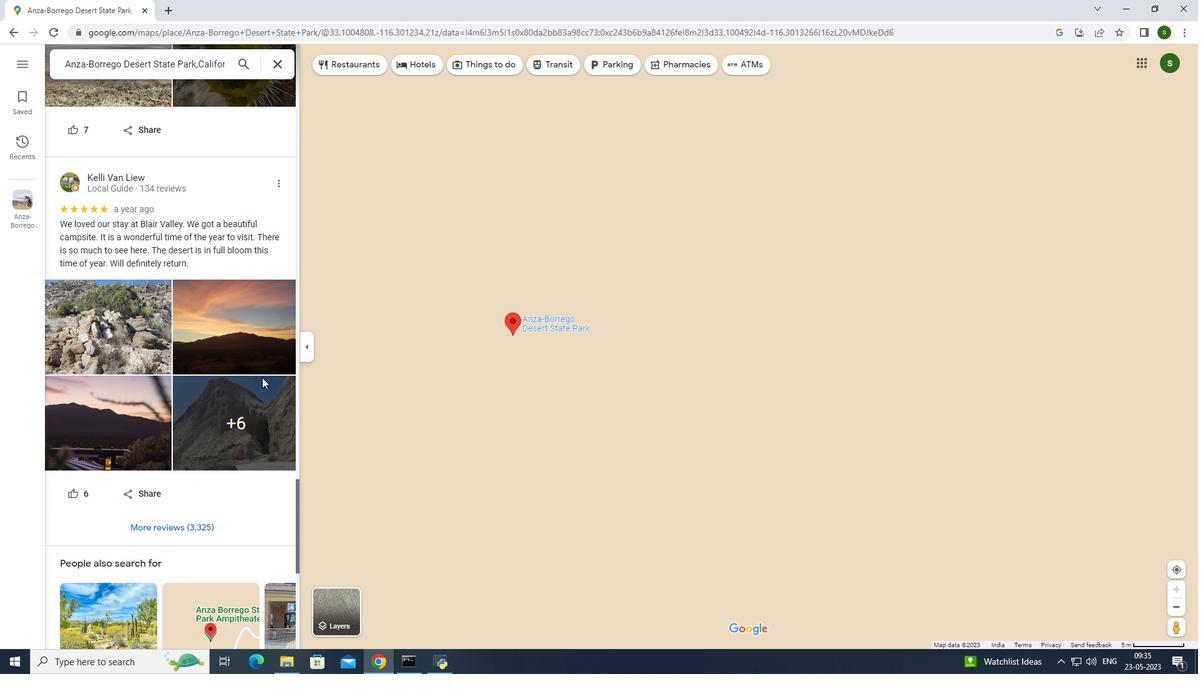 
Action: Mouse scrolled (262, 378) with delta (0, 0)
Screenshot: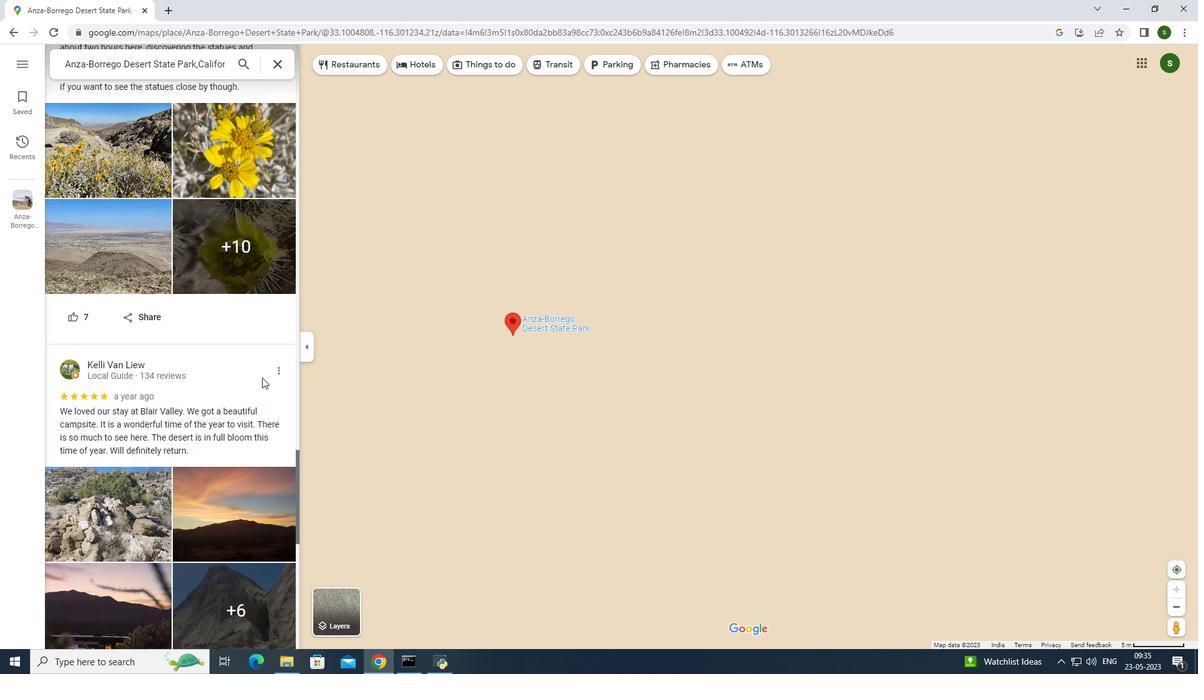 
Action: Mouse scrolled (262, 378) with delta (0, 0)
Screenshot: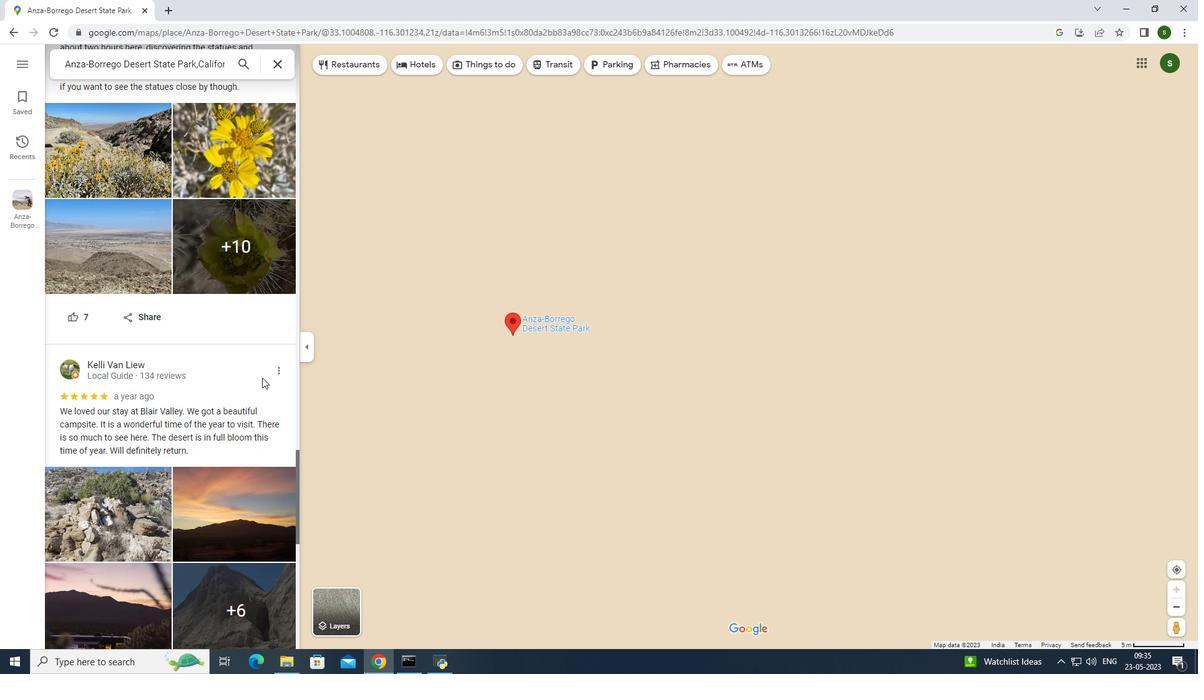 
Action: Mouse scrolled (262, 378) with delta (0, 0)
Screenshot: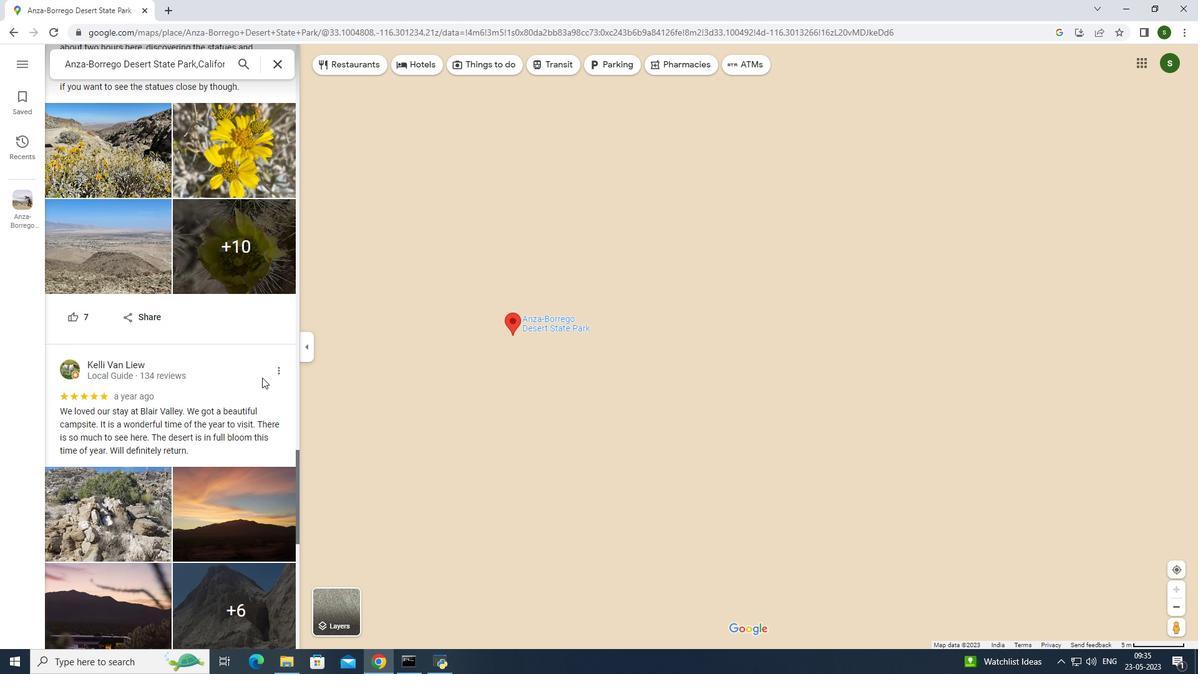 
Action: Mouse scrolled (262, 378) with delta (0, 0)
Screenshot: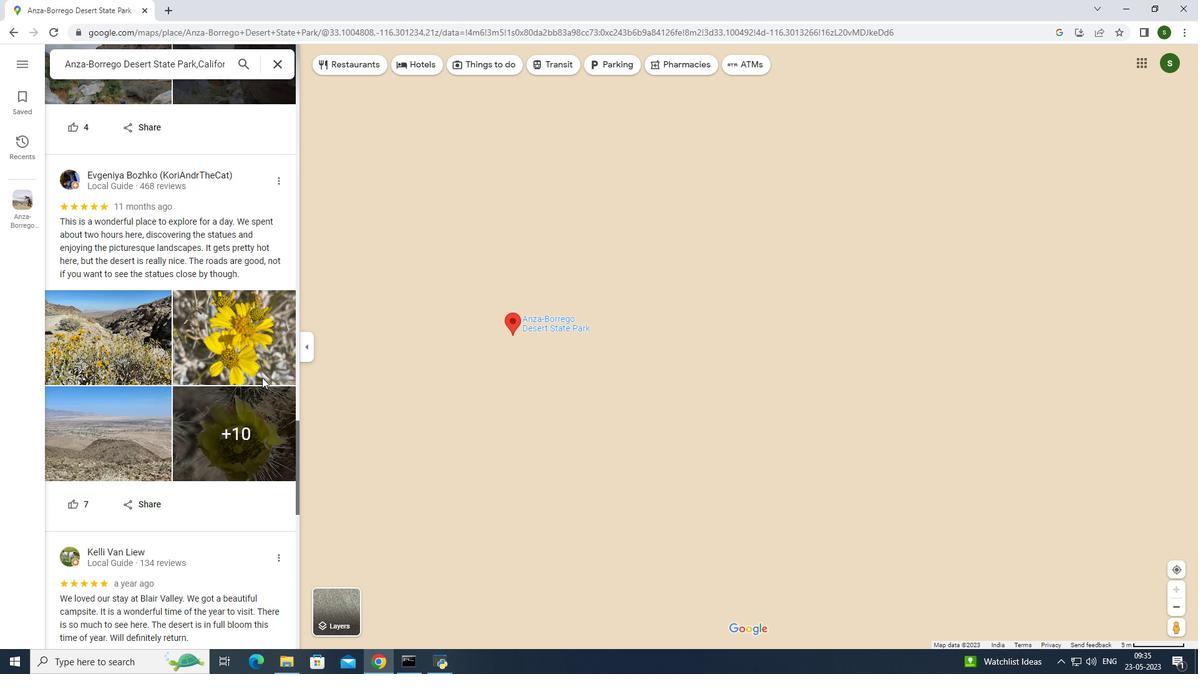 
Action: Mouse scrolled (262, 378) with delta (0, 0)
Screenshot: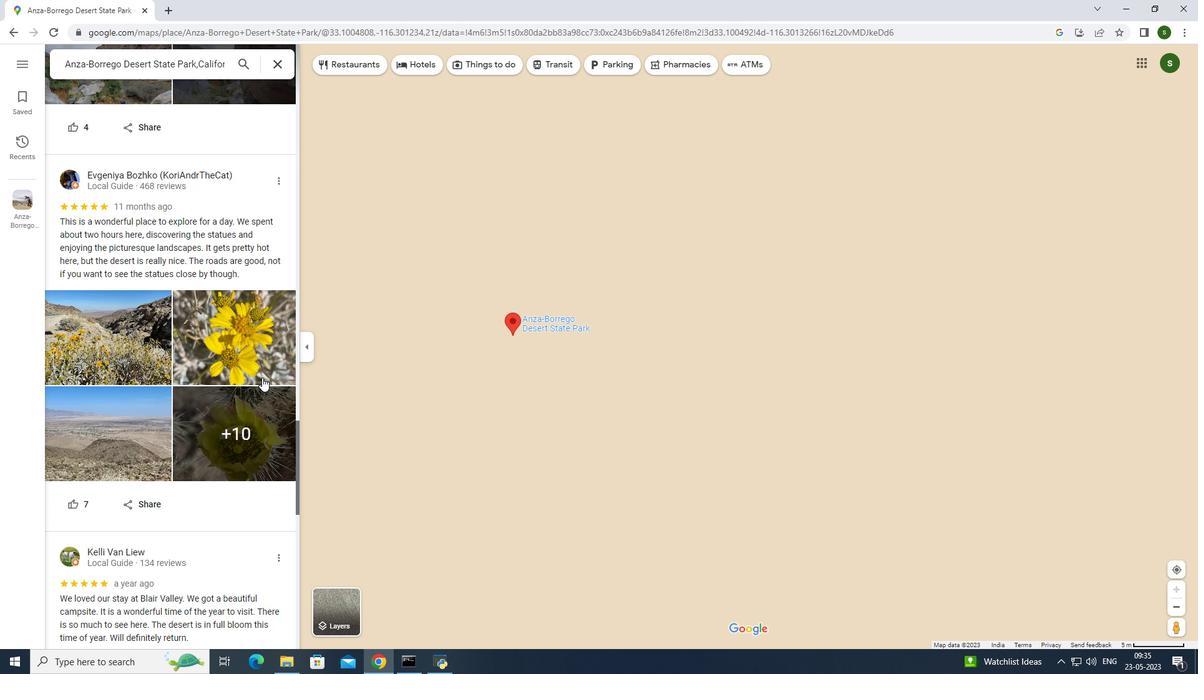 
Action: Mouse scrolled (262, 378) with delta (0, 0)
Screenshot: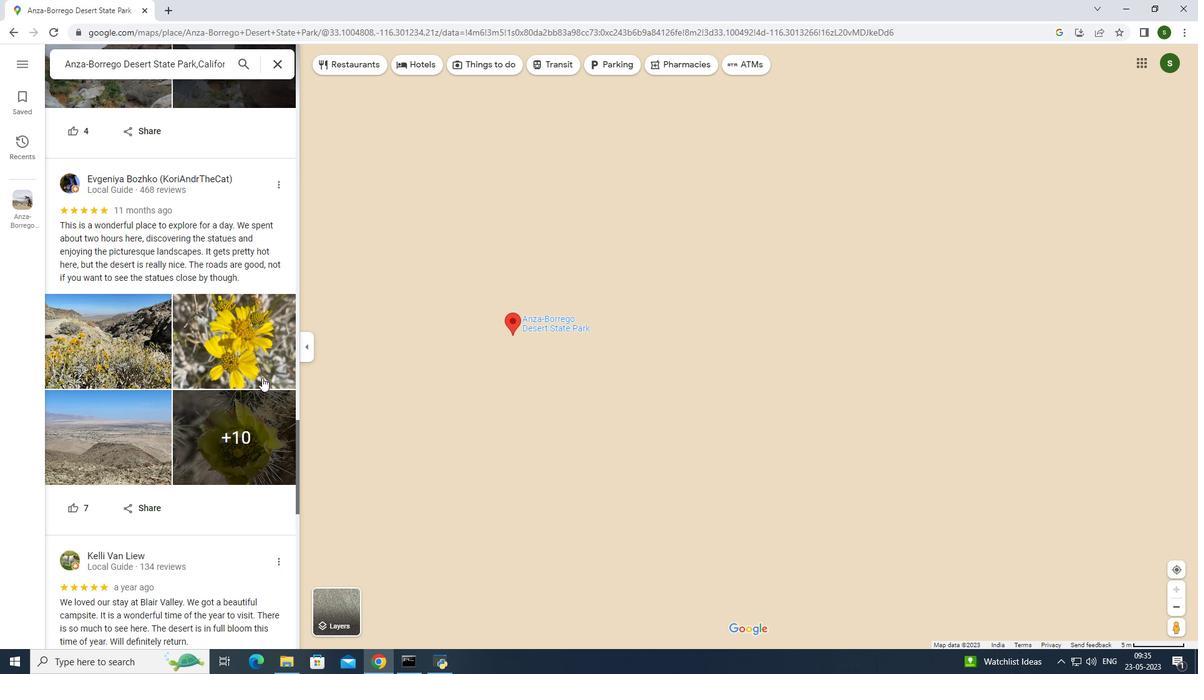 
Action: Mouse scrolled (262, 378) with delta (0, 0)
Screenshot: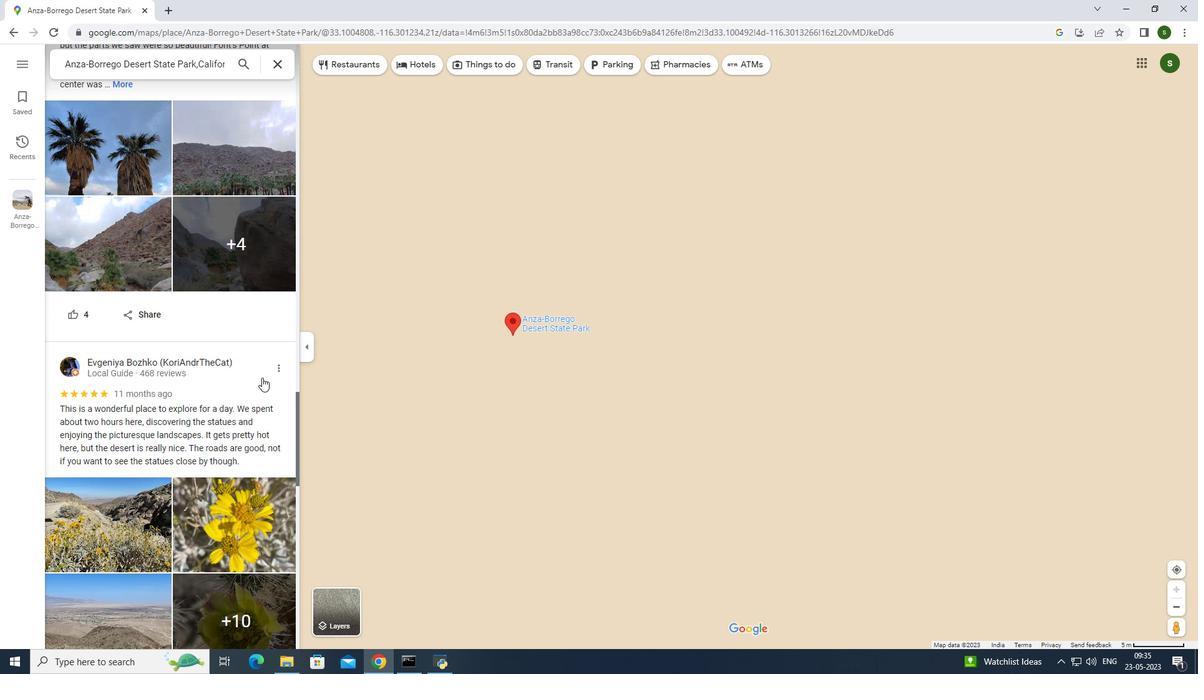 
Action: Mouse scrolled (262, 378) with delta (0, 0)
Screenshot: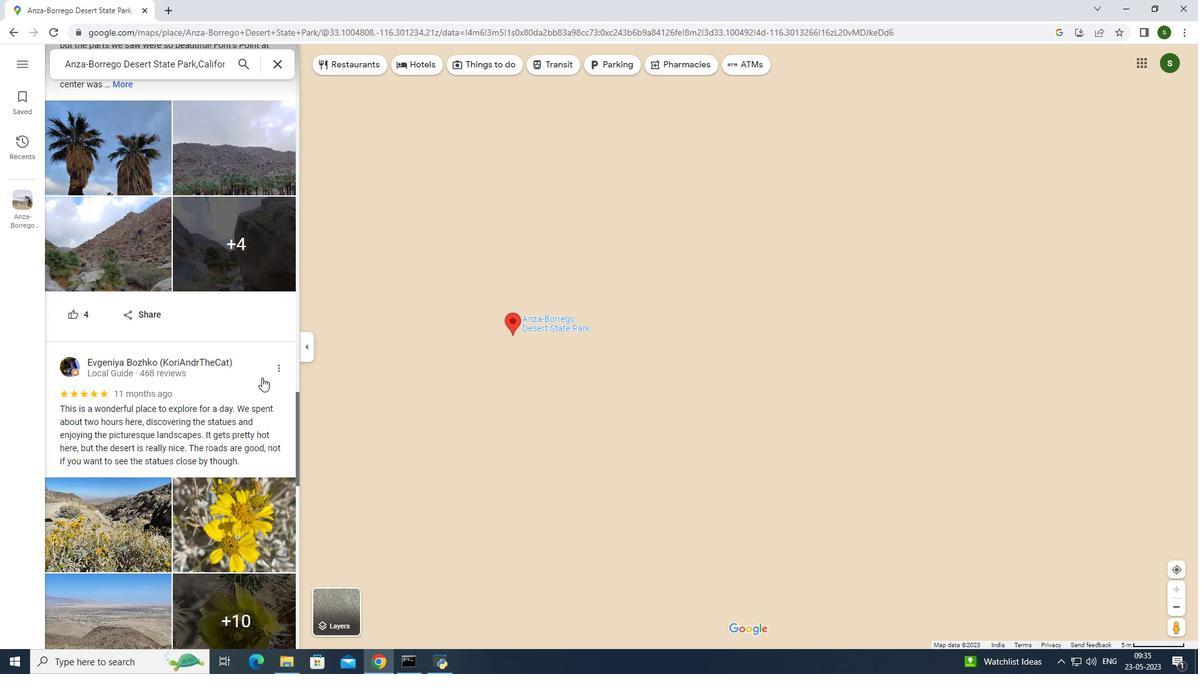 
Action: Mouse scrolled (262, 378) with delta (0, 0)
Screenshot: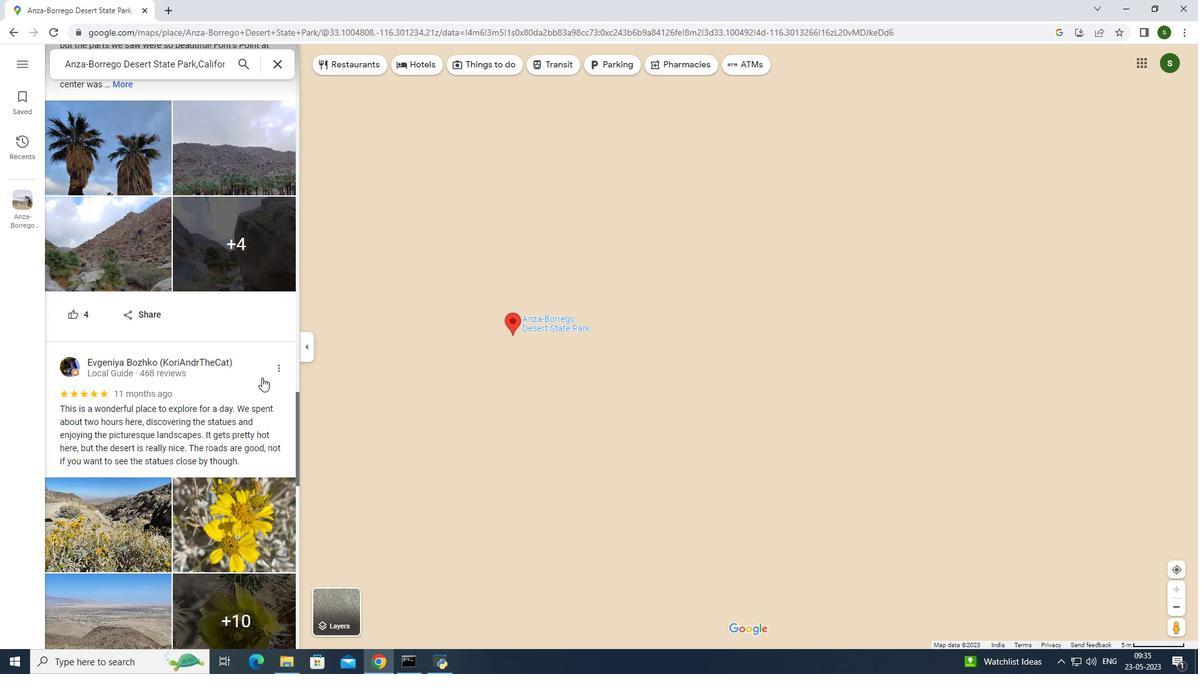 
Action: Mouse scrolled (262, 378) with delta (0, 0)
Screenshot: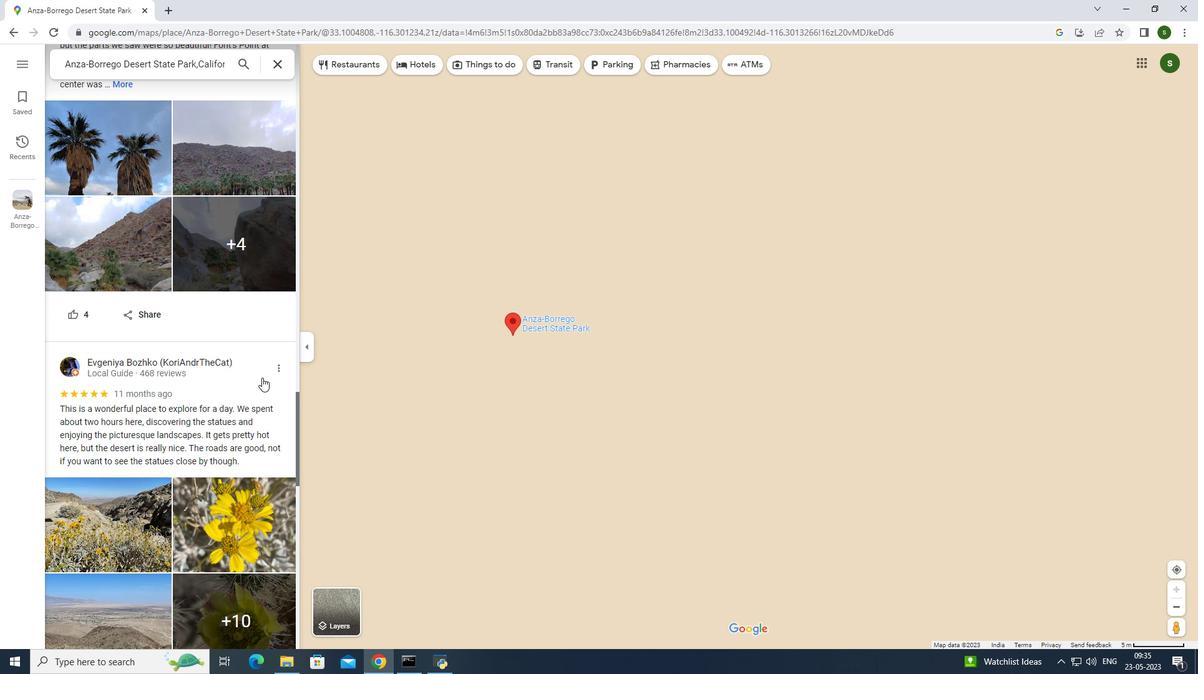 
Action: Mouse scrolled (262, 378) with delta (0, 0)
Screenshot: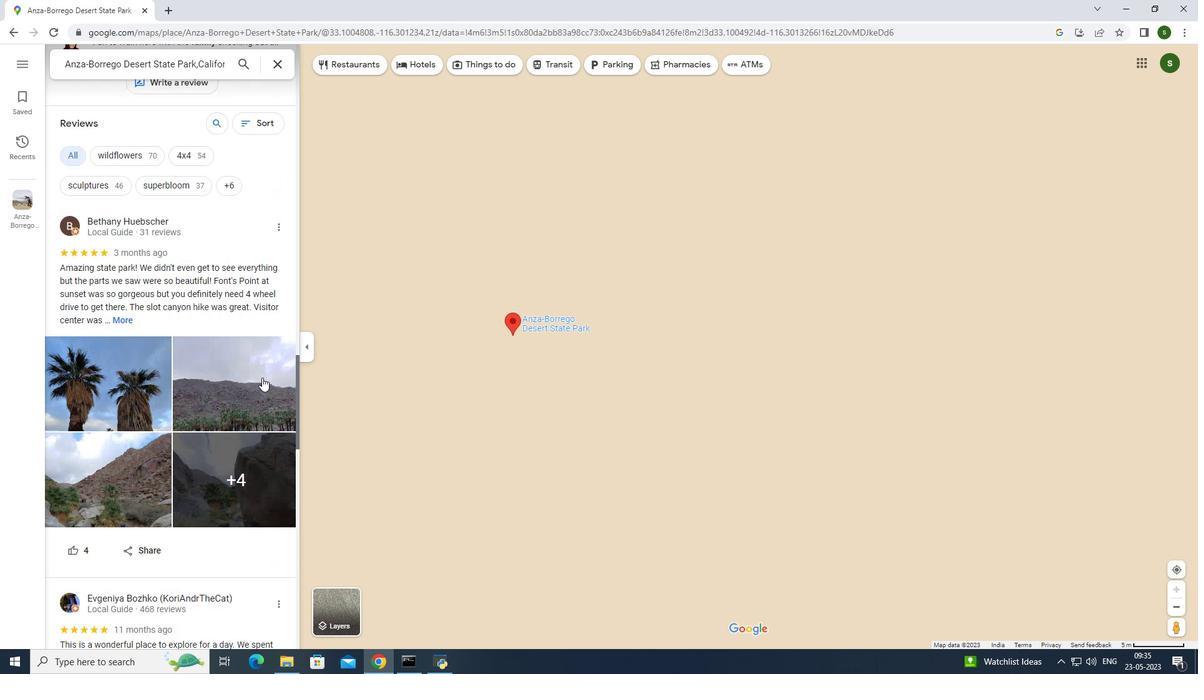 
Action: Mouse scrolled (262, 378) with delta (0, 0)
Screenshot: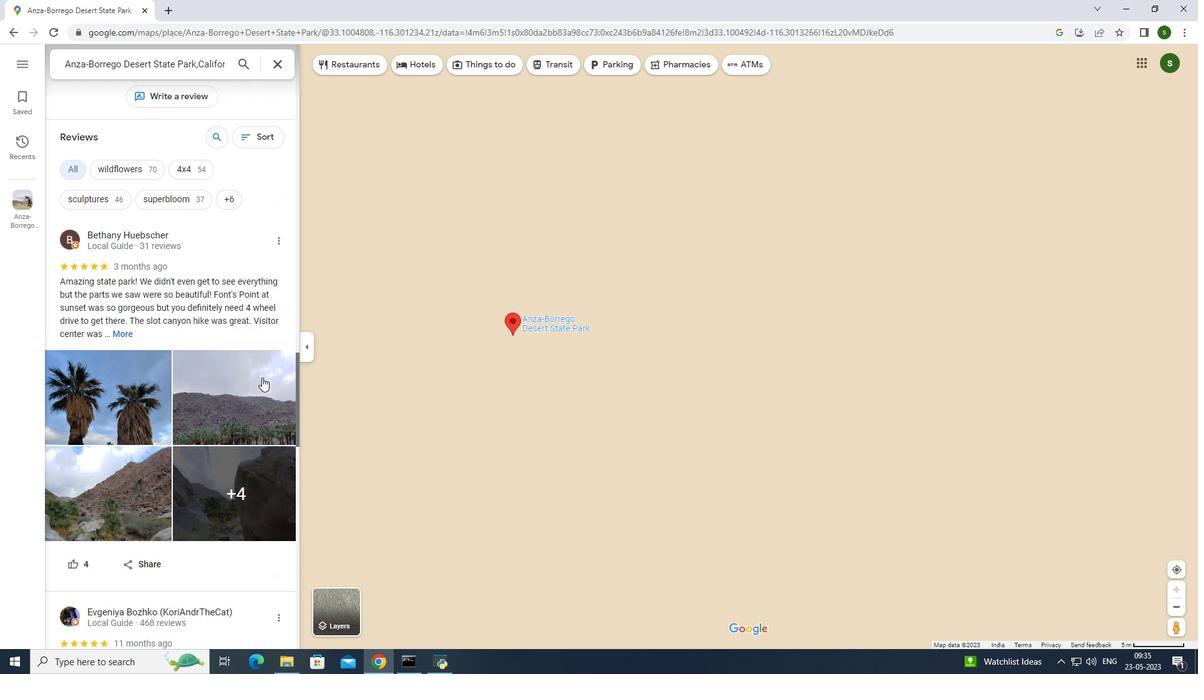 
Action: Mouse scrolled (262, 378) with delta (0, 0)
Screenshot: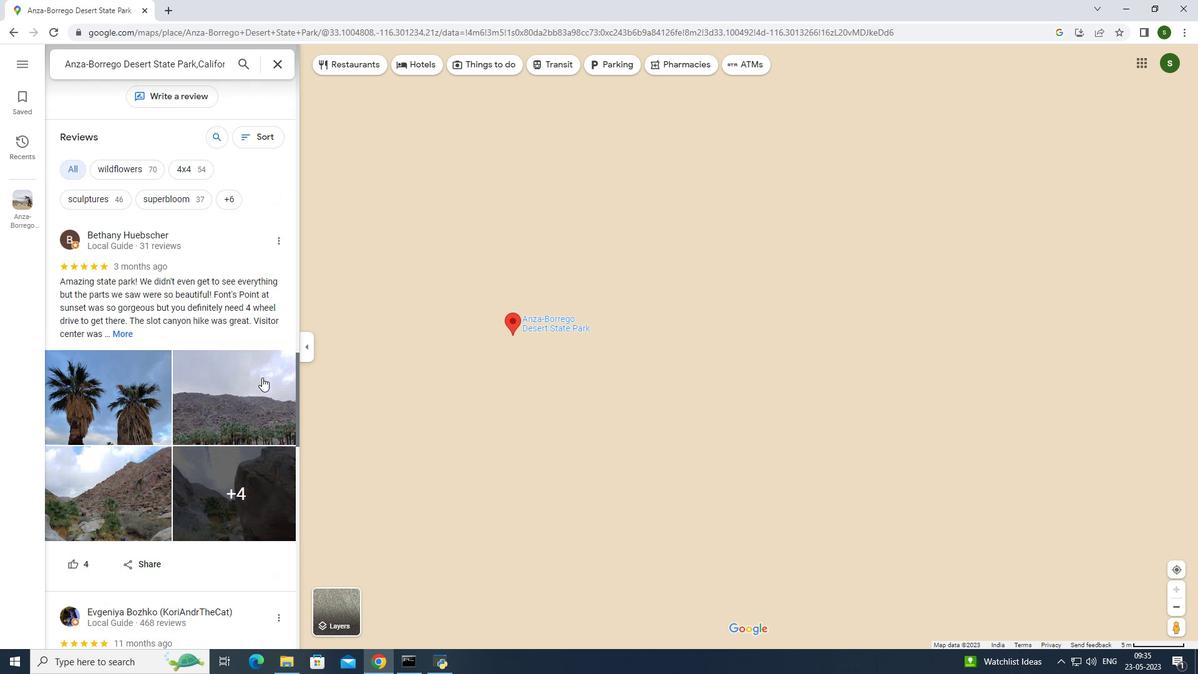 
Action: Mouse scrolled (262, 378) with delta (0, 0)
Screenshot: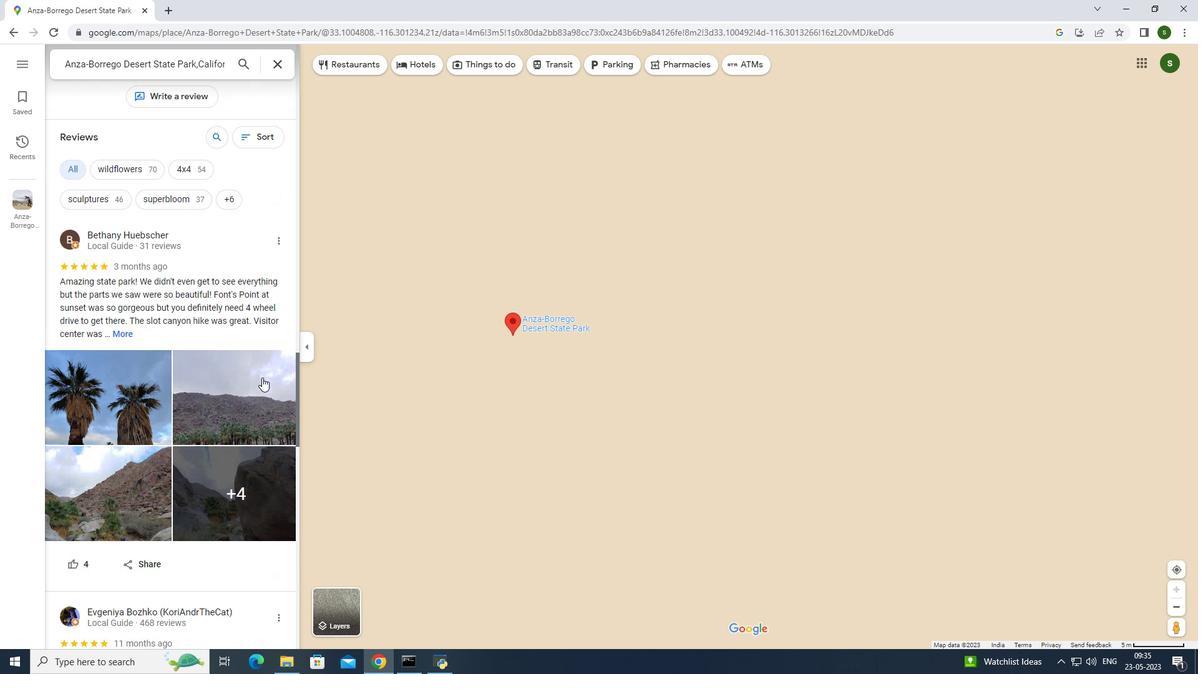 
Action: Mouse scrolled (262, 378) with delta (0, 0)
Screenshot: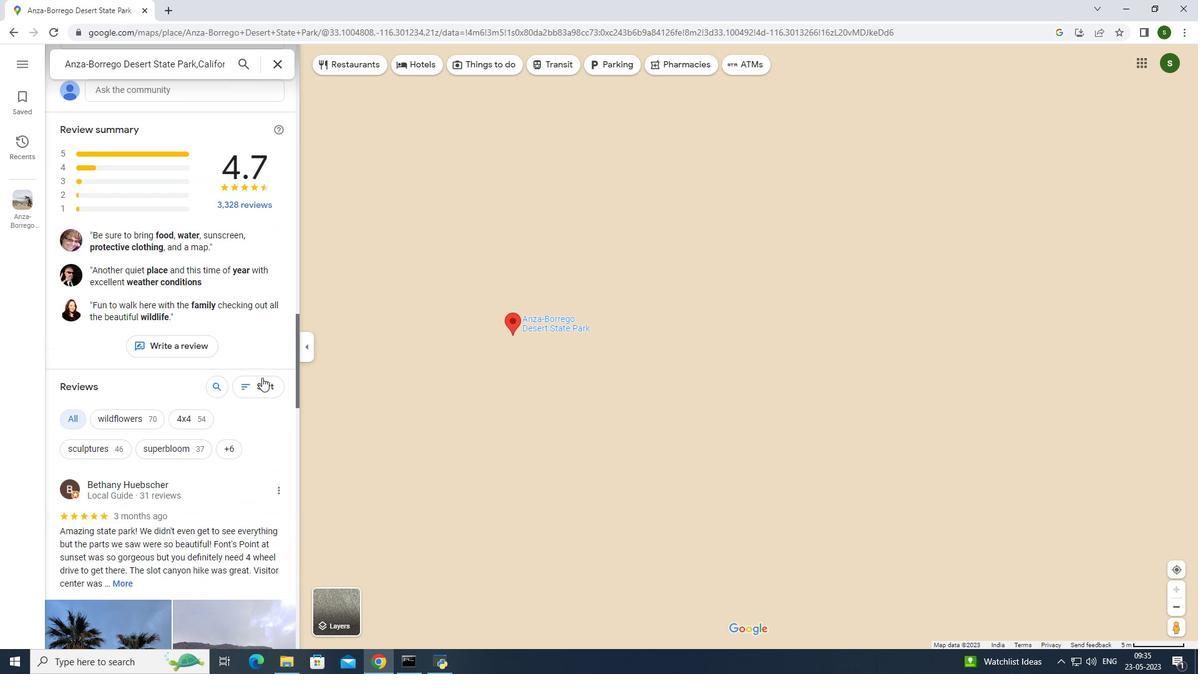 
Action: Mouse scrolled (262, 378) with delta (0, 0)
Screenshot: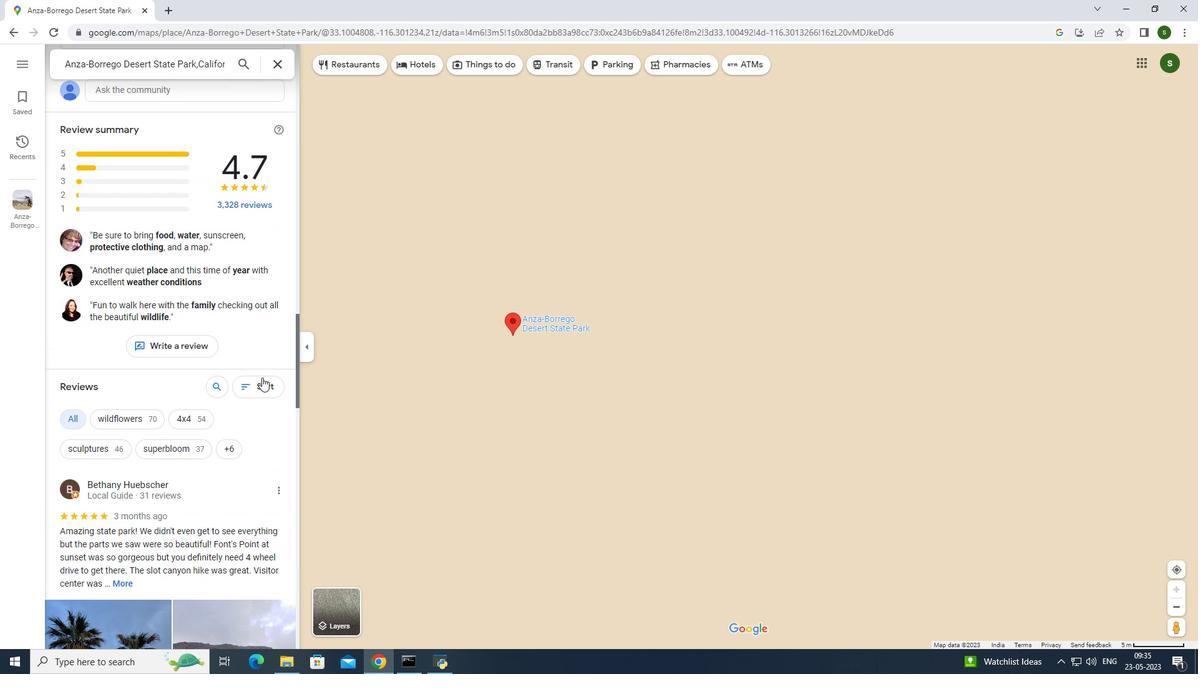 
Action: Mouse scrolled (262, 378) with delta (0, 0)
Screenshot: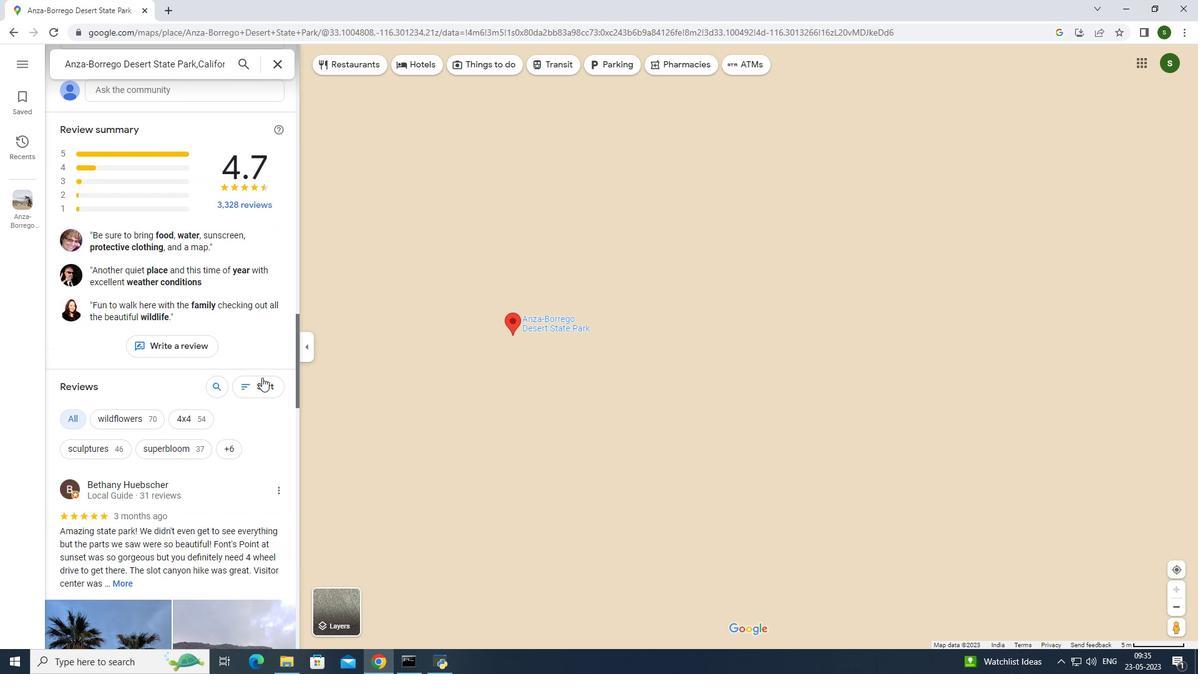 
Action: Mouse scrolled (262, 378) with delta (0, 0)
Screenshot: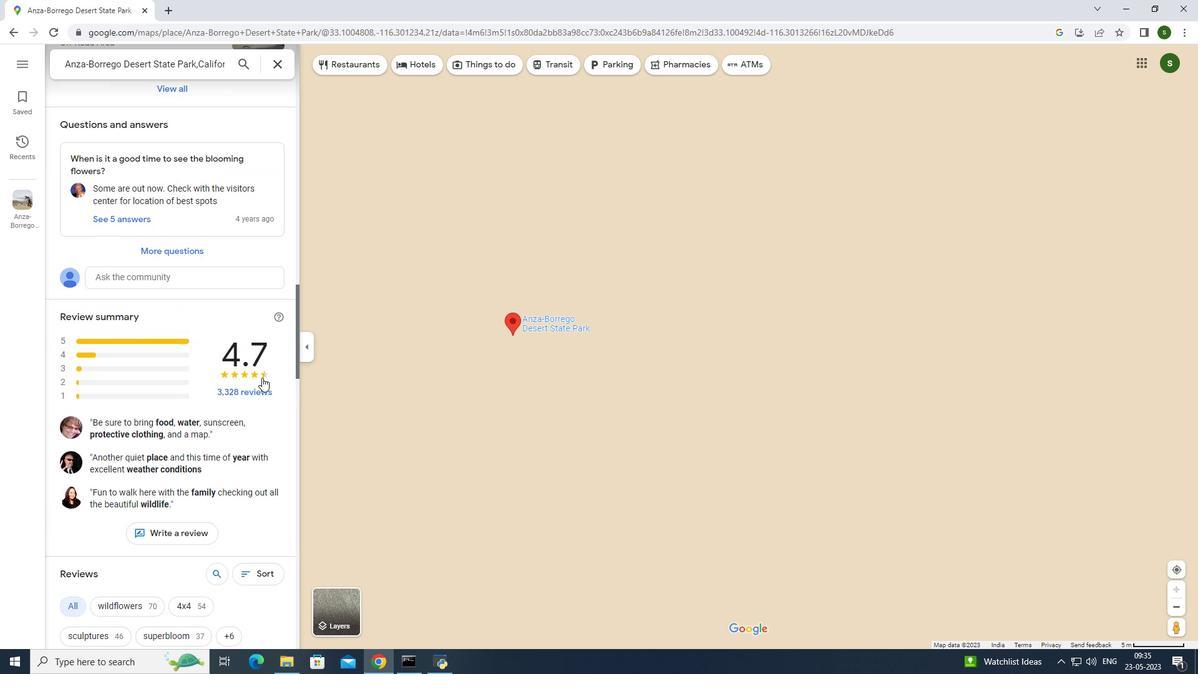 
Action: Mouse scrolled (262, 378) with delta (0, 0)
Screenshot: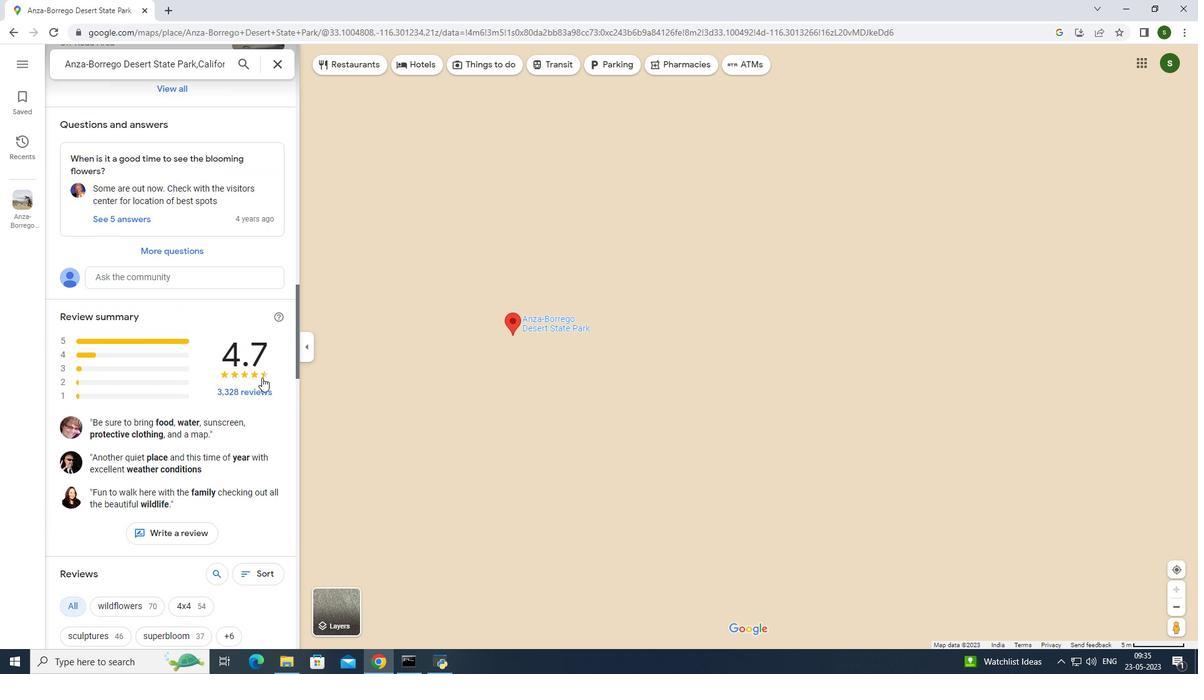 
Action: Mouse scrolled (262, 378) with delta (0, 0)
Screenshot: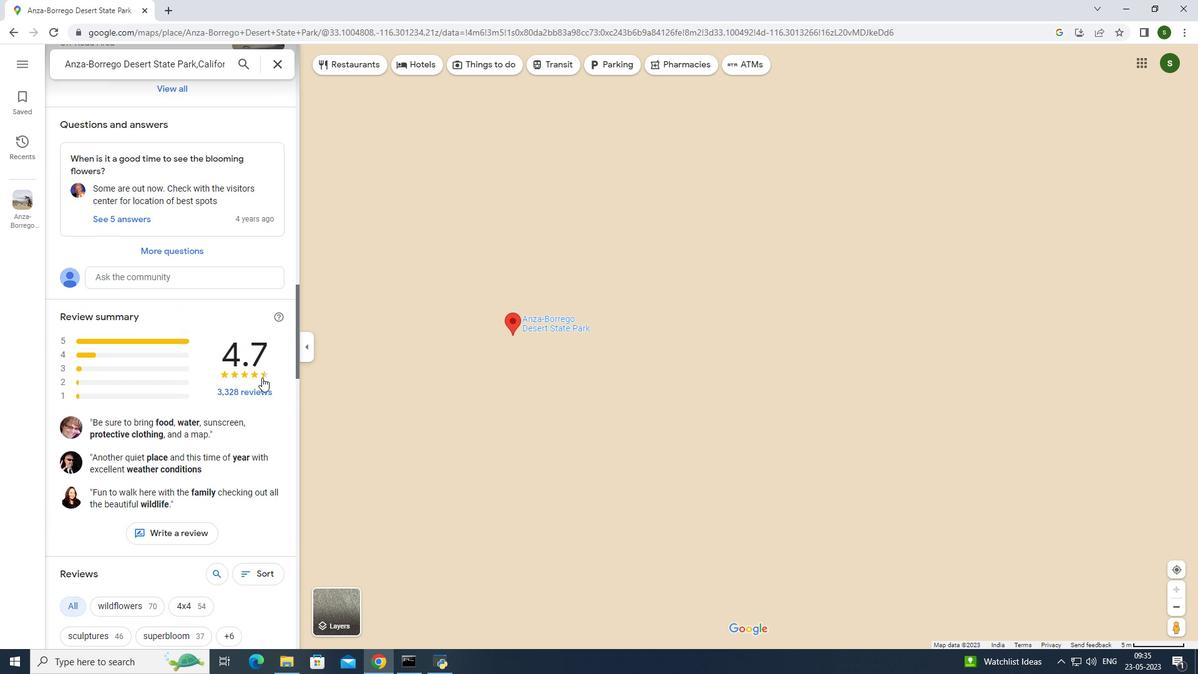 
Action: Mouse scrolled (262, 378) with delta (0, 0)
Screenshot: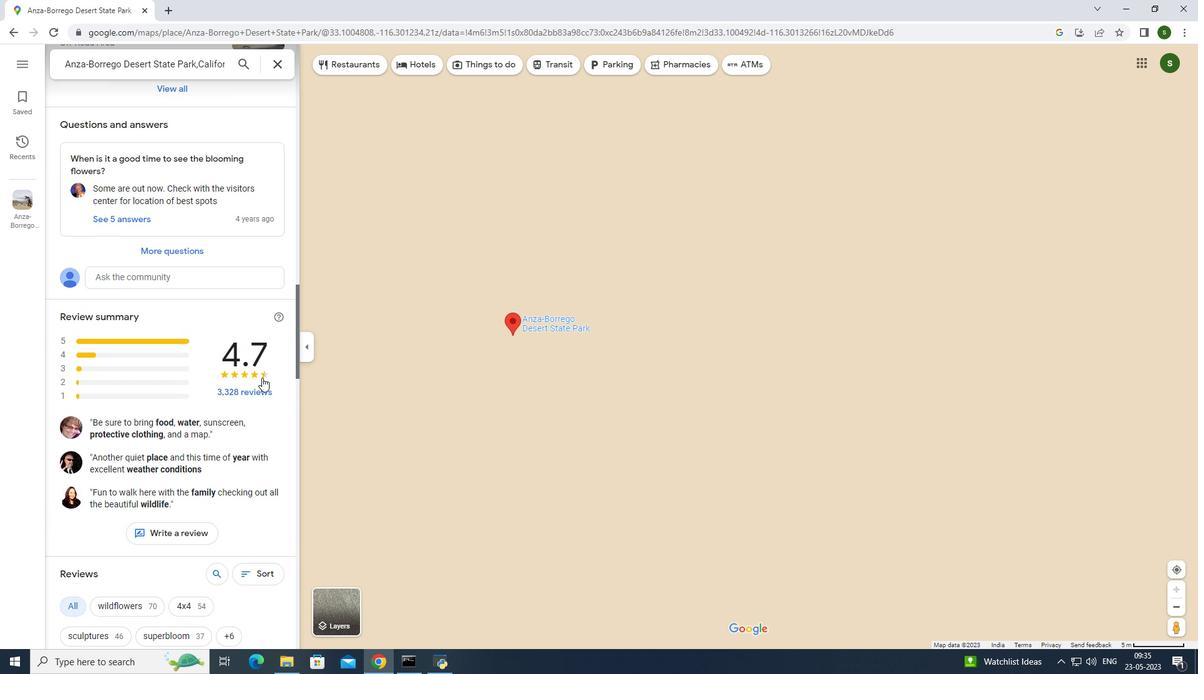 
Action: Mouse scrolled (262, 378) with delta (0, 0)
Screenshot: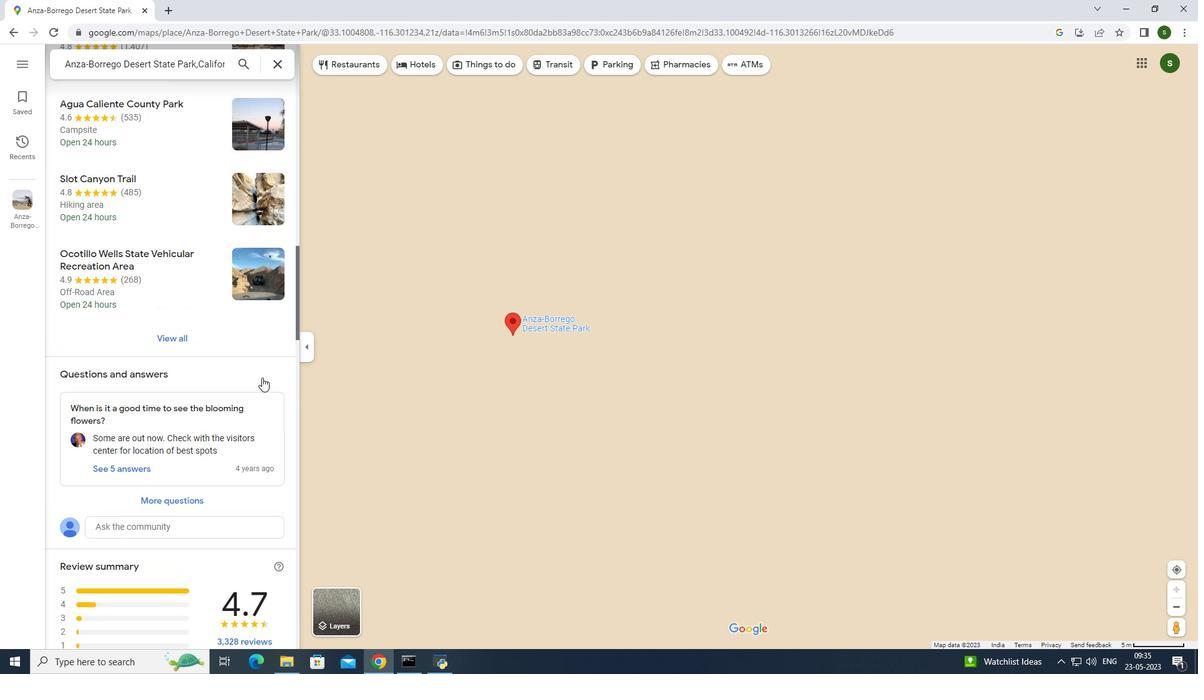 
Action: Mouse scrolled (262, 378) with delta (0, 0)
Screenshot: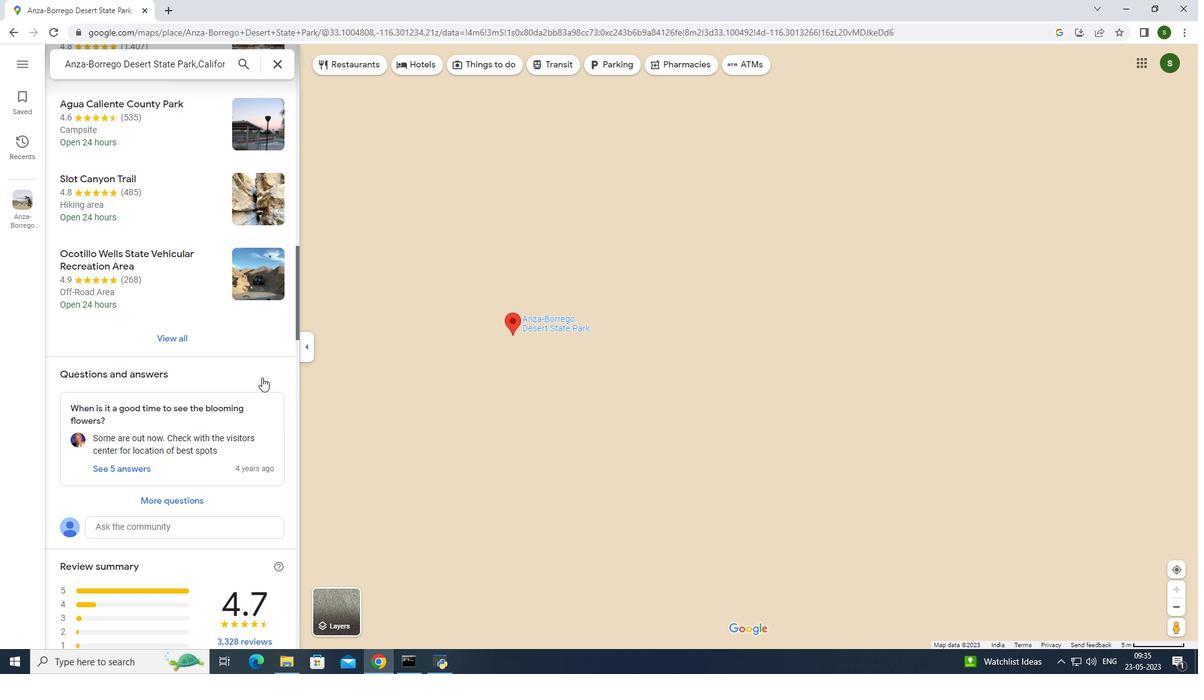 
Action: Mouse scrolled (262, 378) with delta (0, 0)
Screenshot: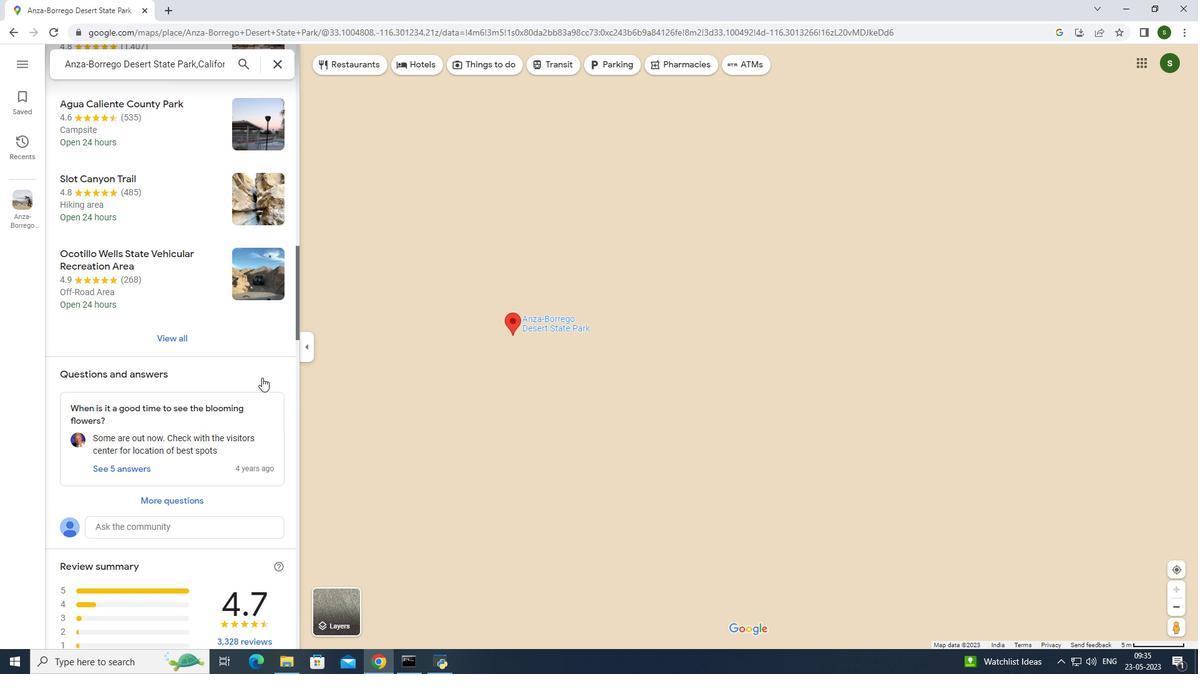 
Action: Mouse scrolled (262, 378) with delta (0, 0)
Screenshot: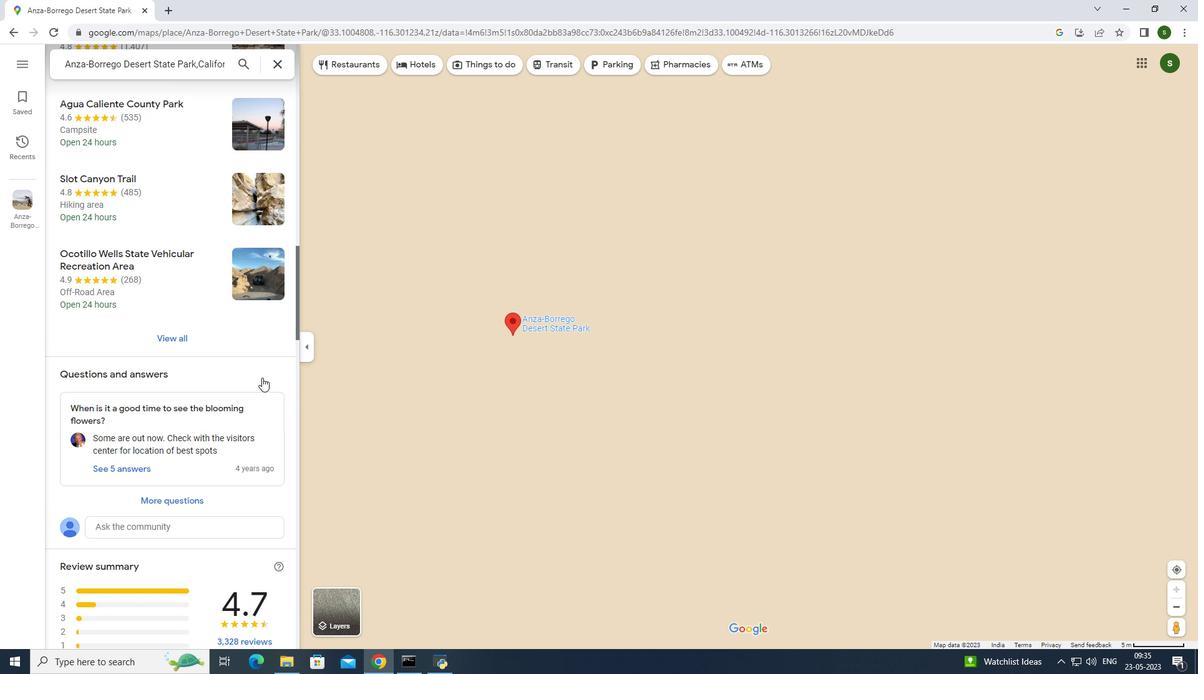 
Action: Mouse scrolled (262, 378) with delta (0, 0)
Screenshot: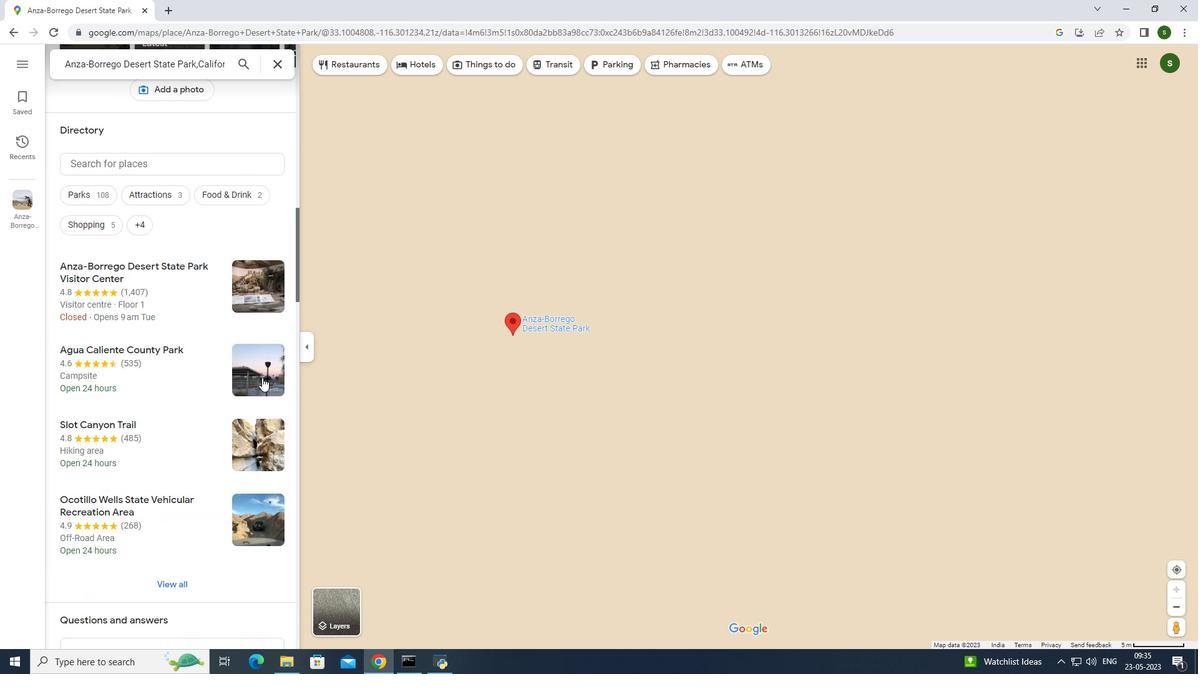 
Action: Mouse scrolled (262, 378) with delta (0, 0)
Screenshot: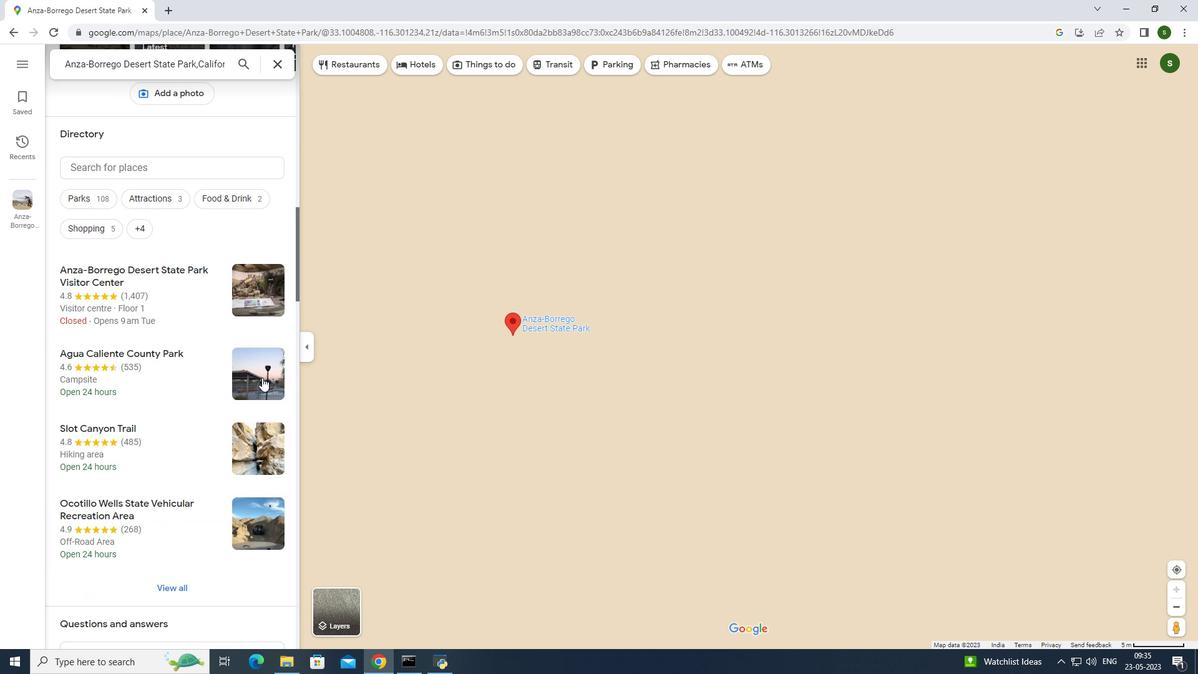 
Action: Mouse scrolled (262, 378) with delta (0, 0)
Screenshot: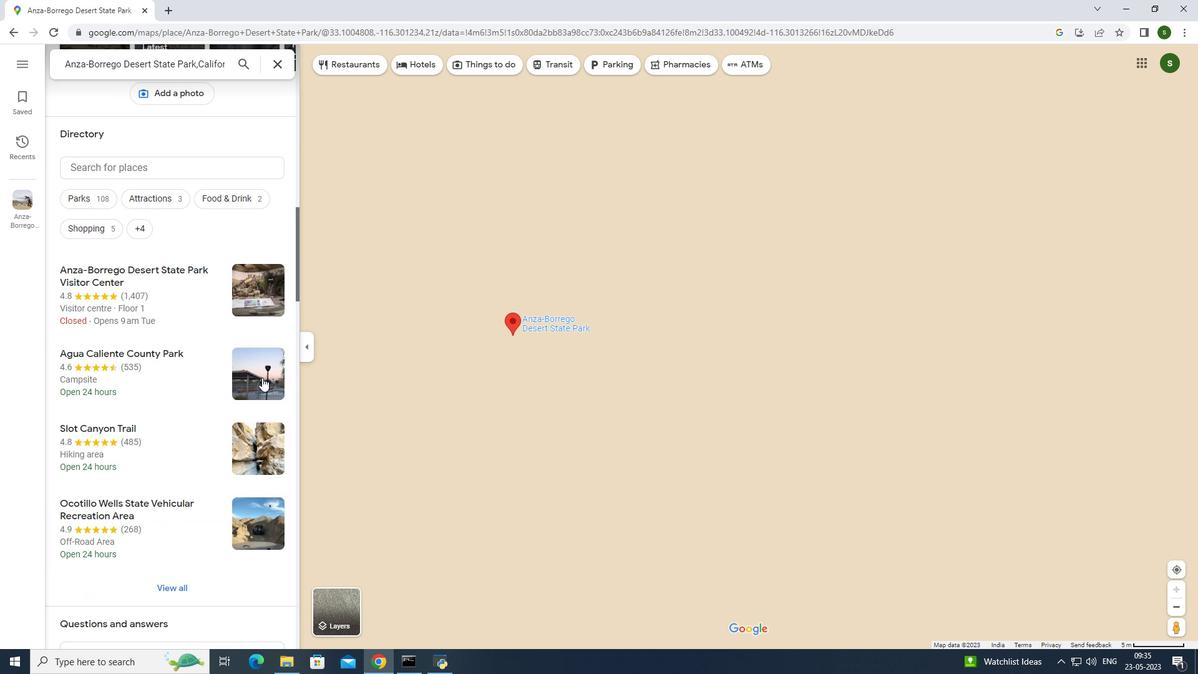 
Action: Mouse scrolled (262, 378) with delta (0, 0)
Screenshot: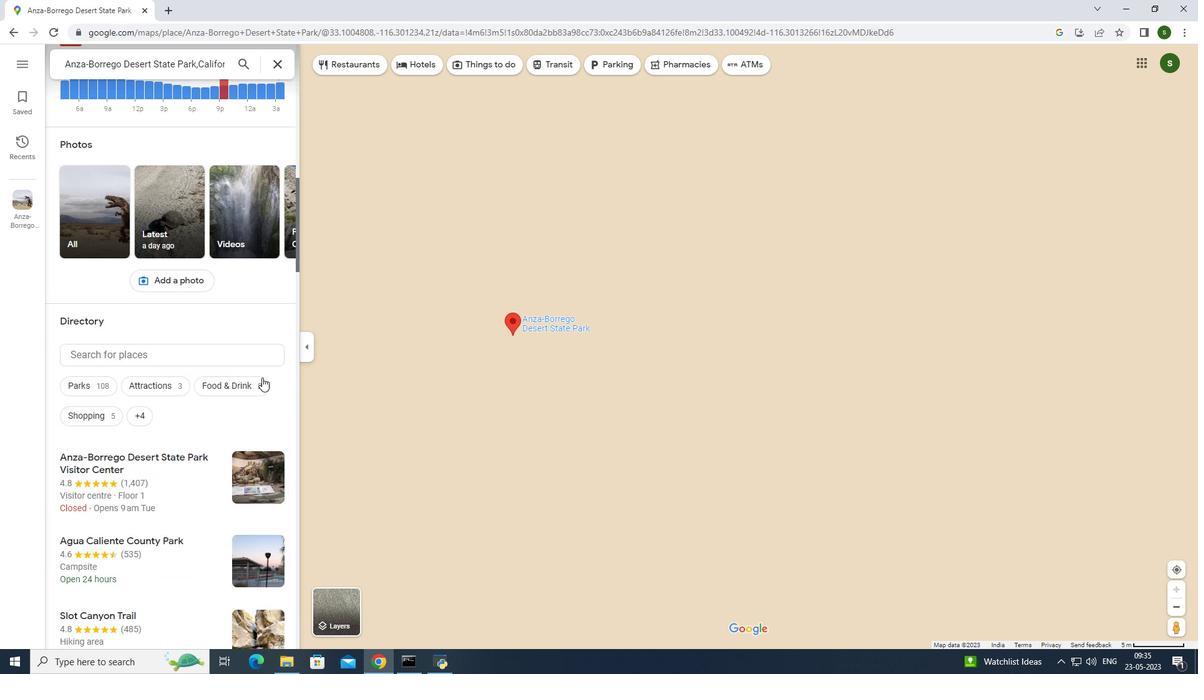 
Action: Mouse scrolled (262, 378) with delta (0, 0)
Screenshot: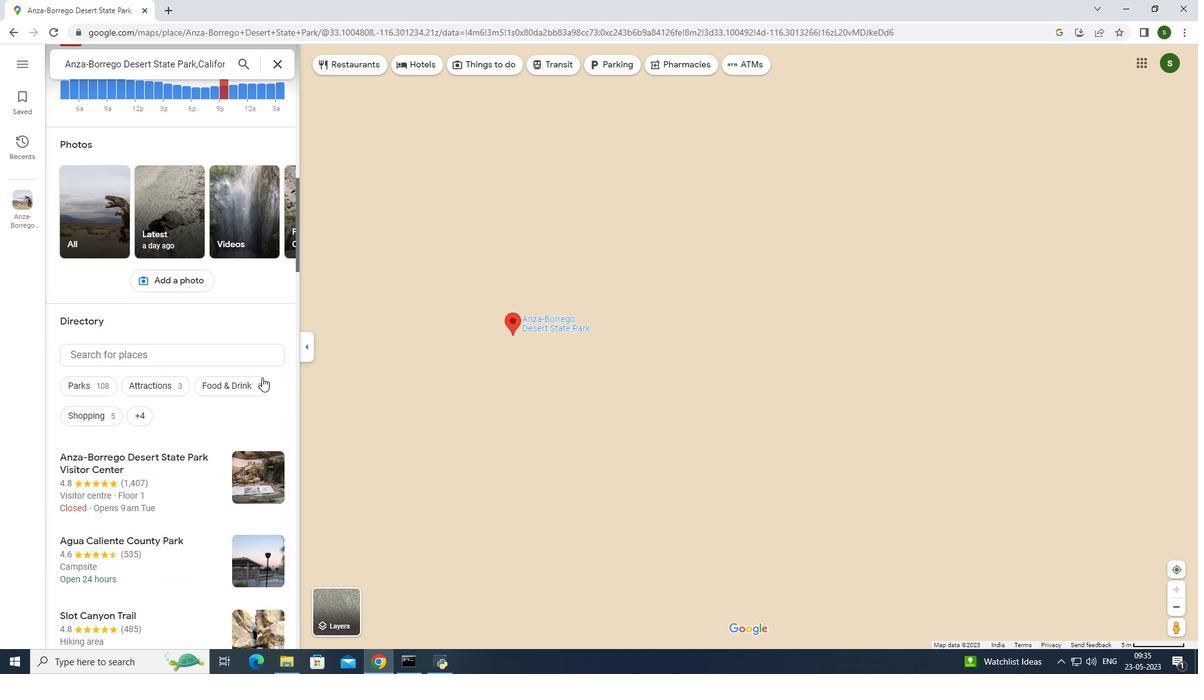 
Action: Mouse scrolled (262, 378) with delta (0, 0)
Screenshot: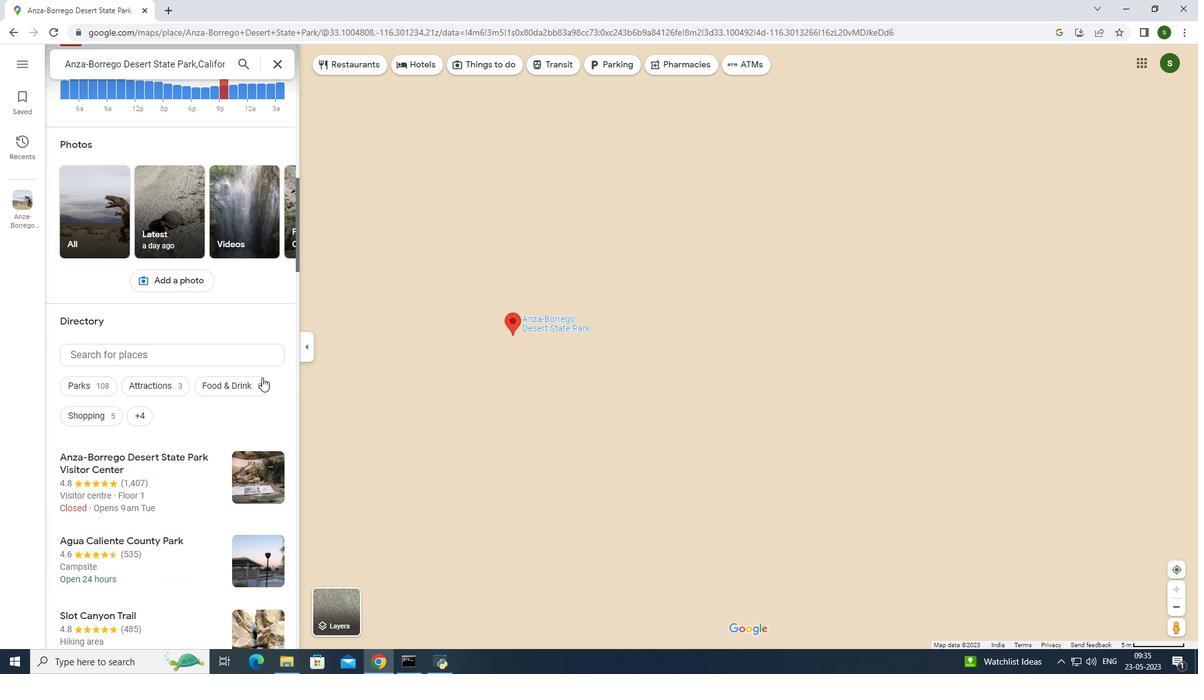 
Action: Mouse scrolled (262, 378) with delta (0, 0)
Screenshot: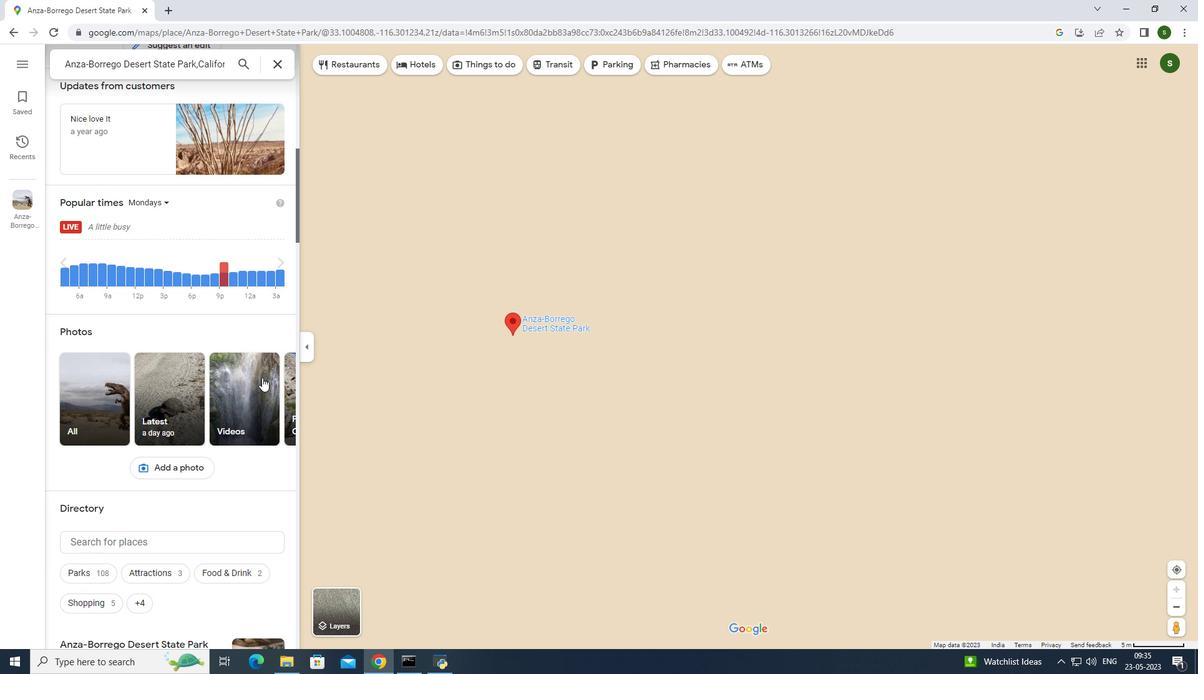 
Action: Mouse scrolled (262, 378) with delta (0, 0)
Screenshot: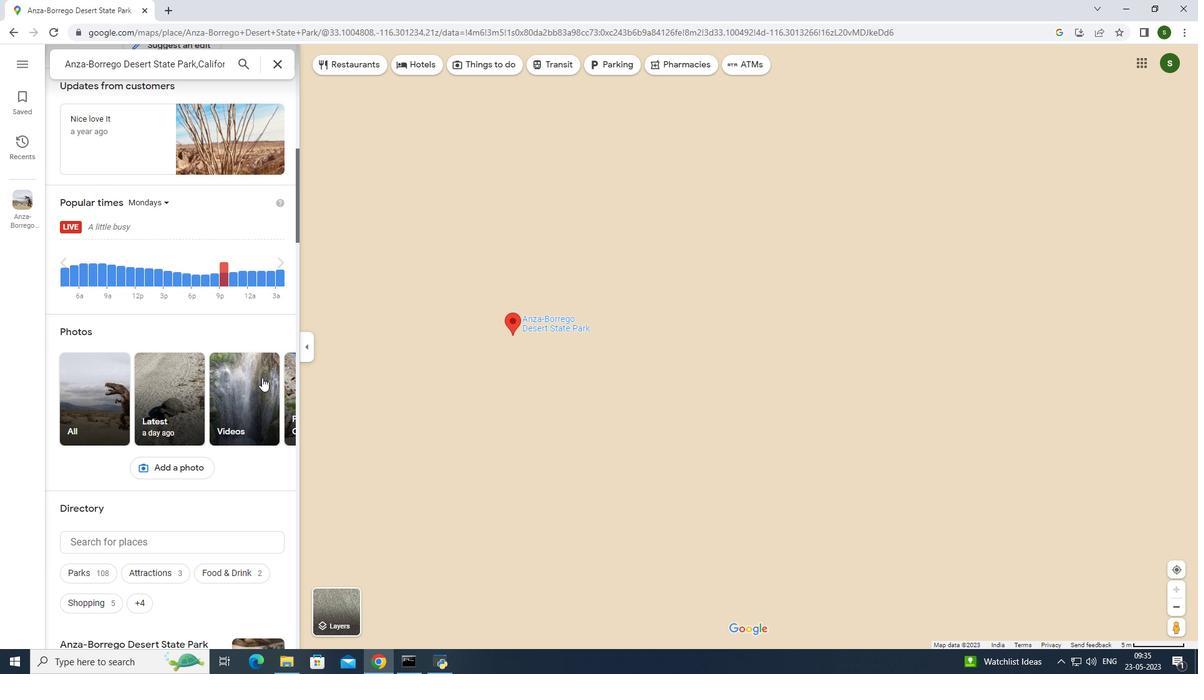 
Action: Mouse scrolled (262, 378) with delta (0, 0)
Screenshot: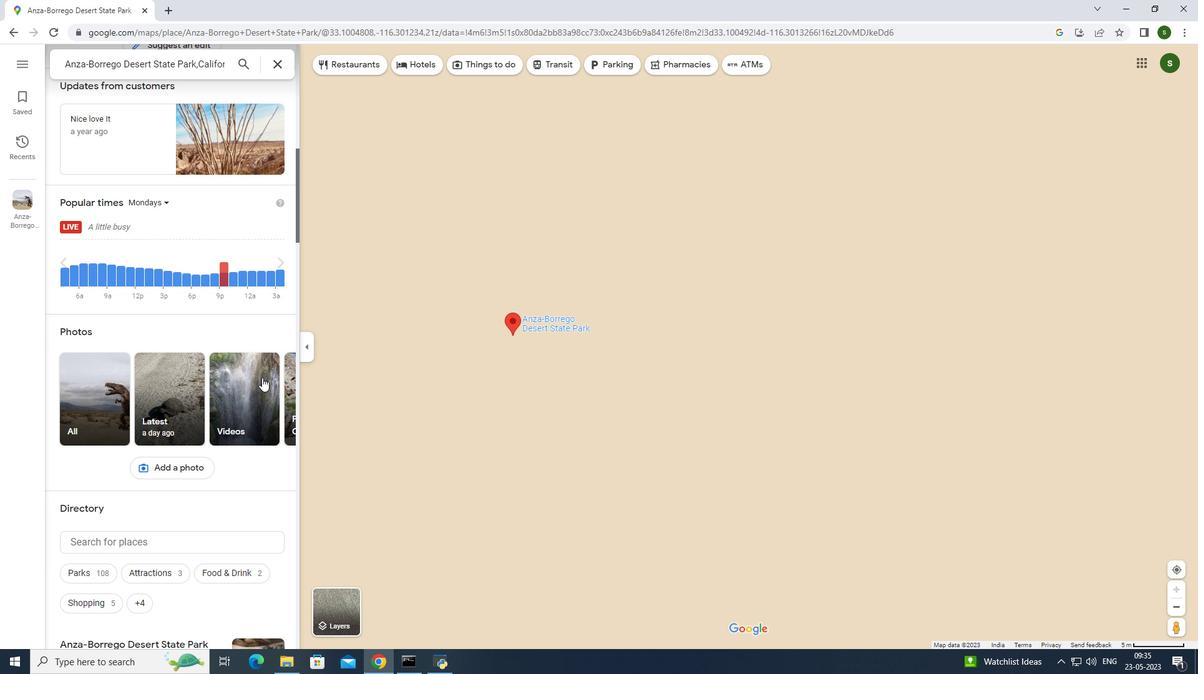 
Action: Mouse scrolled (262, 378) with delta (0, 0)
Screenshot: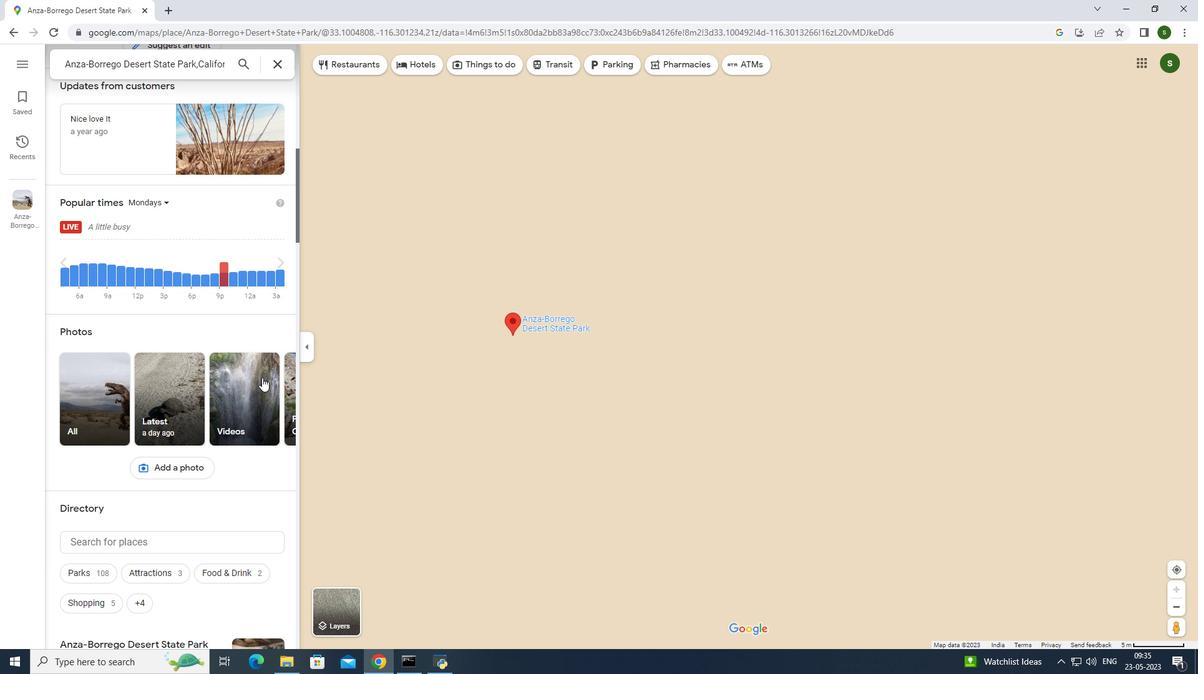 
Action: Mouse scrolled (262, 378) with delta (0, 0)
Screenshot: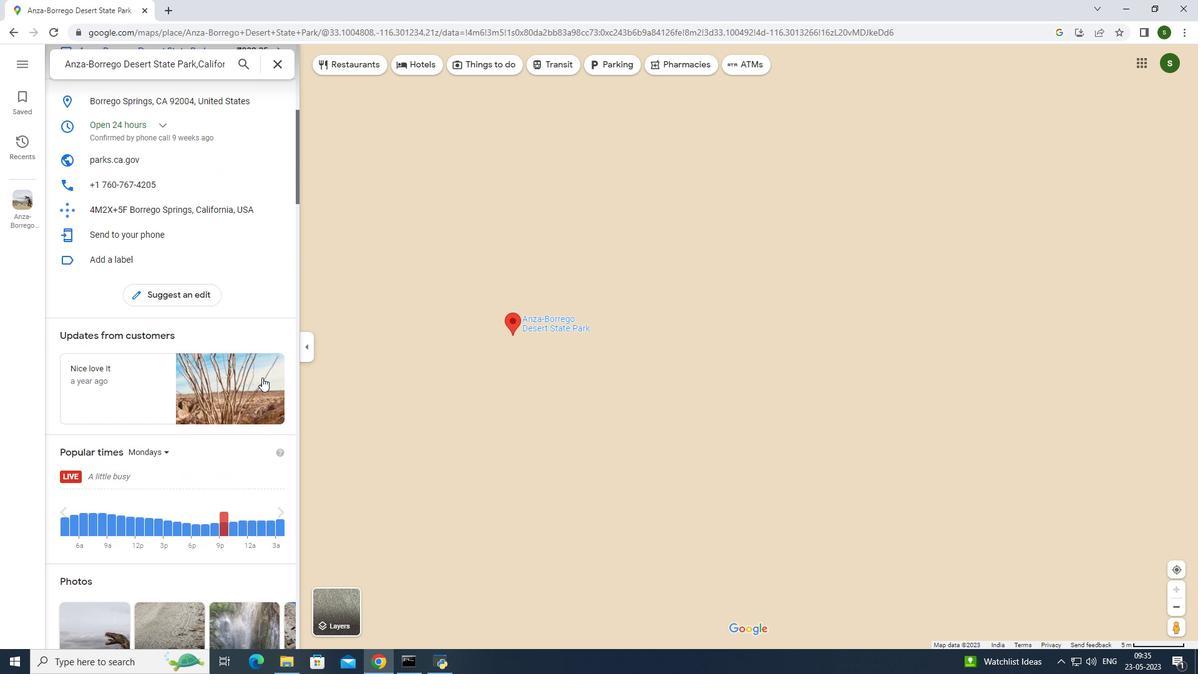 
Action: Mouse scrolled (262, 378) with delta (0, 0)
Screenshot: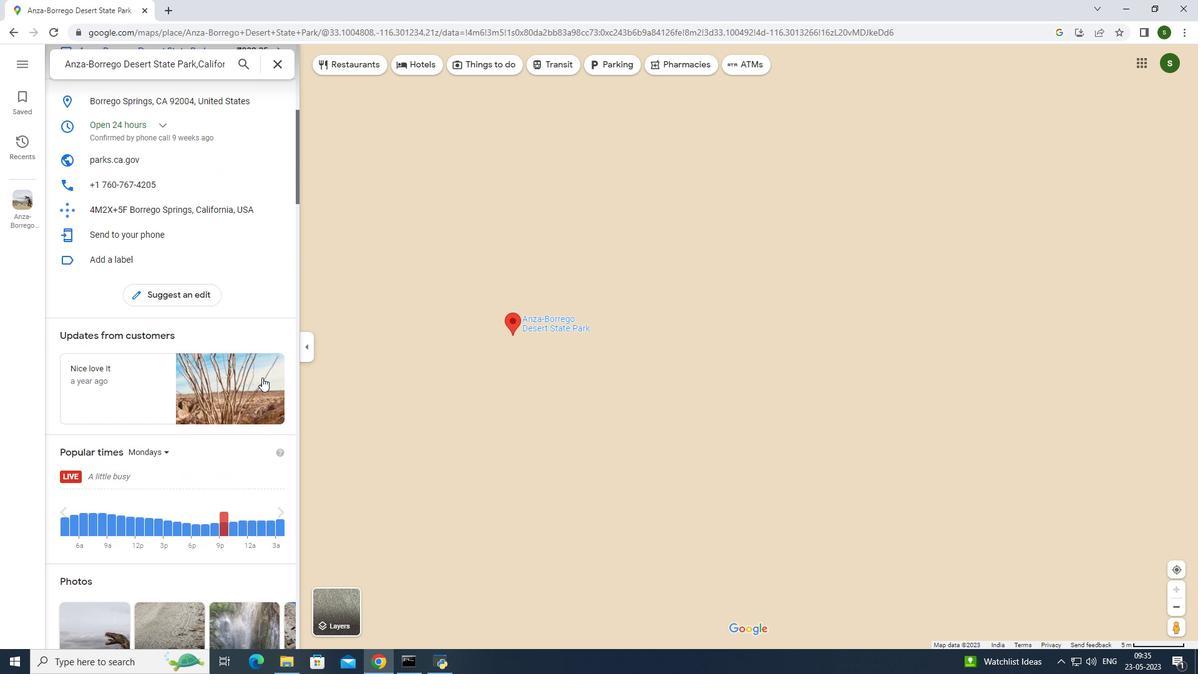 
Action: Mouse scrolled (262, 378) with delta (0, 0)
Screenshot: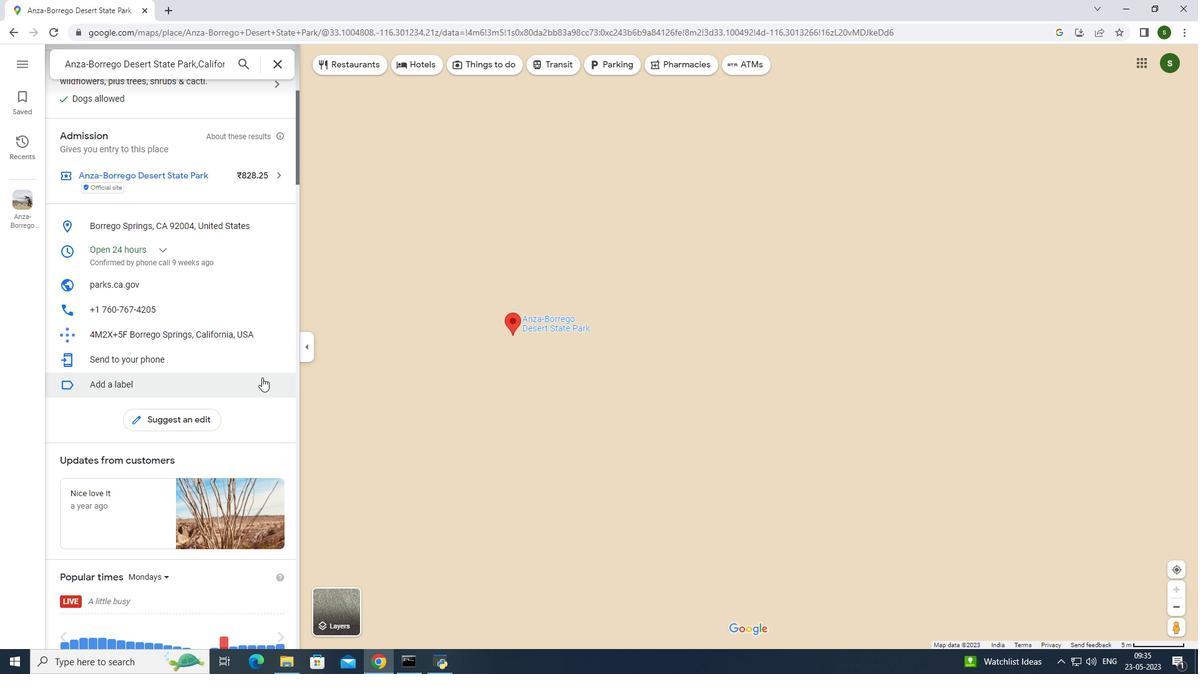 
Action: Mouse scrolled (262, 378) with delta (0, 0)
Screenshot: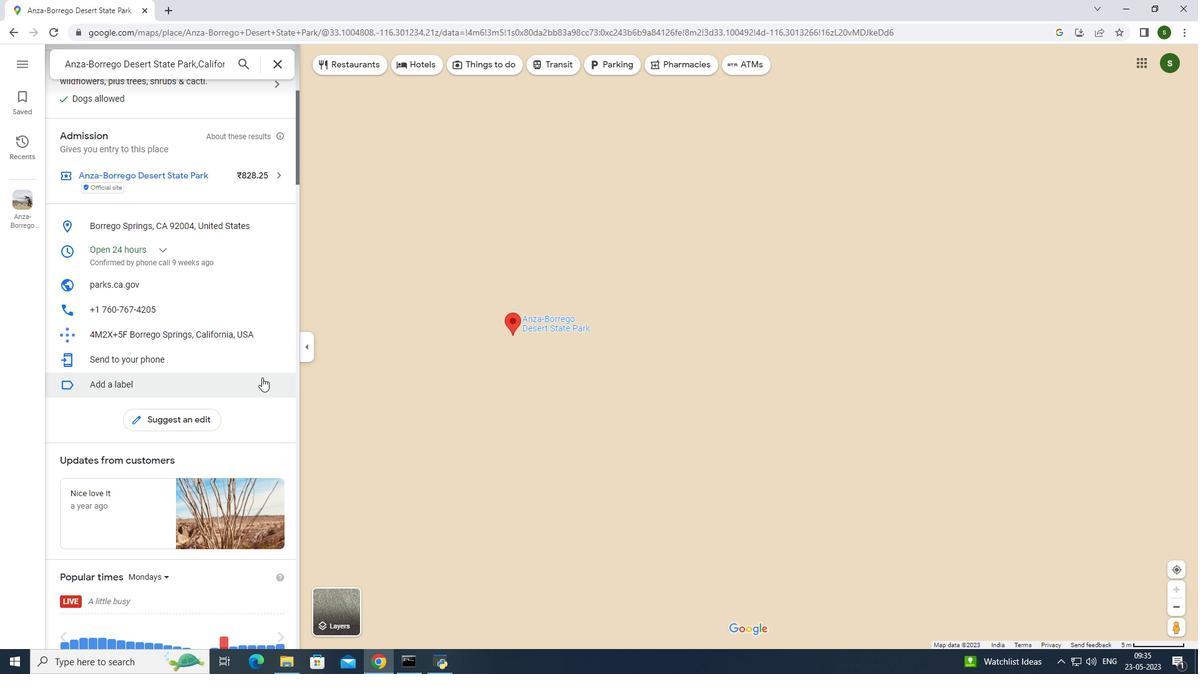 
Action: Mouse scrolled (262, 378) with delta (0, 0)
Screenshot: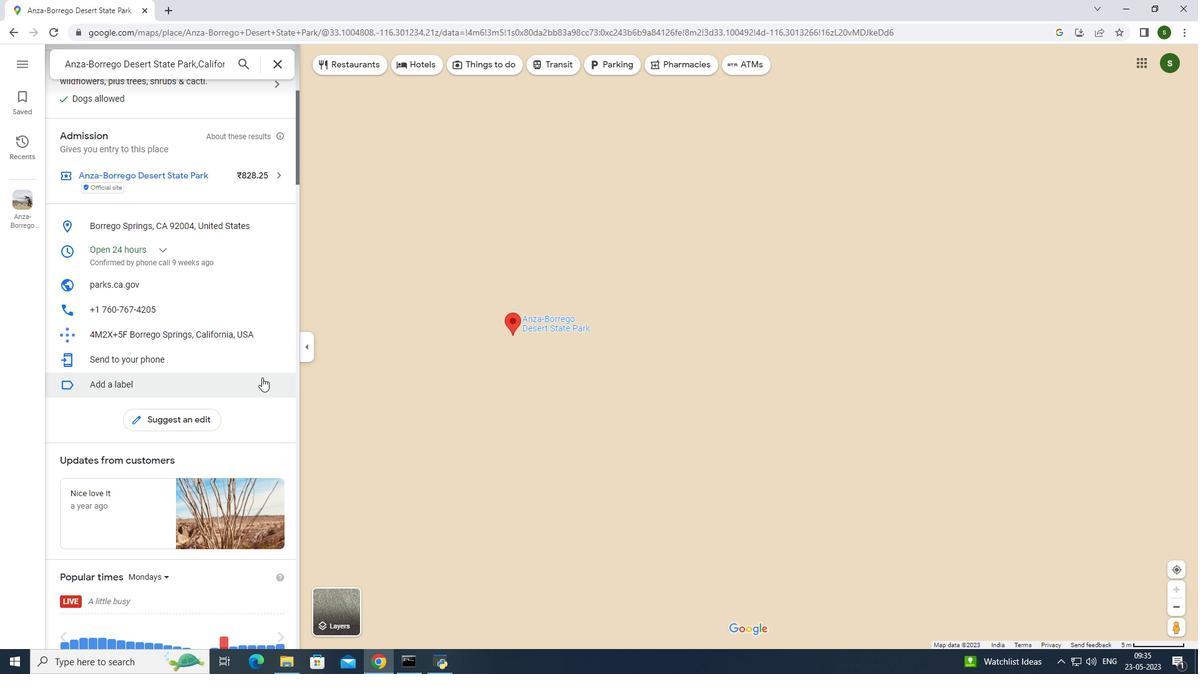 
Action: Mouse scrolled (262, 378) with delta (0, 0)
Screenshot: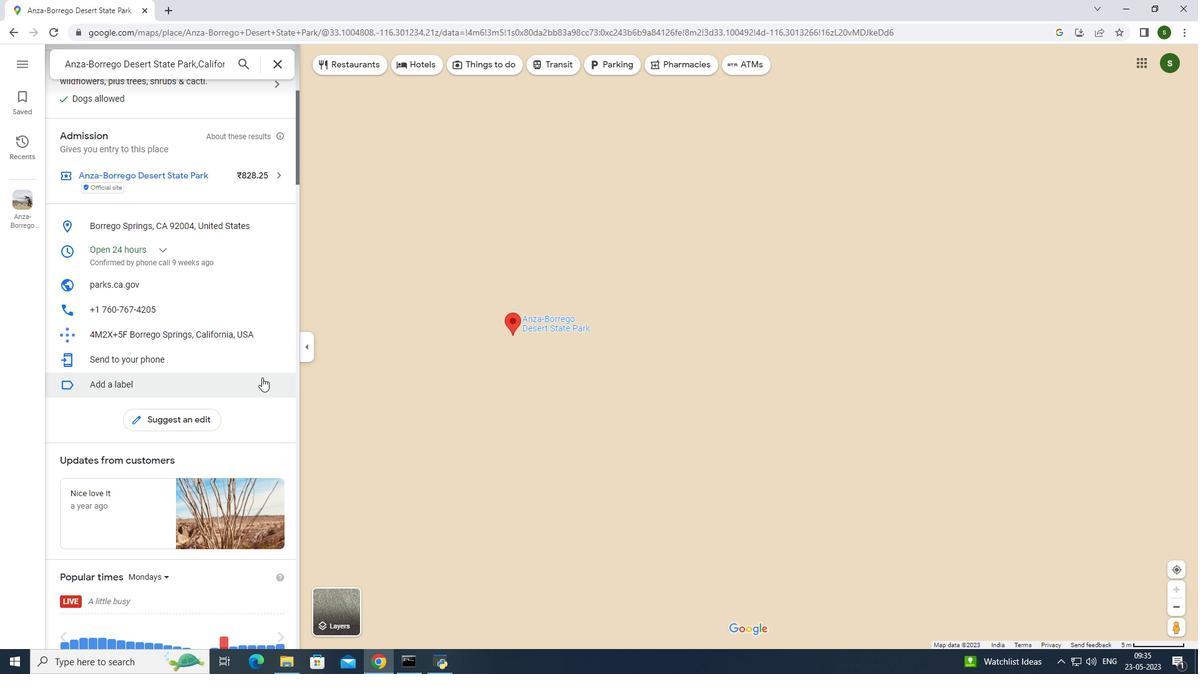 
Action: Mouse scrolled (262, 378) with delta (0, 0)
Screenshot: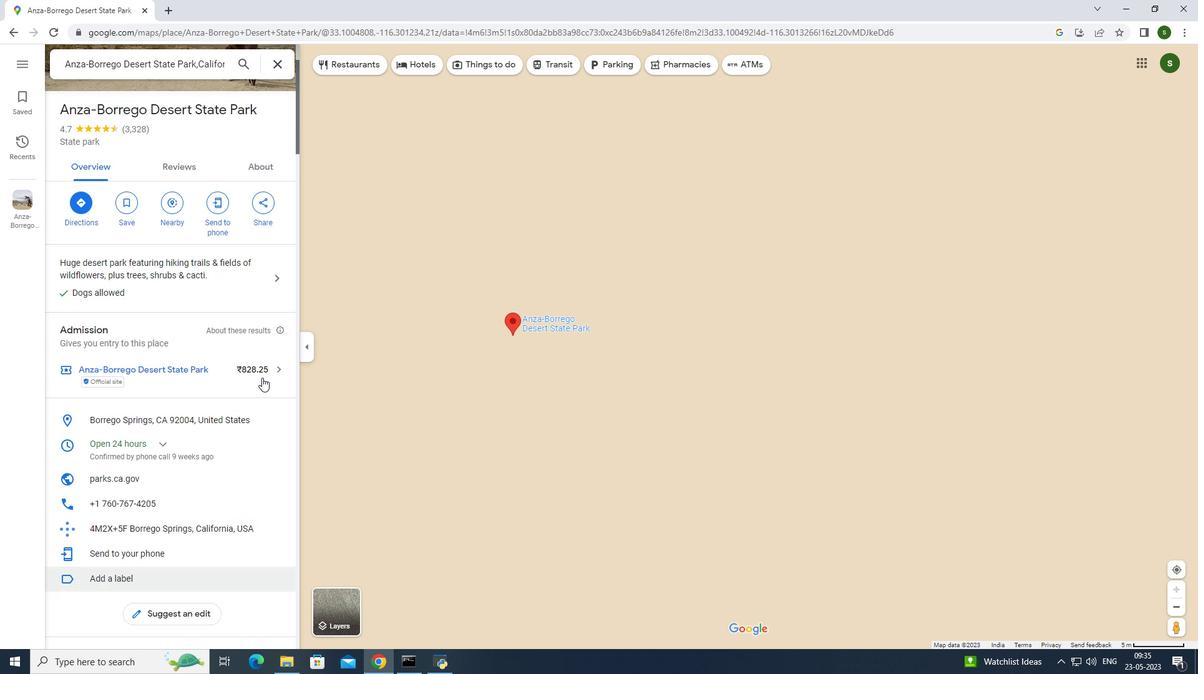 
Action: Mouse scrolled (262, 378) with delta (0, 0)
Screenshot: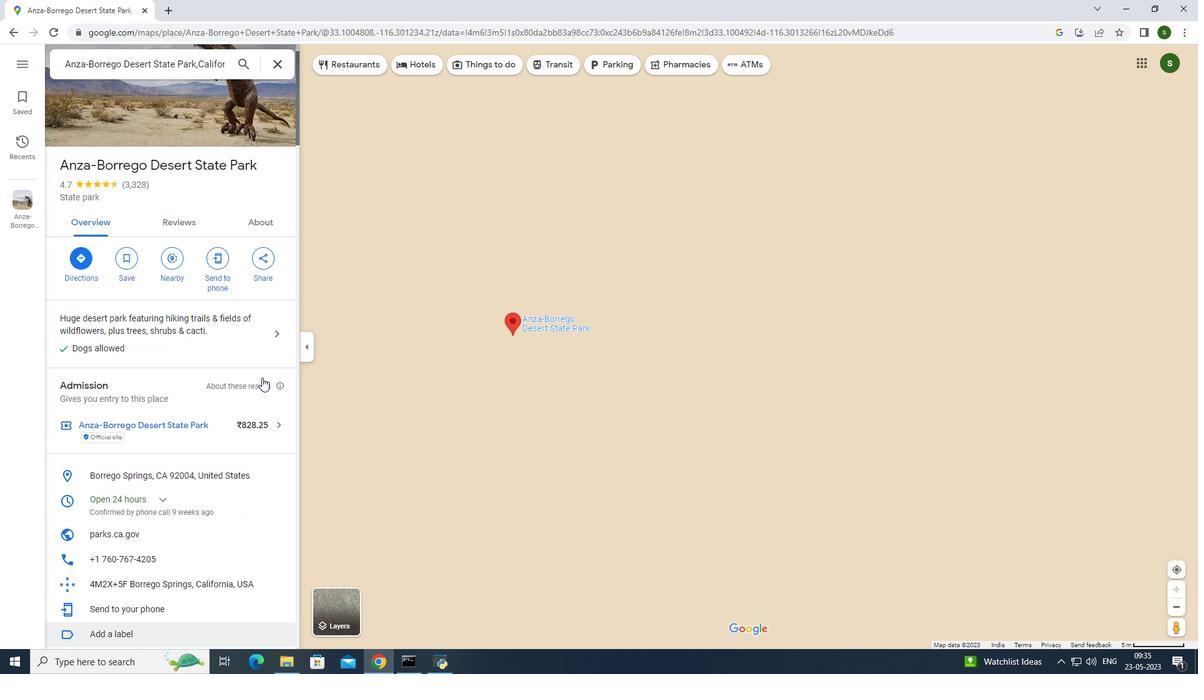
Action: Mouse scrolled (262, 378) with delta (0, 0)
Screenshot: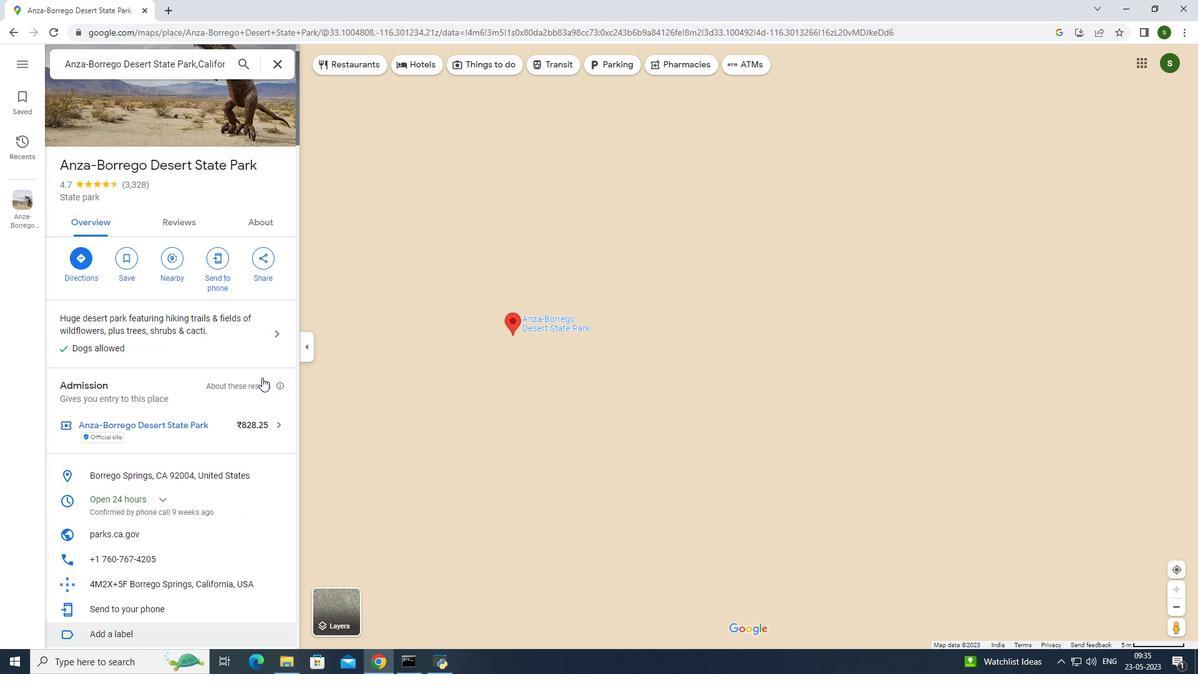 
Action: Mouse moved to (194, 278)
Screenshot: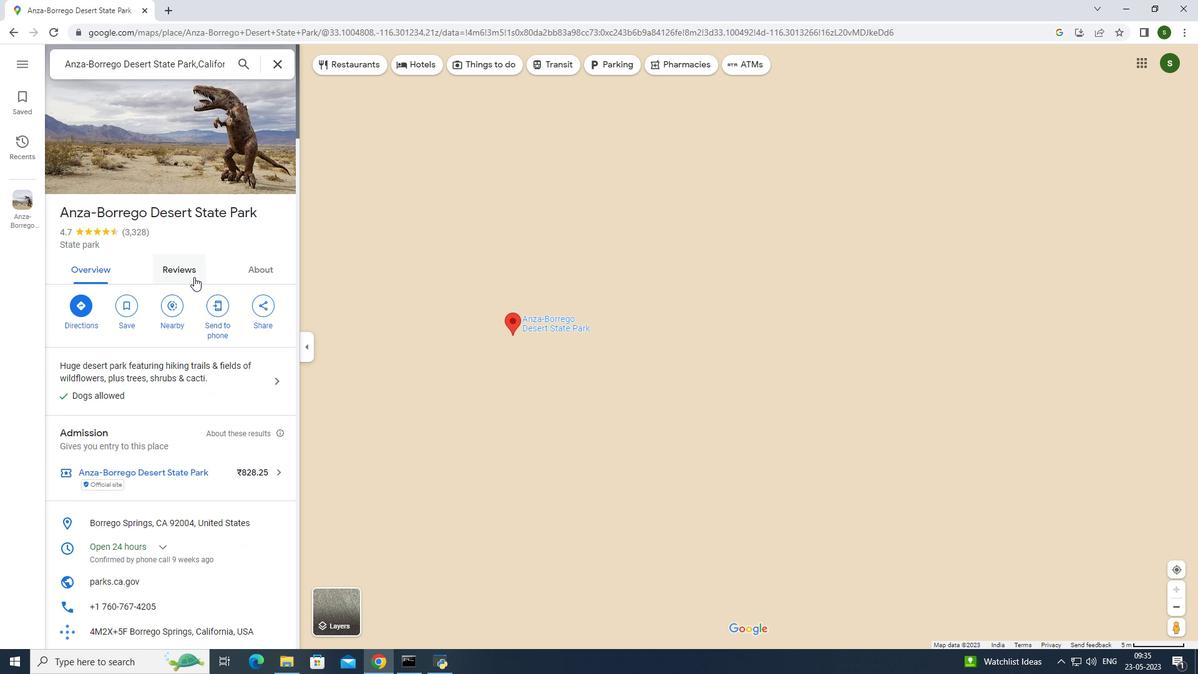 
Action: Mouse pressed left at (194, 278)
Screenshot: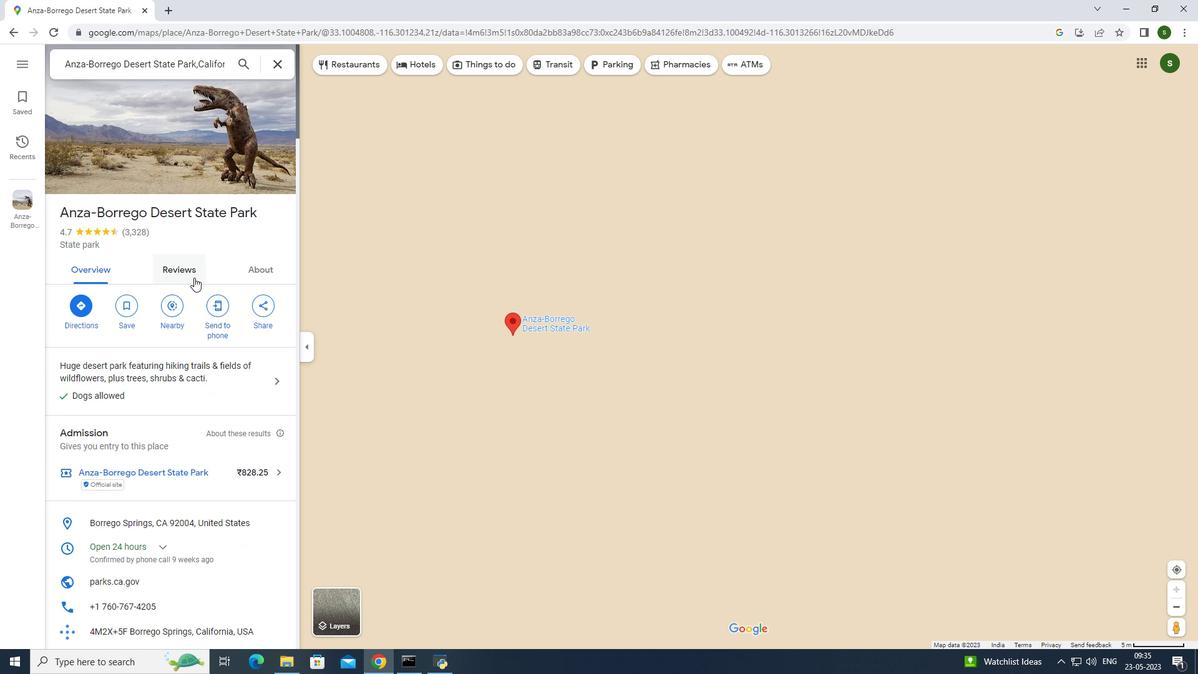 
Action: Mouse moved to (167, 220)
Screenshot: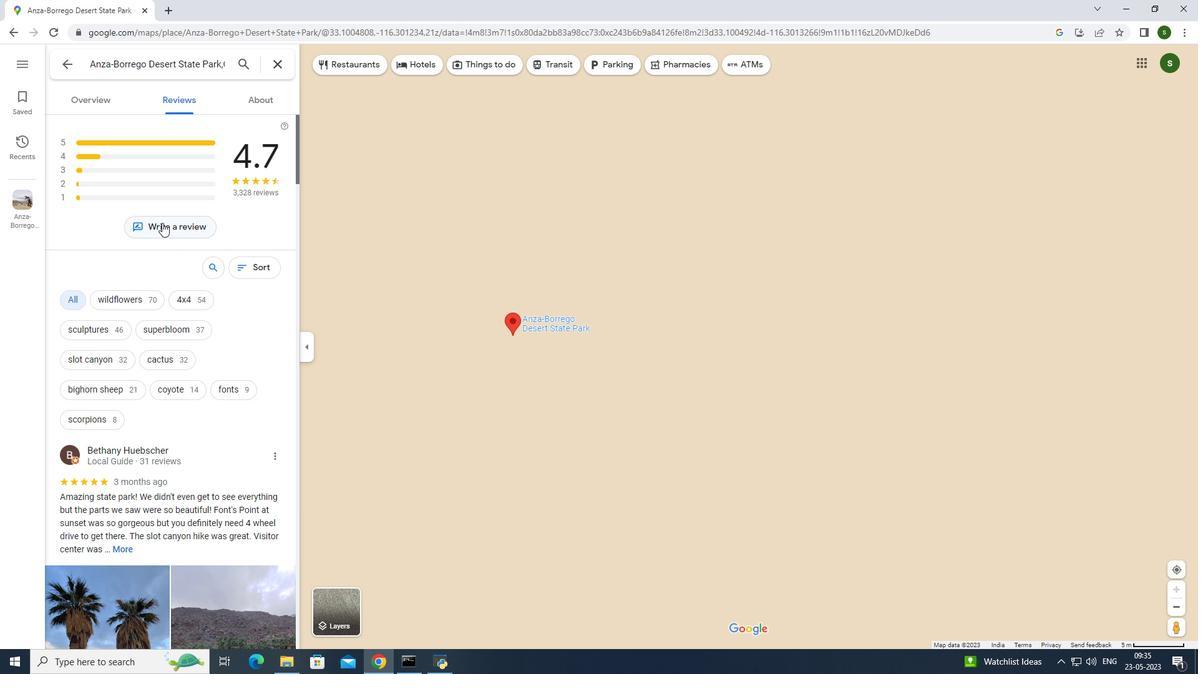 
Action: Mouse pressed left at (167, 220)
Screenshot: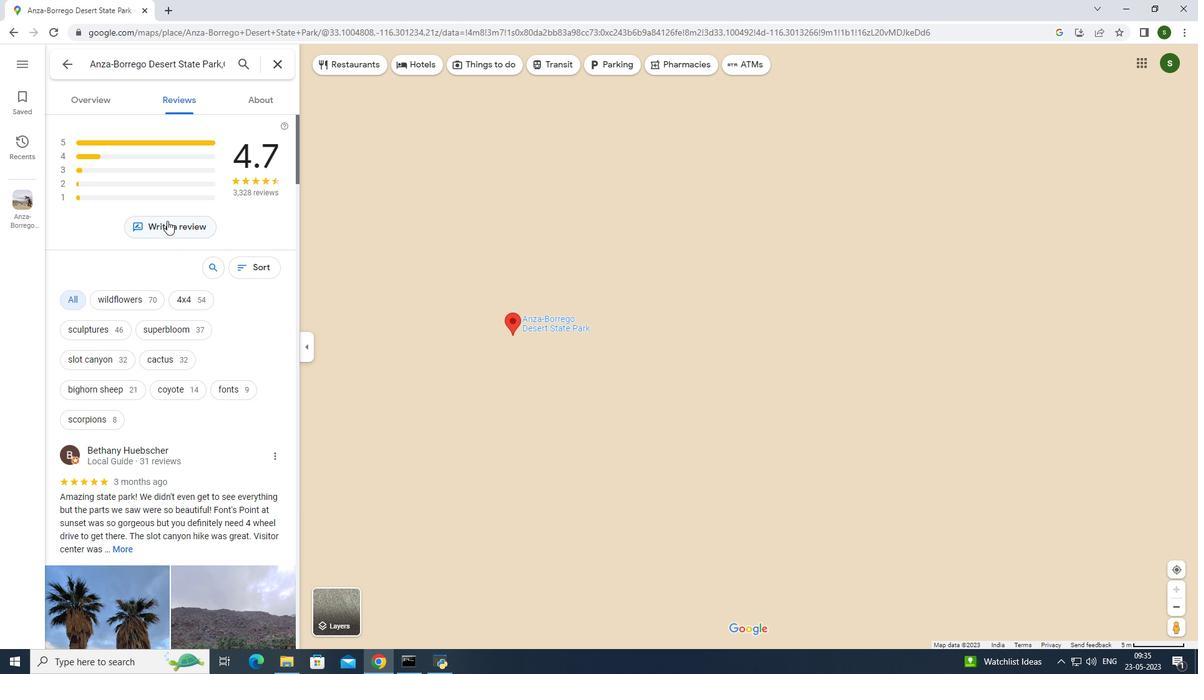 
Action: Mouse moved to (624, 284)
Screenshot: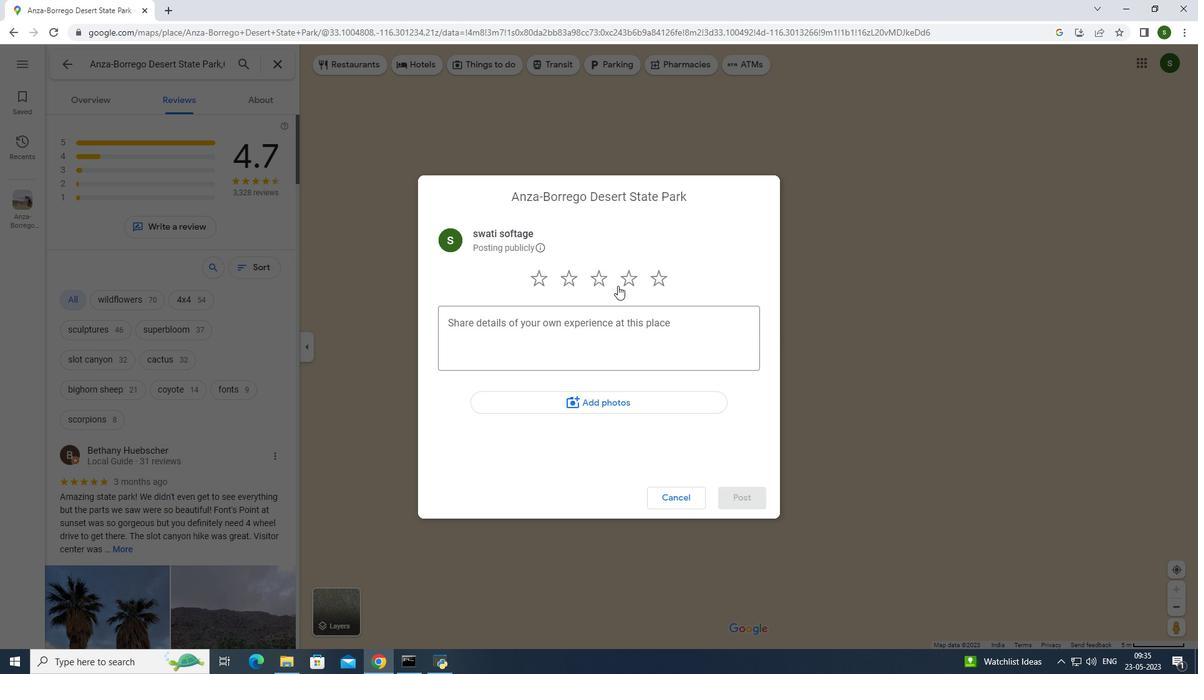 
Action: Mouse pressed left at (624, 284)
Screenshot: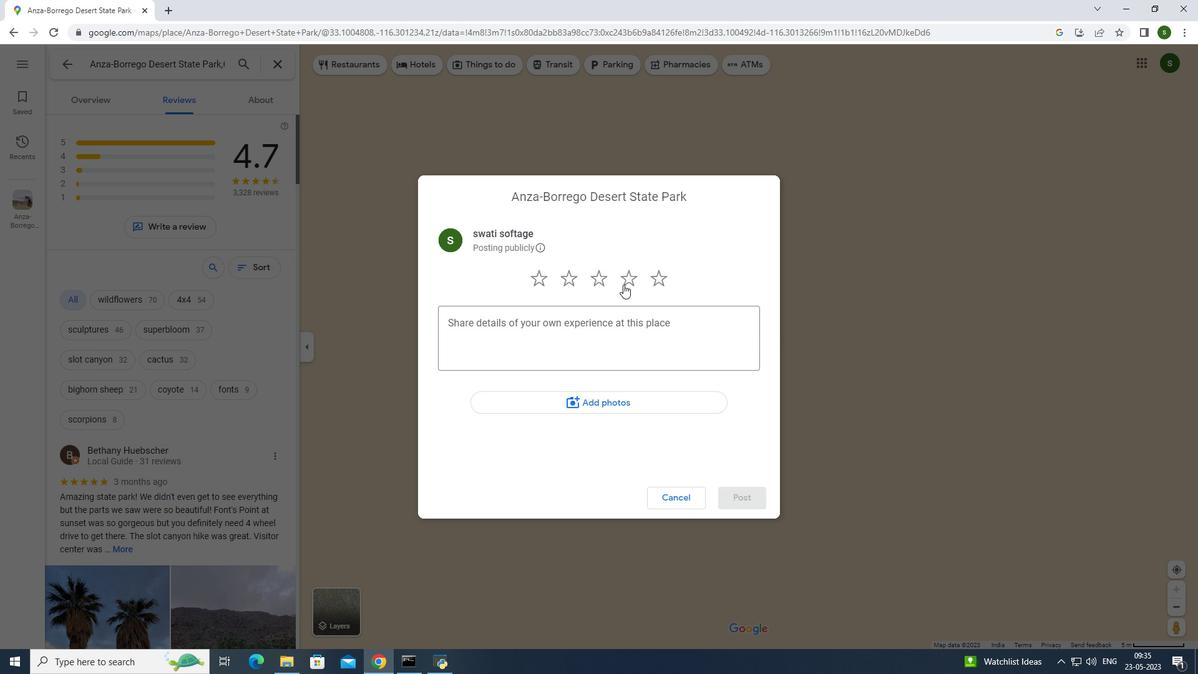 
Action: Mouse moved to (732, 498)
Screenshot: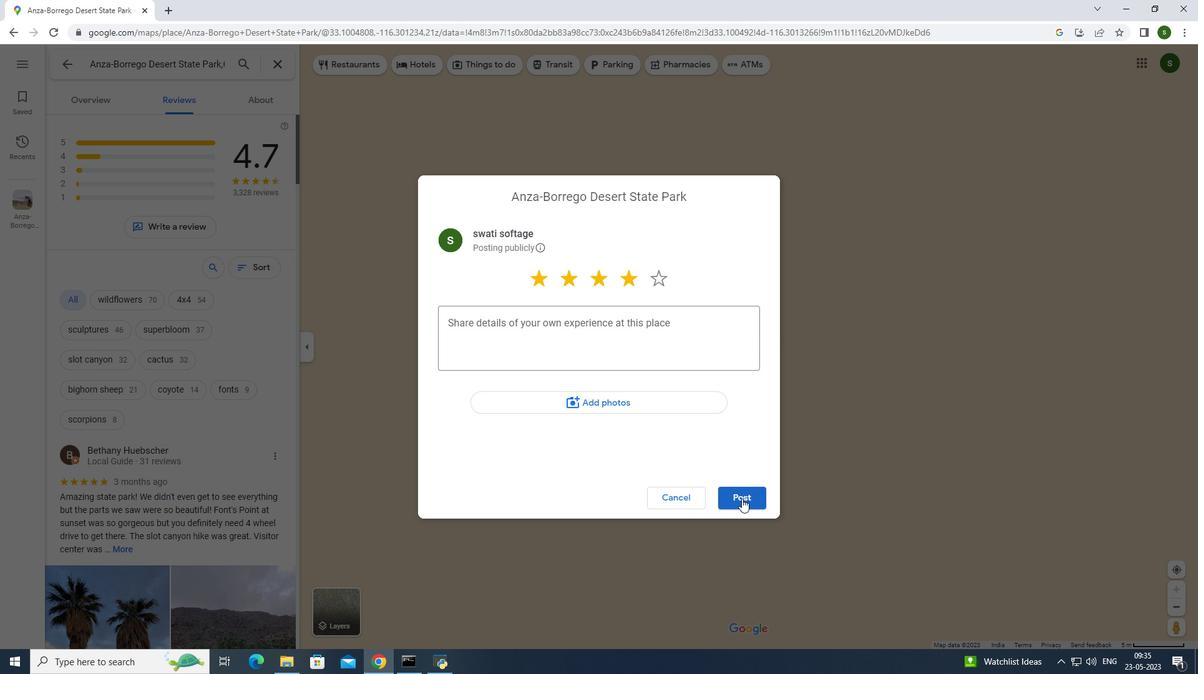
Action: Mouse pressed left at (732, 498)
Screenshot: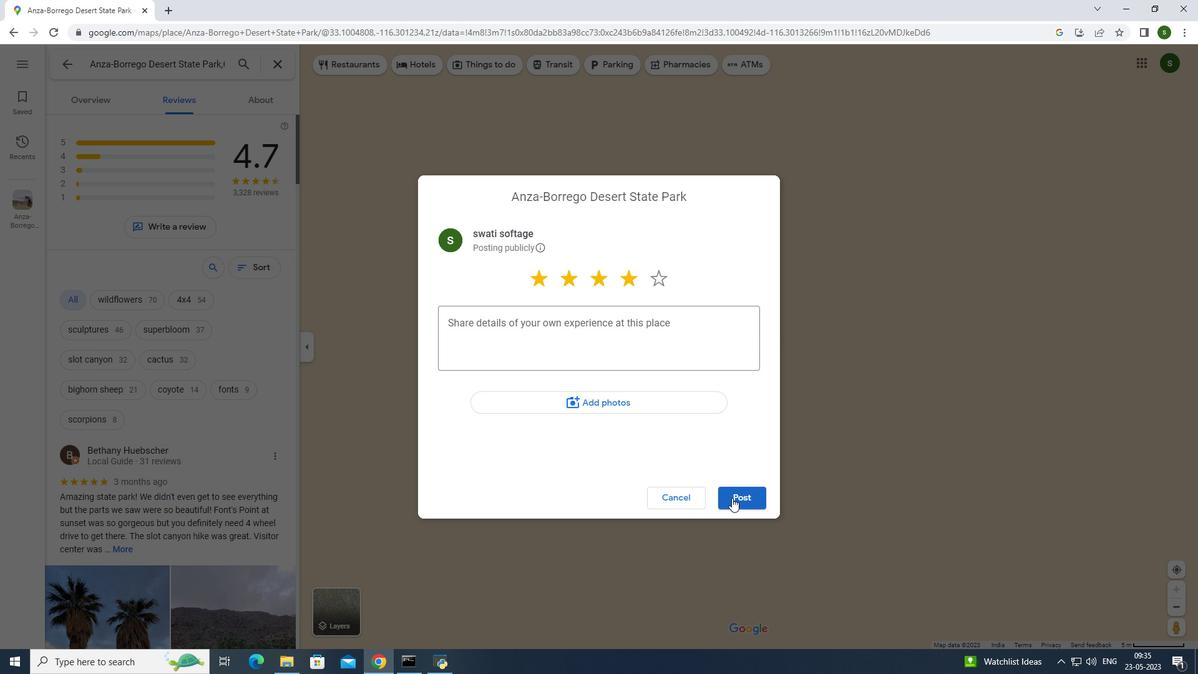 
Action: Mouse moved to (669, 491)
Screenshot: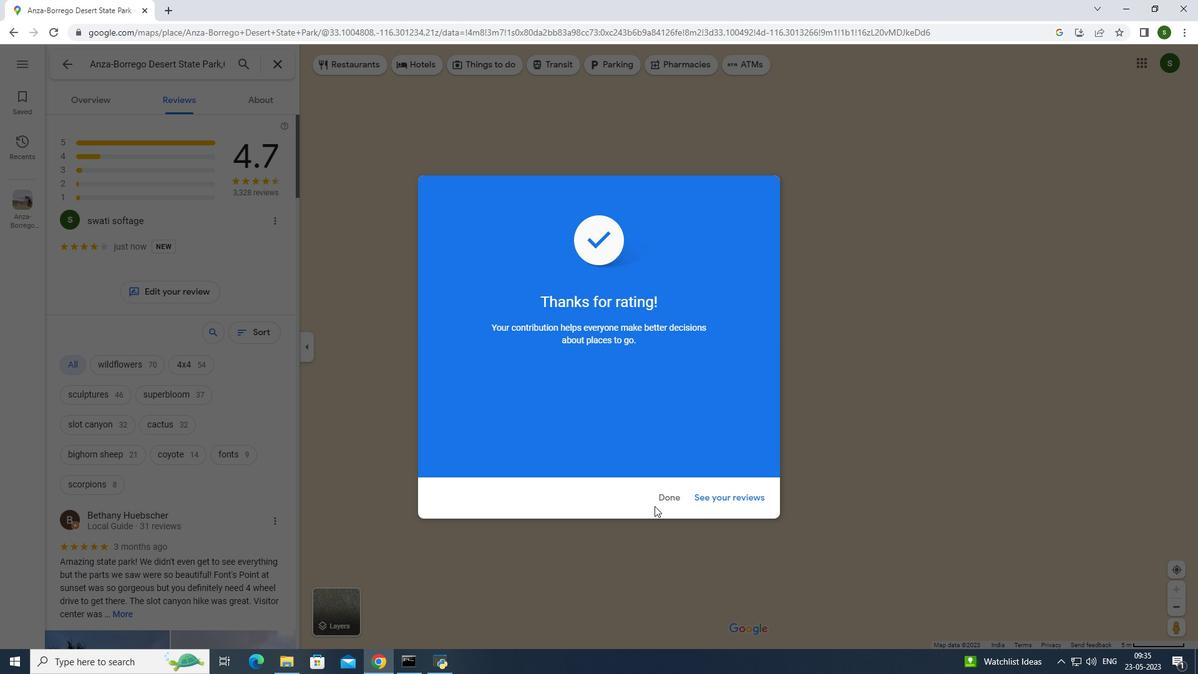 
Action: Mouse pressed left at (669, 491)
Screenshot: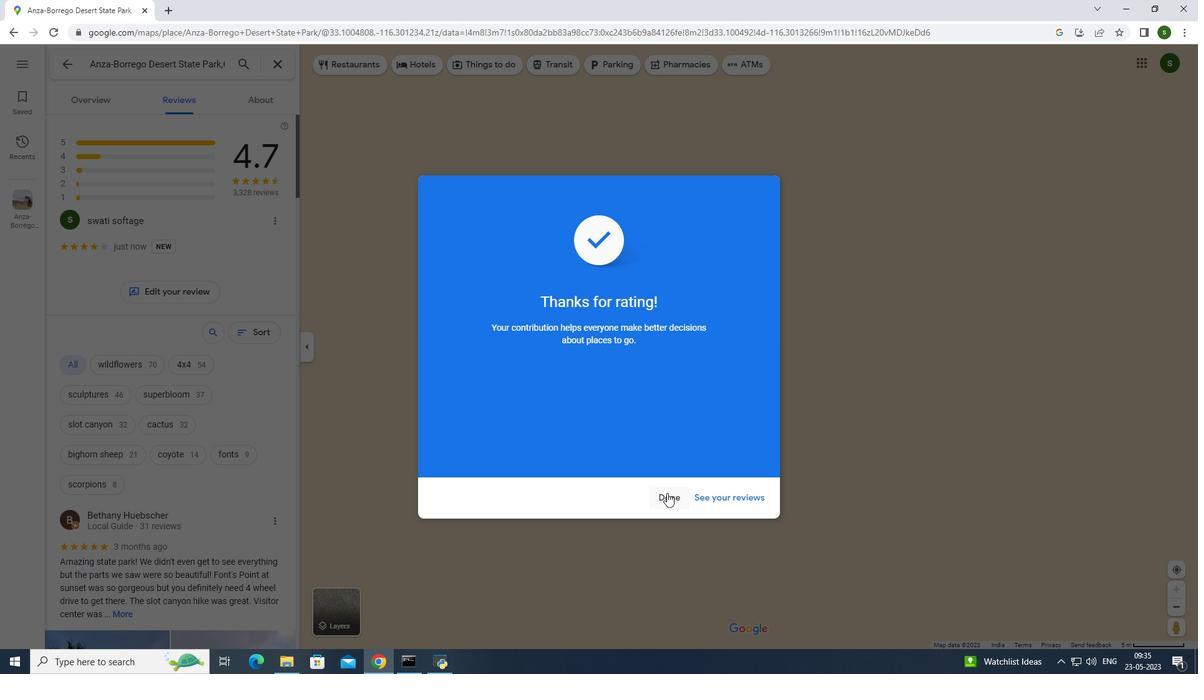 
Action: Mouse moved to (751, 441)
Screenshot: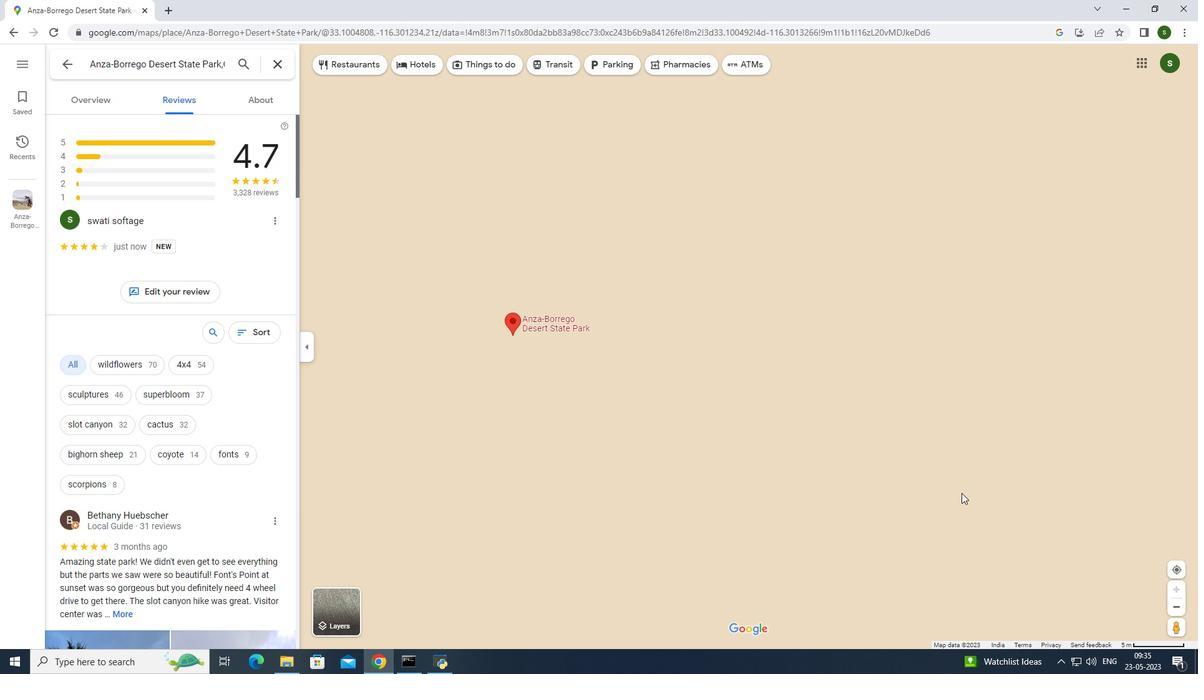 
Action: Mouse scrolled (751, 441) with delta (0, 0)
Screenshot: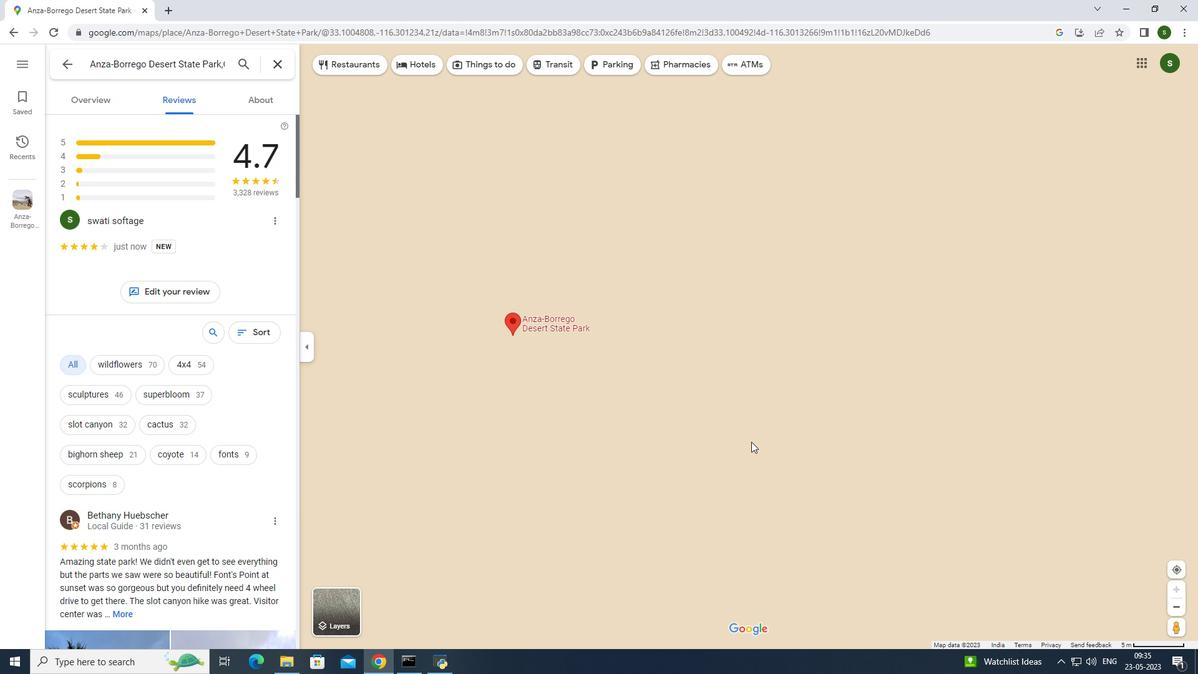 
Action: Mouse scrolled (751, 441) with delta (0, 0)
Screenshot: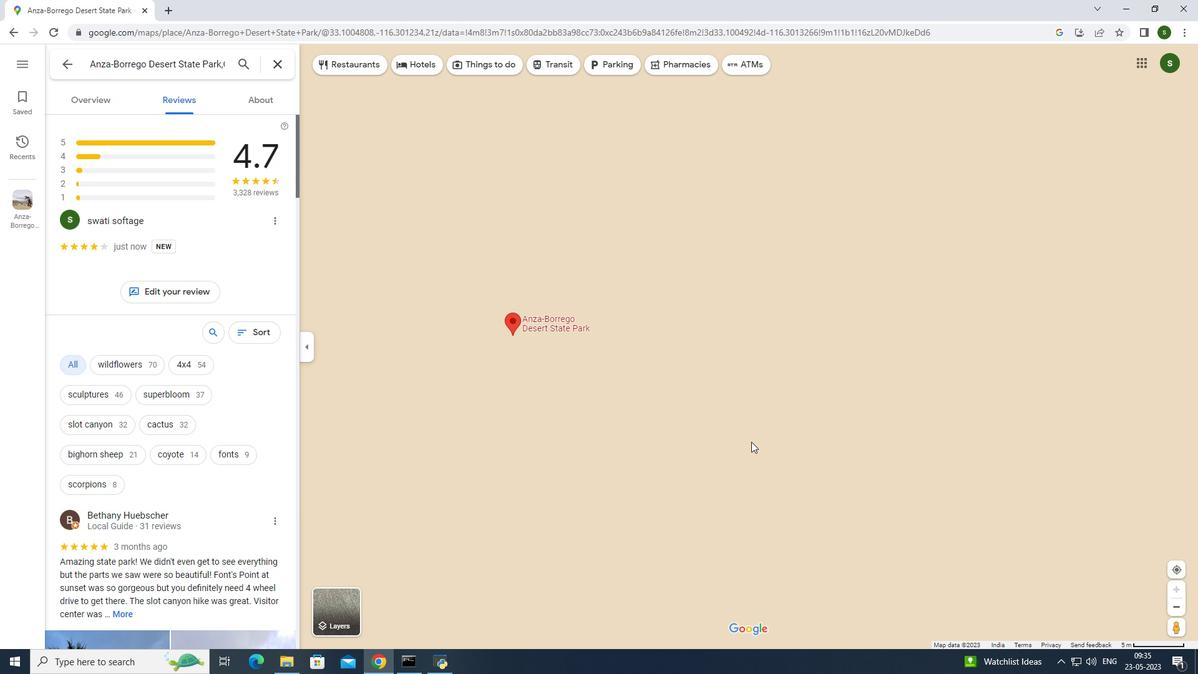 
Action: Mouse moved to (750, 441)
Screenshot: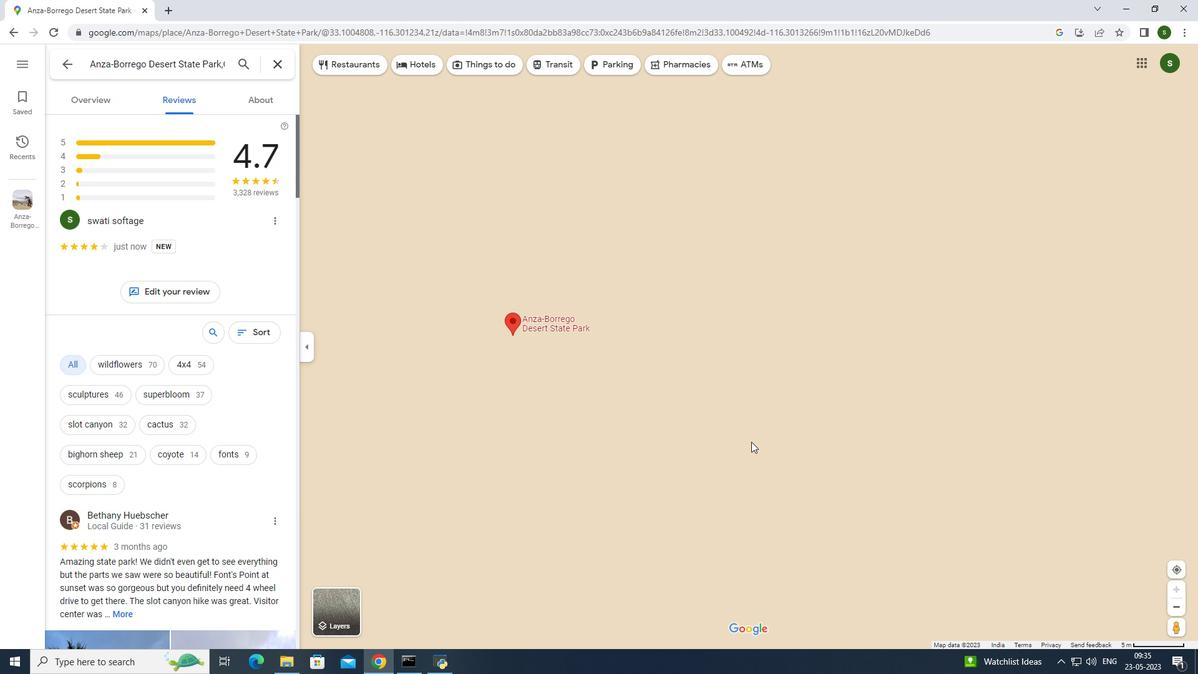 
Action: Mouse scrolled (750, 441) with delta (0, 0)
Screenshot: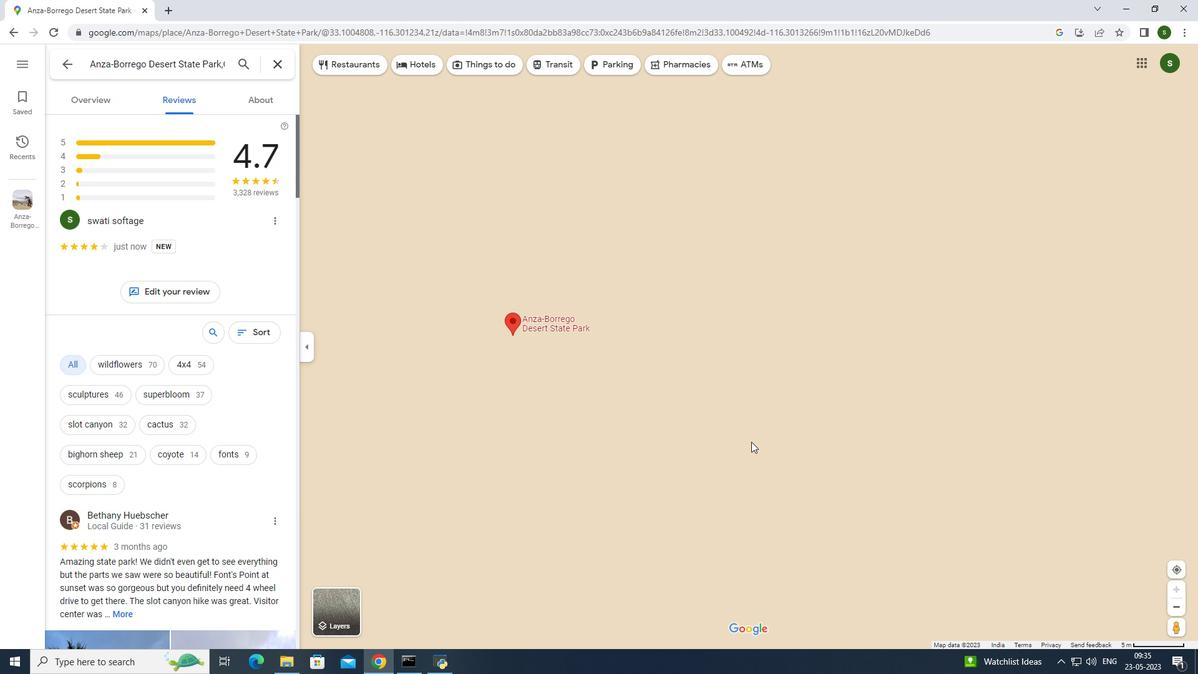 
Action: Mouse scrolled (750, 441) with delta (0, 0)
Screenshot: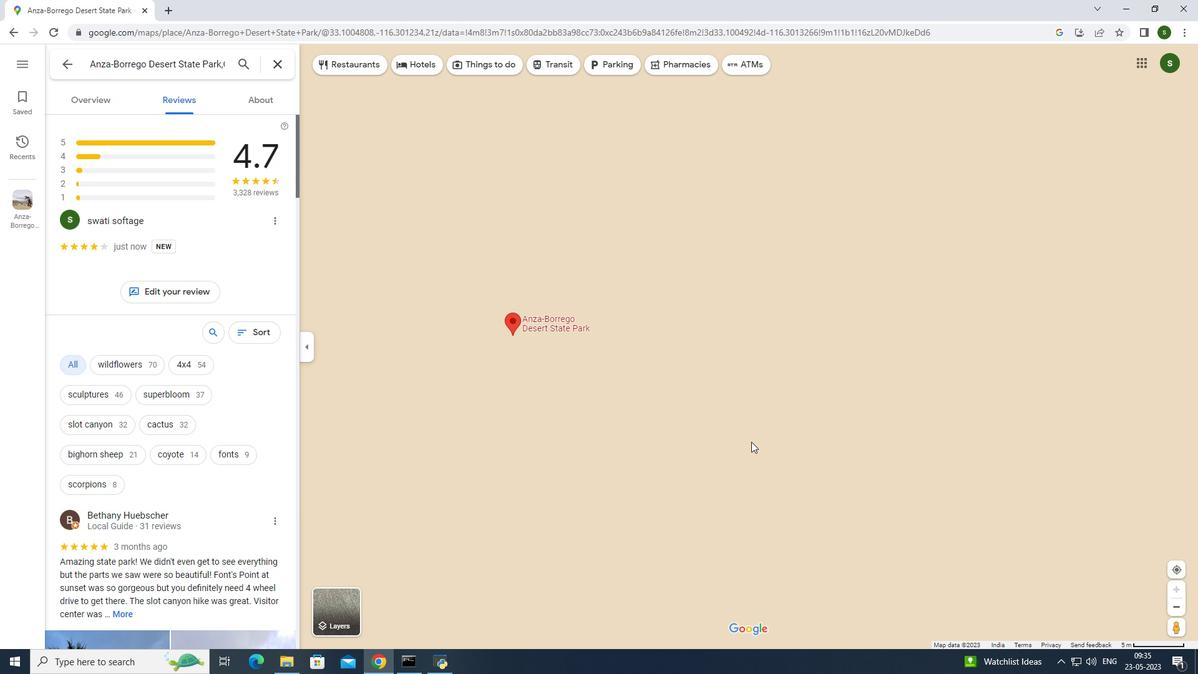 
Action: Mouse moved to (749, 435)
Screenshot: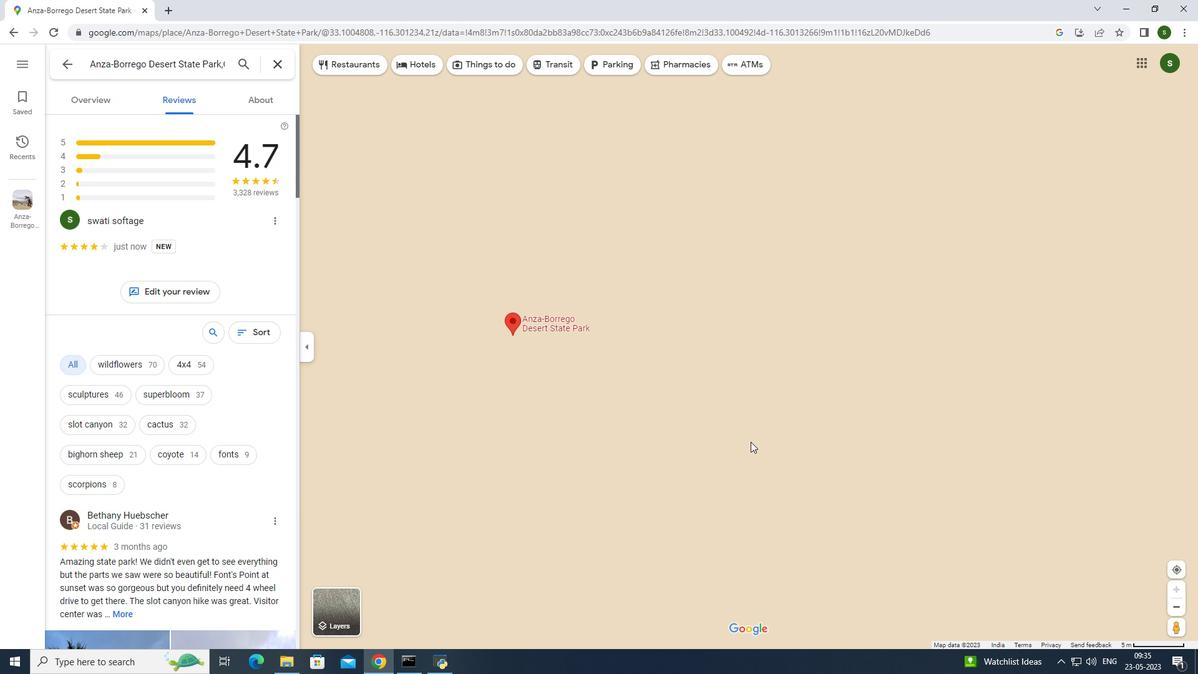 
Action: Mouse scrolled (749, 435) with delta (0, 0)
Screenshot: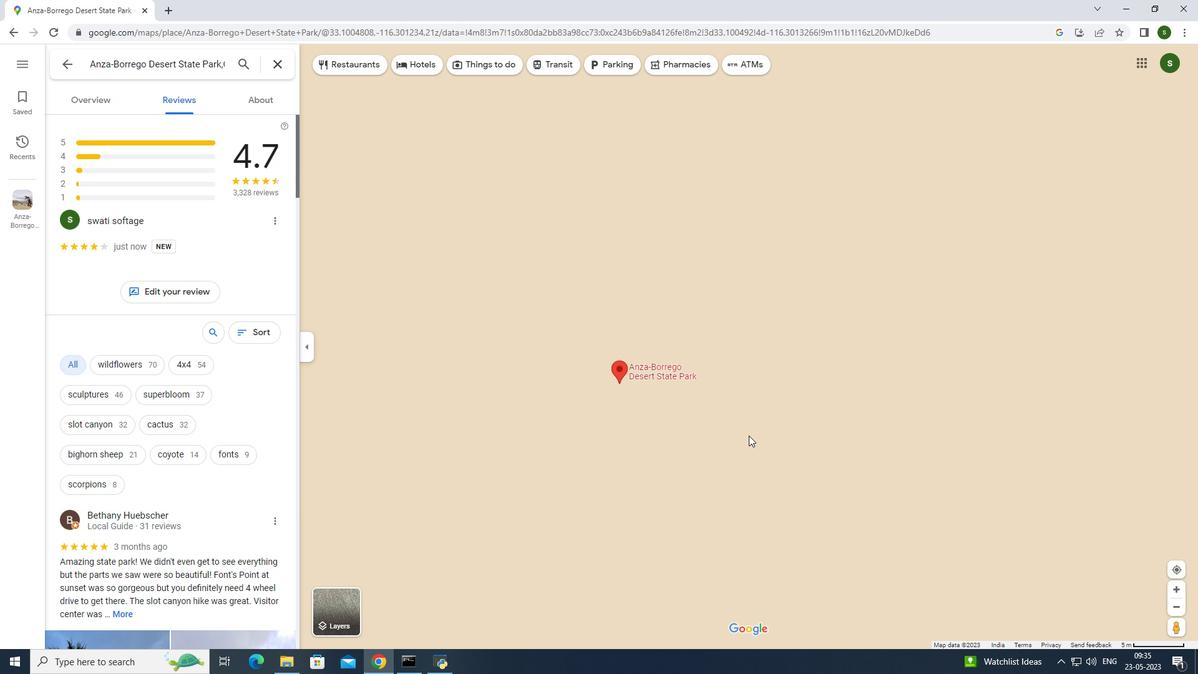 
Action: Mouse scrolled (749, 435) with delta (0, 0)
Screenshot: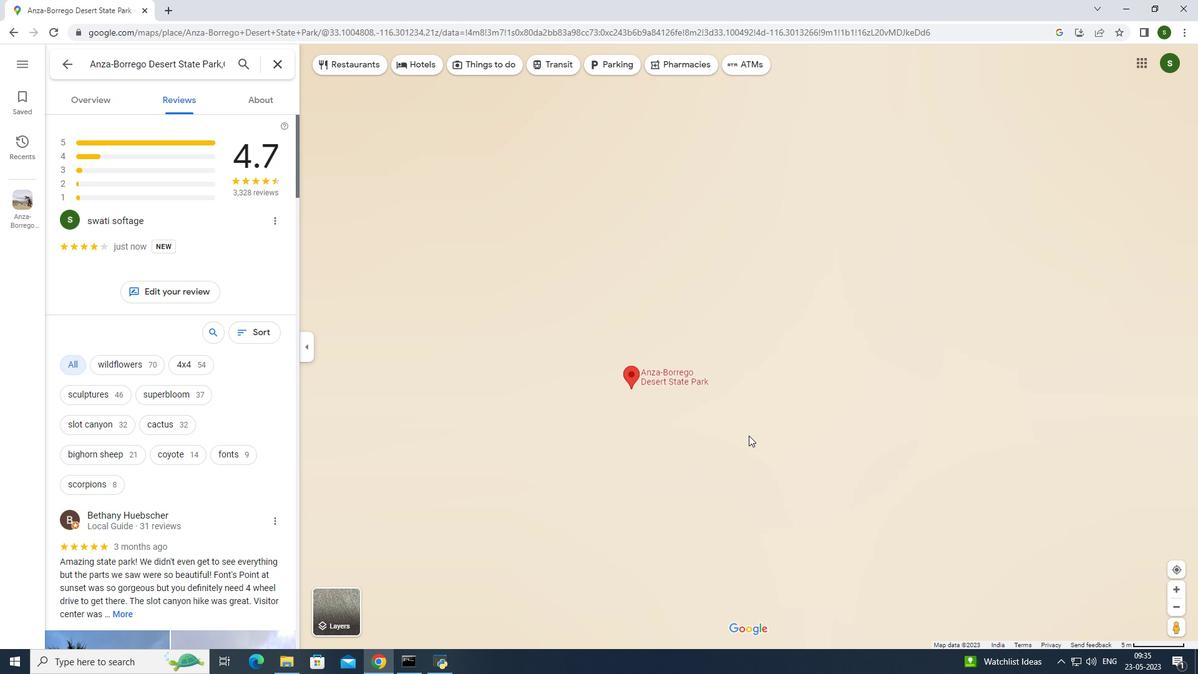 
Action: Mouse scrolled (749, 435) with delta (0, 0)
Screenshot: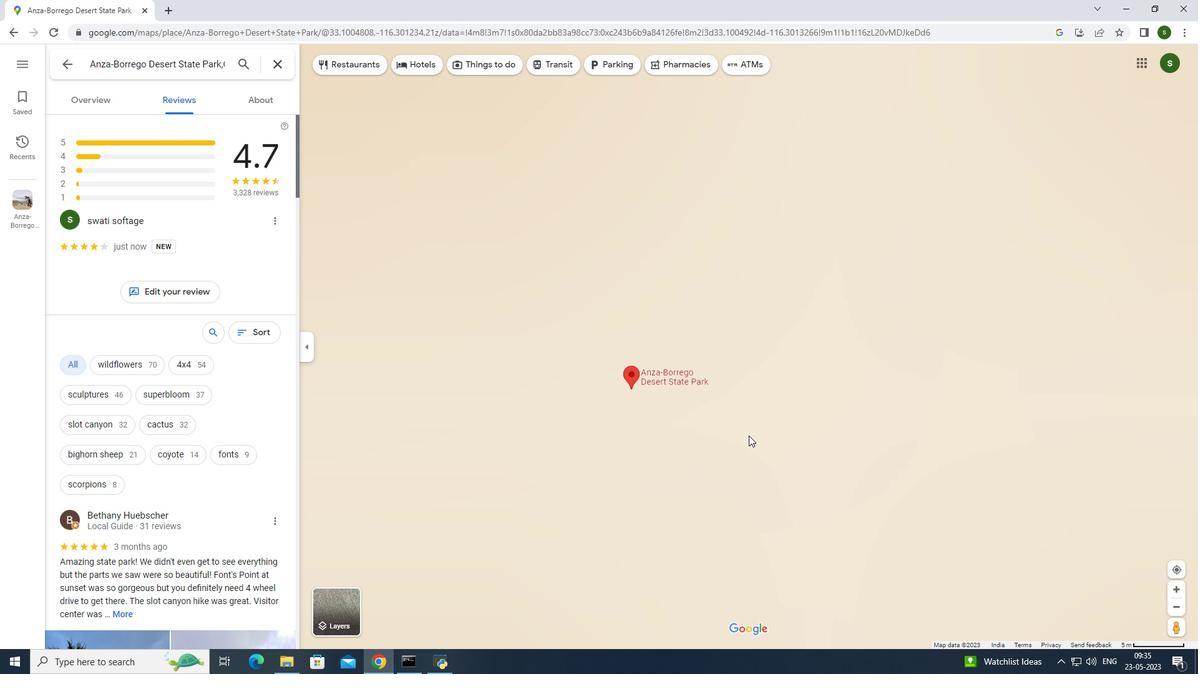 
Action: Mouse moved to (747, 431)
Screenshot: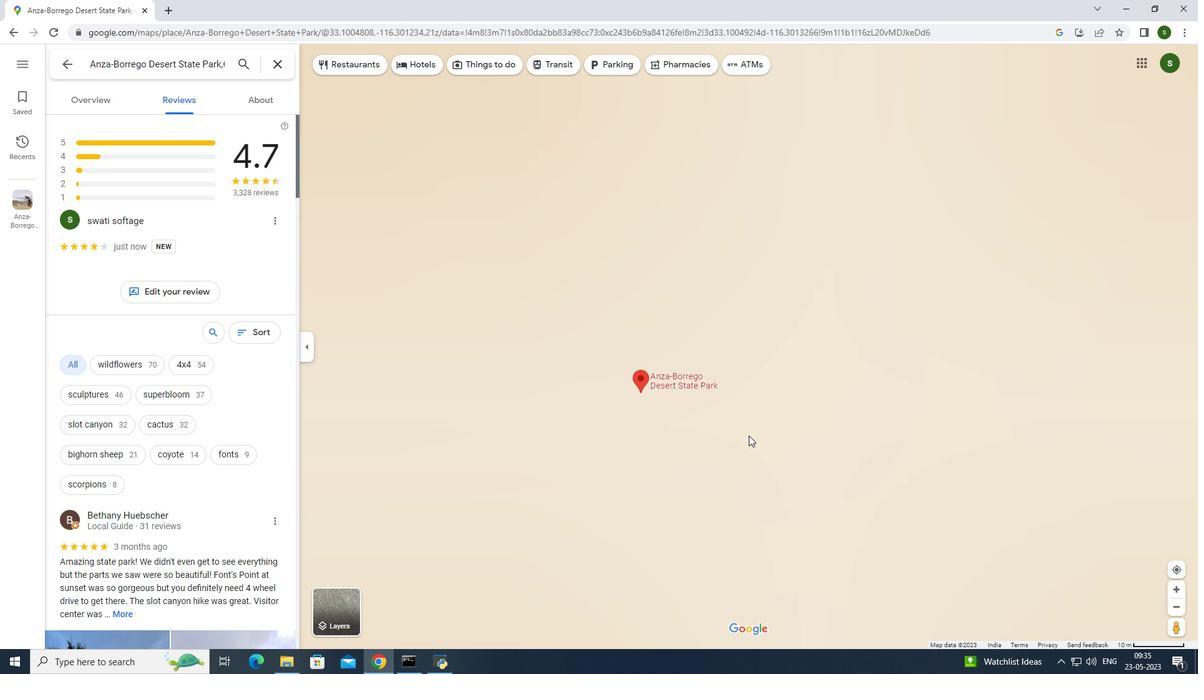 
Action: Mouse scrolled (747, 430) with delta (0, 0)
Screenshot: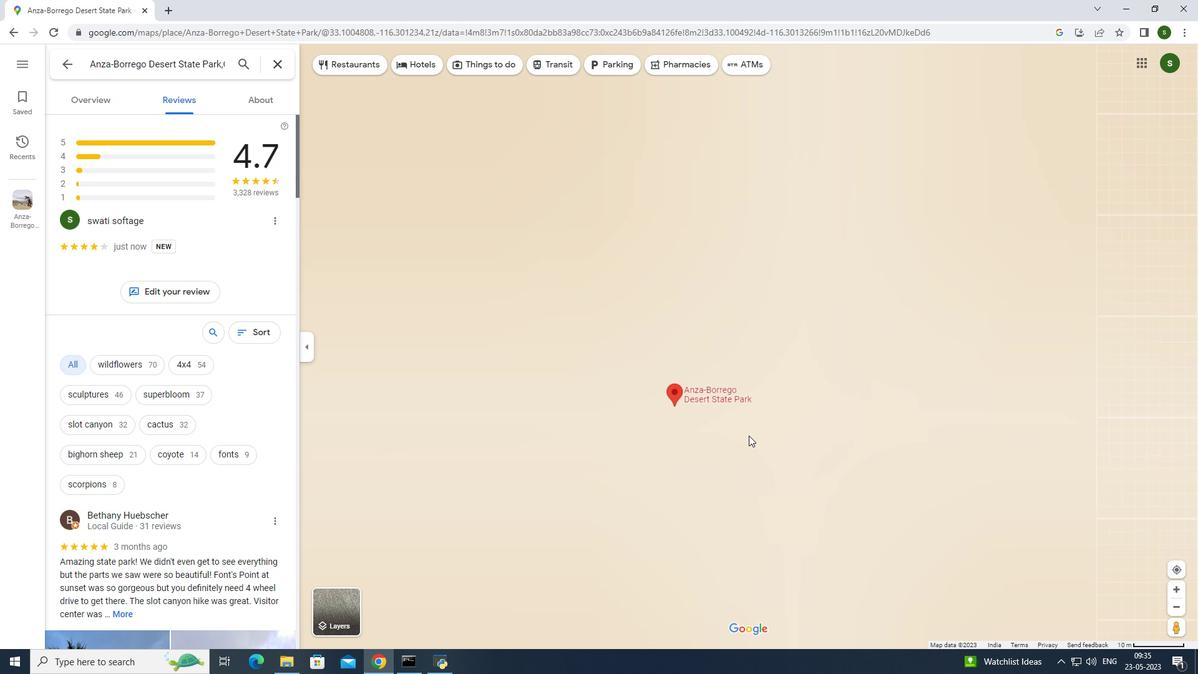 
Action: Mouse scrolled (747, 430) with delta (0, 0)
Screenshot: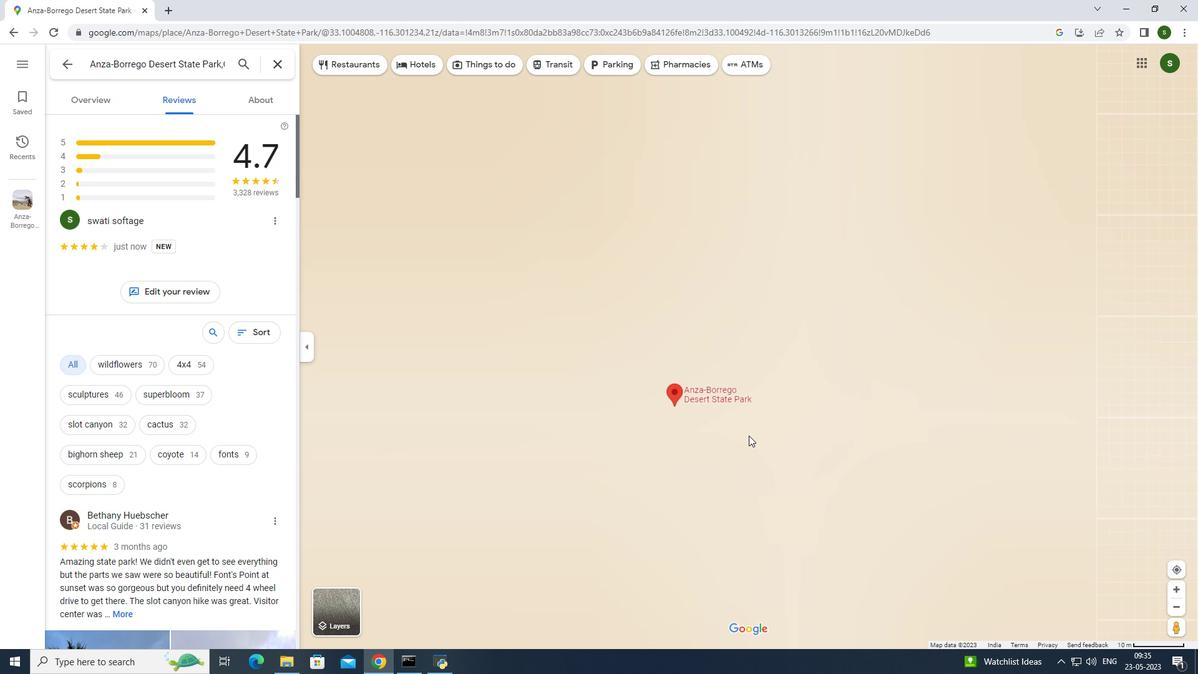 
Action: Mouse scrolled (747, 430) with delta (0, 0)
Screenshot: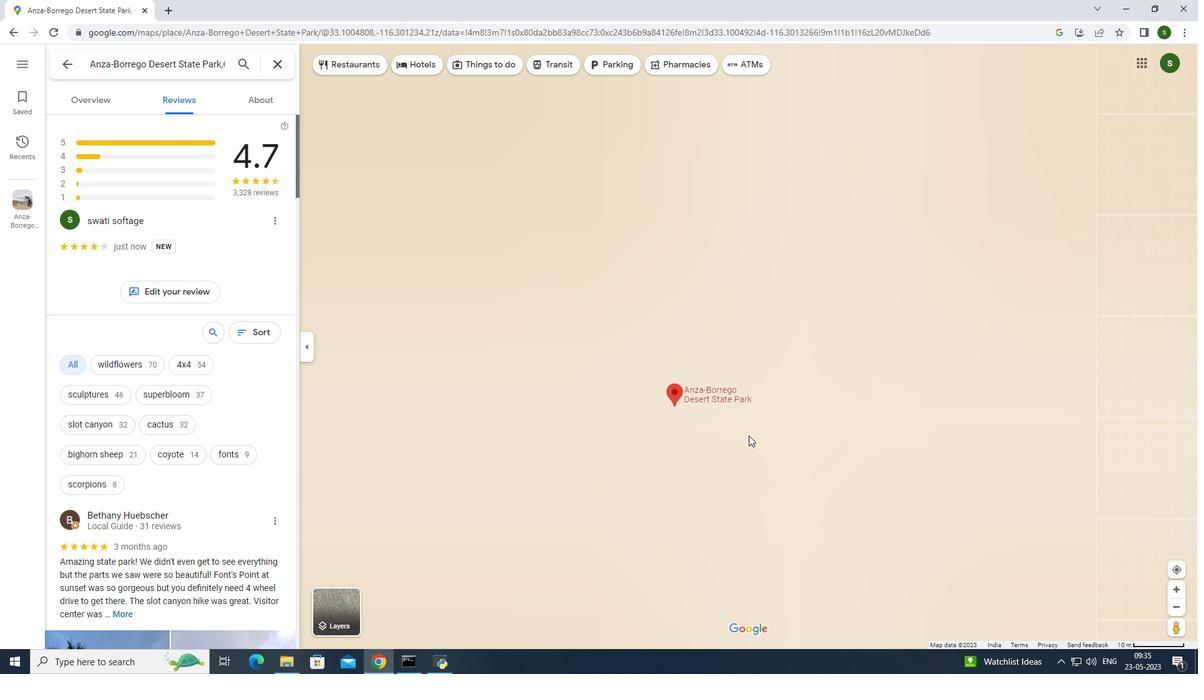 
Action: Mouse moved to (1008, 530)
Screenshot: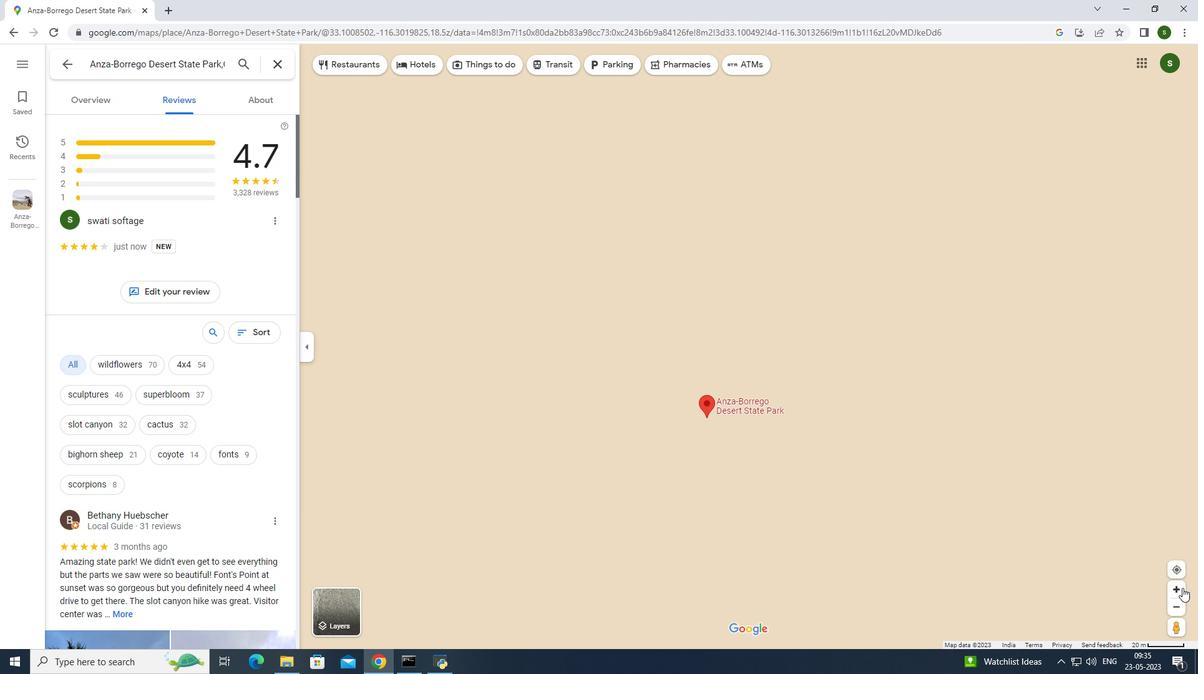 
Action: Mouse scrolled (1008, 530) with delta (0, 0)
Screenshot: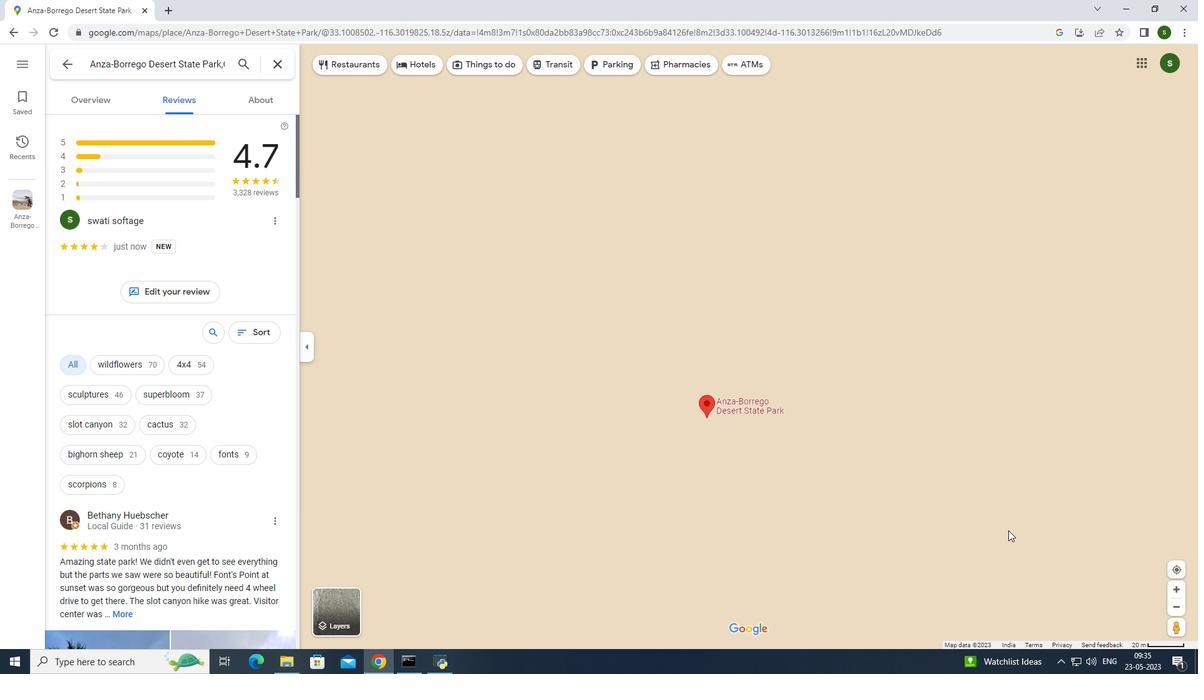 
Action: Mouse scrolled (1008, 530) with delta (0, 0)
Screenshot: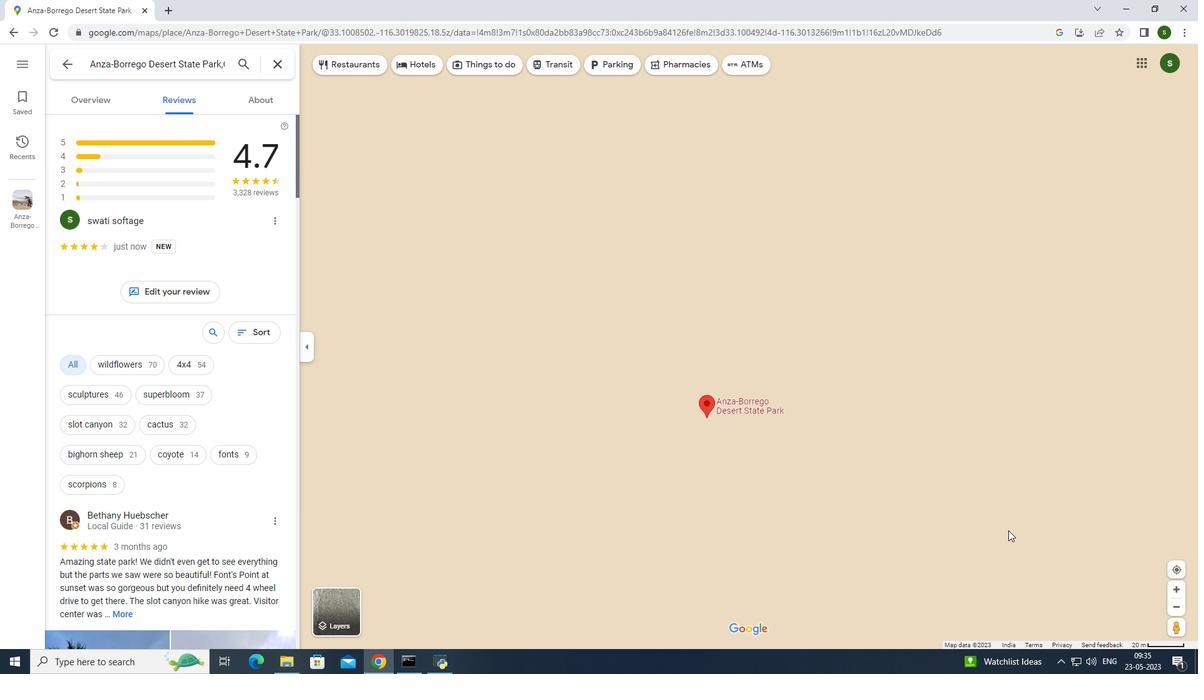 
Action: Mouse scrolled (1008, 530) with delta (0, 0)
Screenshot: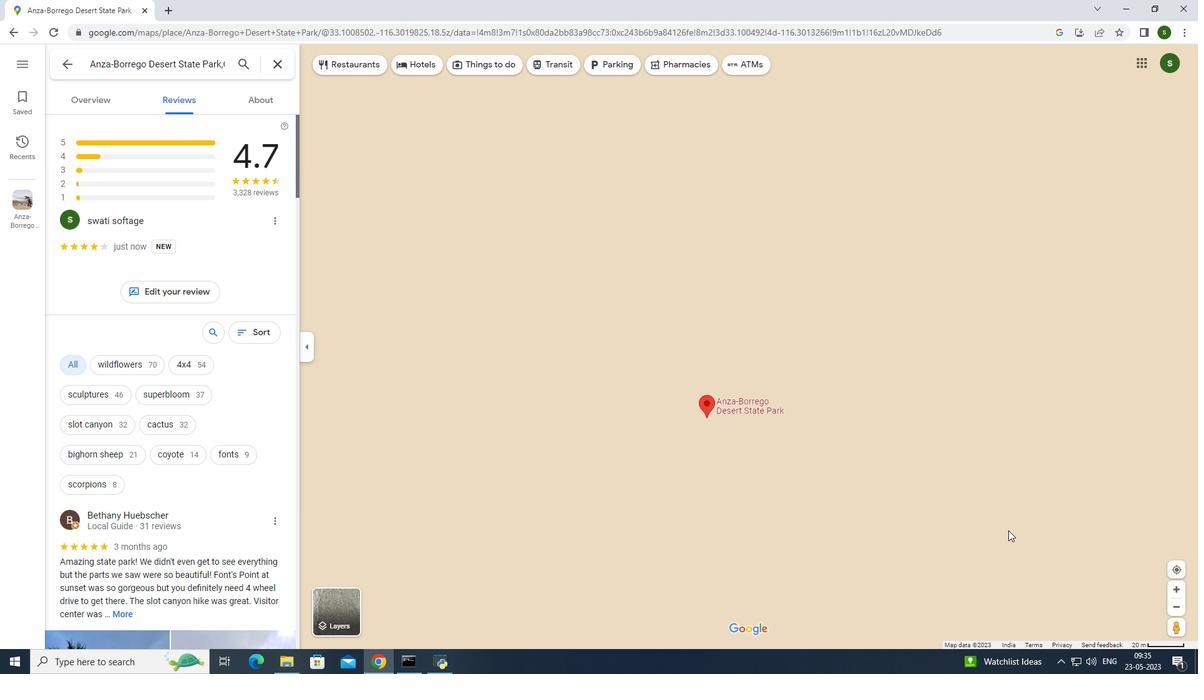 
Action: Mouse moved to (1007, 528)
Screenshot: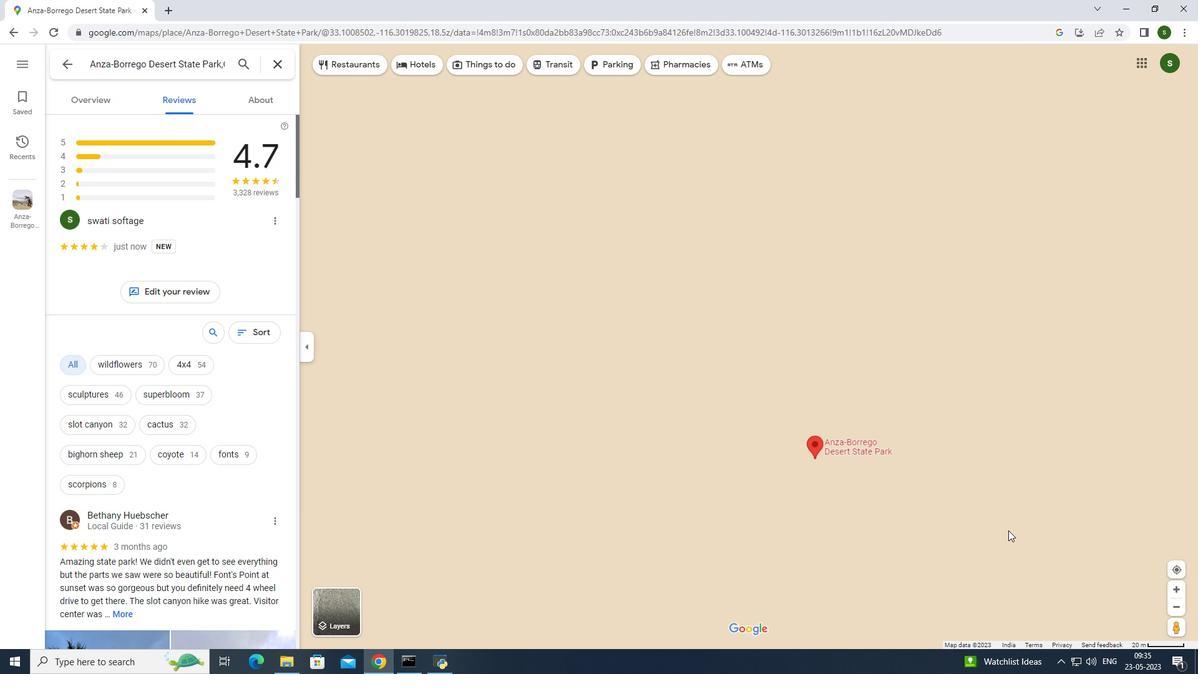 
Action: Mouse scrolled (1007, 528) with delta (0, 0)
Screenshot: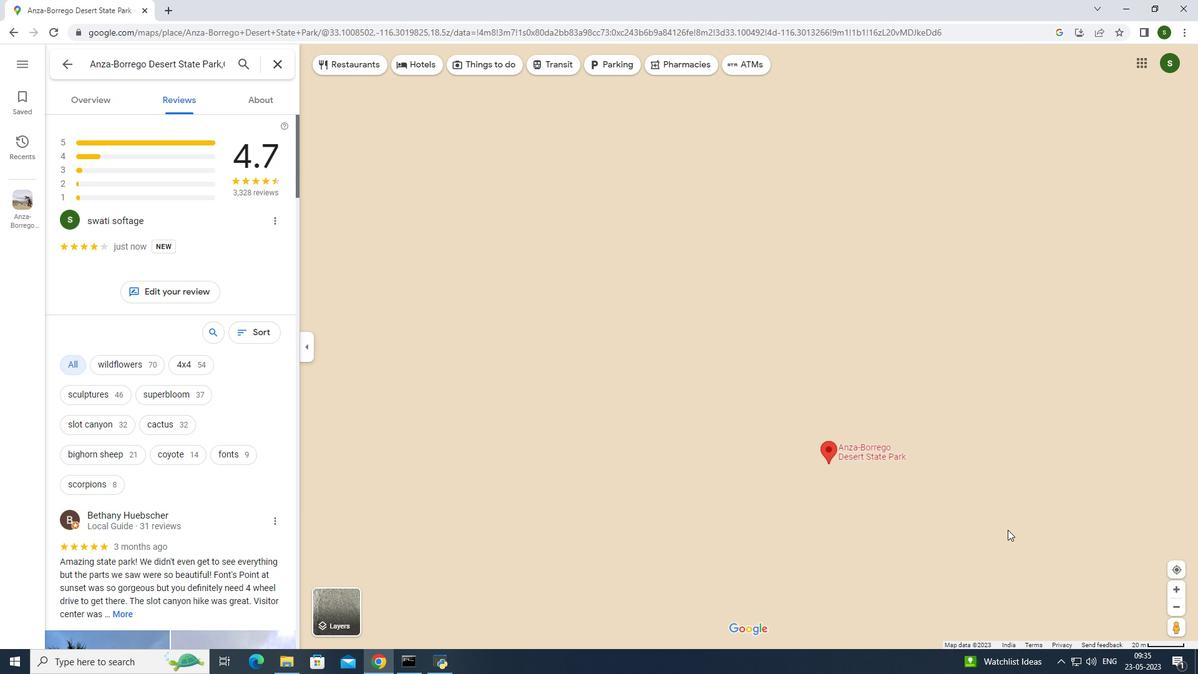 
Action: Mouse scrolled (1007, 528) with delta (0, 0)
Screenshot: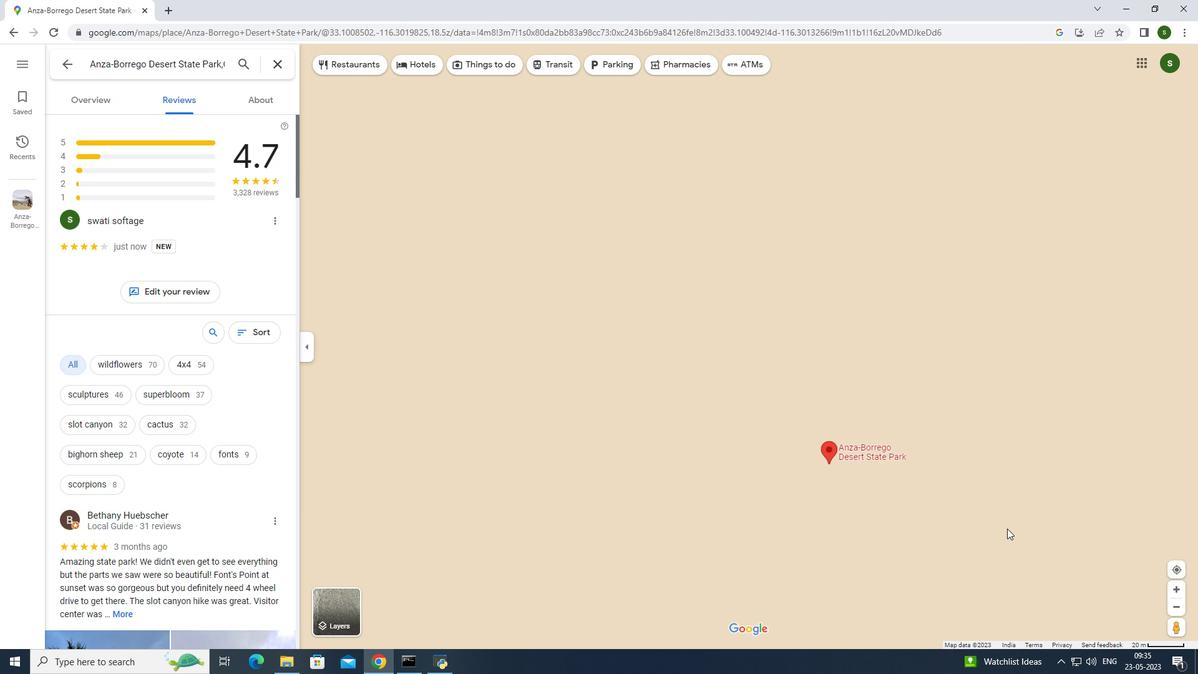 
Action: Mouse scrolled (1007, 528) with delta (0, 0)
Screenshot: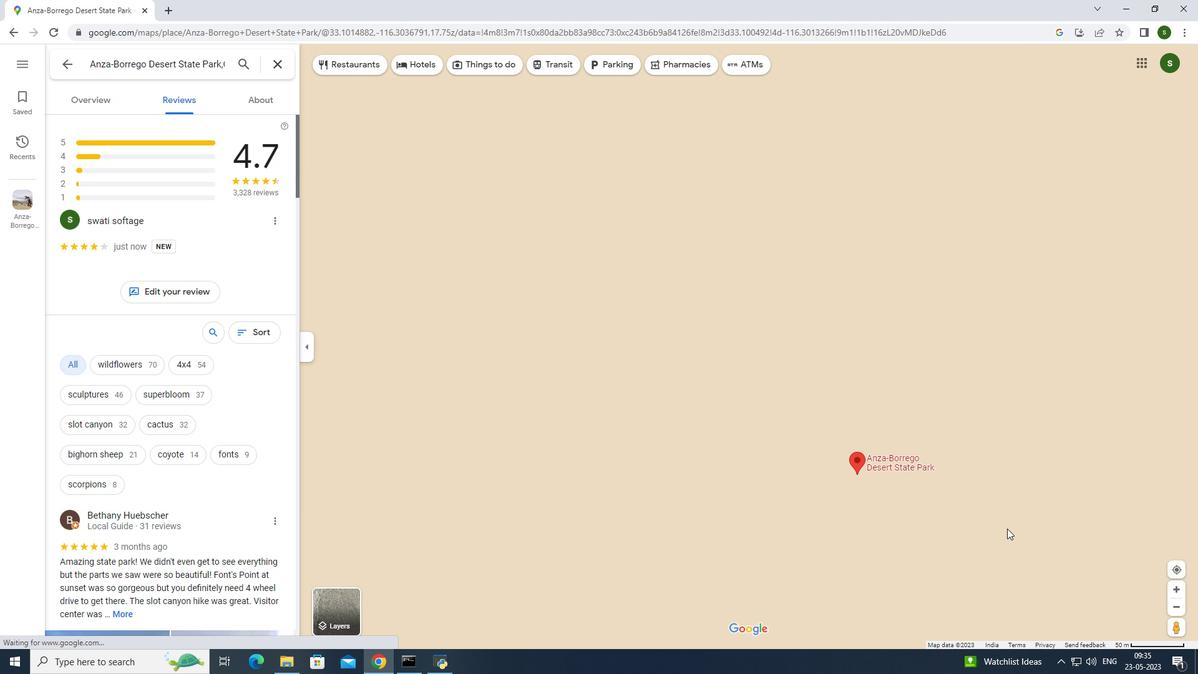
Action: Mouse scrolled (1007, 528) with delta (0, 0)
Screenshot: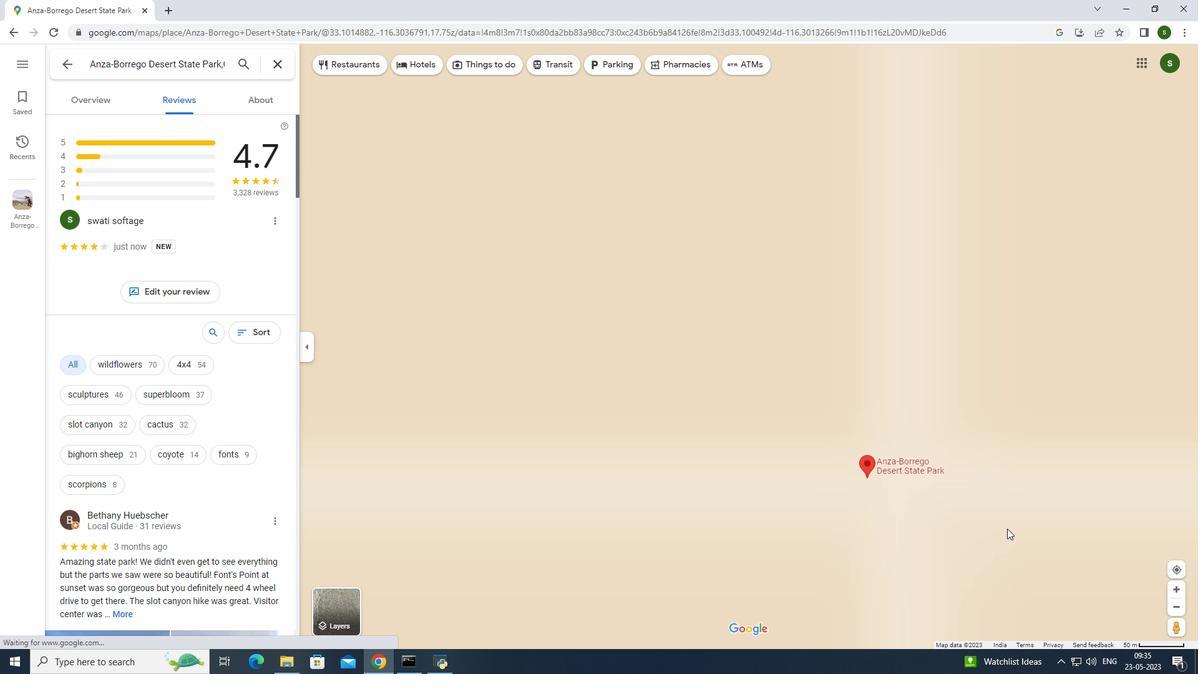
Action: Mouse moved to (973, 516)
Screenshot: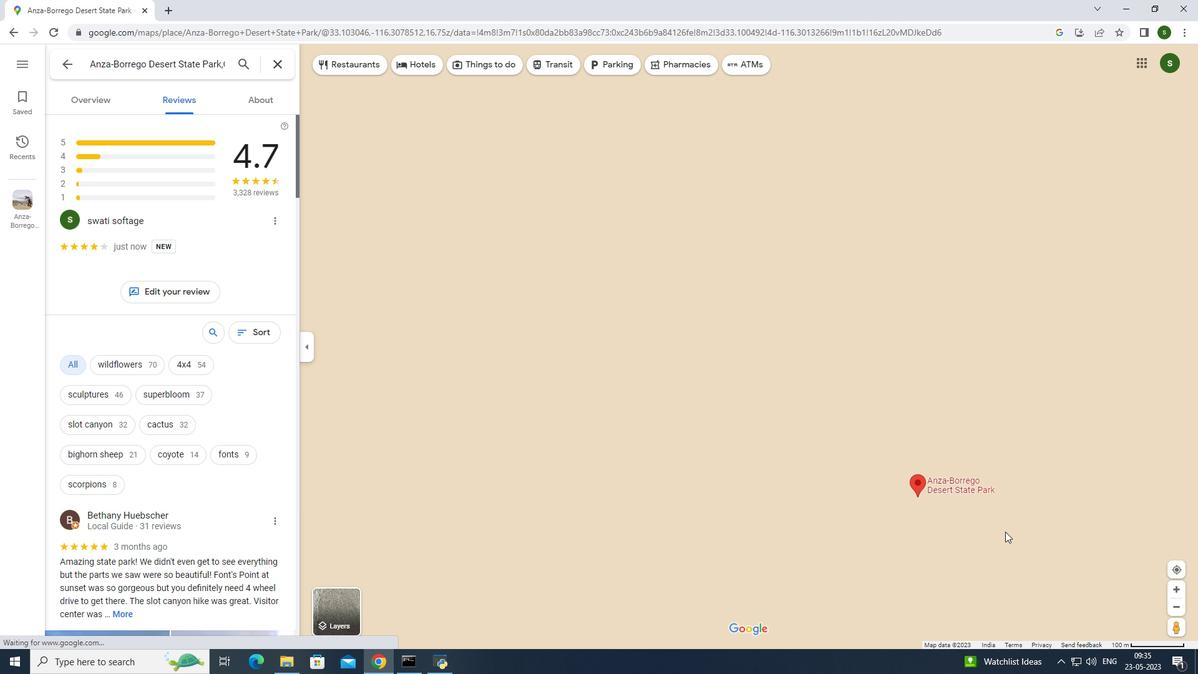 
Action: Mouse pressed left at (973, 516)
Screenshot: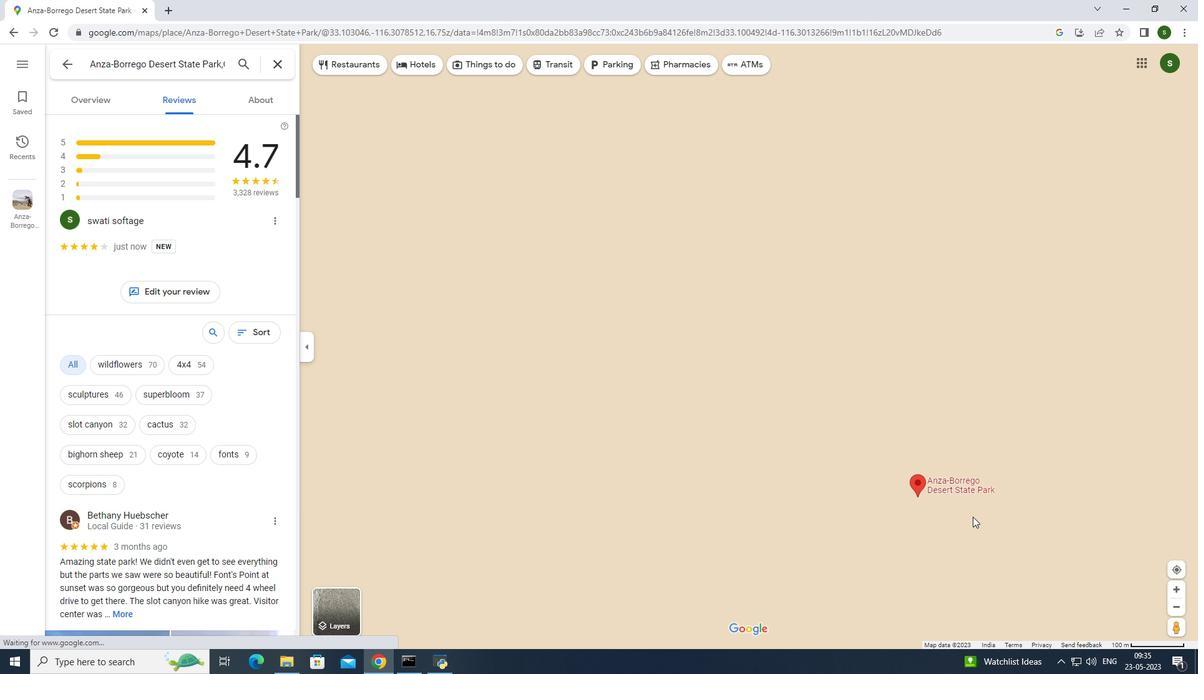 
Action: Mouse moved to (702, 389)
Screenshot: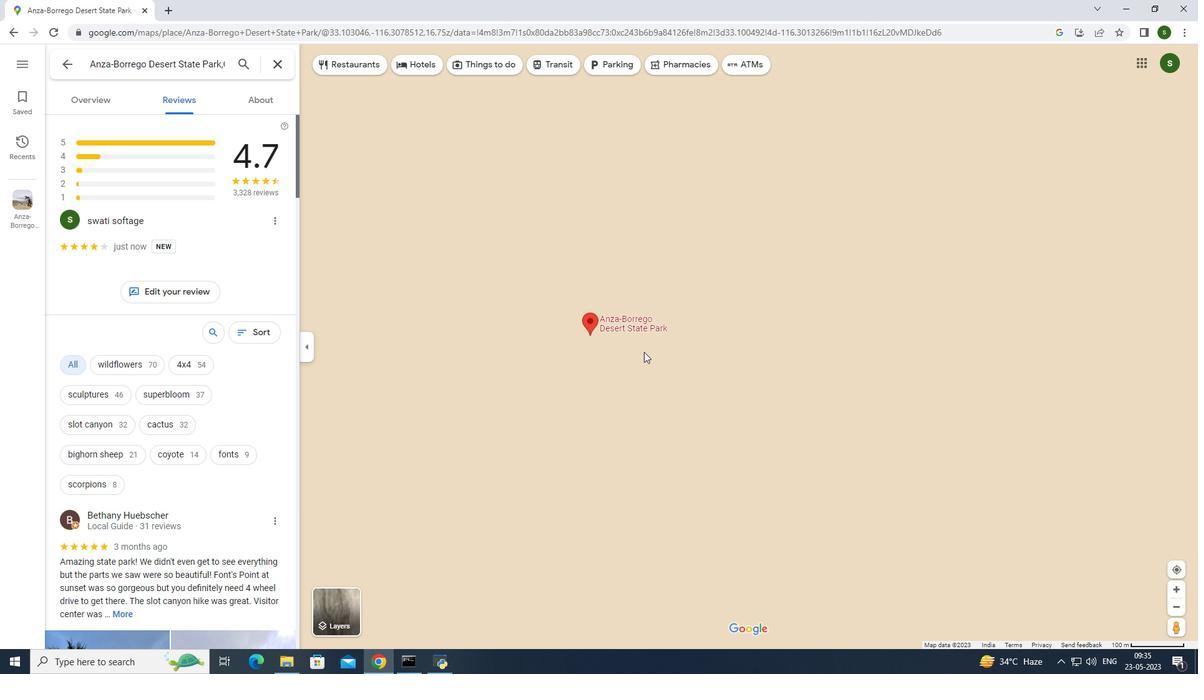 
Action: Mouse scrolled (702, 388) with delta (0, 0)
Screenshot: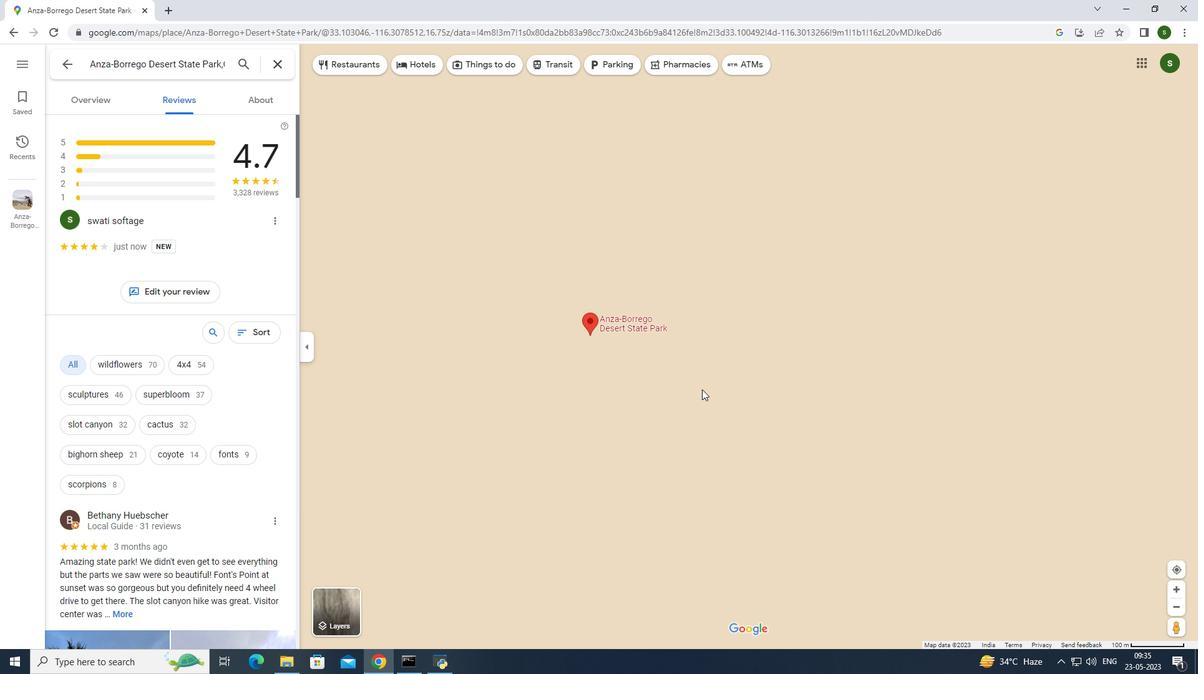 
Action: Mouse scrolled (702, 388) with delta (0, 0)
Screenshot: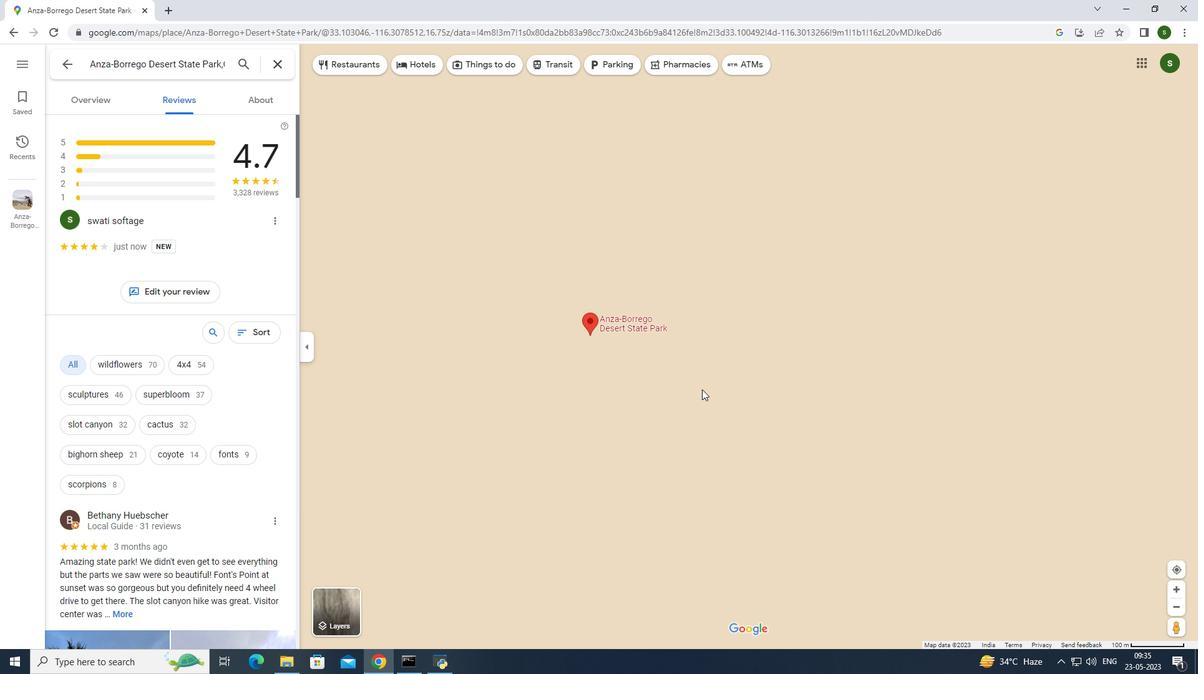 
Action: Mouse scrolled (702, 388) with delta (0, 0)
Screenshot: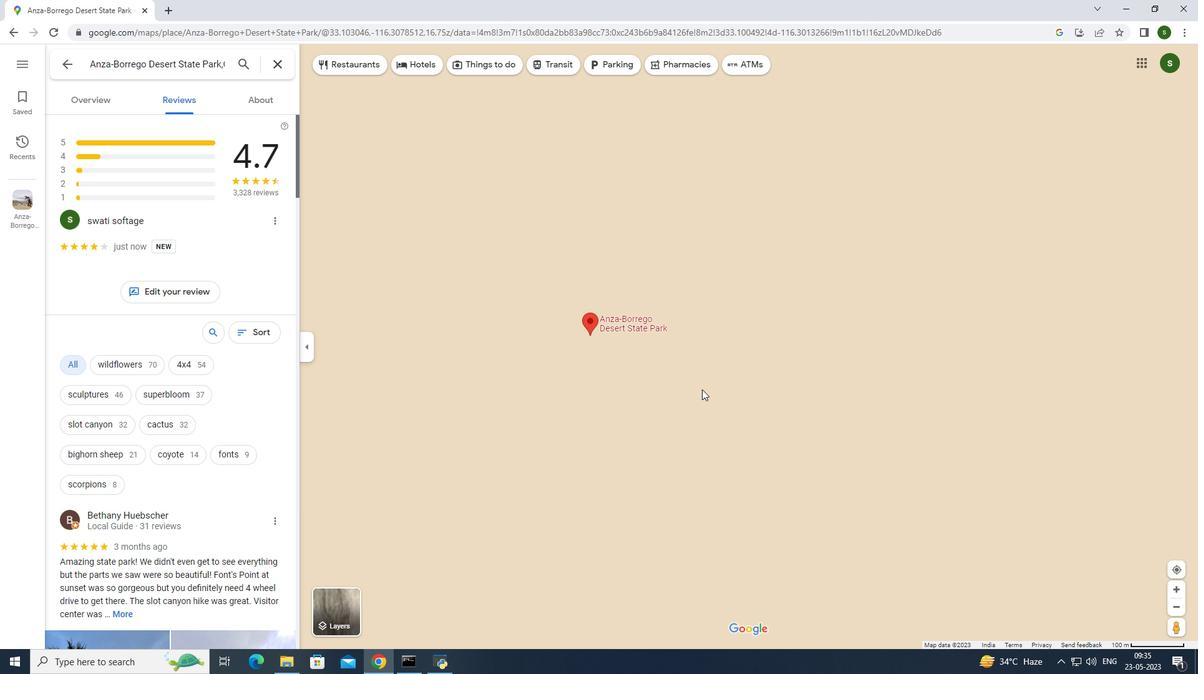 
Action: Mouse moved to (1003, 507)
Screenshot: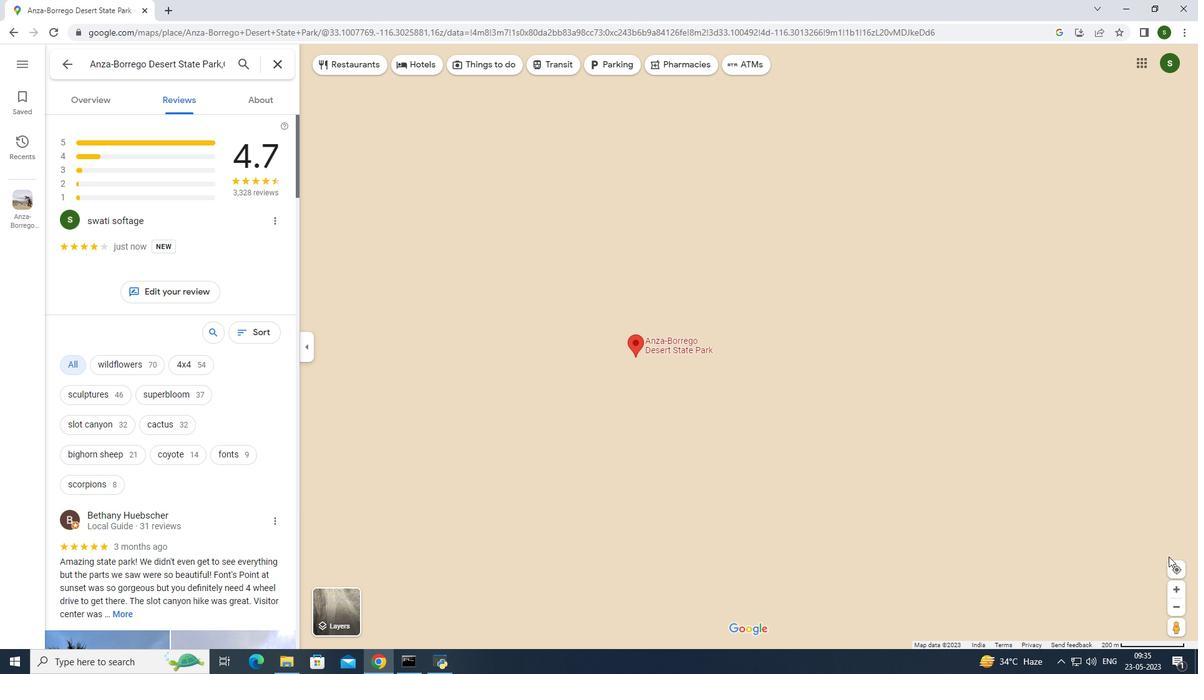 
Action: Mouse scrolled (1003, 506) with delta (0, 0)
Screenshot: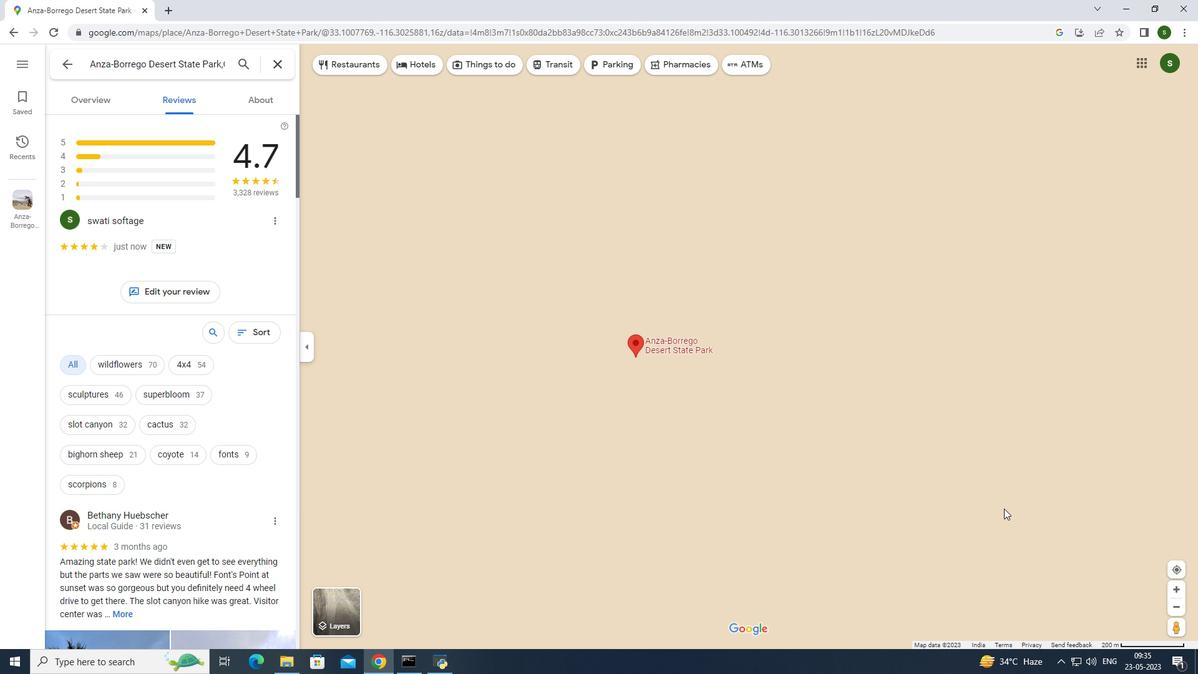 
Action: Mouse scrolled (1003, 506) with delta (0, 0)
Screenshot: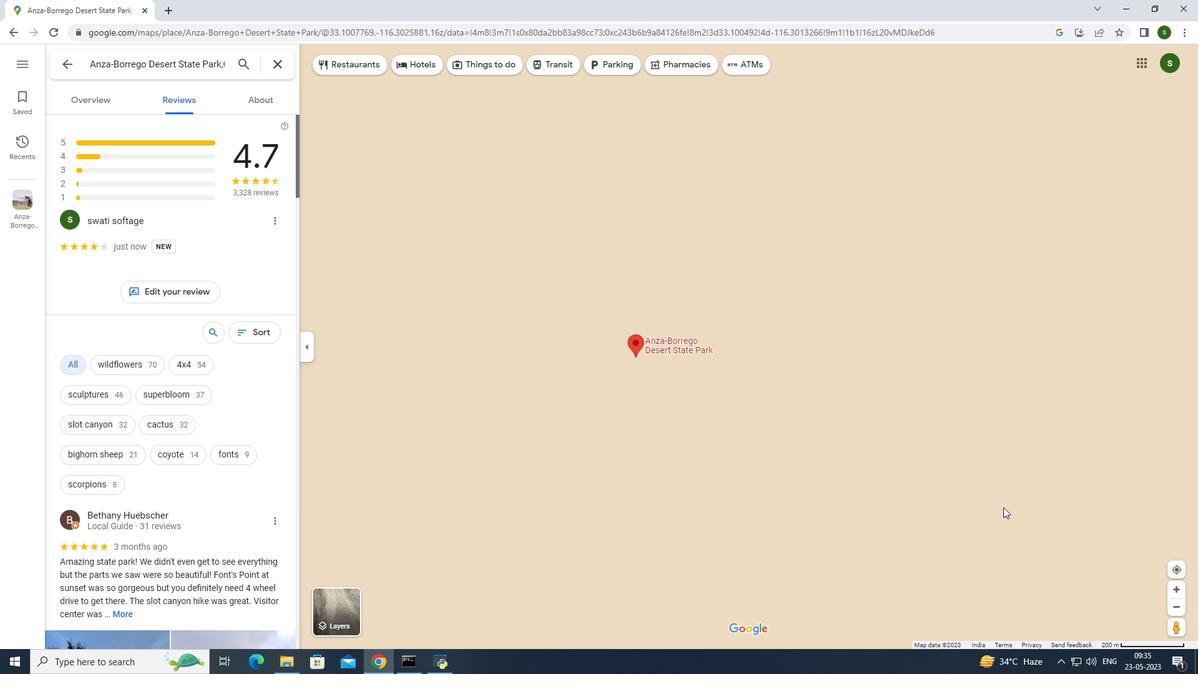 
Action: Mouse scrolled (1003, 506) with delta (0, 0)
Screenshot: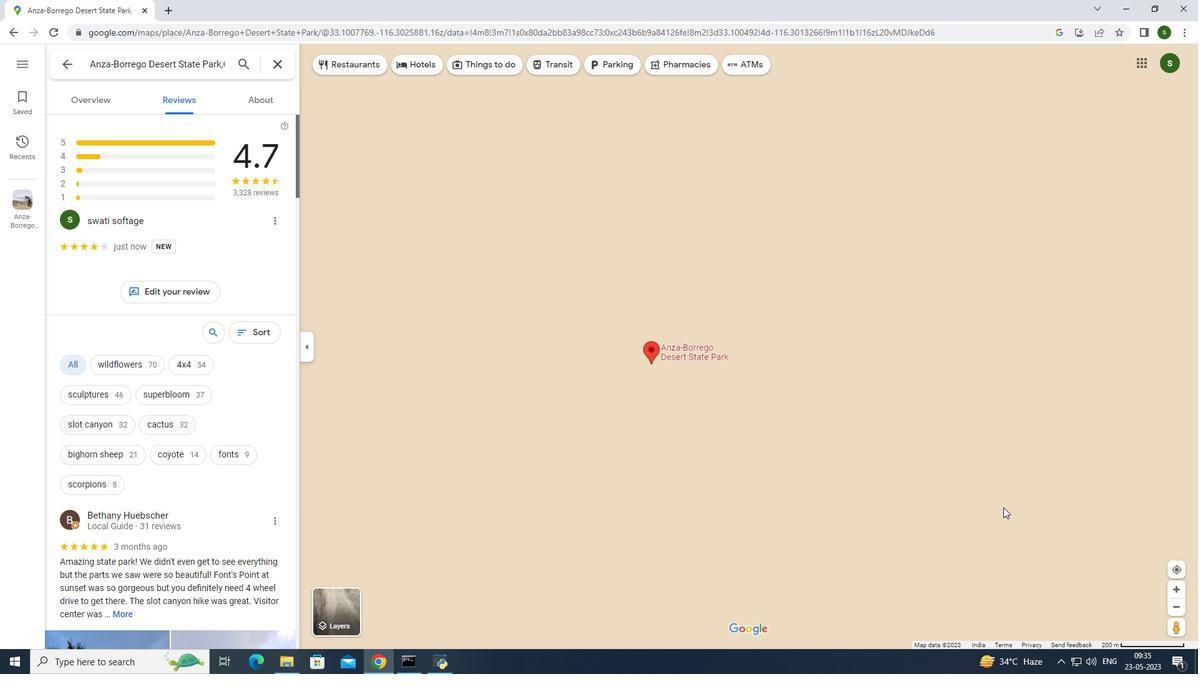 
Action: Mouse scrolled (1003, 506) with delta (0, 0)
Screenshot: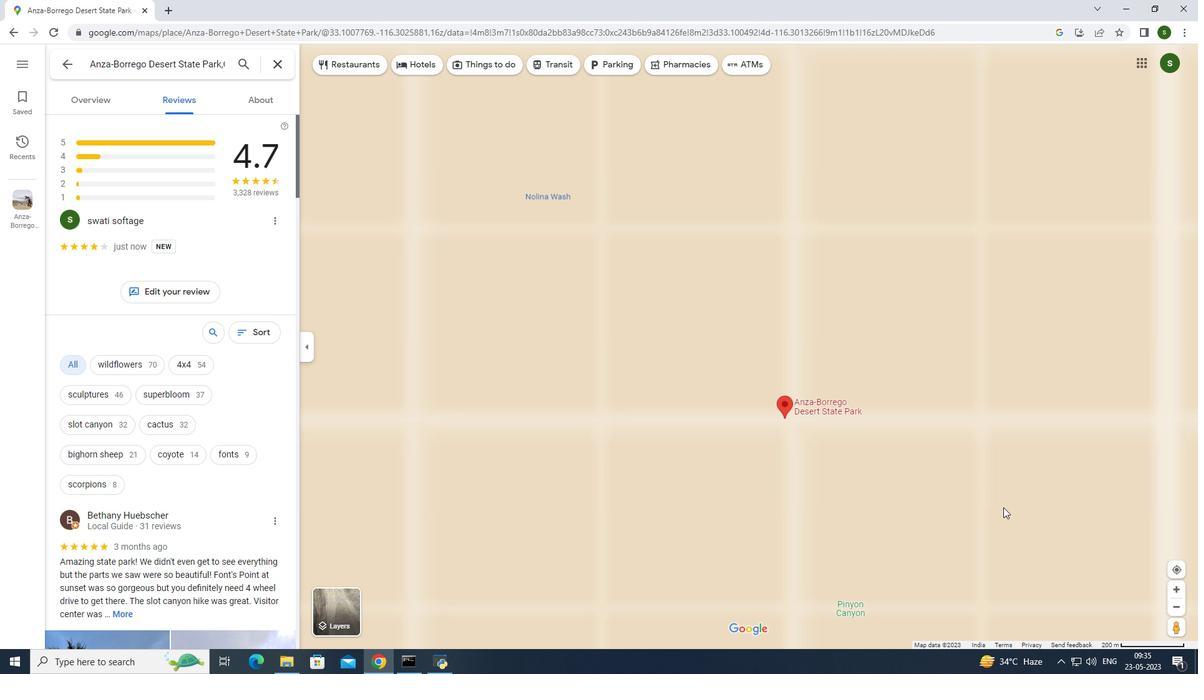 
Action: Mouse scrolled (1003, 506) with delta (0, 0)
